 Task: Team Management: Government Program Management.
Action: Mouse moved to (72, 117)
Screenshot: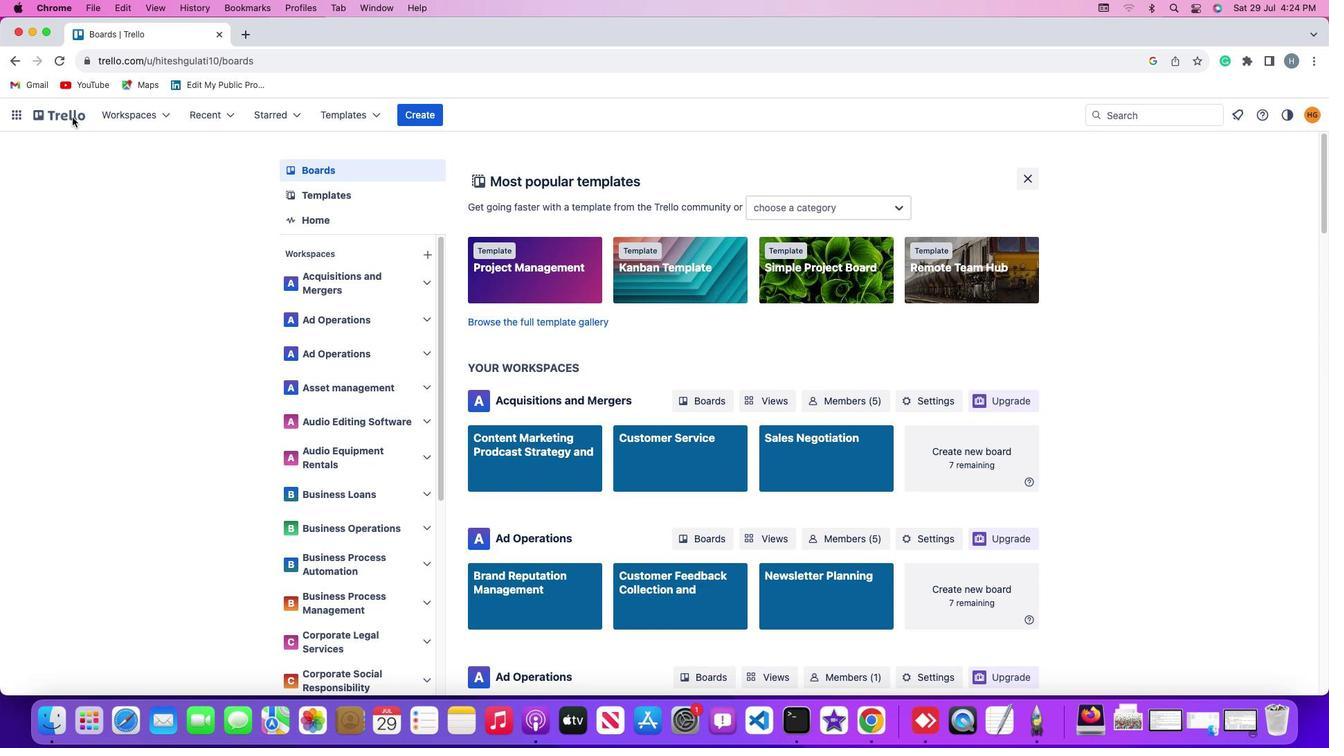 
Action: Mouse pressed left at (72, 117)
Screenshot: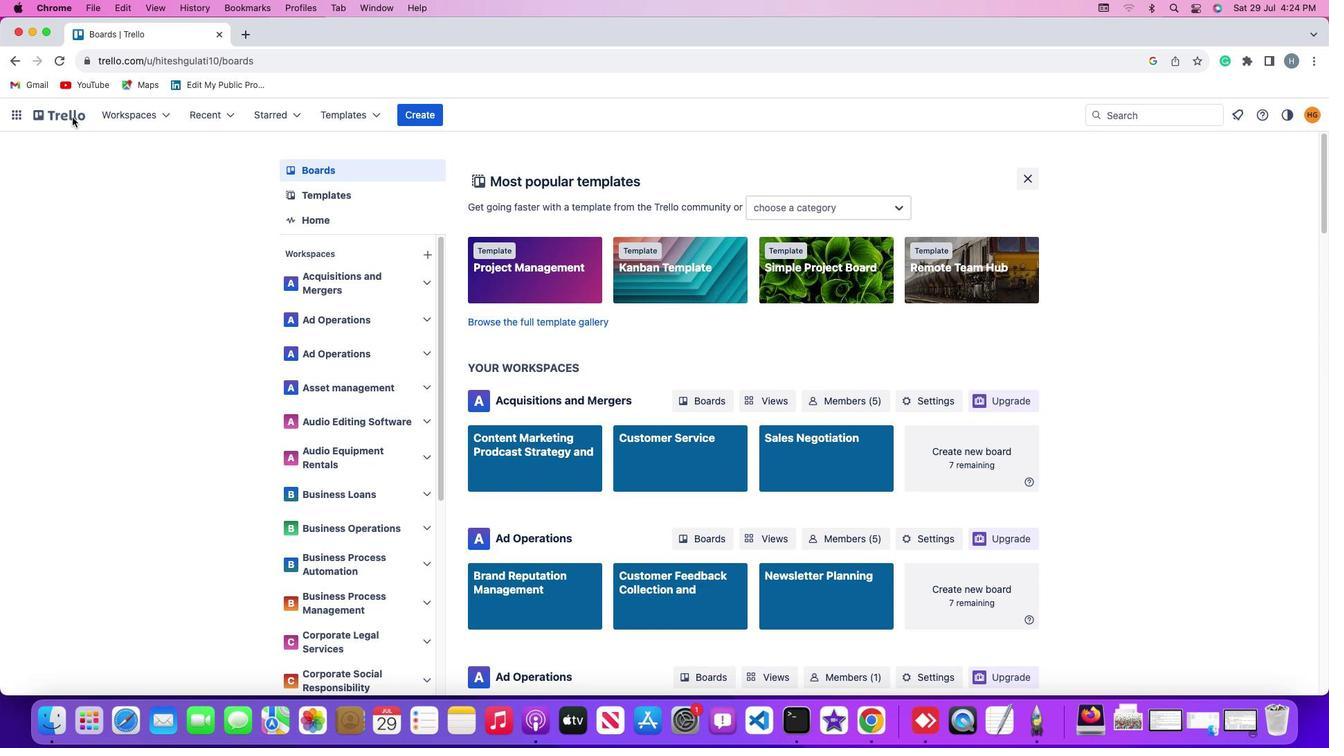 
Action: Mouse moved to (68, 114)
Screenshot: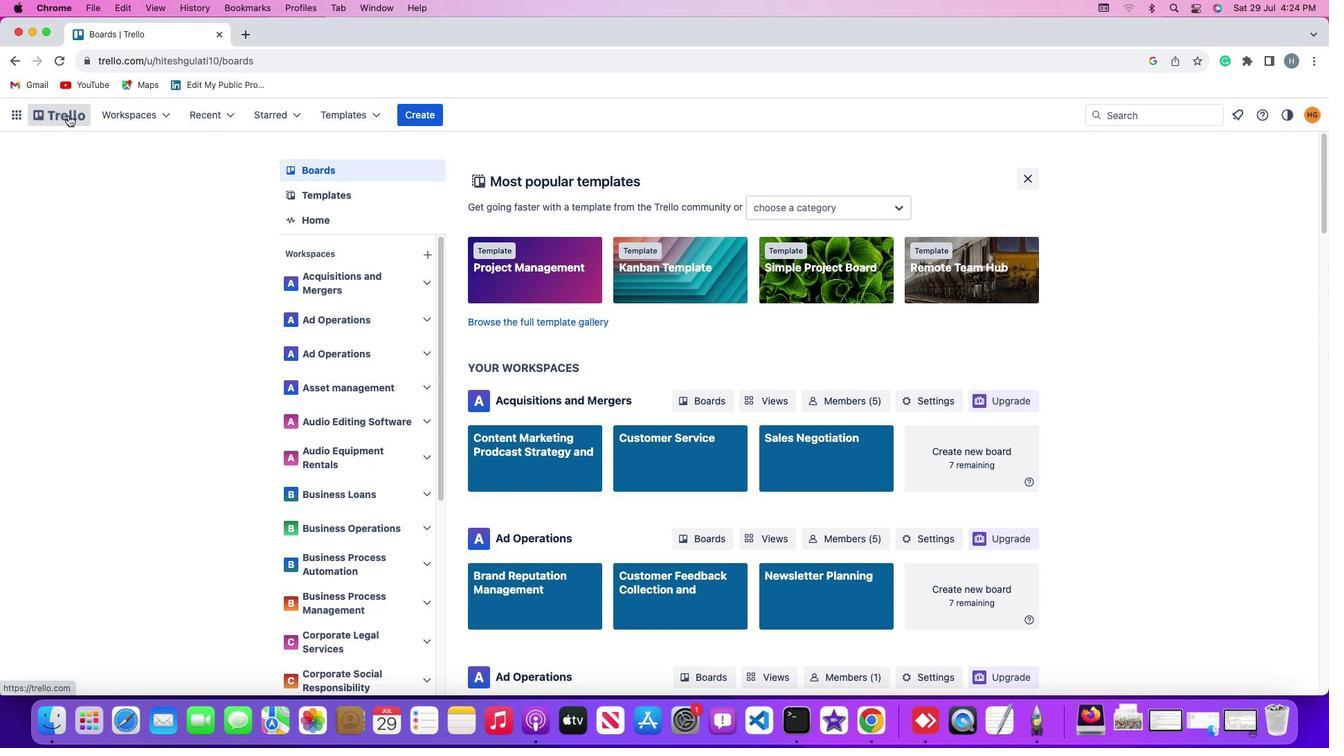 
Action: Mouse pressed left at (68, 114)
Screenshot: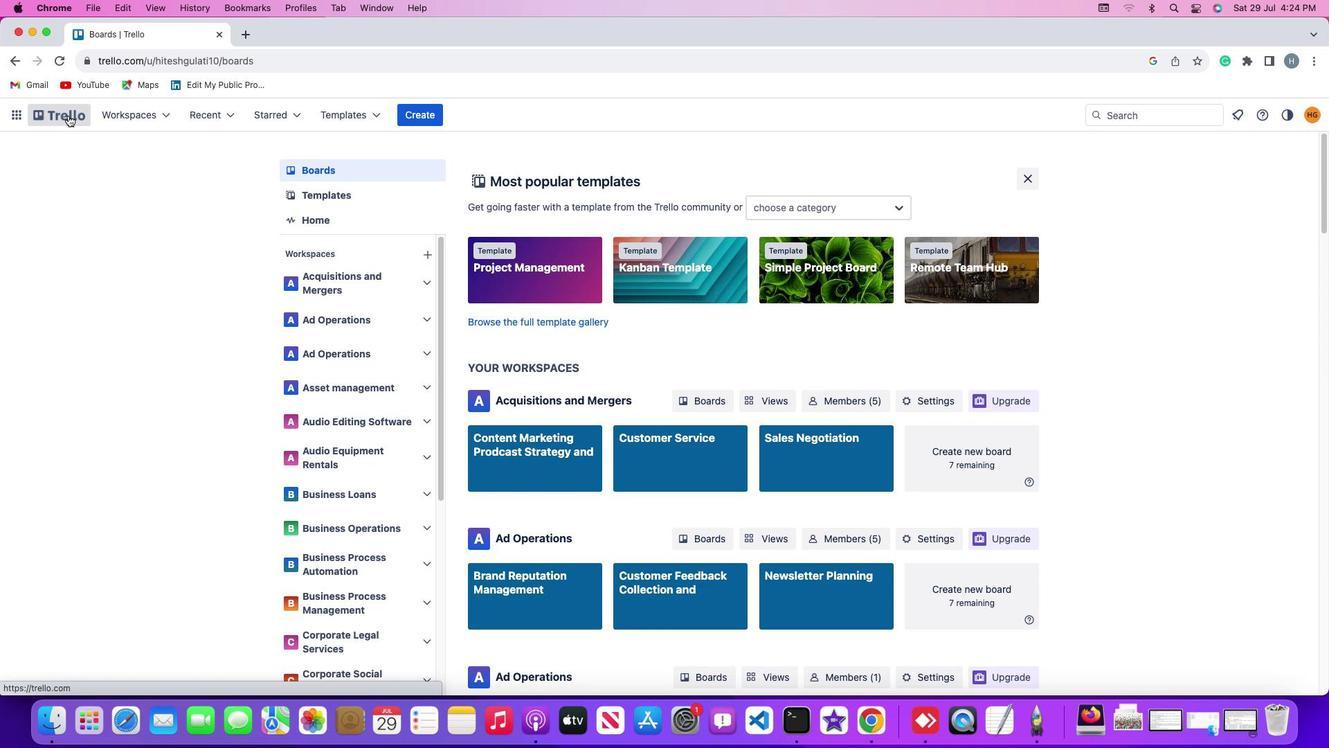 
Action: Mouse moved to (337, 115)
Screenshot: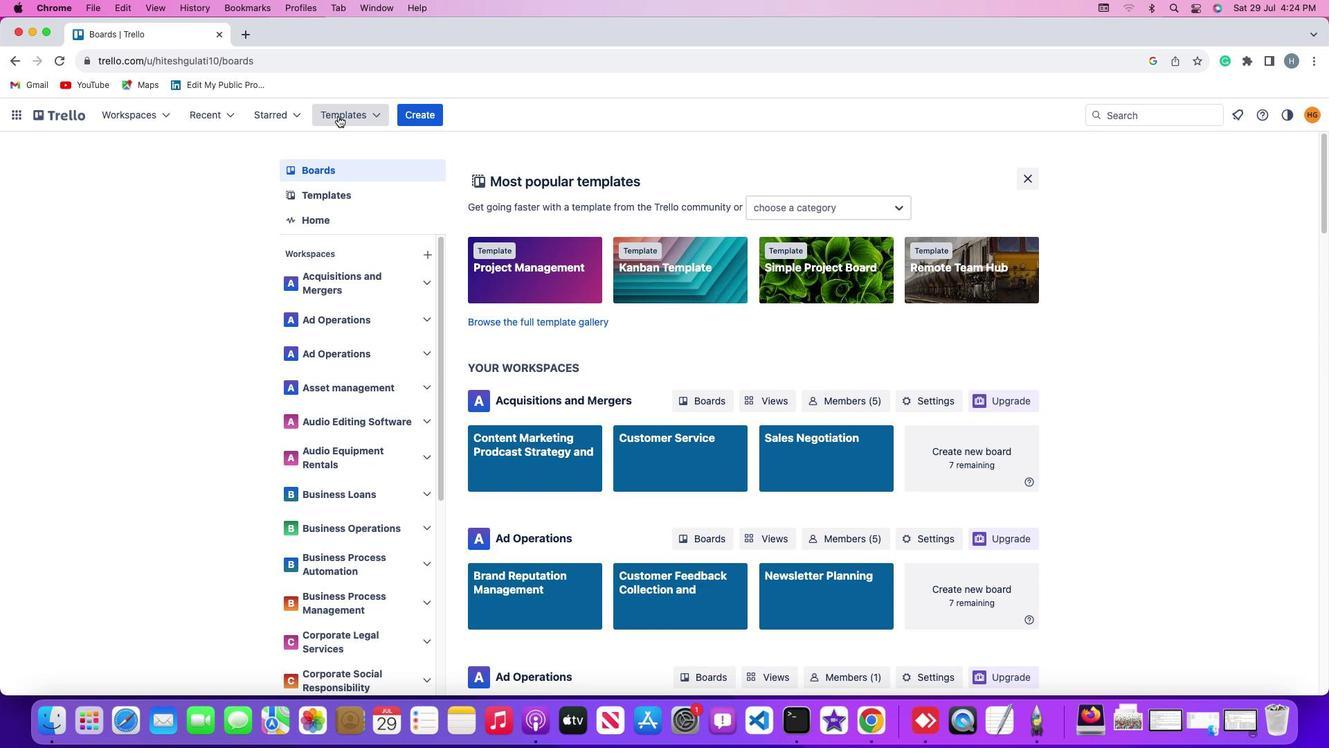 
Action: Mouse pressed left at (337, 115)
Screenshot: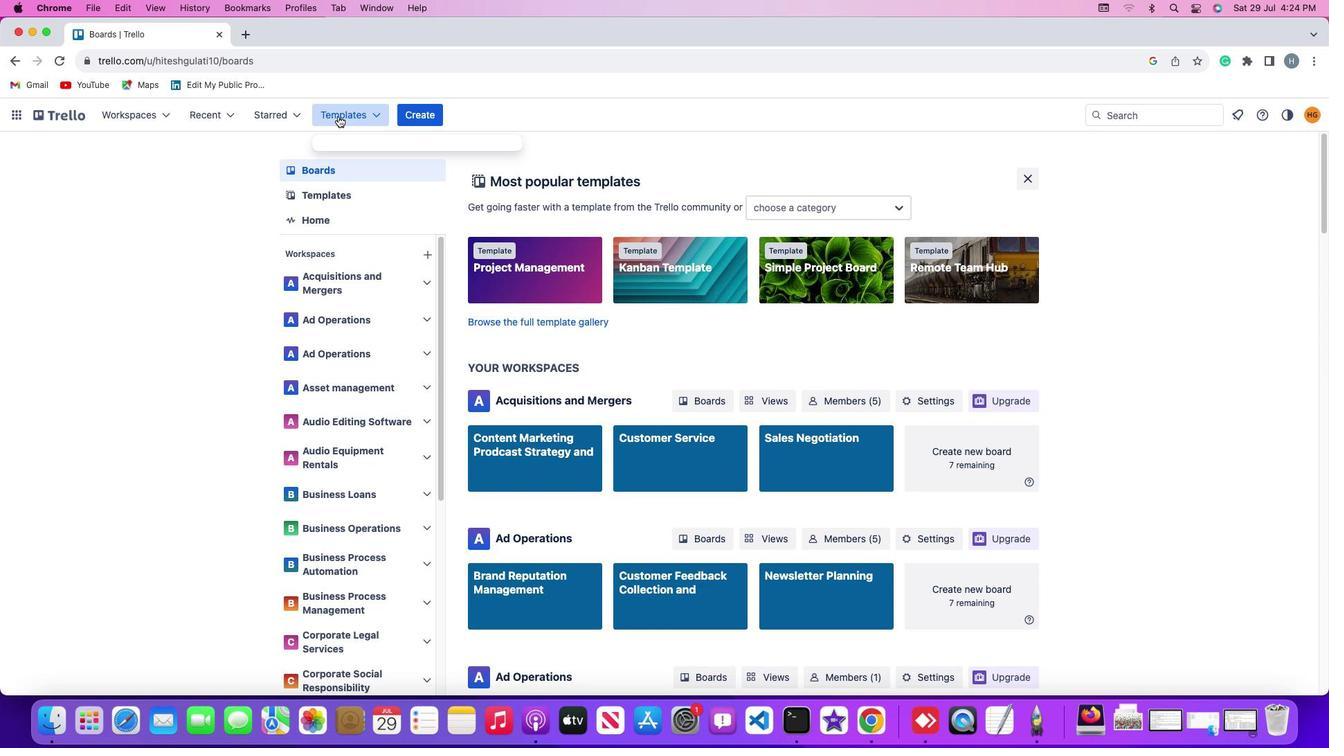 
Action: Mouse moved to (414, 554)
Screenshot: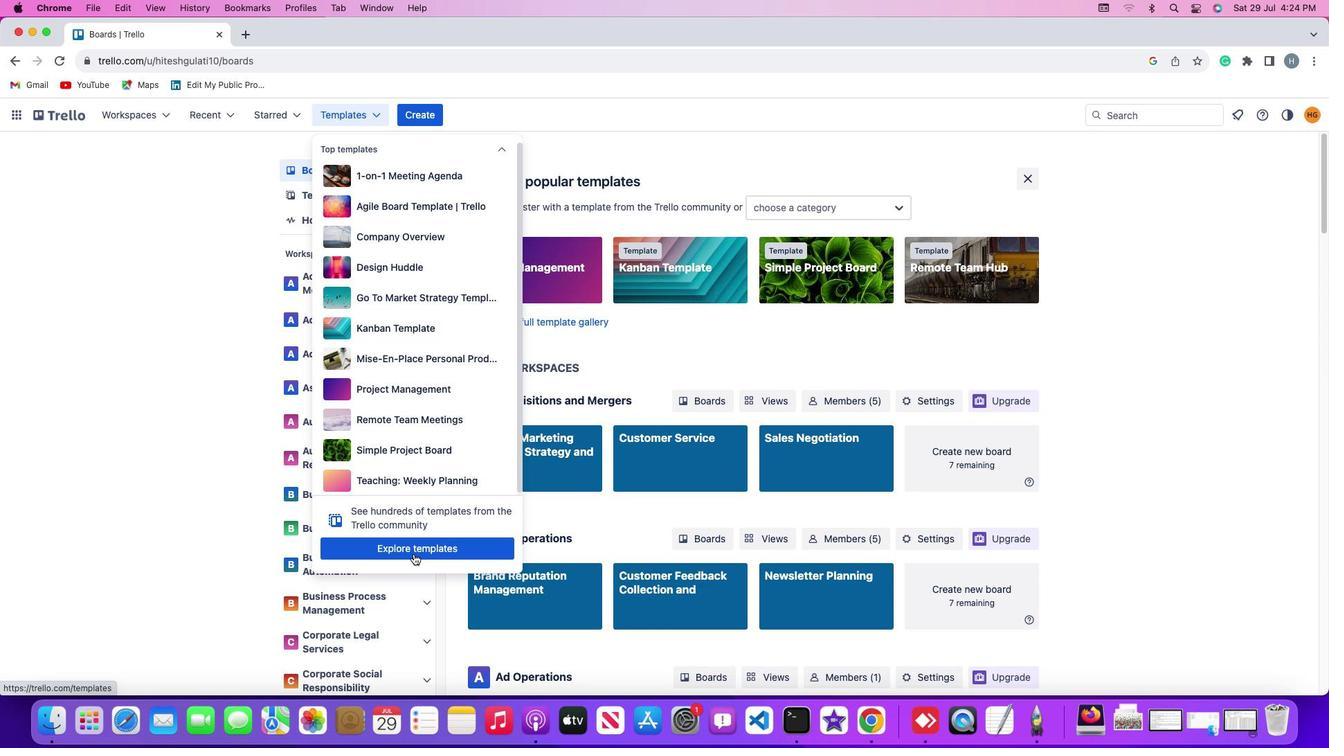 
Action: Mouse pressed left at (414, 554)
Screenshot: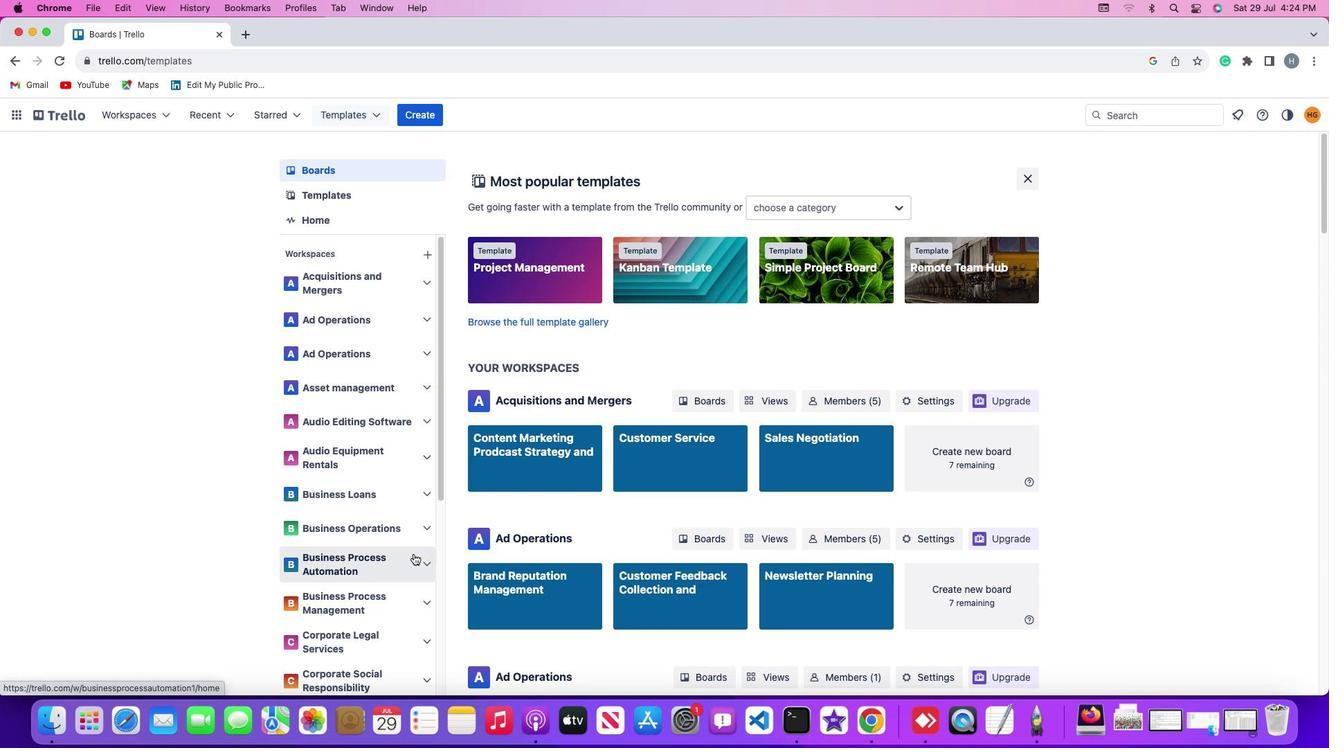 
Action: Mouse moved to (914, 178)
Screenshot: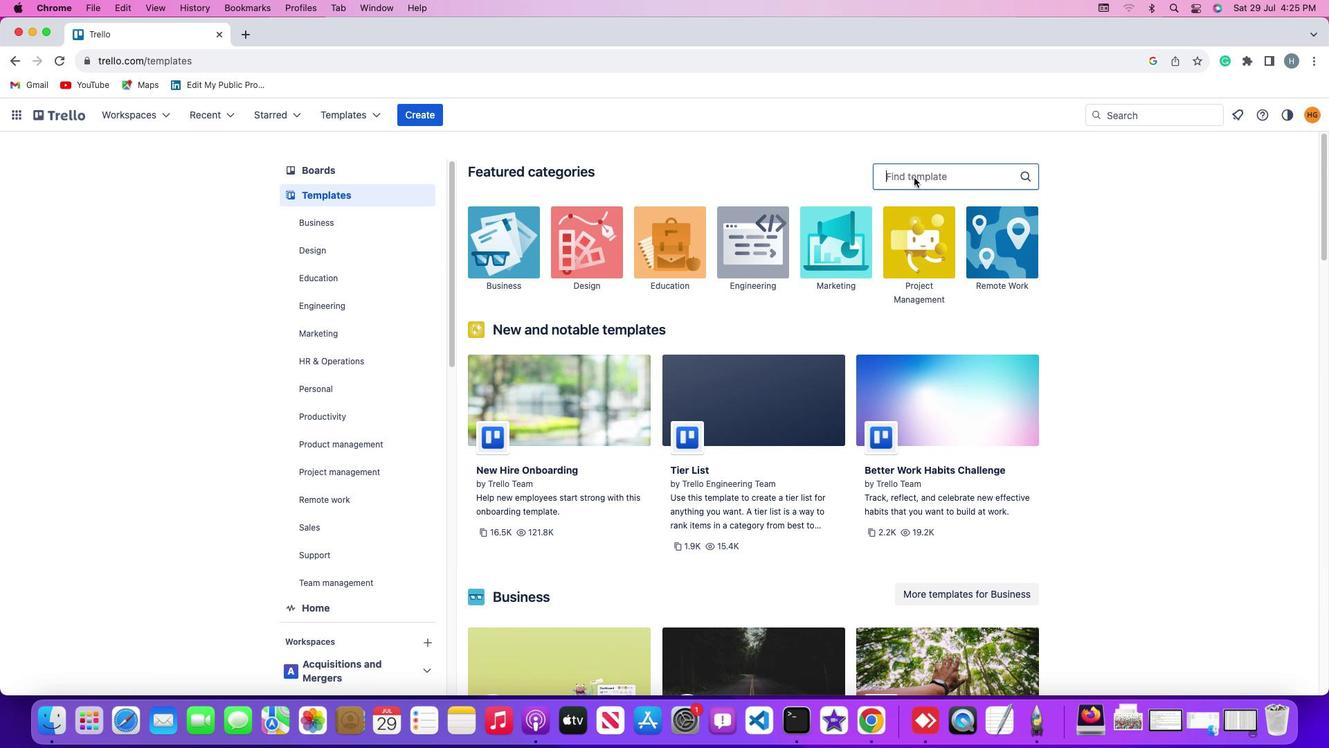 
Action: Mouse pressed left at (914, 178)
Screenshot: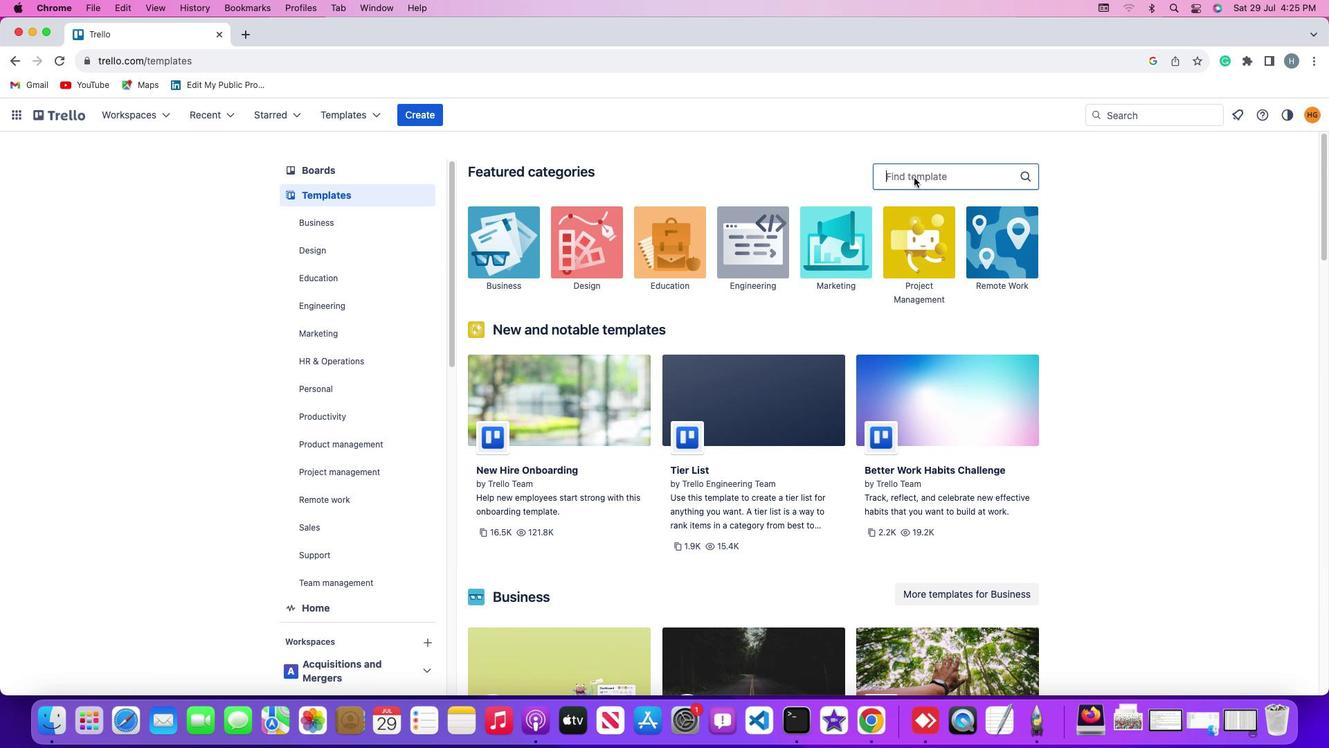 
Action: Mouse moved to (914, 177)
Screenshot: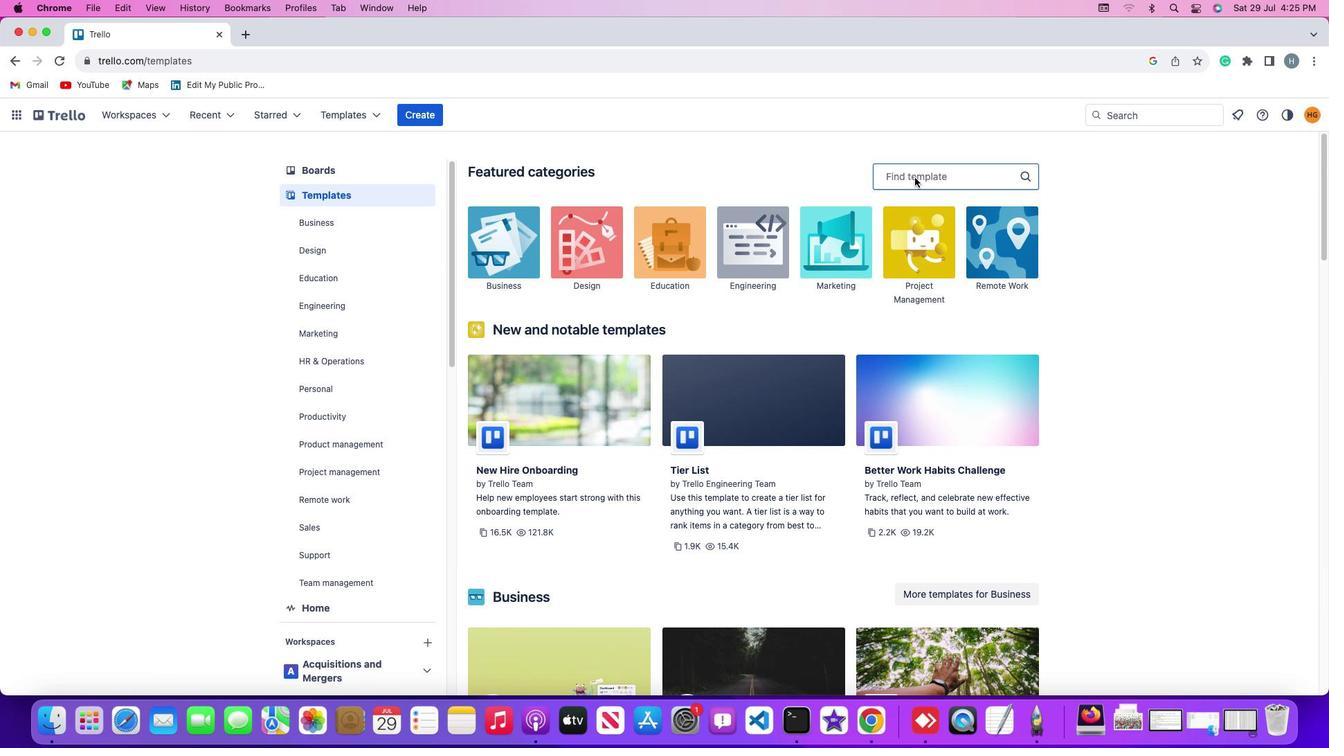 
Action: Mouse pressed left at (914, 177)
Screenshot: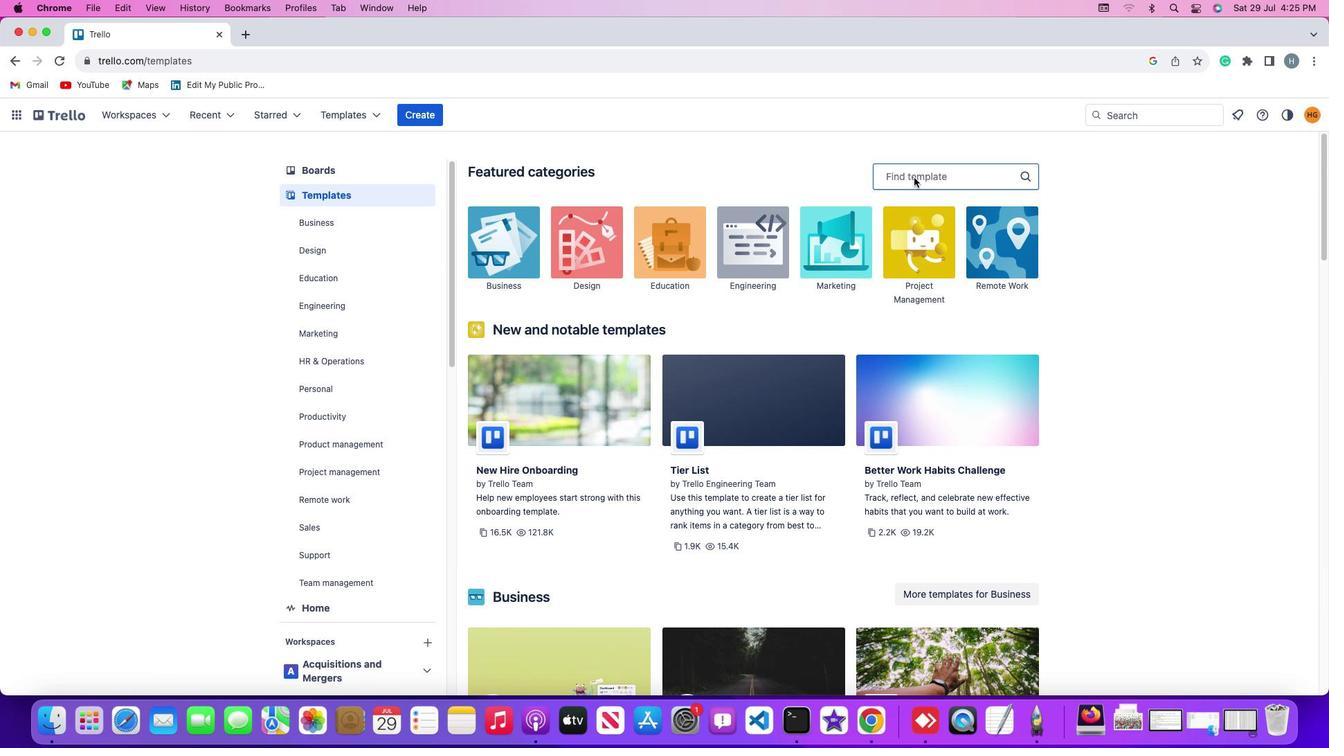 
Action: Mouse moved to (914, 178)
Screenshot: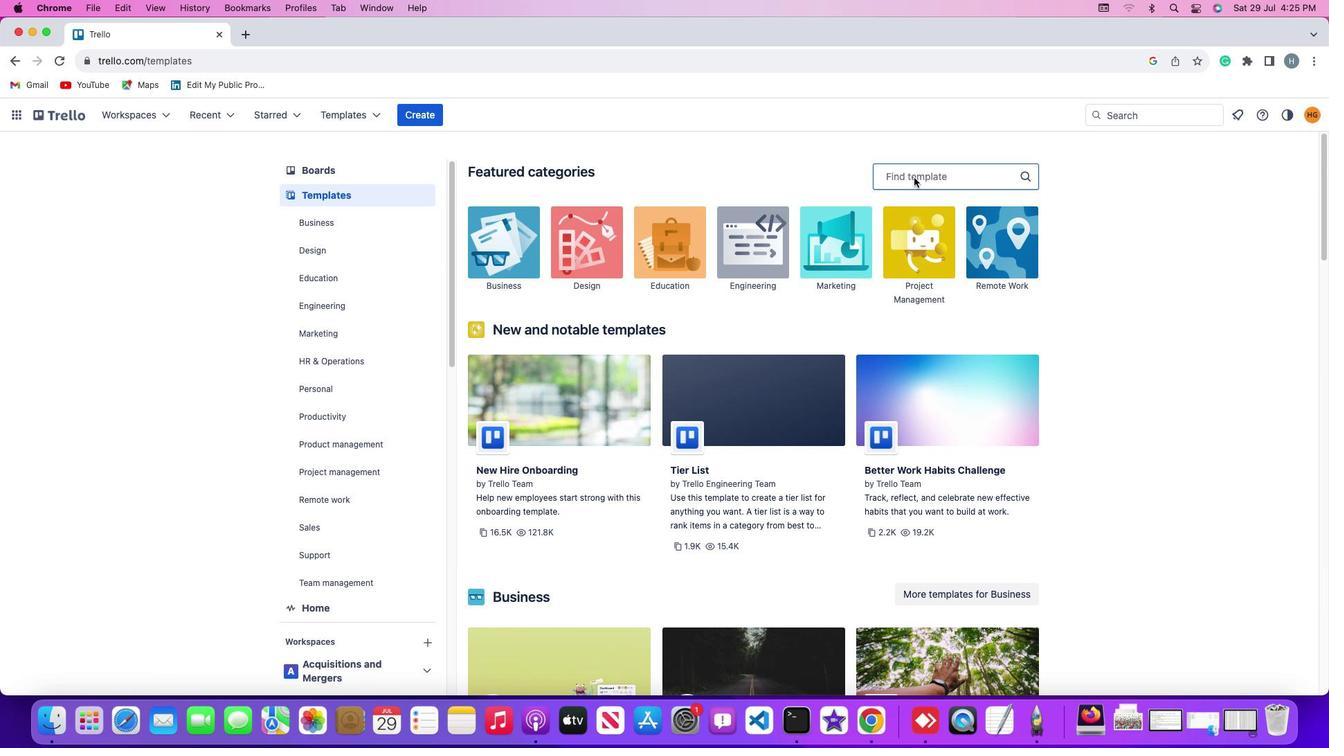 
Action: Key pressed Key.shift'G''o''v''e''r''n''m''e''n''t'Key.spaceKey.shift'p''r''o''g''r''a''m'
Screenshot: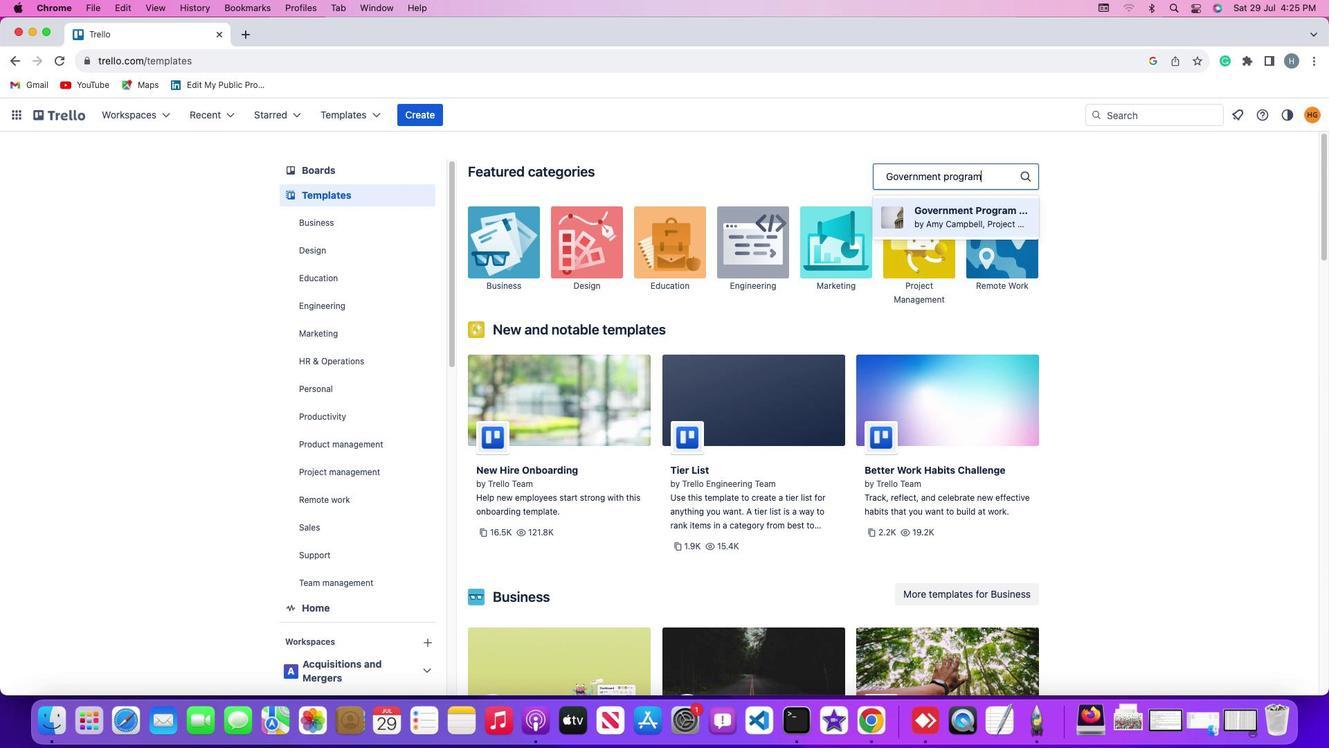 
Action: Mouse moved to (917, 207)
Screenshot: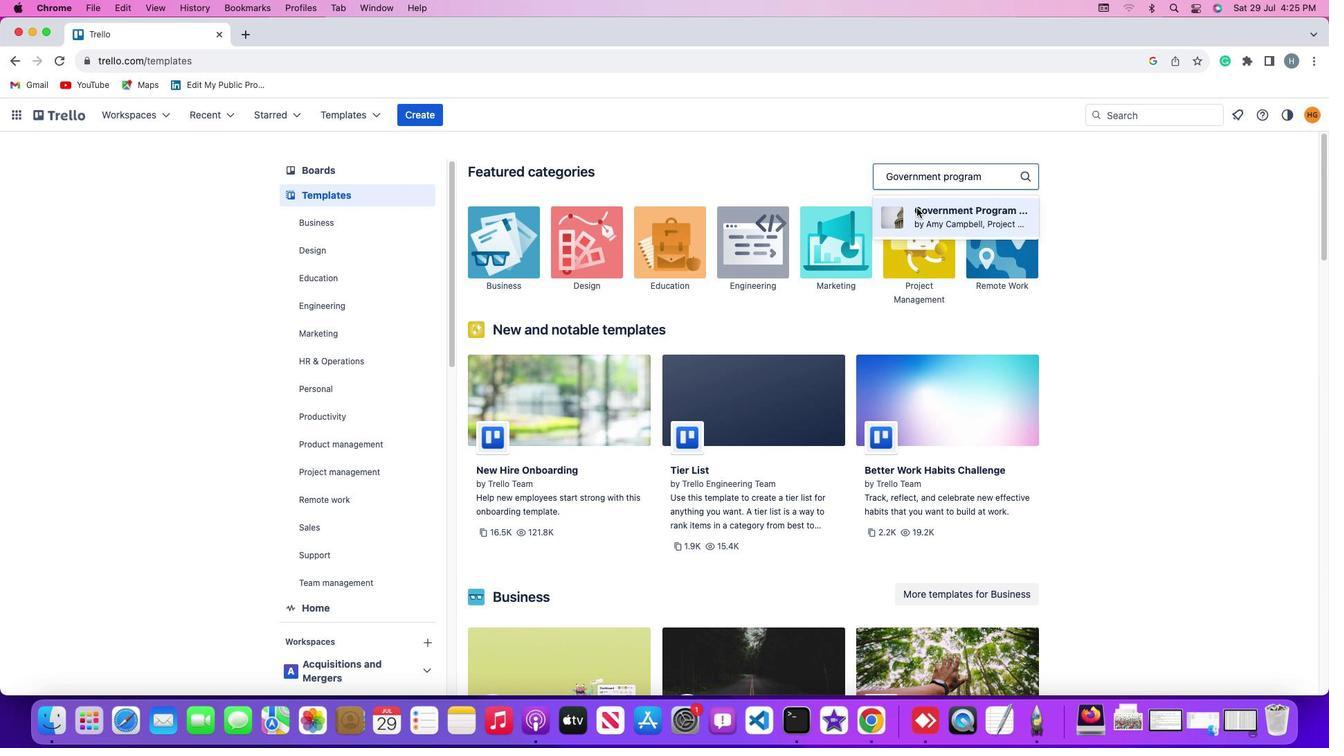 
Action: Mouse pressed left at (917, 207)
Screenshot: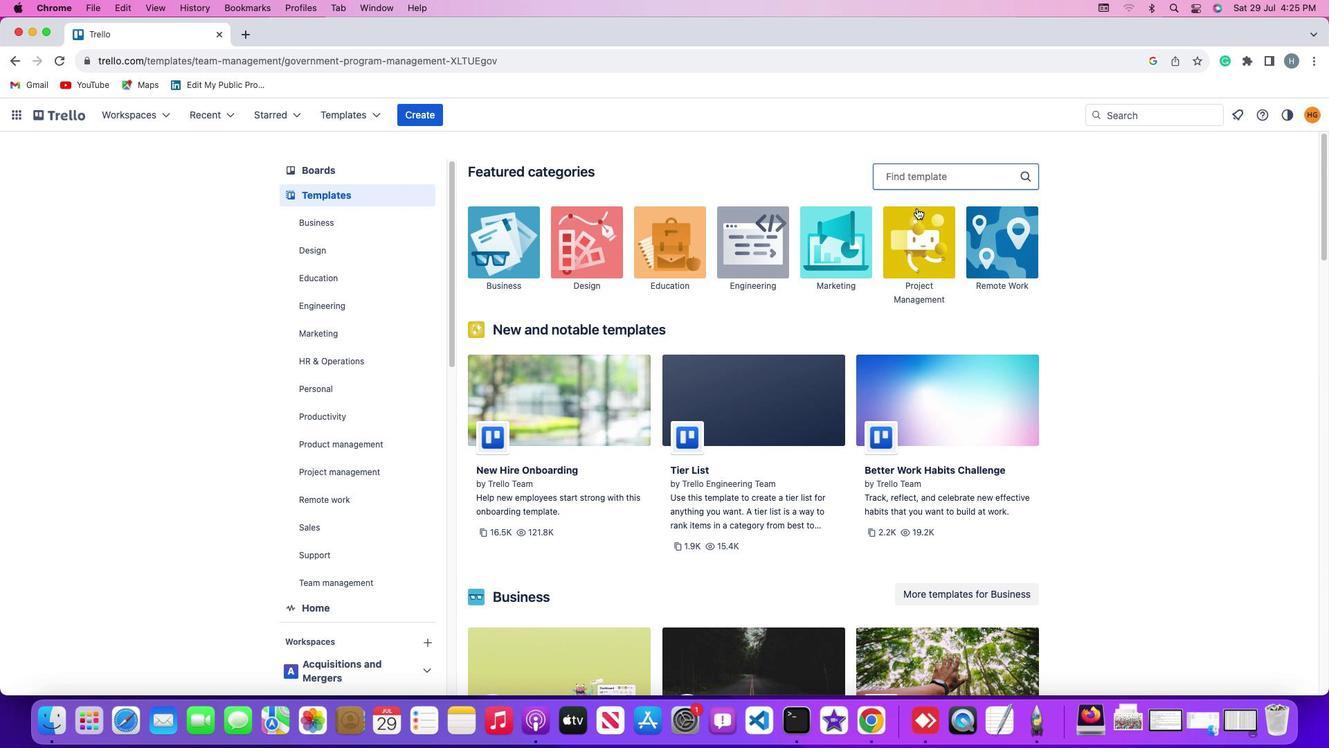 
Action: Mouse moved to (817, 337)
Screenshot: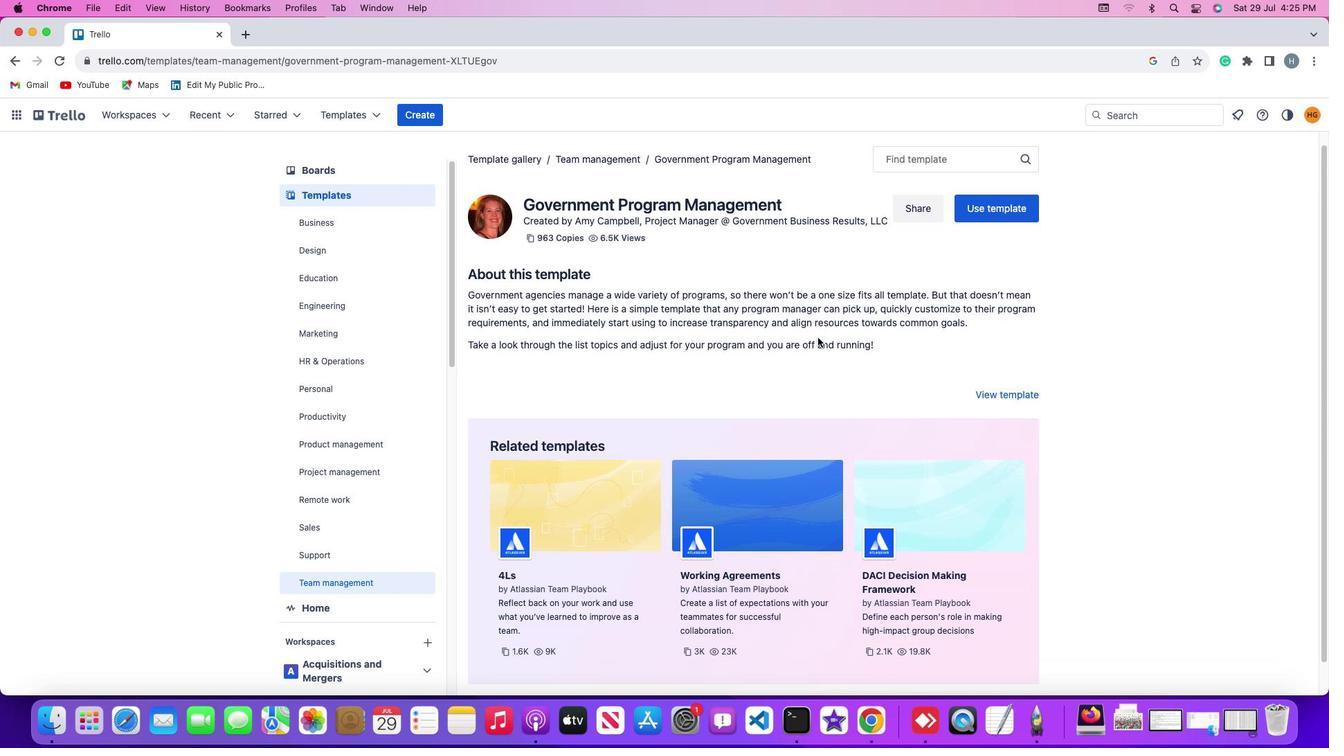 
Action: Mouse scrolled (817, 337) with delta (0, 0)
Screenshot: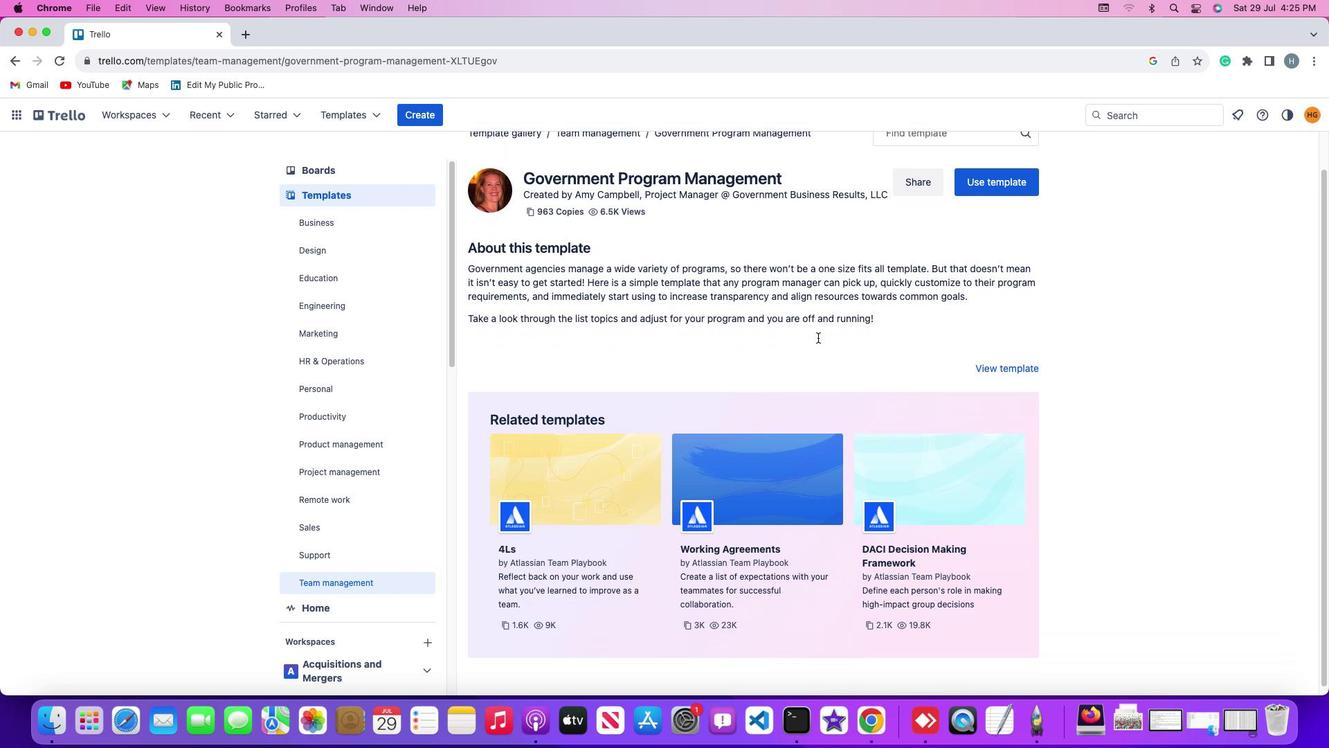 
Action: Mouse scrolled (817, 337) with delta (0, 0)
Screenshot: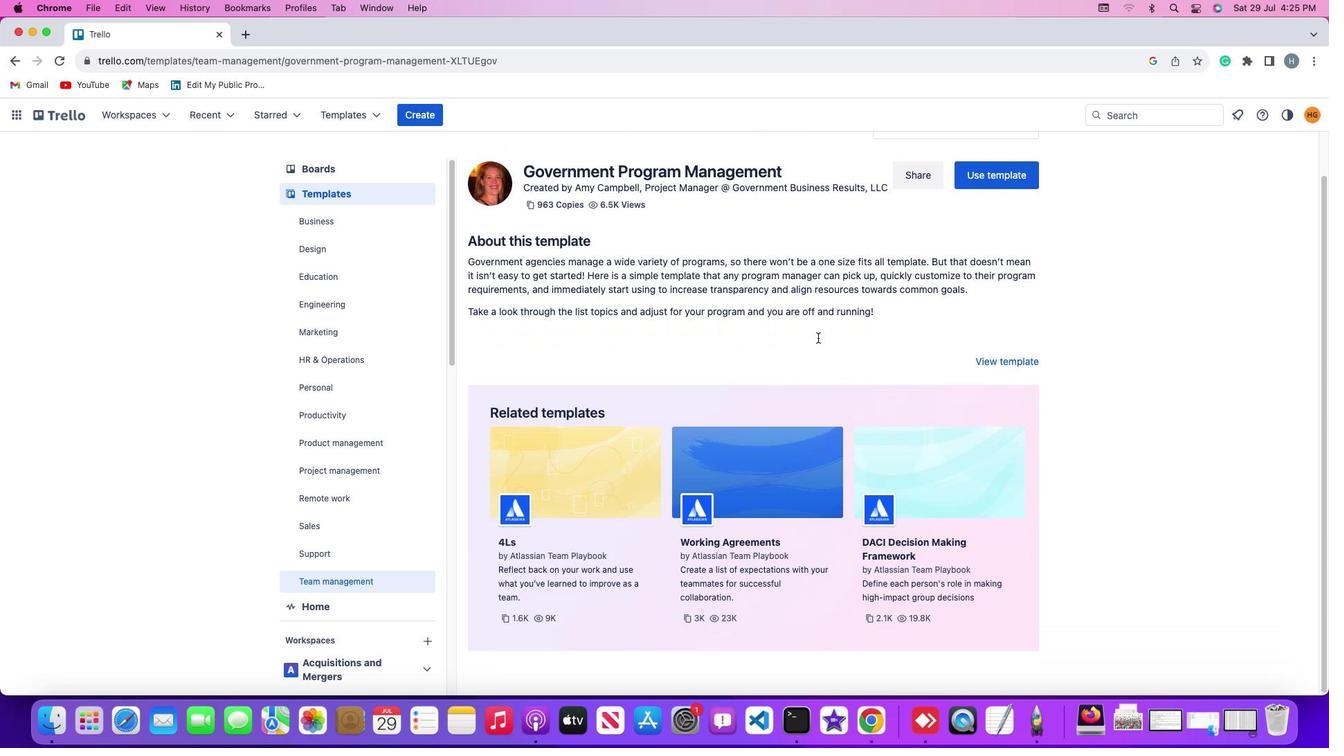 
Action: Mouse scrolled (817, 337) with delta (0, -1)
Screenshot: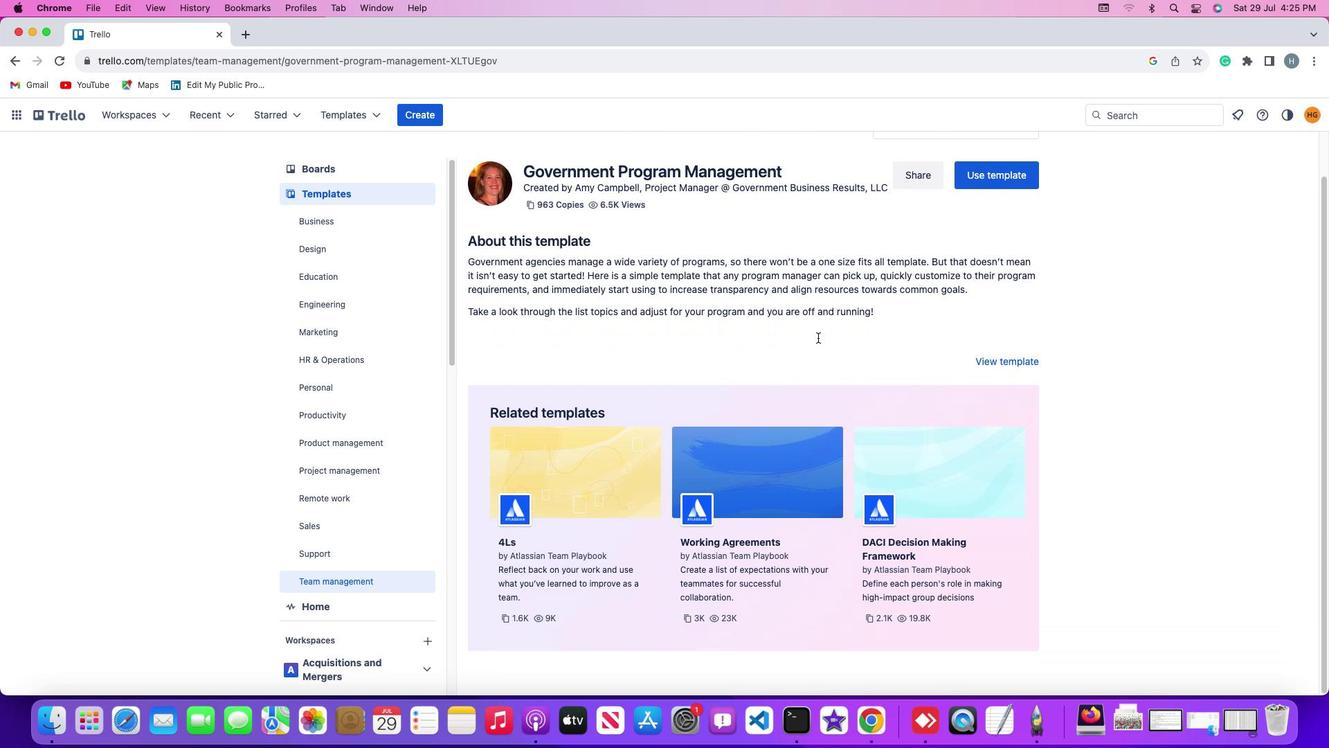 
Action: Mouse scrolled (817, 337) with delta (0, 0)
Screenshot: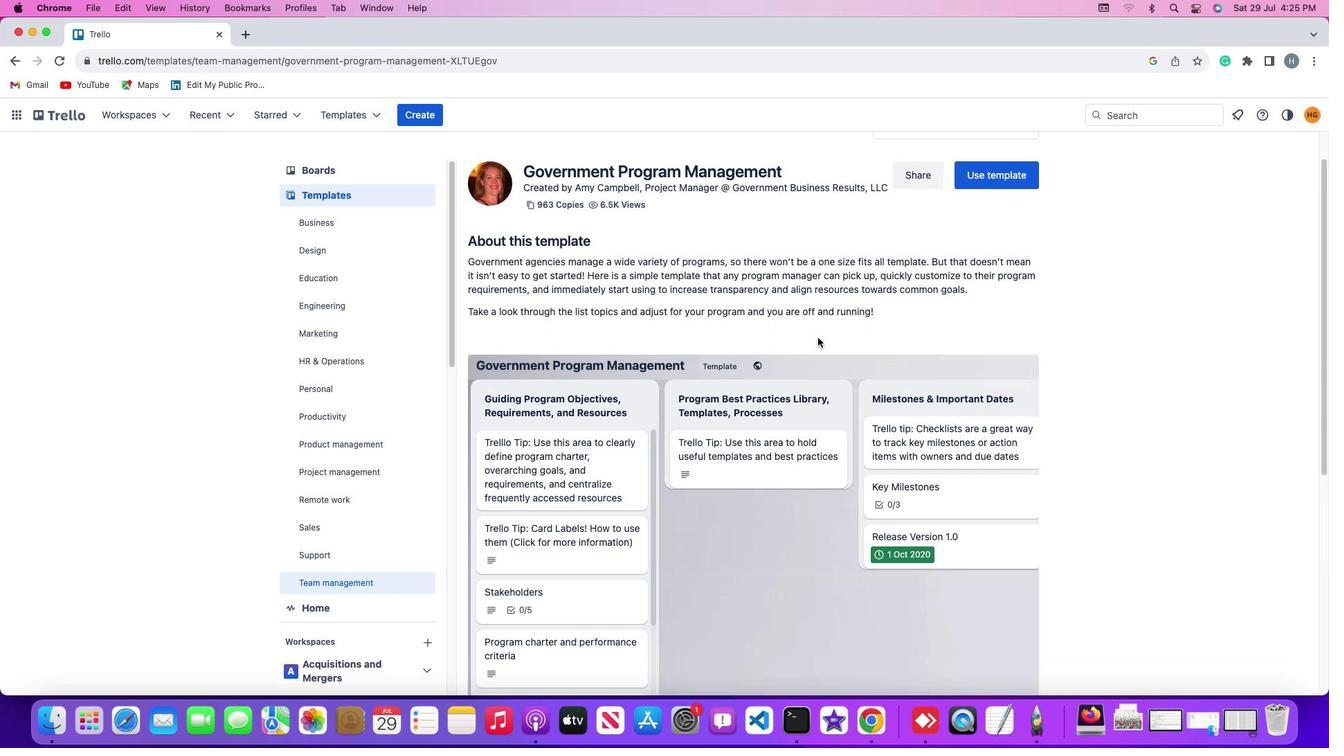 
Action: Mouse scrolled (817, 337) with delta (0, 0)
Screenshot: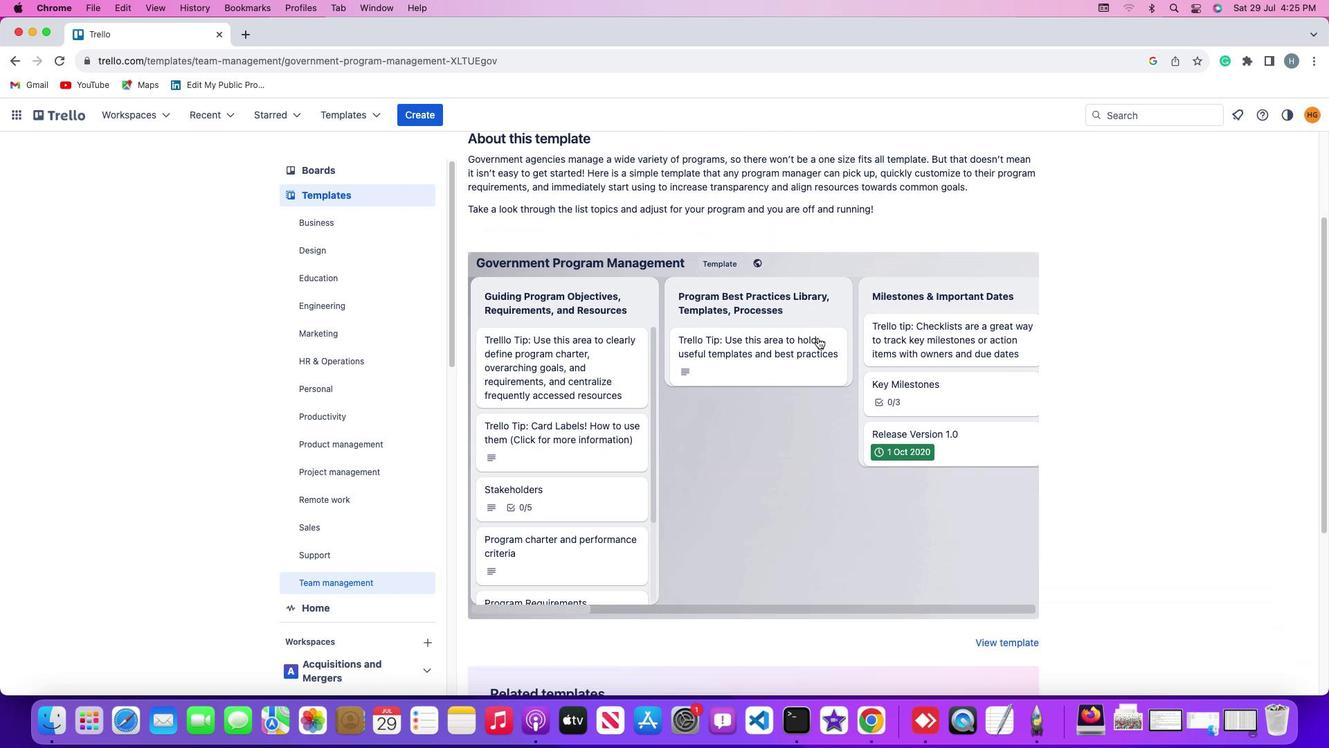 
Action: Mouse scrolled (817, 337) with delta (0, 0)
Screenshot: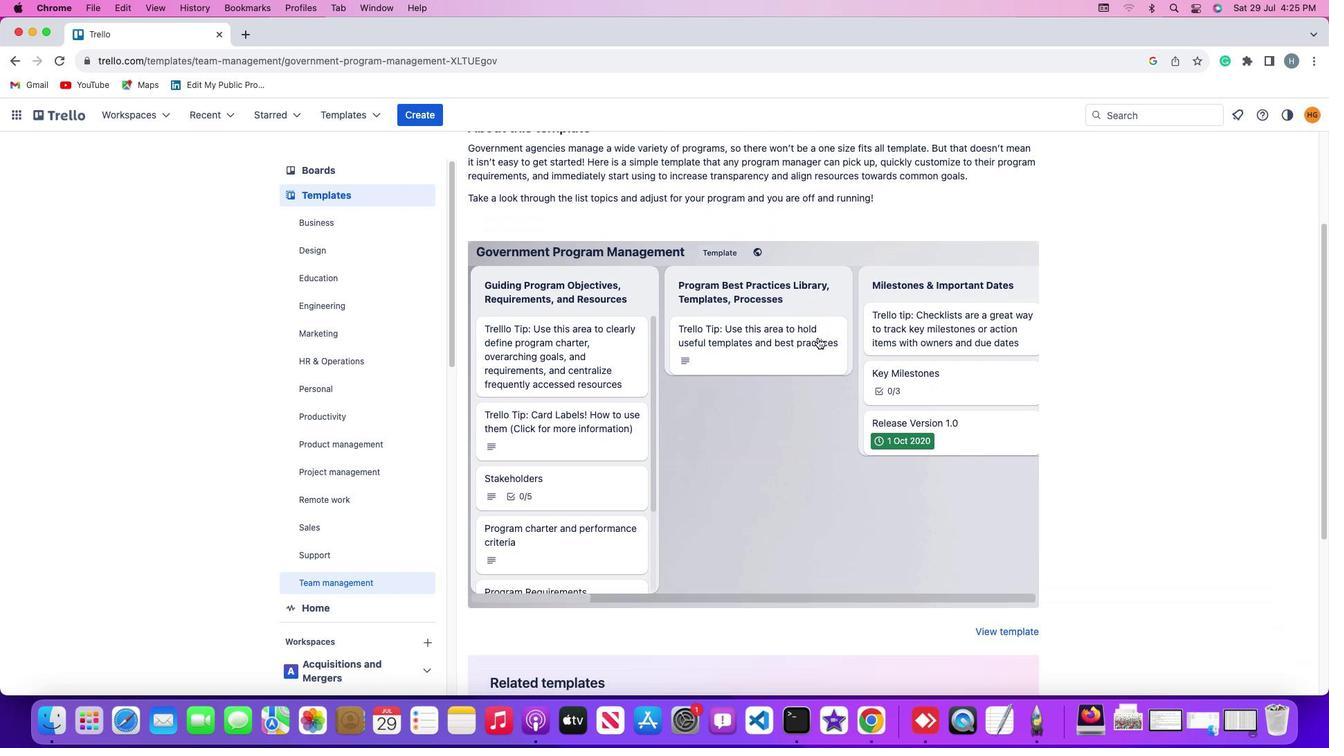 
Action: Mouse scrolled (817, 337) with delta (0, -2)
Screenshot: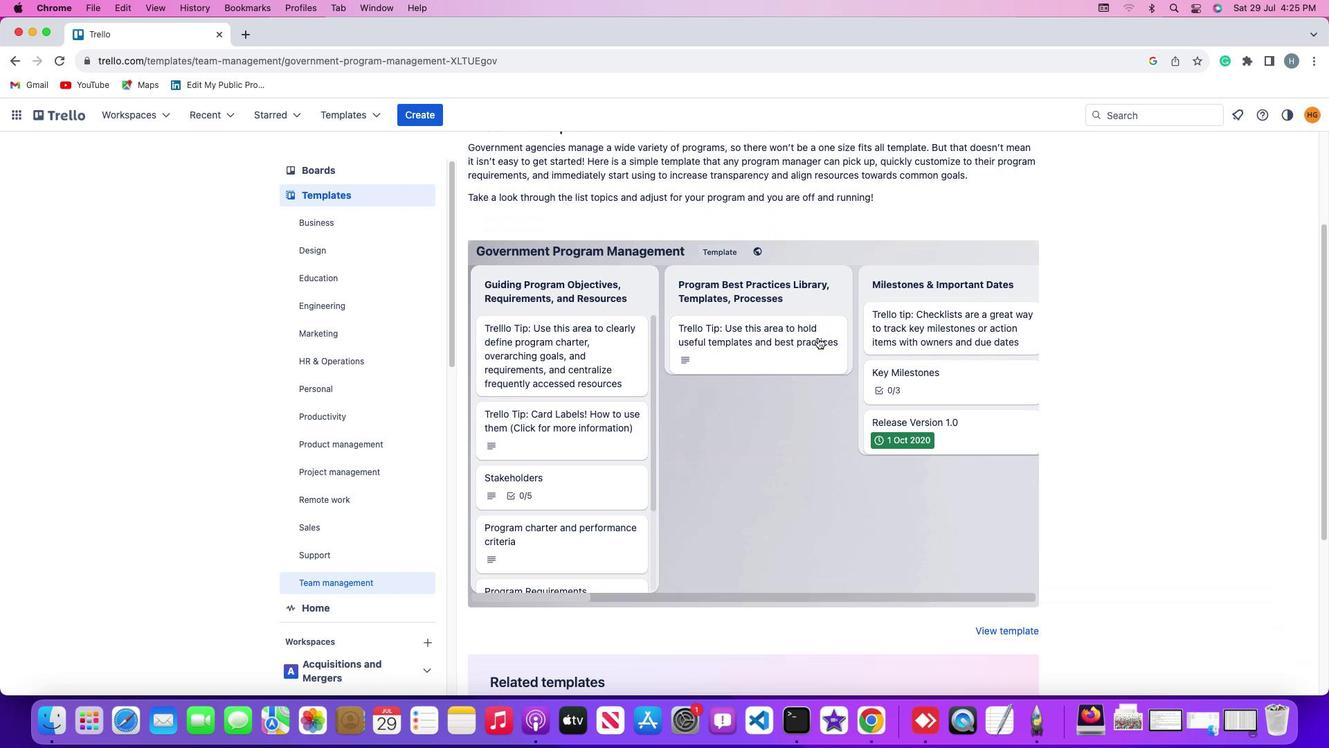
Action: Mouse scrolled (817, 337) with delta (0, 0)
Screenshot: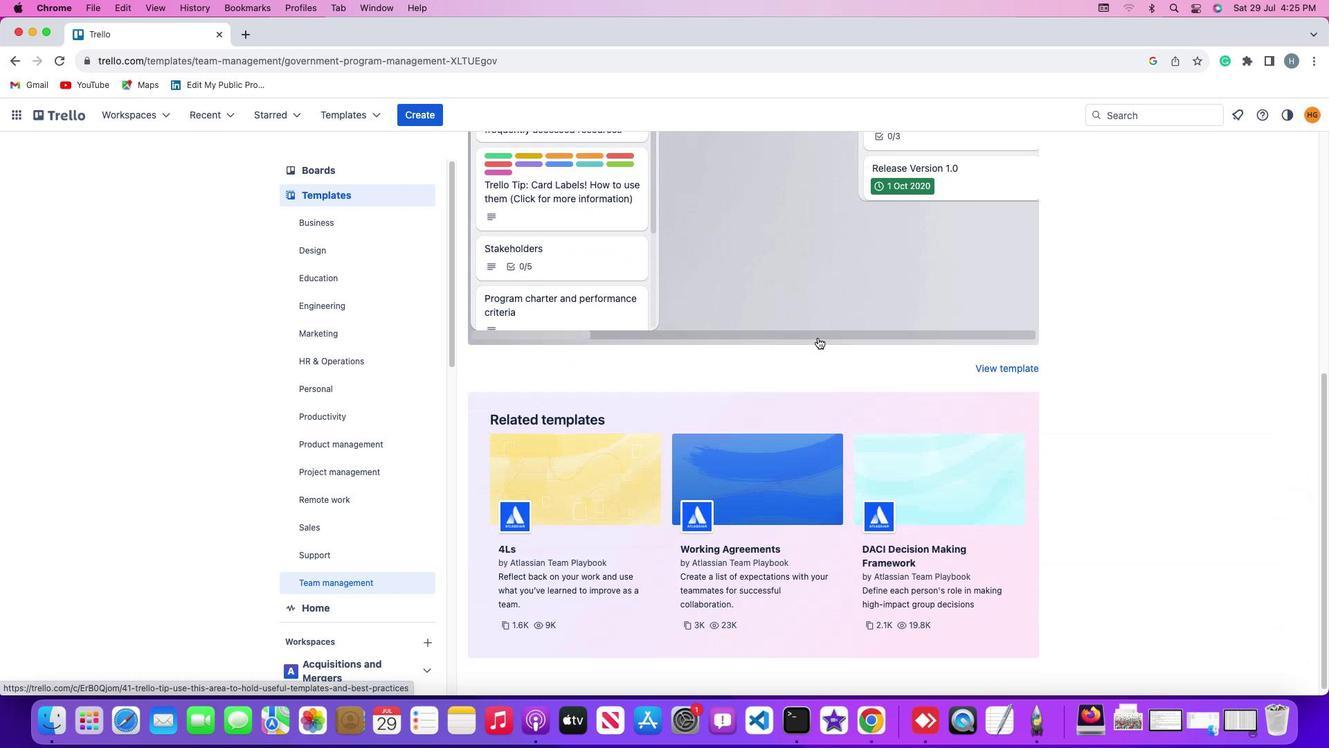 
Action: Mouse scrolled (817, 337) with delta (0, 0)
Screenshot: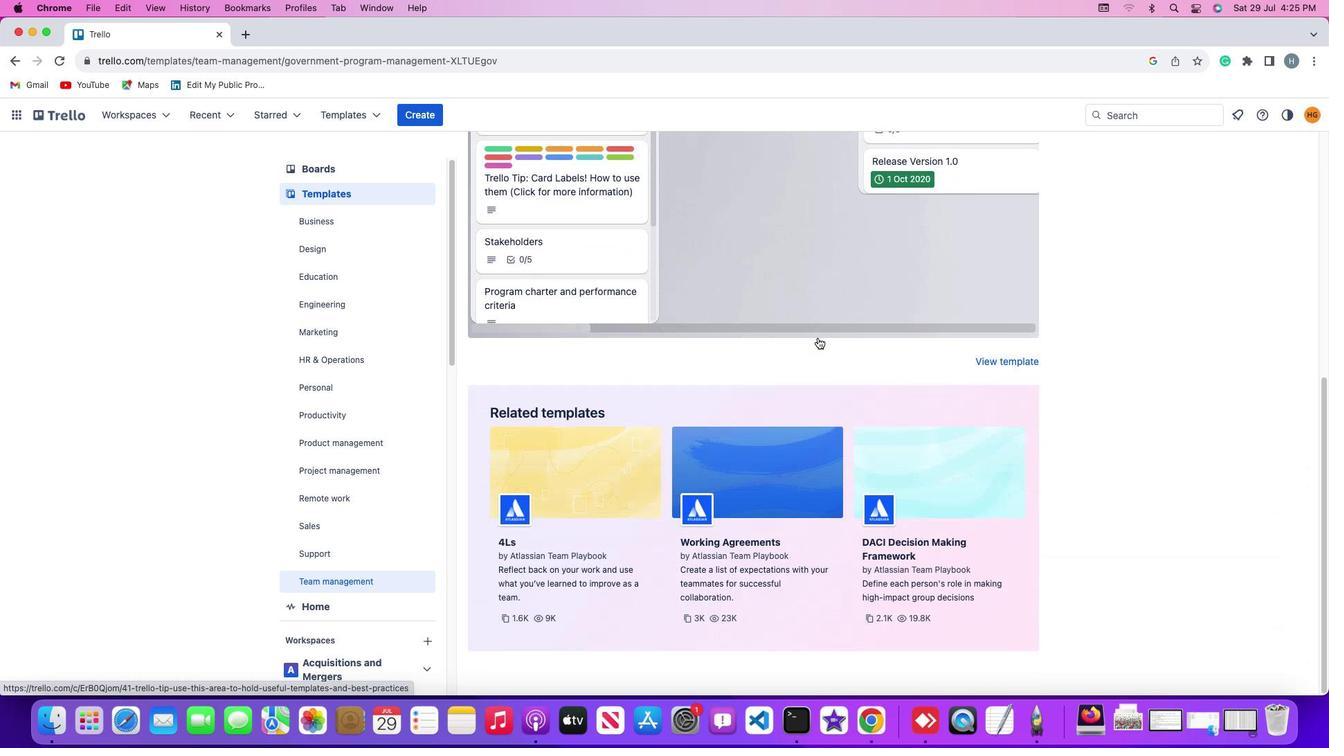 
Action: Mouse scrolled (817, 337) with delta (0, -2)
Screenshot: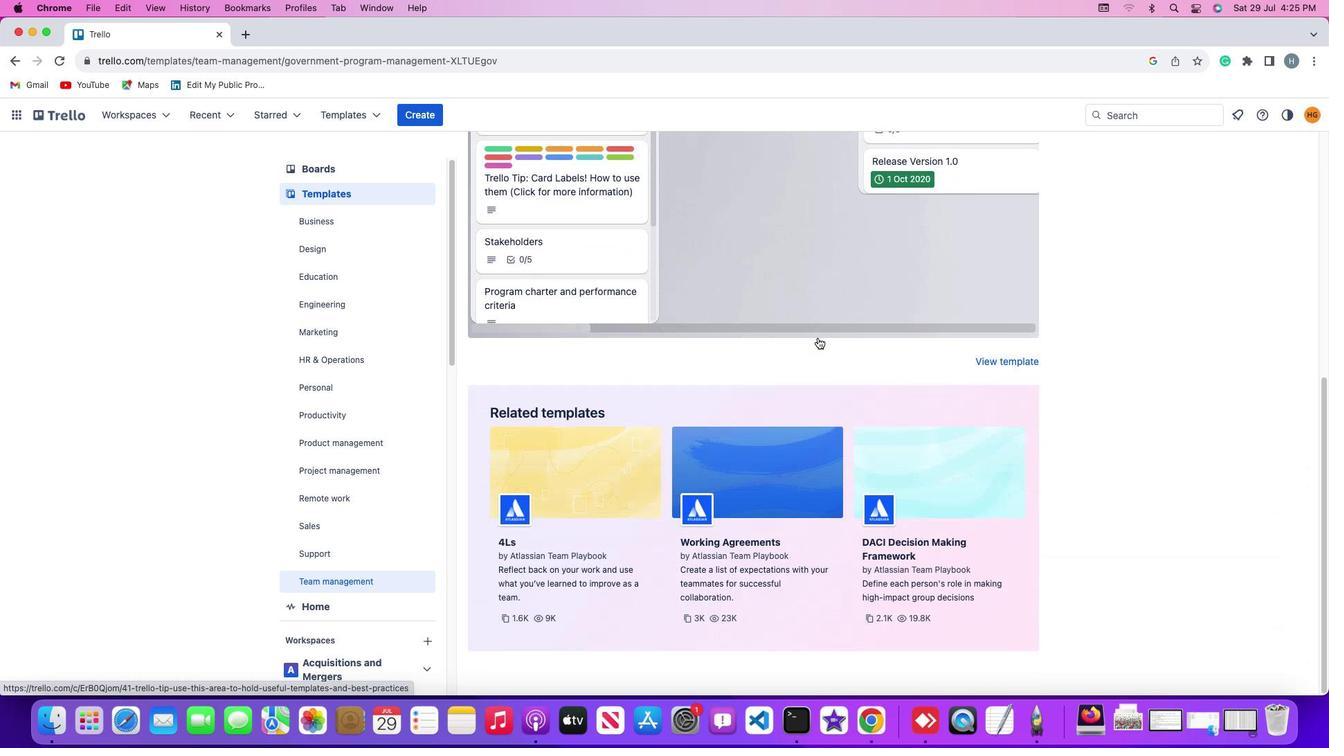 
Action: Mouse scrolled (817, 337) with delta (0, -2)
Screenshot: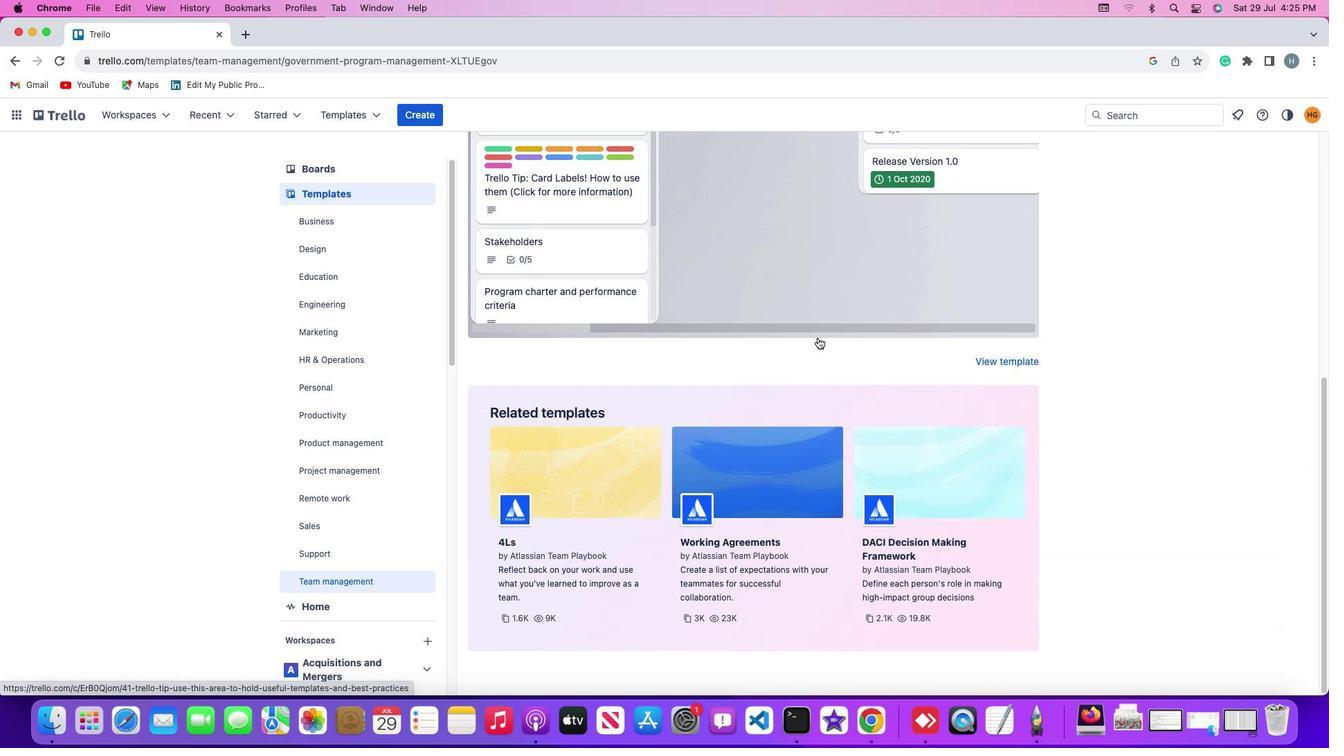 
Action: Mouse scrolled (817, 337) with delta (0, -3)
Screenshot: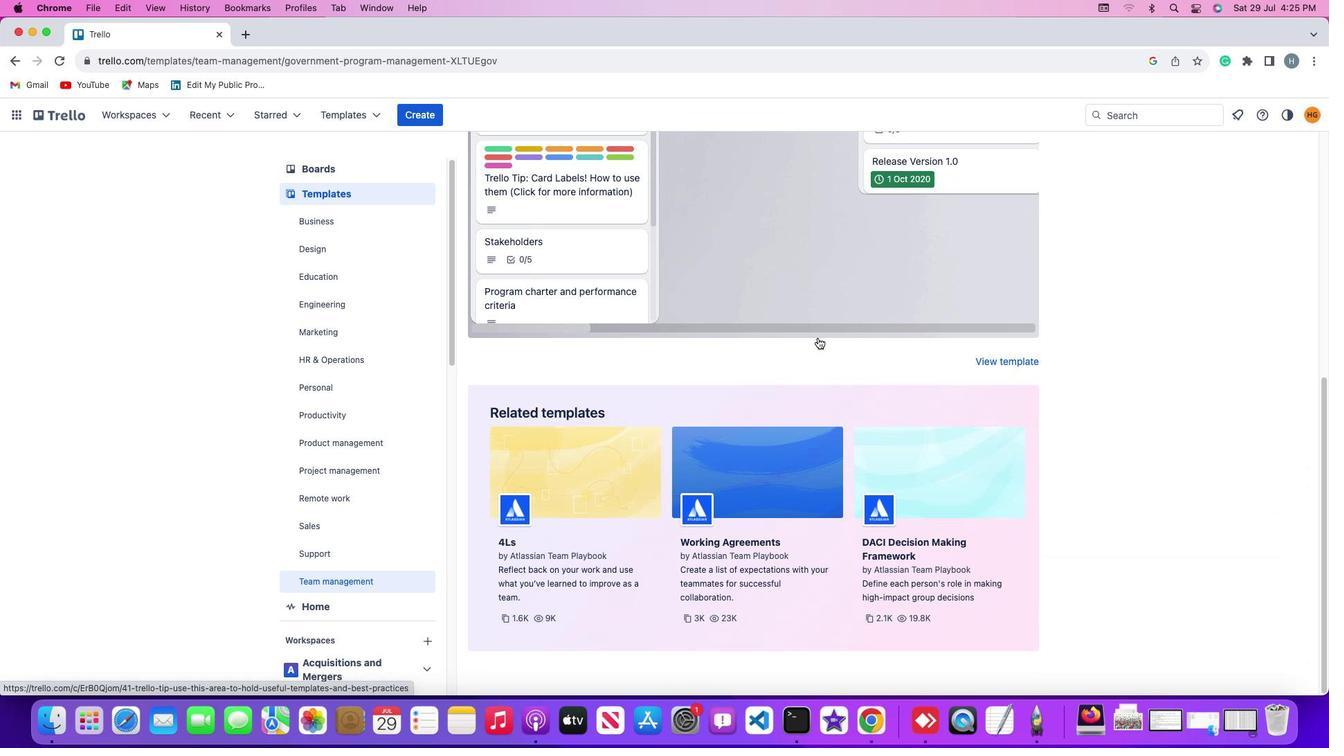 
Action: Mouse scrolled (817, 337) with delta (0, 0)
Screenshot: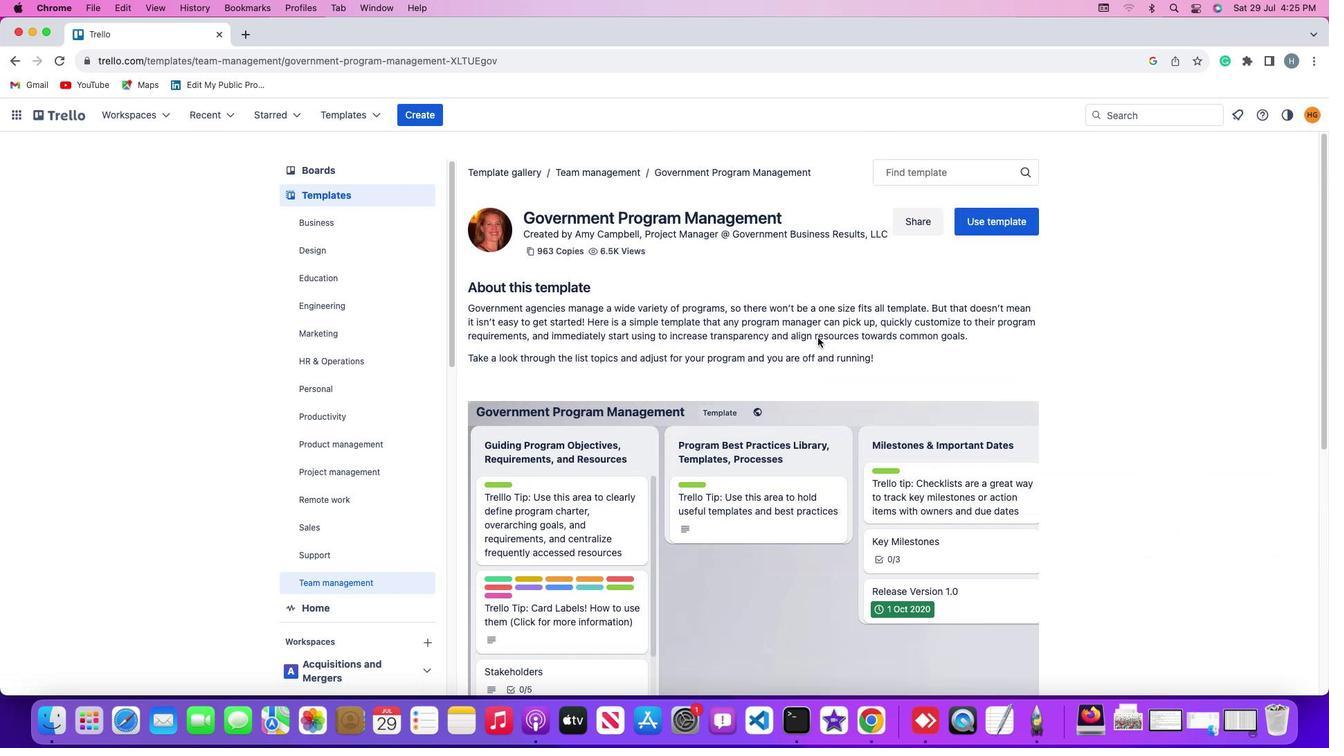 
Action: Mouse scrolled (817, 337) with delta (0, 0)
Screenshot: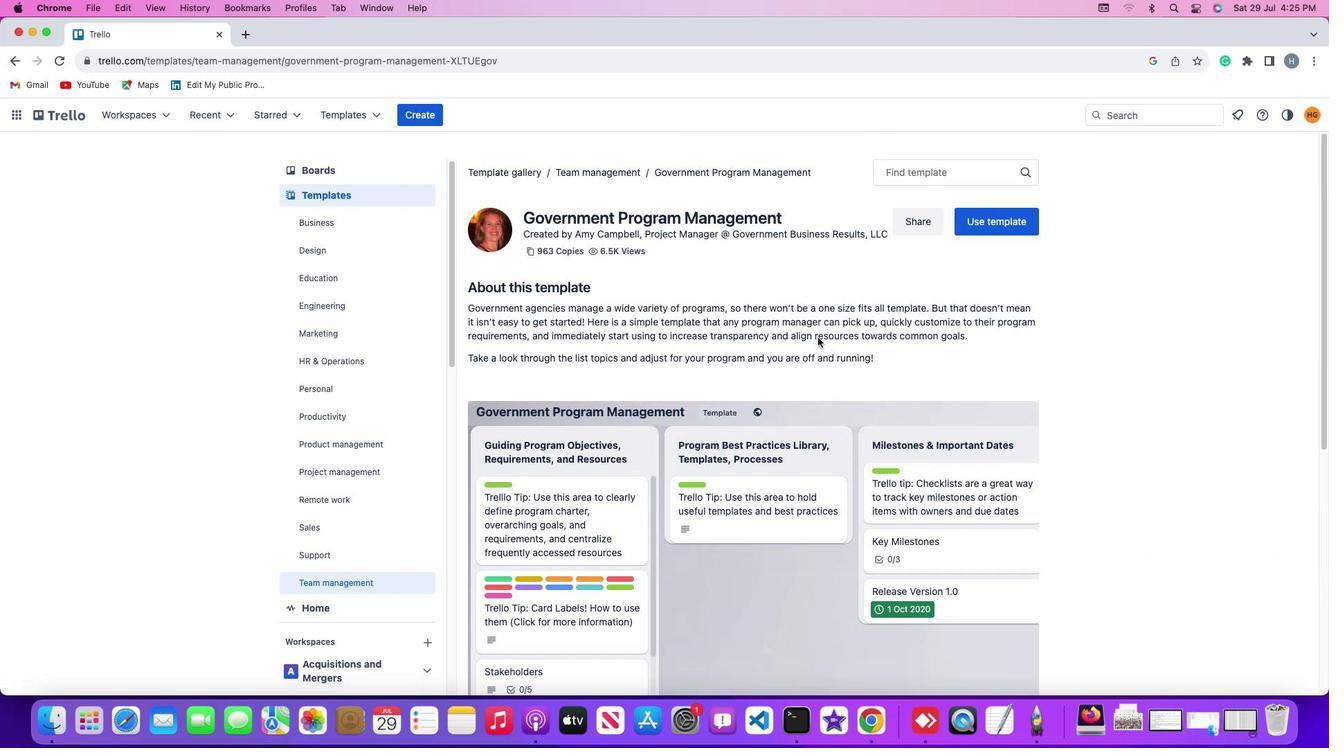 
Action: Mouse scrolled (817, 337) with delta (0, 2)
Screenshot: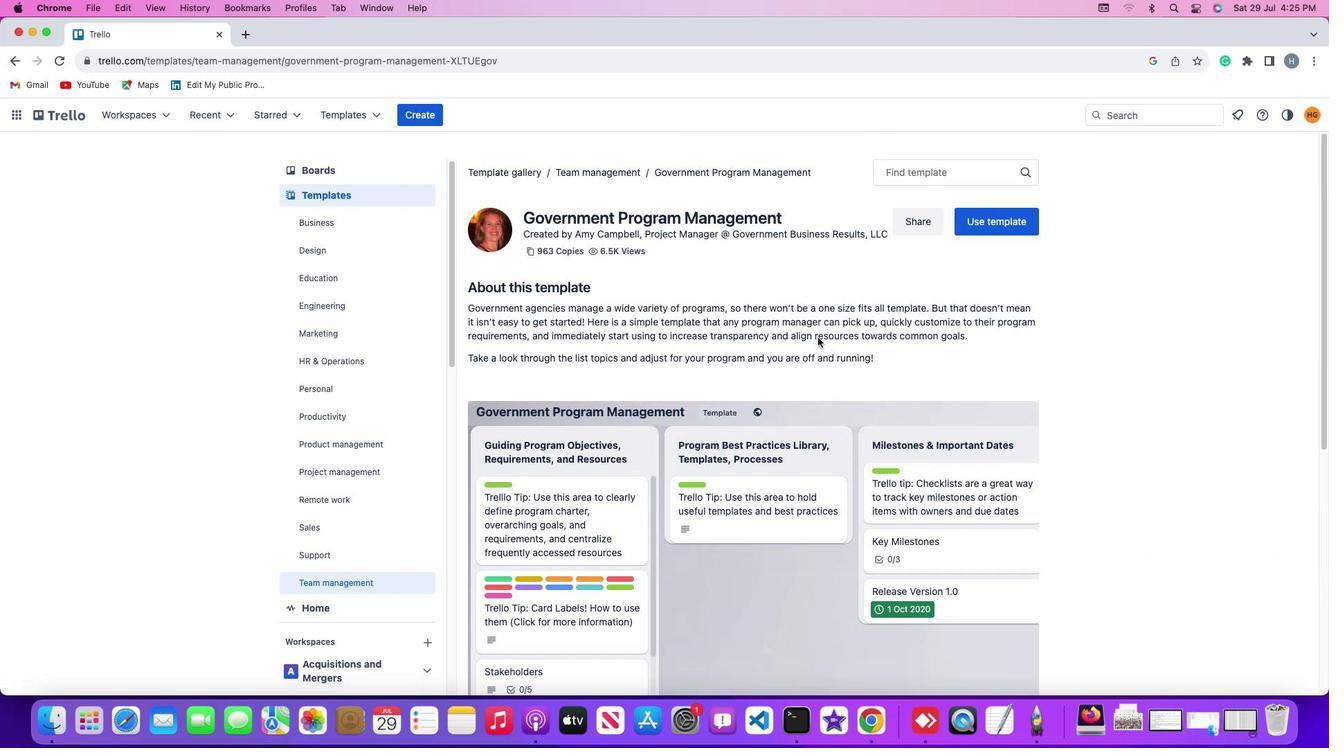 
Action: Mouse scrolled (817, 337) with delta (0, 3)
Screenshot: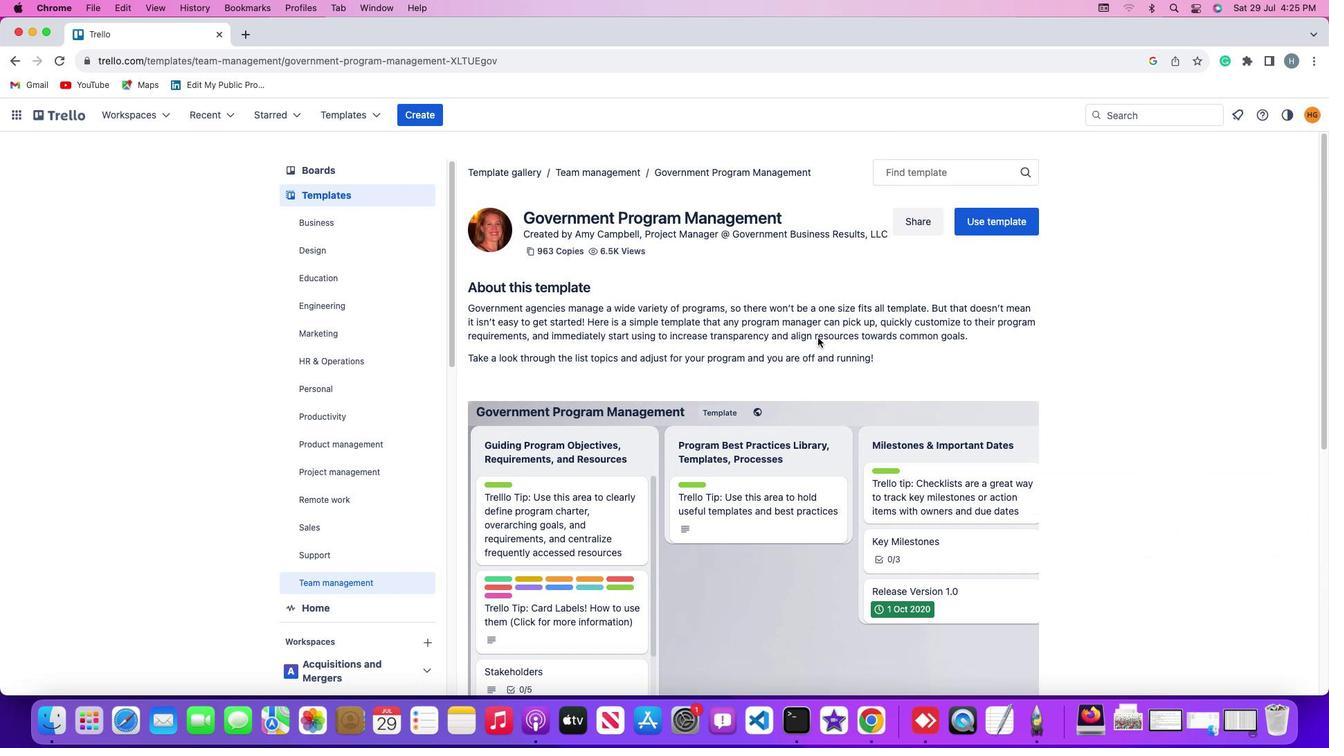 
Action: Mouse scrolled (817, 337) with delta (0, 4)
Screenshot: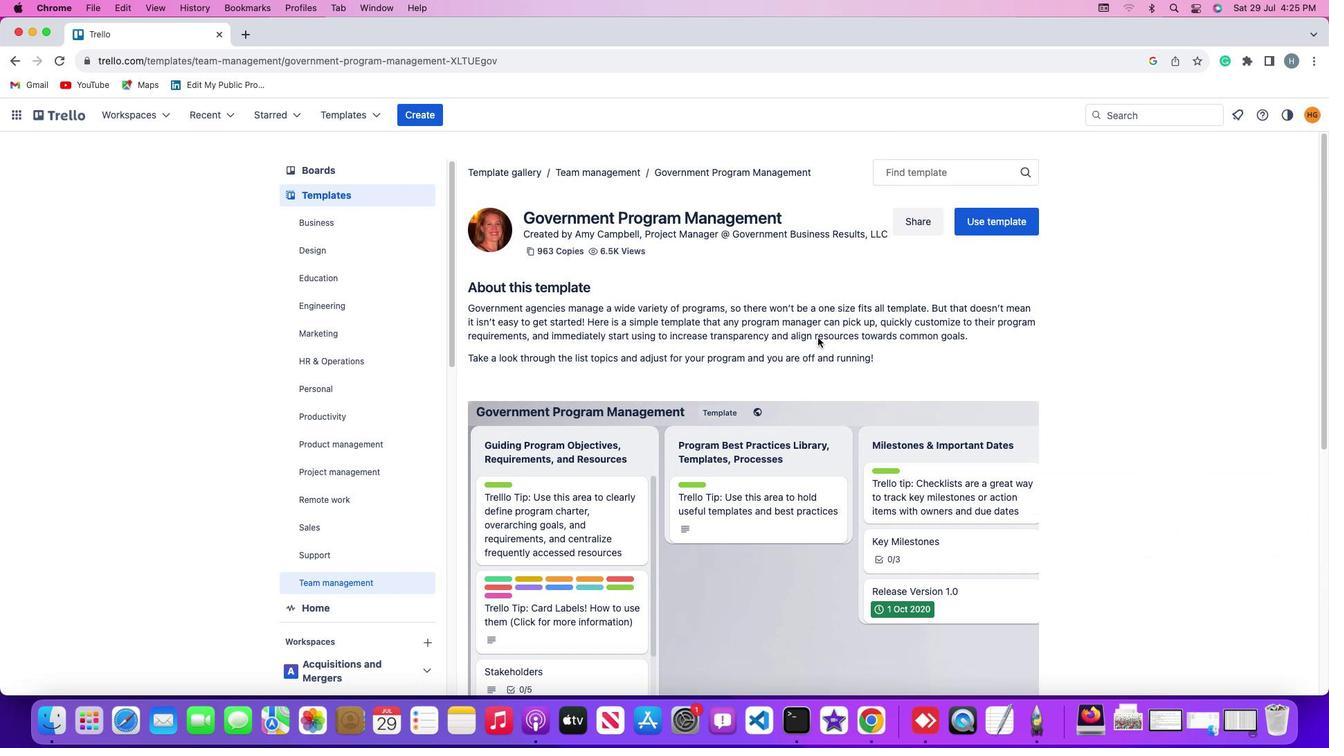 
Action: Mouse scrolled (817, 337) with delta (0, 4)
Screenshot: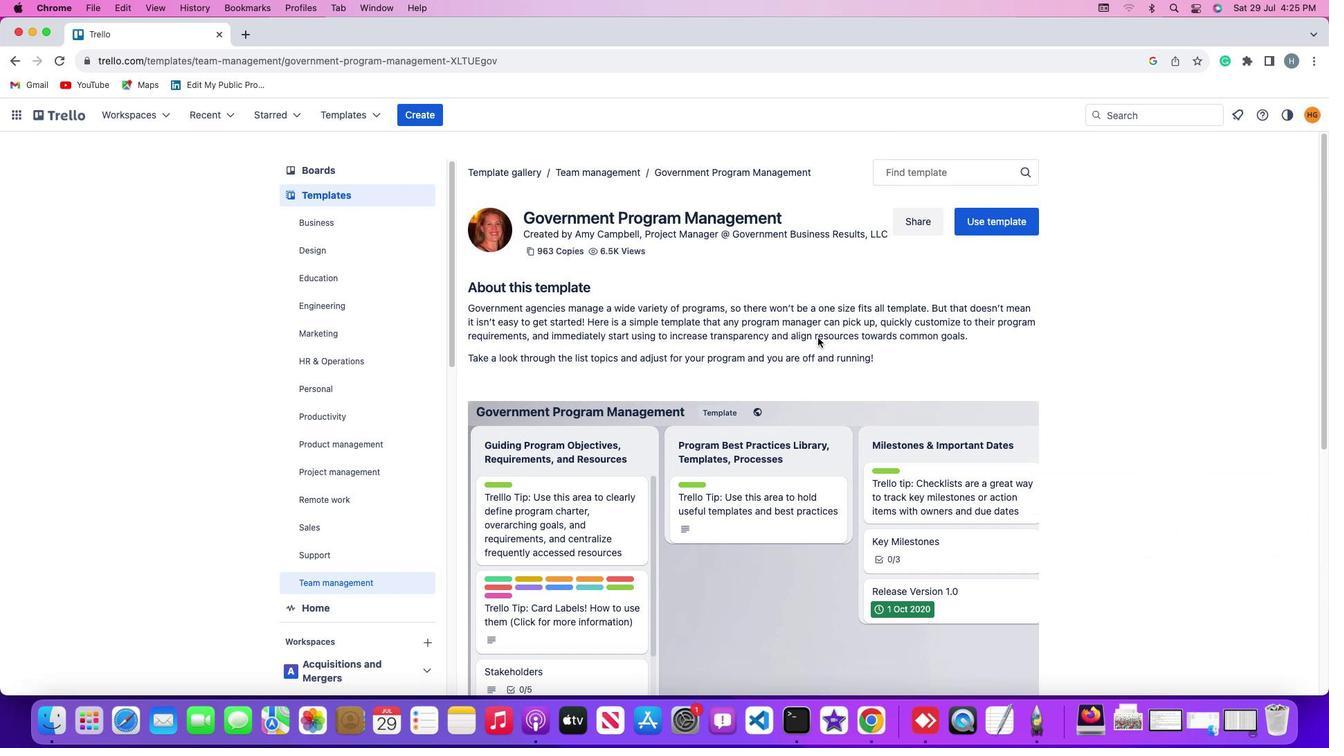 
Action: Mouse moved to (977, 221)
Screenshot: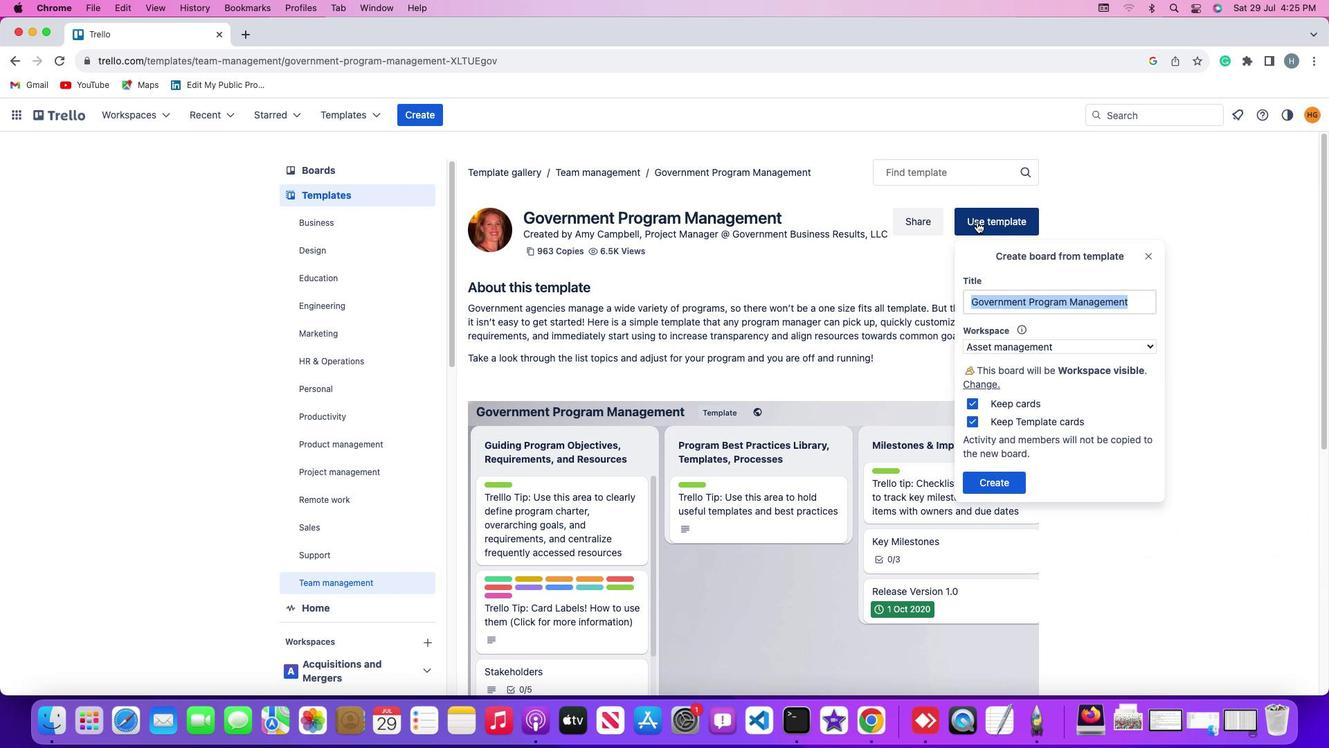 
Action: Mouse pressed left at (977, 221)
Screenshot: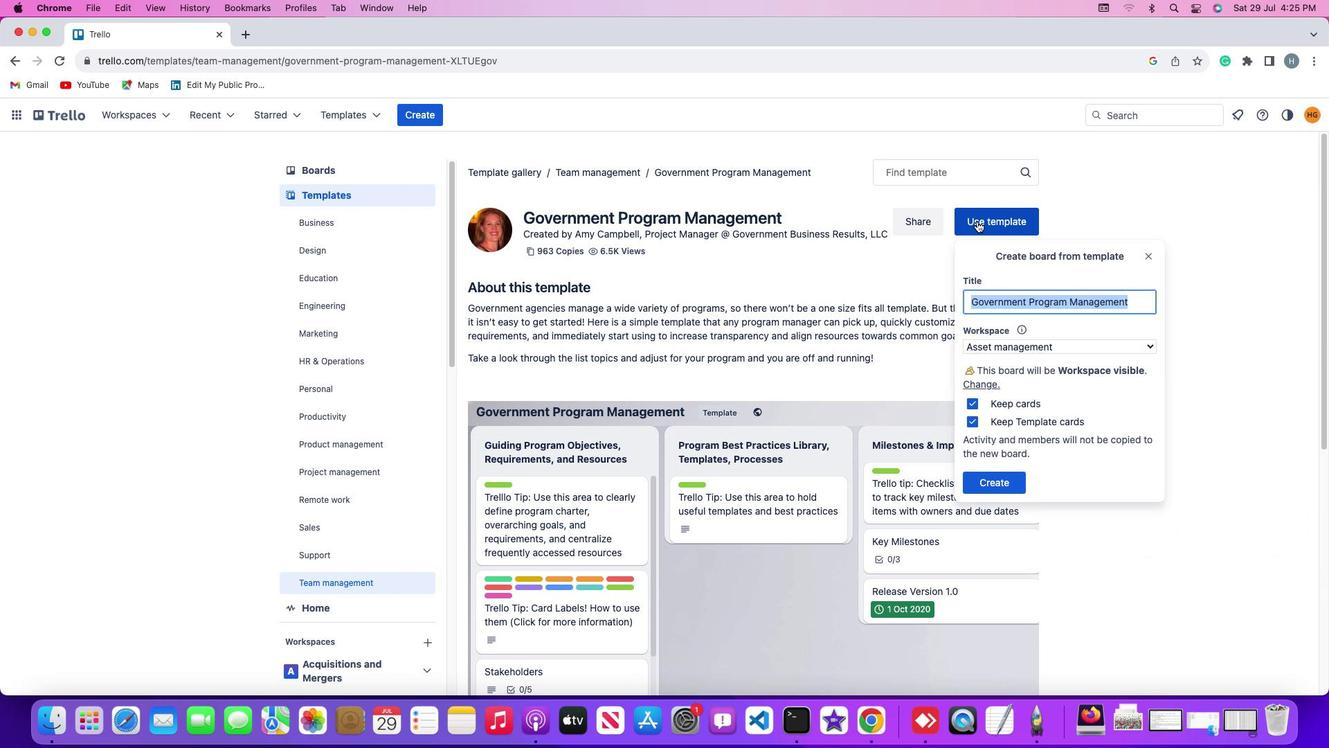 
Action: Mouse moved to (988, 485)
Screenshot: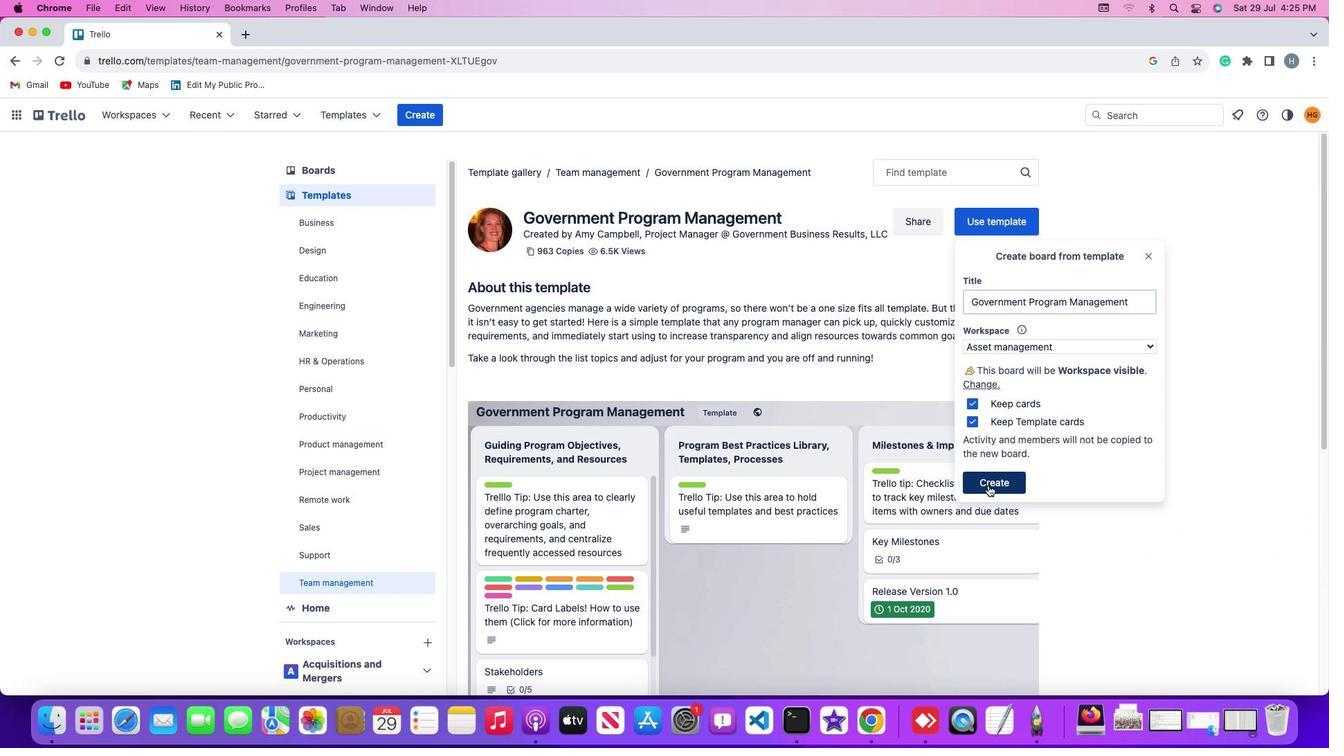 
Action: Mouse pressed left at (988, 485)
Screenshot: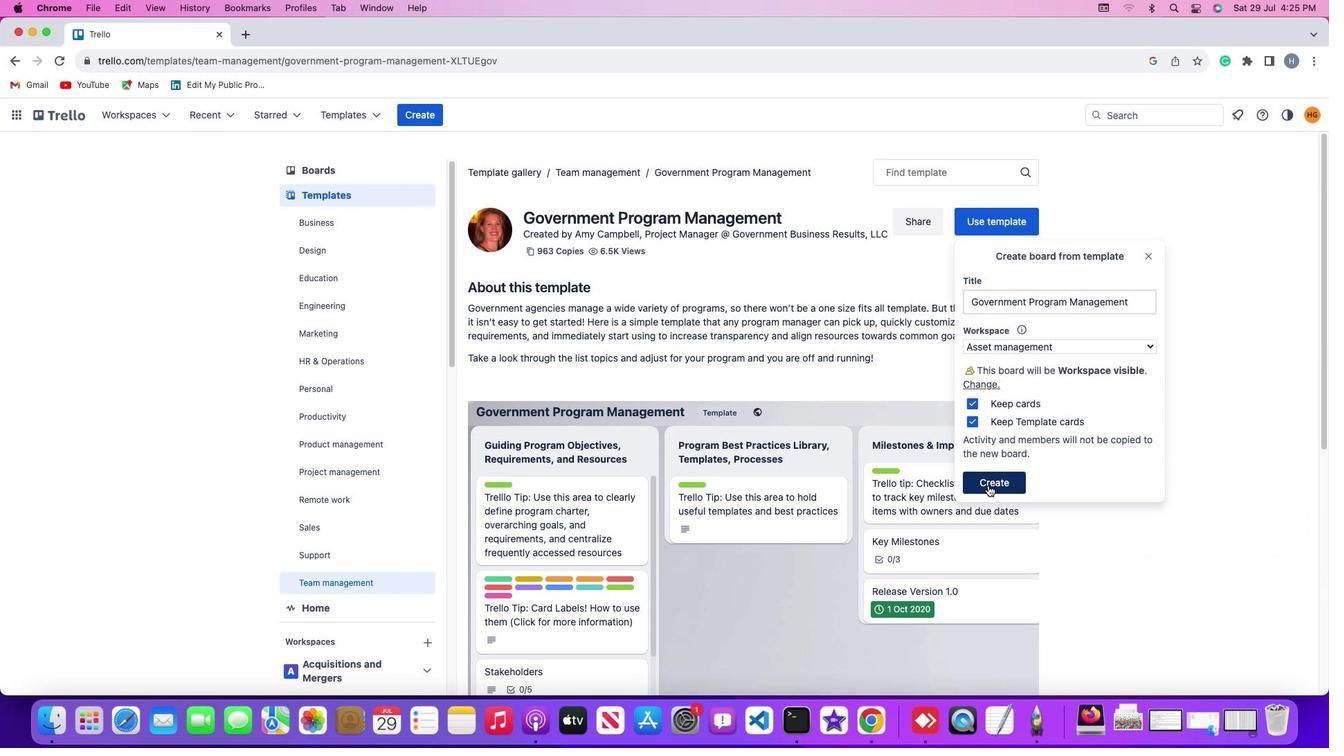
Action: Mouse moved to (454, 453)
Screenshot: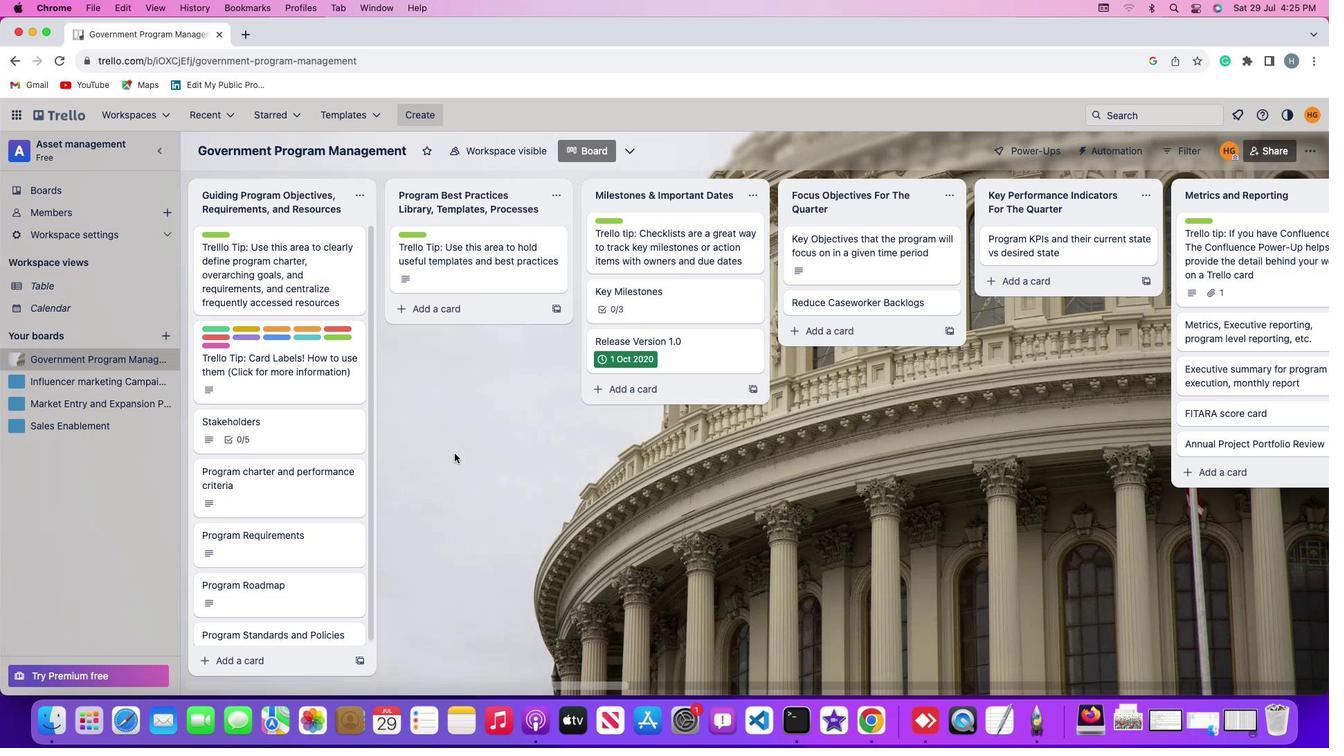 
Action: Mouse pressed left at (454, 453)
Screenshot: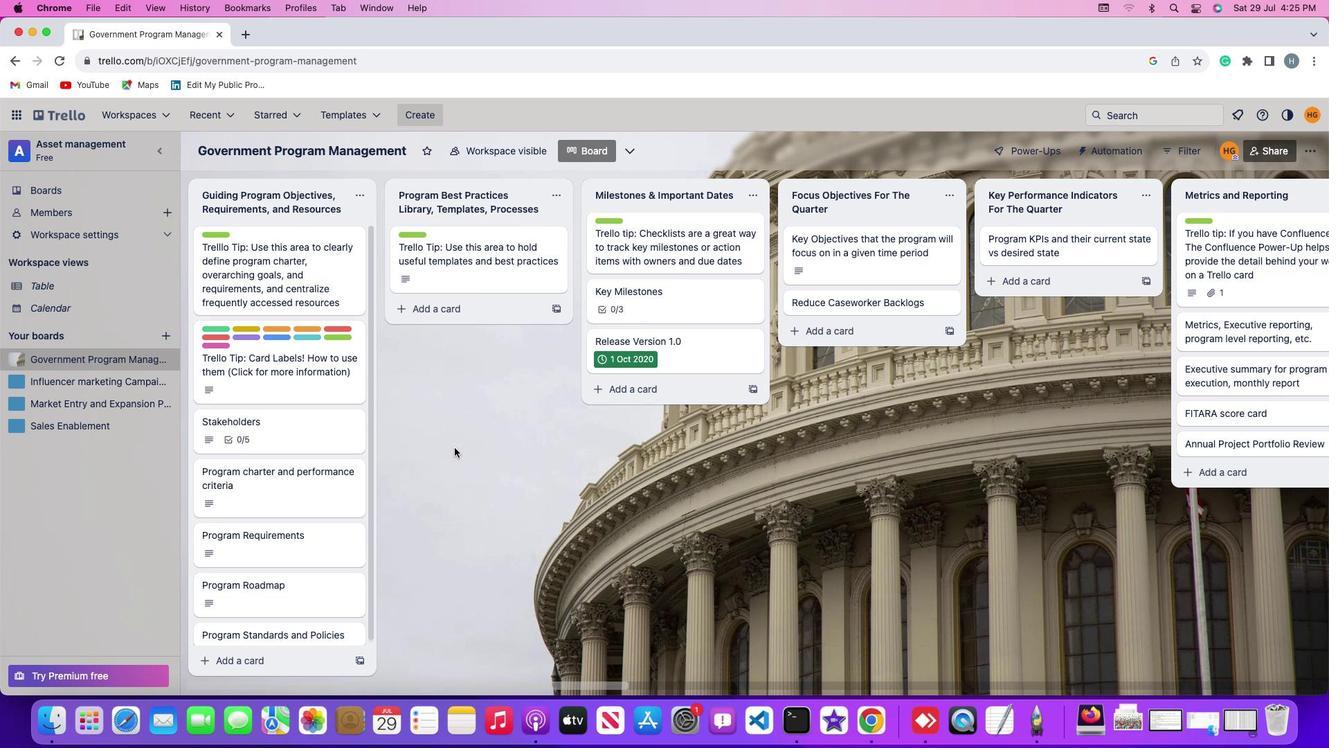 
Action: Mouse moved to (522, 687)
Screenshot: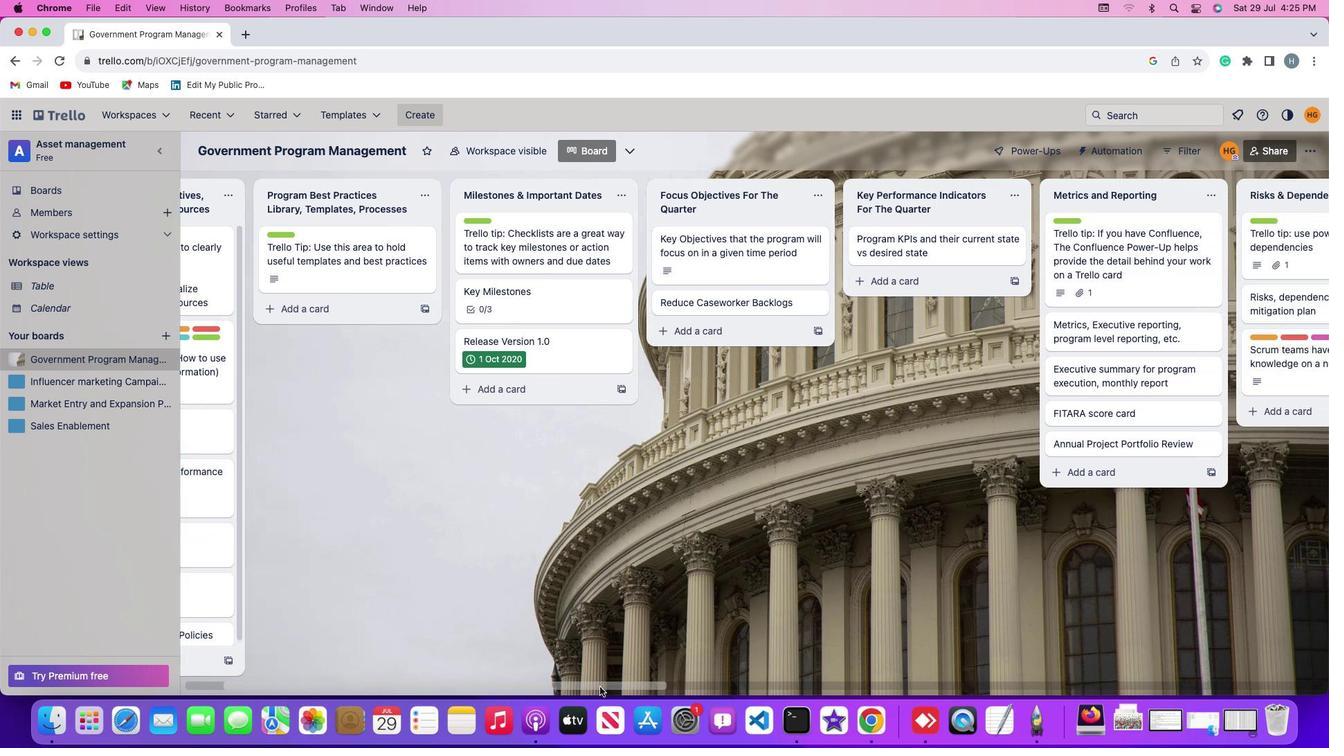 
Action: Mouse pressed left at (522, 687)
Screenshot: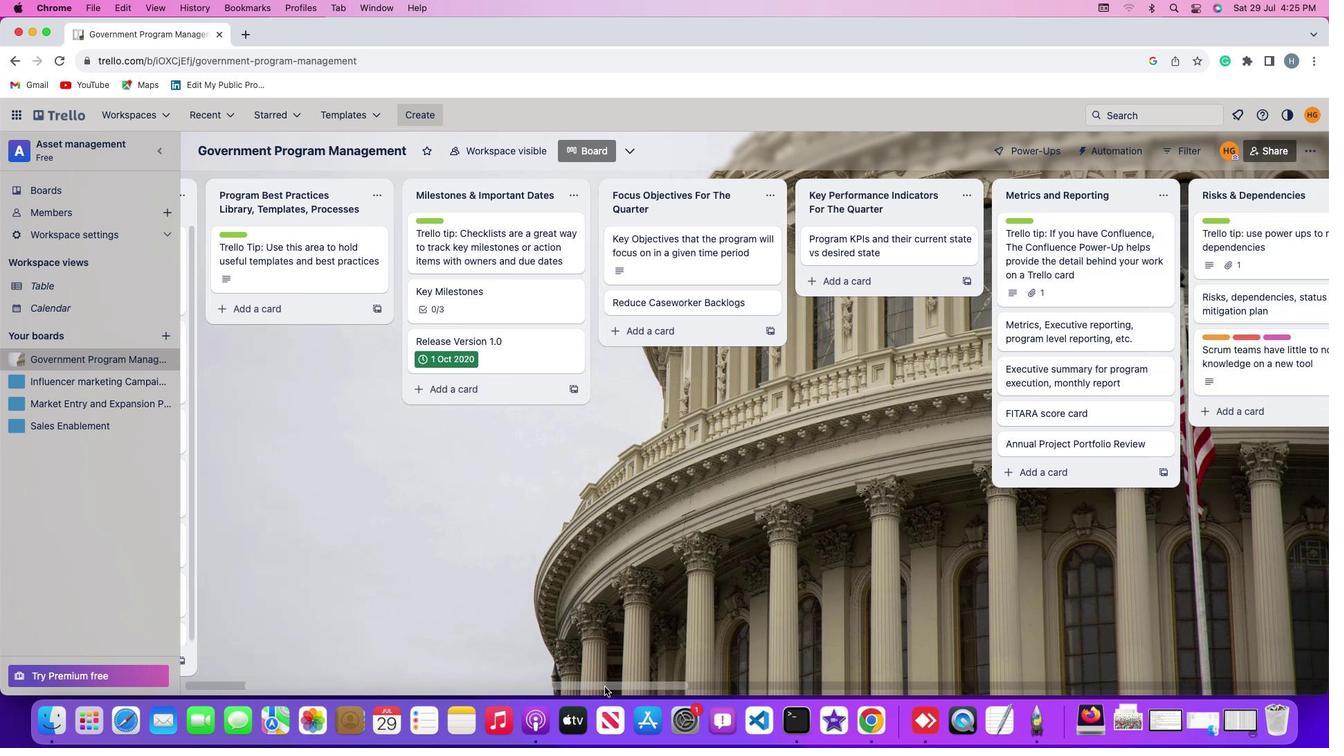 
Action: Mouse moved to (737, 684)
Screenshot: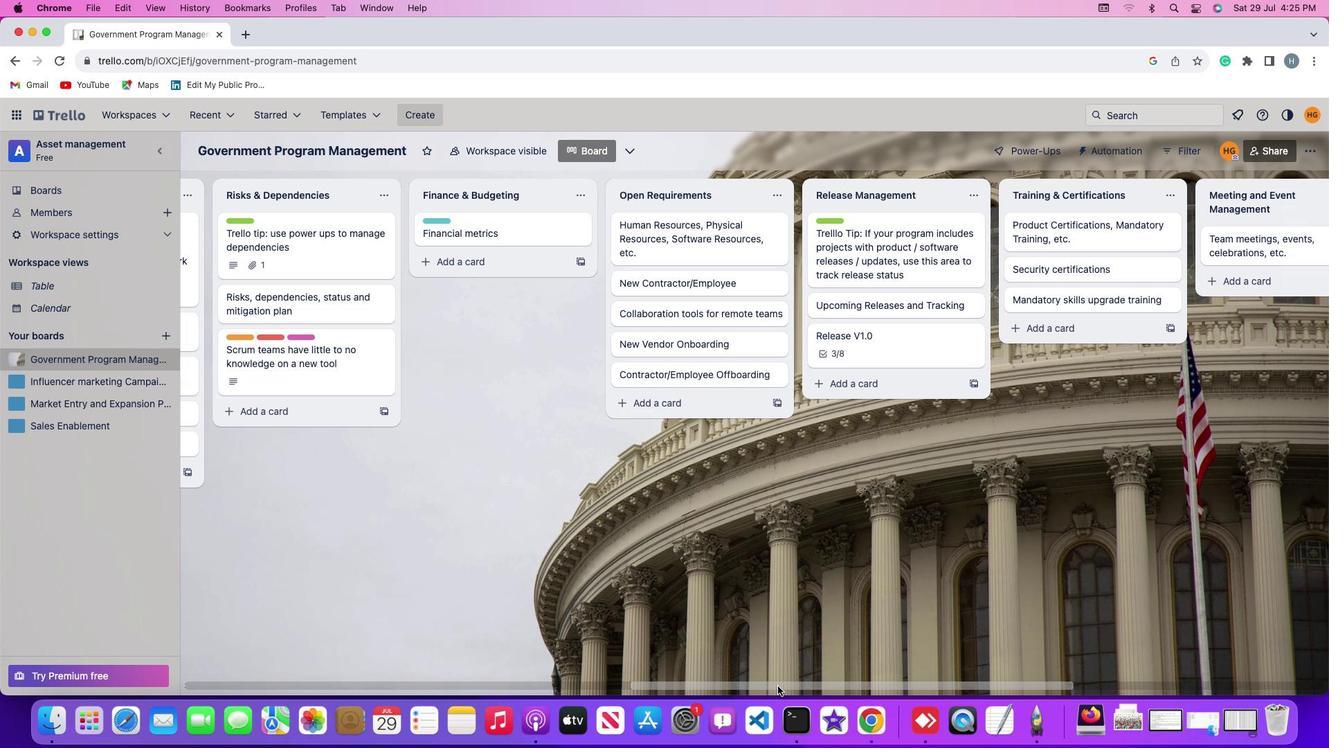 
Action: Mouse pressed left at (737, 684)
Screenshot: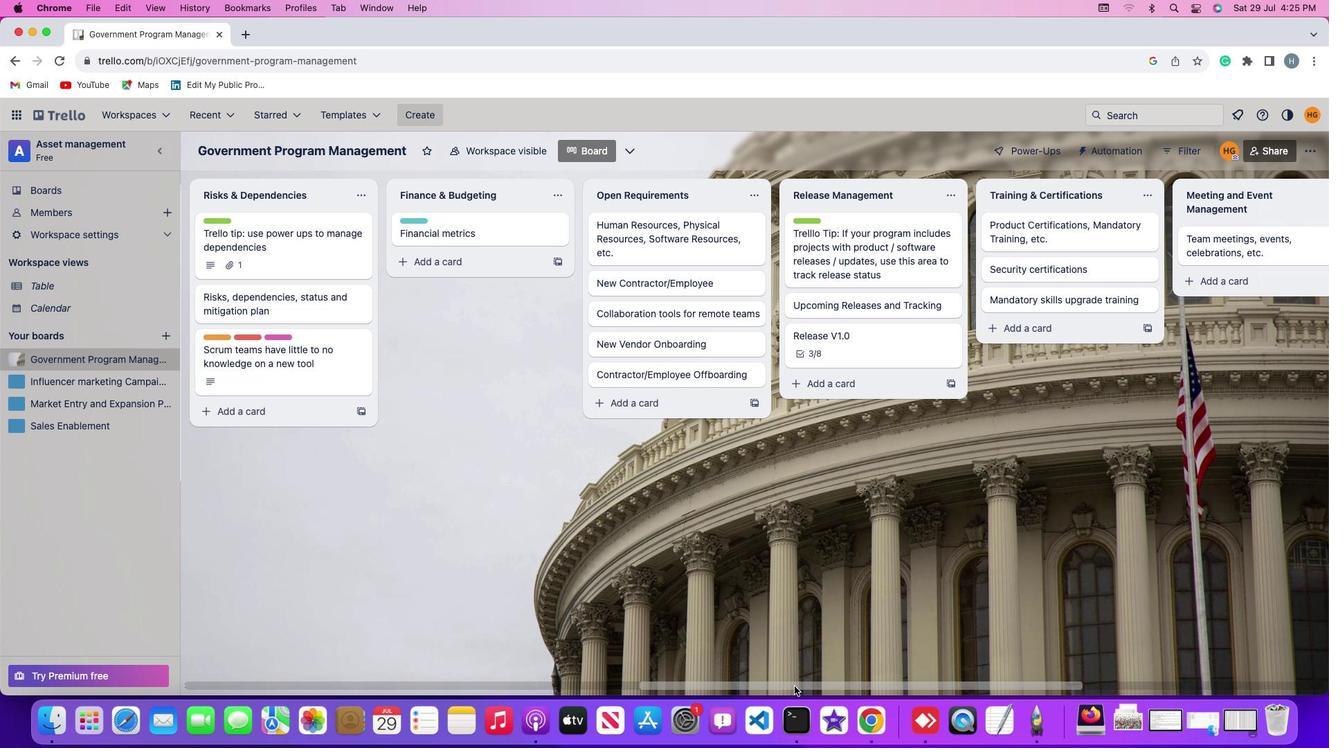 
Action: Mouse moved to (934, 683)
Screenshot: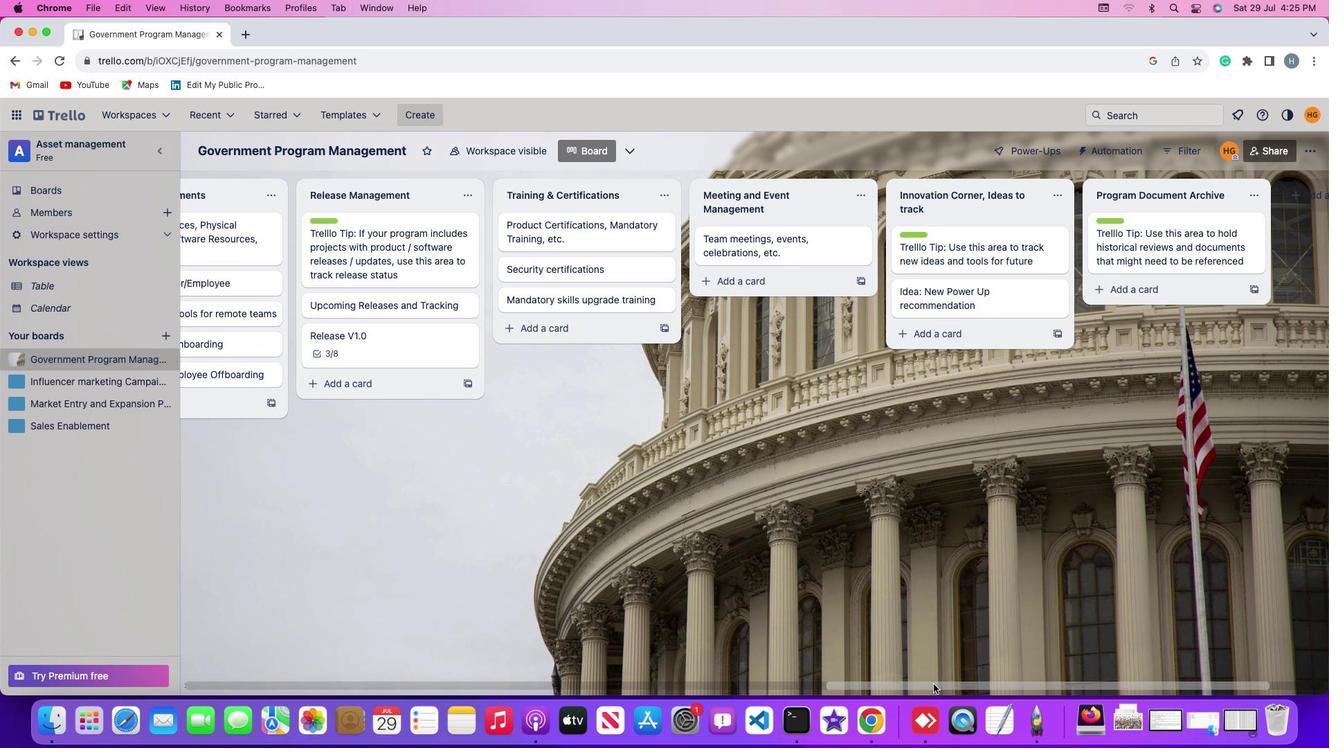 
Action: Mouse pressed left at (934, 683)
Screenshot: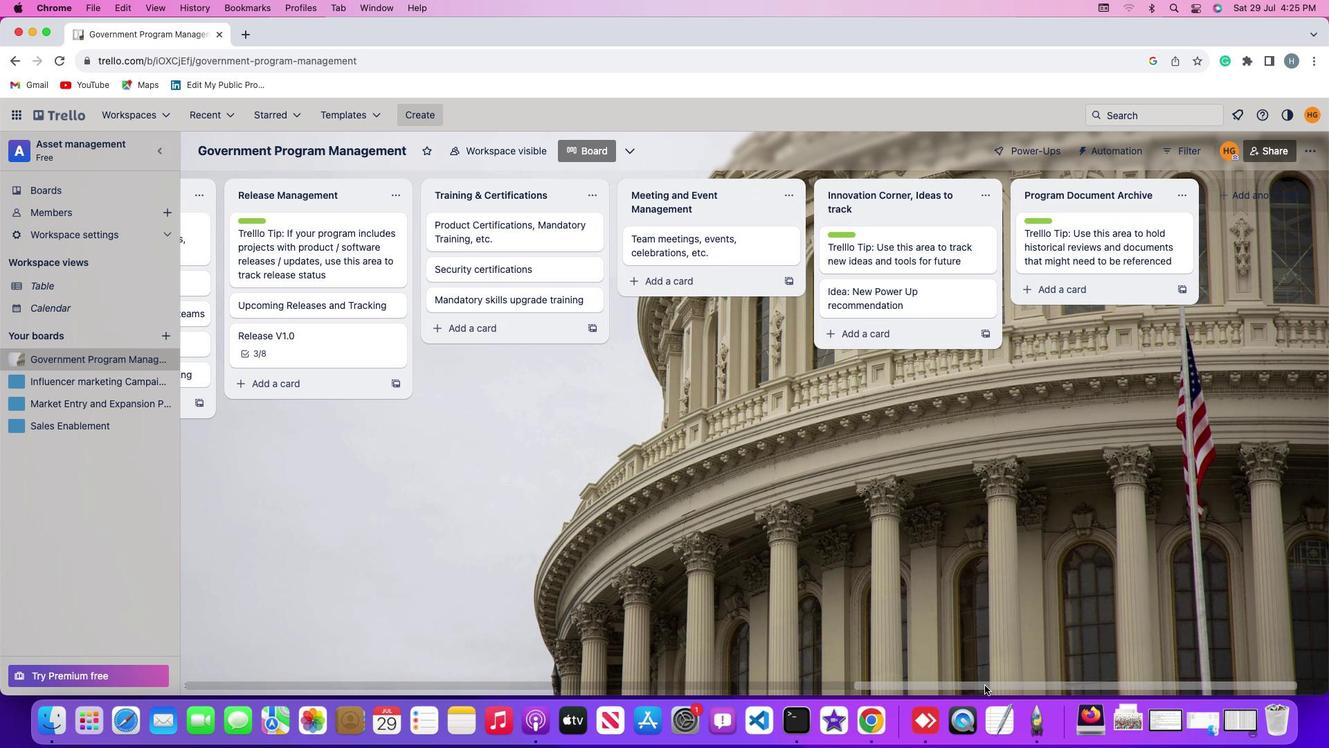 
Action: Mouse moved to (1185, 193)
Screenshot: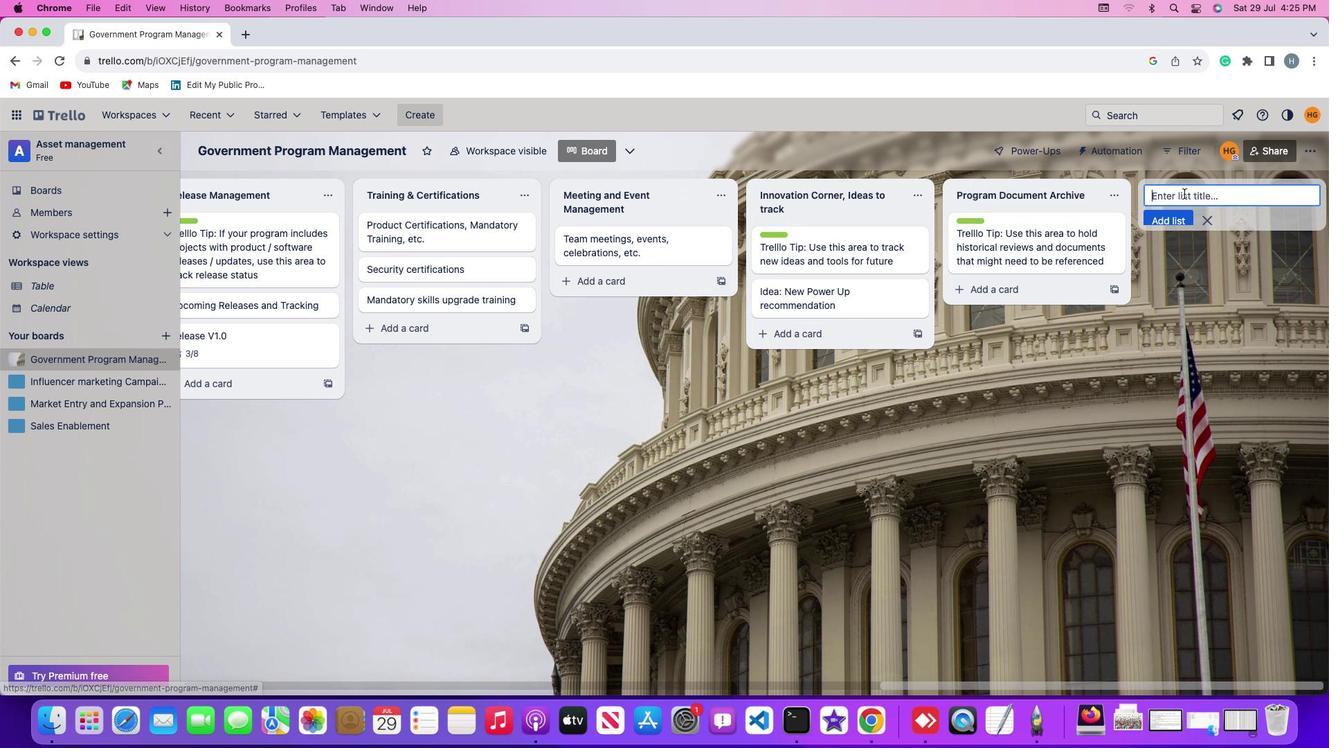
Action: Mouse pressed left at (1185, 193)
Screenshot: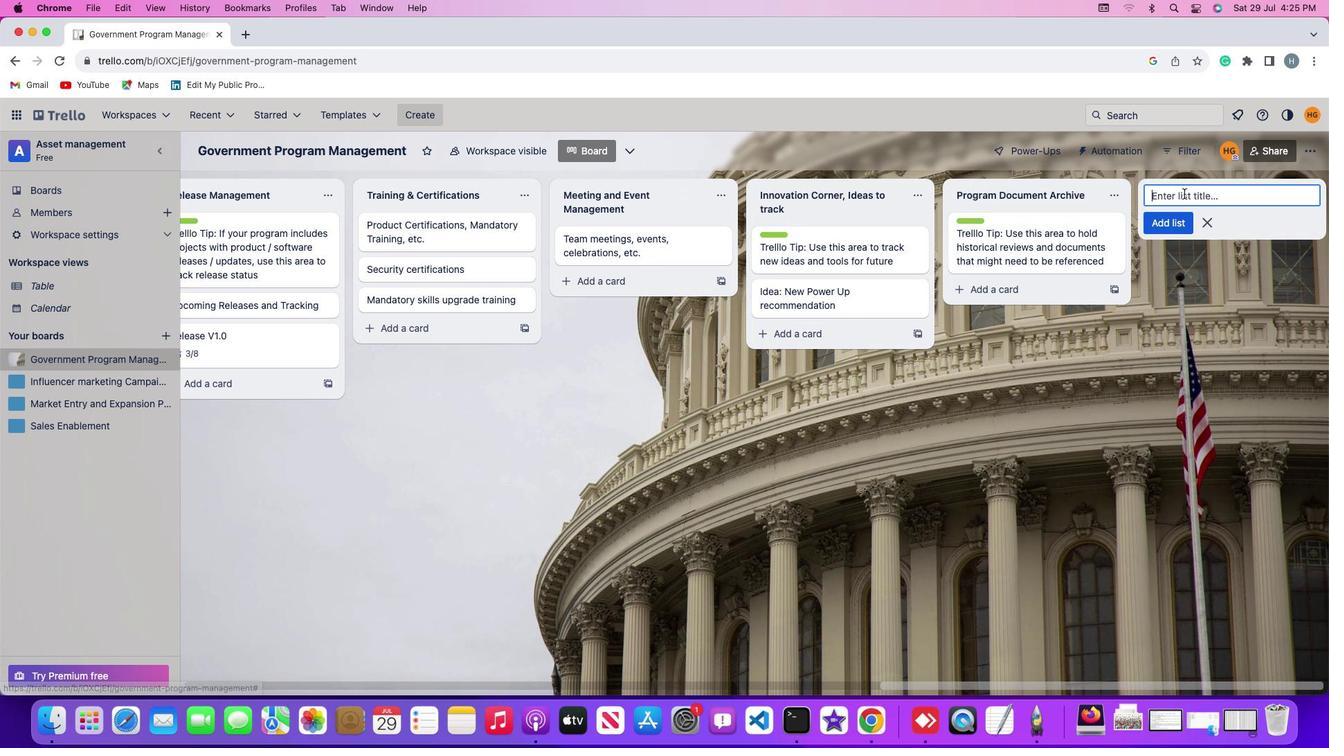 
Action: Mouse moved to (1182, 193)
Screenshot: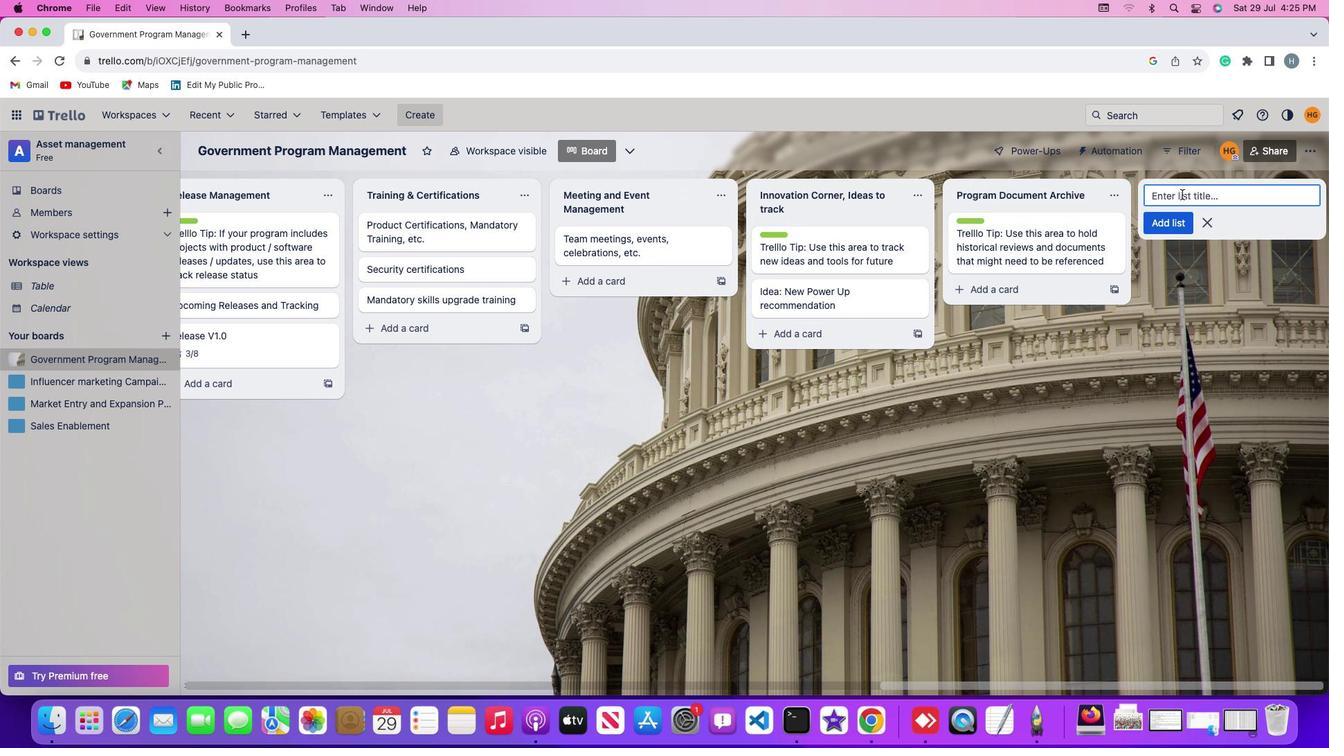 
Action: Mouse pressed left at (1182, 193)
Screenshot: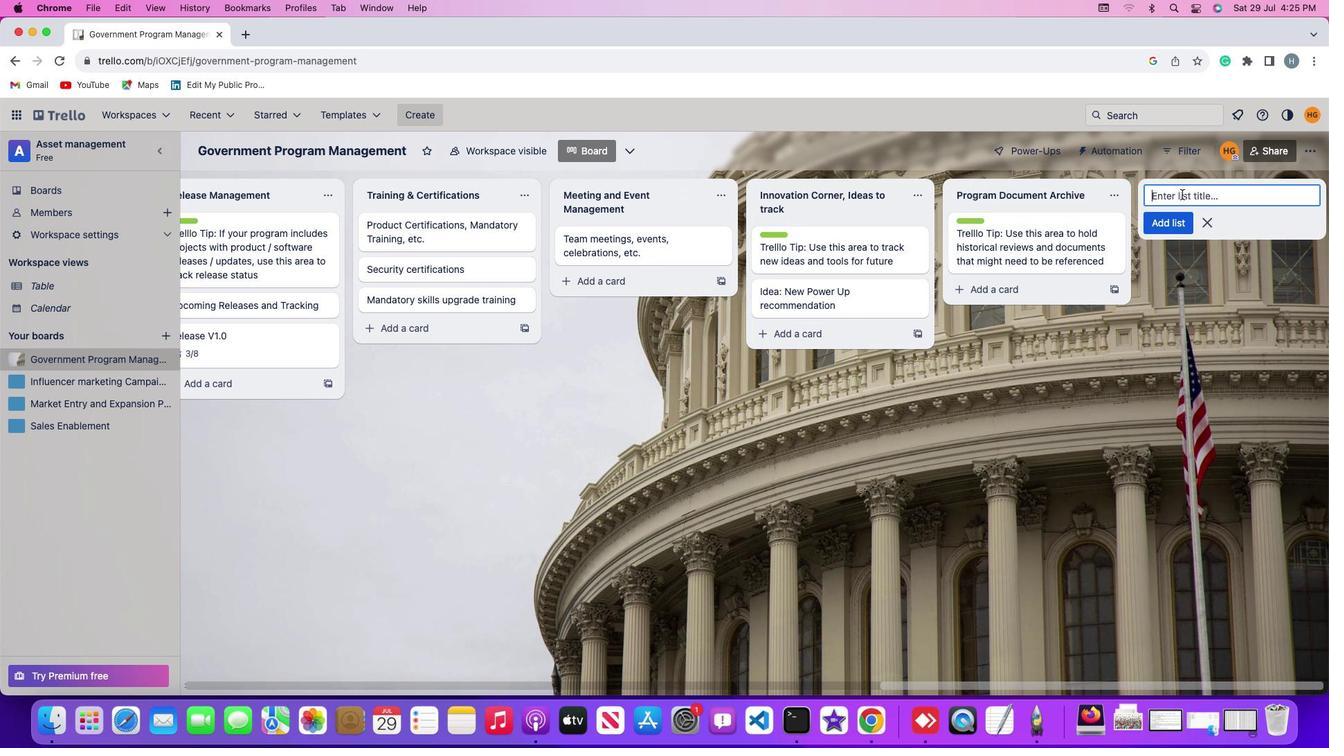 
Action: Key pressed Key.shift'4'Key.shift'L''S''\x03'Key.shift'W''o''r''k''i''n''g'Key.spaceKey.shift'A''g''r''e''e''m''e''n''t''s'Key.enterKey.shift'D''A''C''I'Key.spaceKey.shift'D''e''c''i''s''i''o''n'Key.spaceKey.shift'M''a''k''i''n''g'Key.spaceKey.shift'F''r''a''m''e''w''o''r''k''\x03'
Screenshot: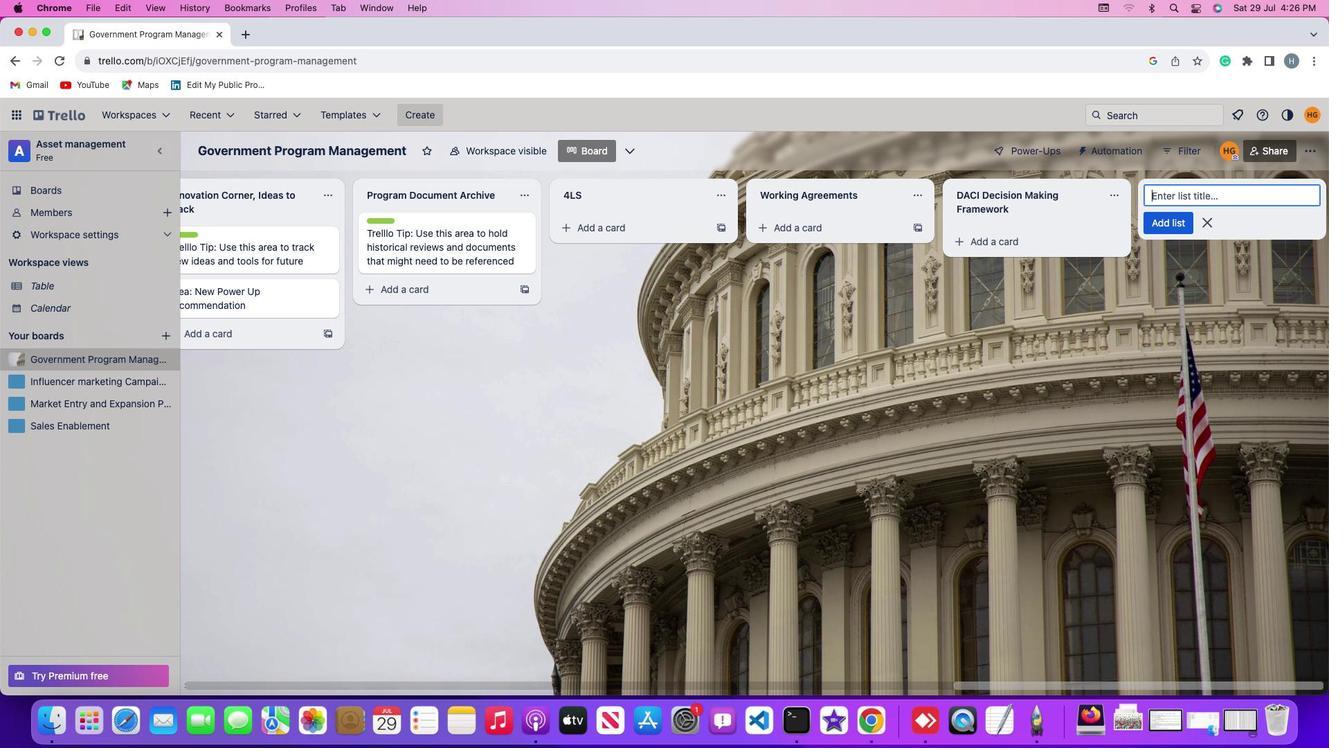 
Action: Mouse moved to (1203, 222)
Screenshot: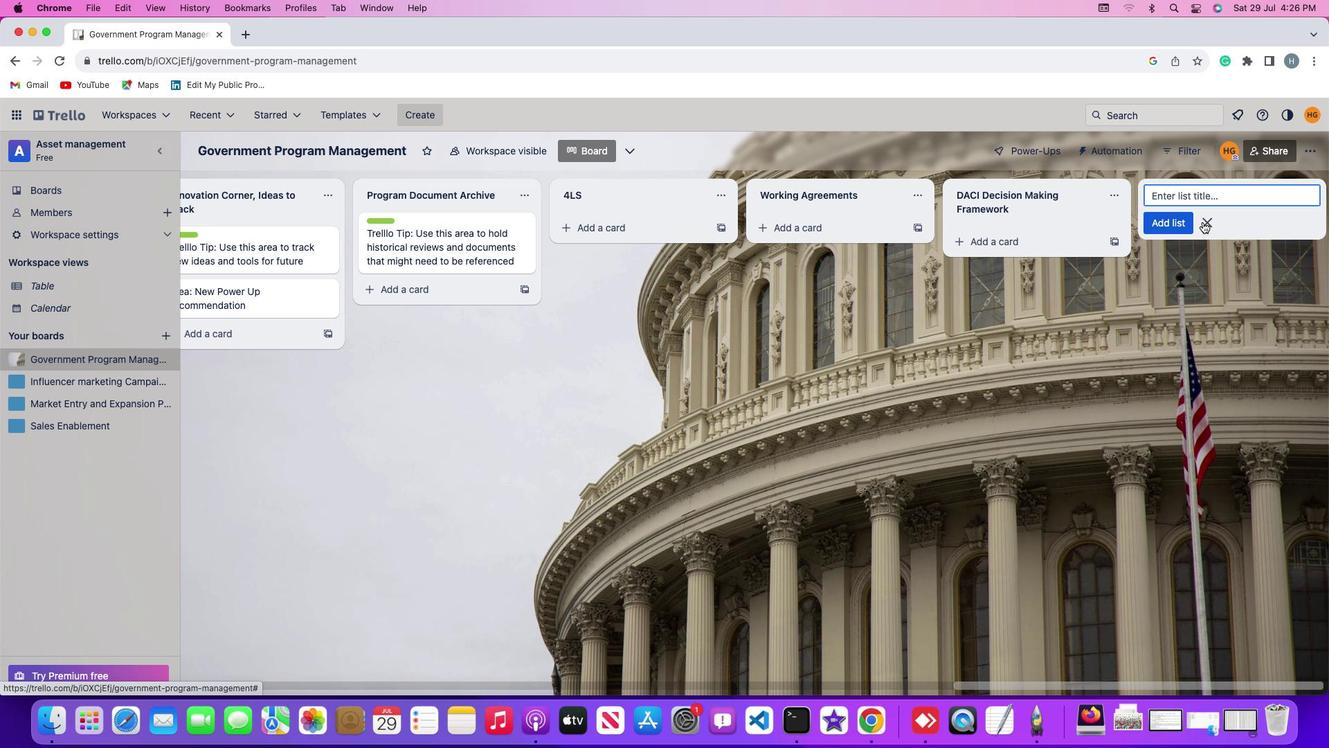 
Action: Mouse pressed left at (1203, 222)
Screenshot: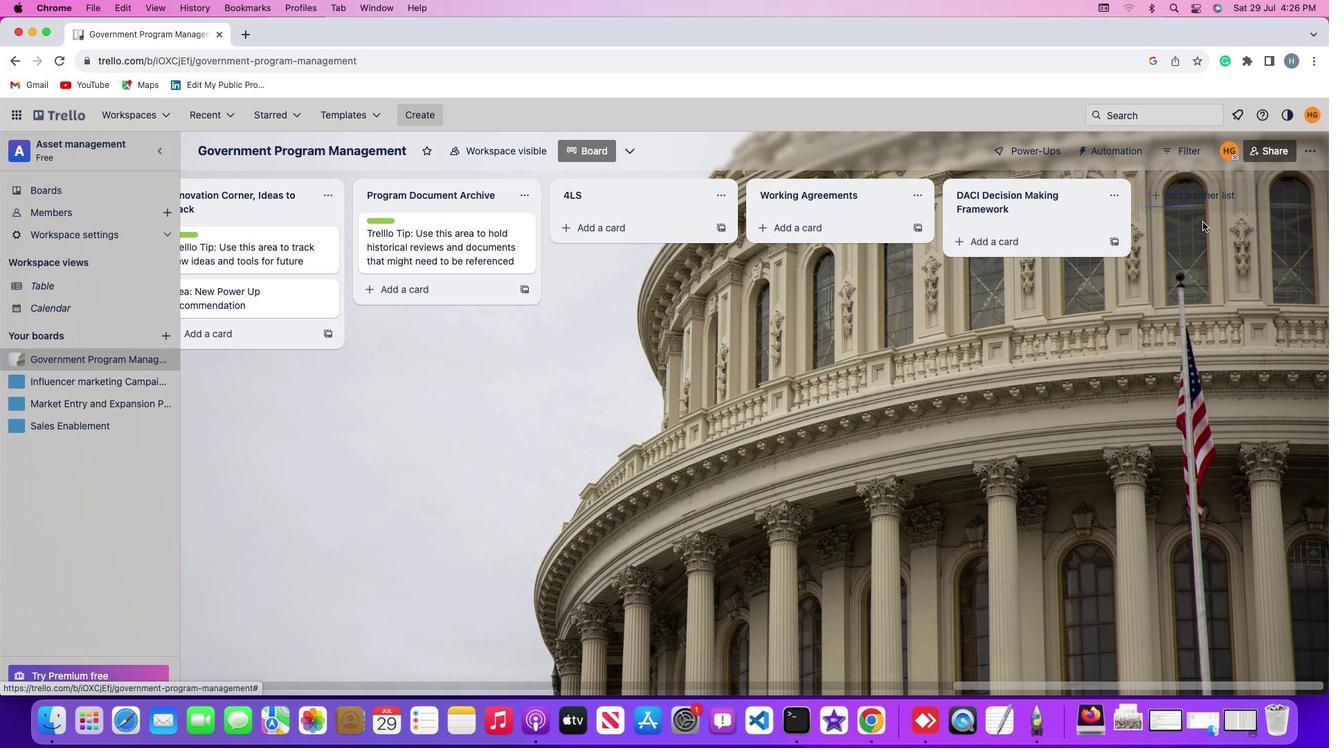 
Action: Mouse moved to (663, 221)
Screenshot: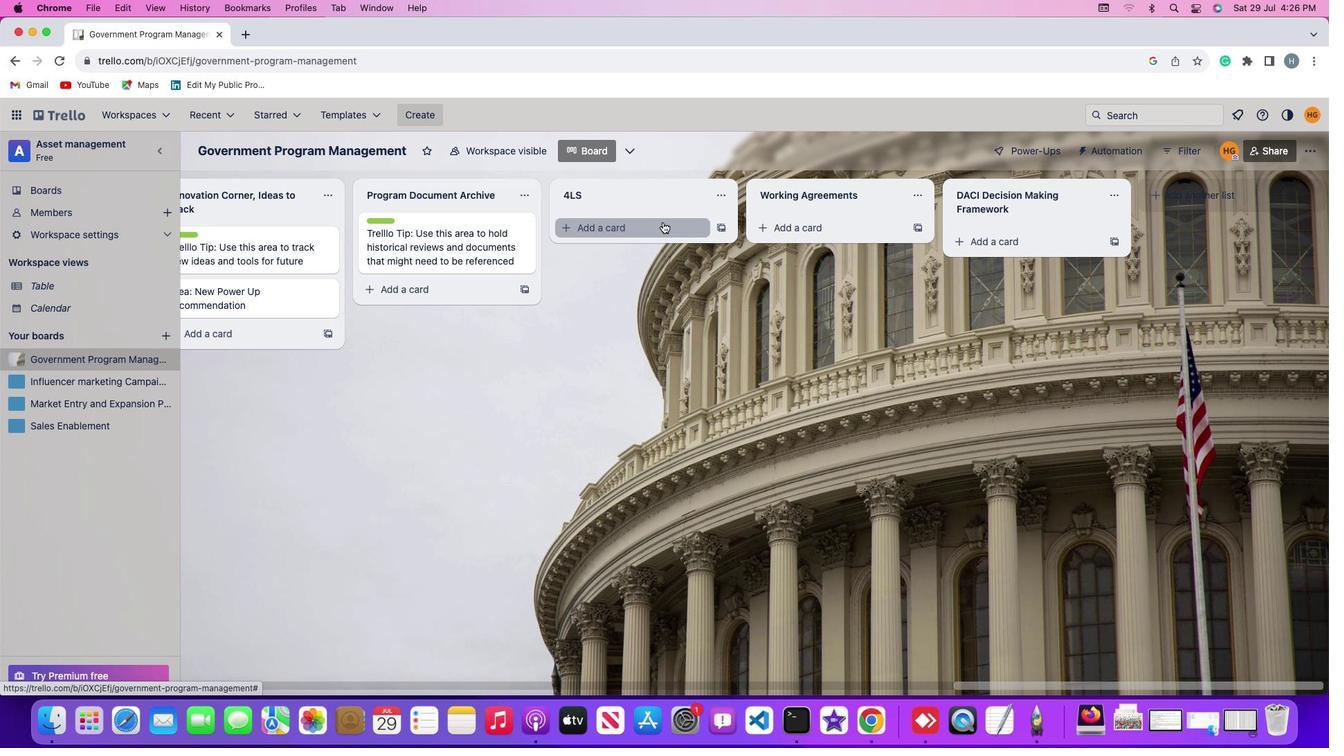 
Action: Mouse pressed left at (663, 221)
Screenshot: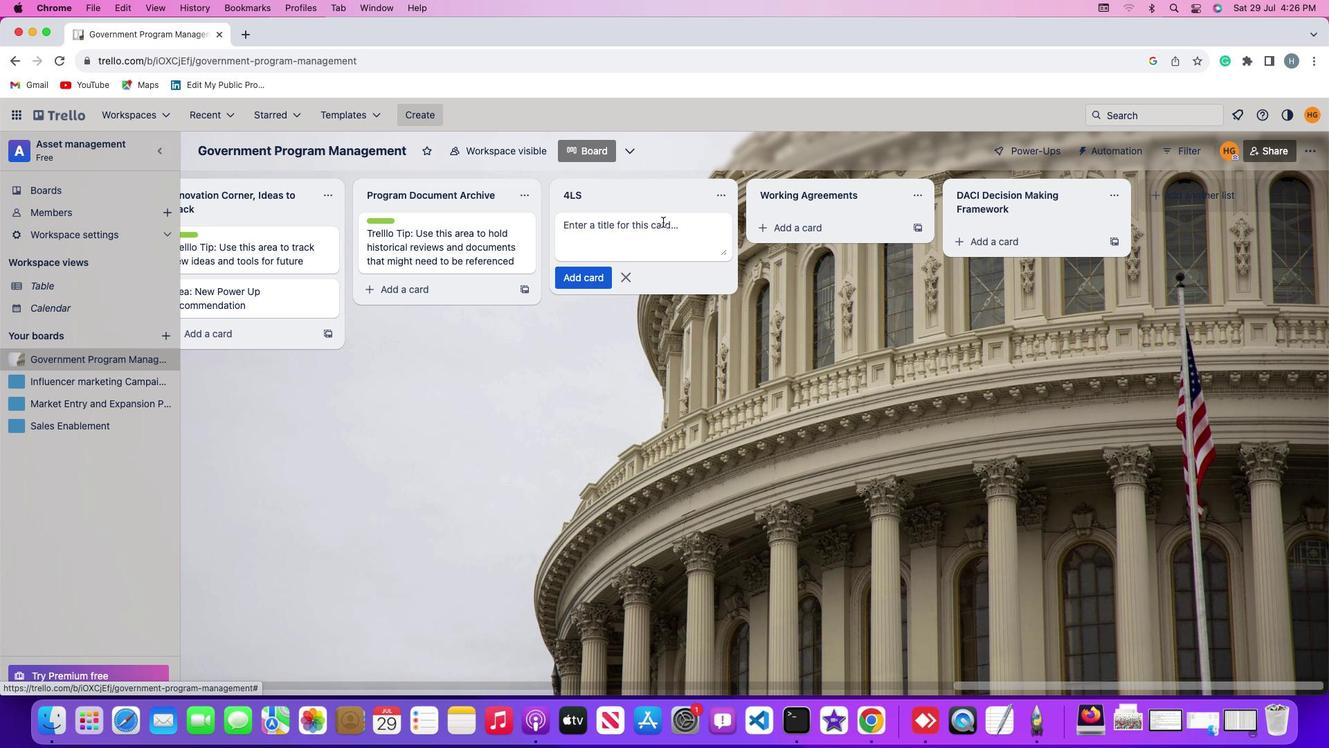 
Action: Mouse moved to (656, 237)
Screenshot: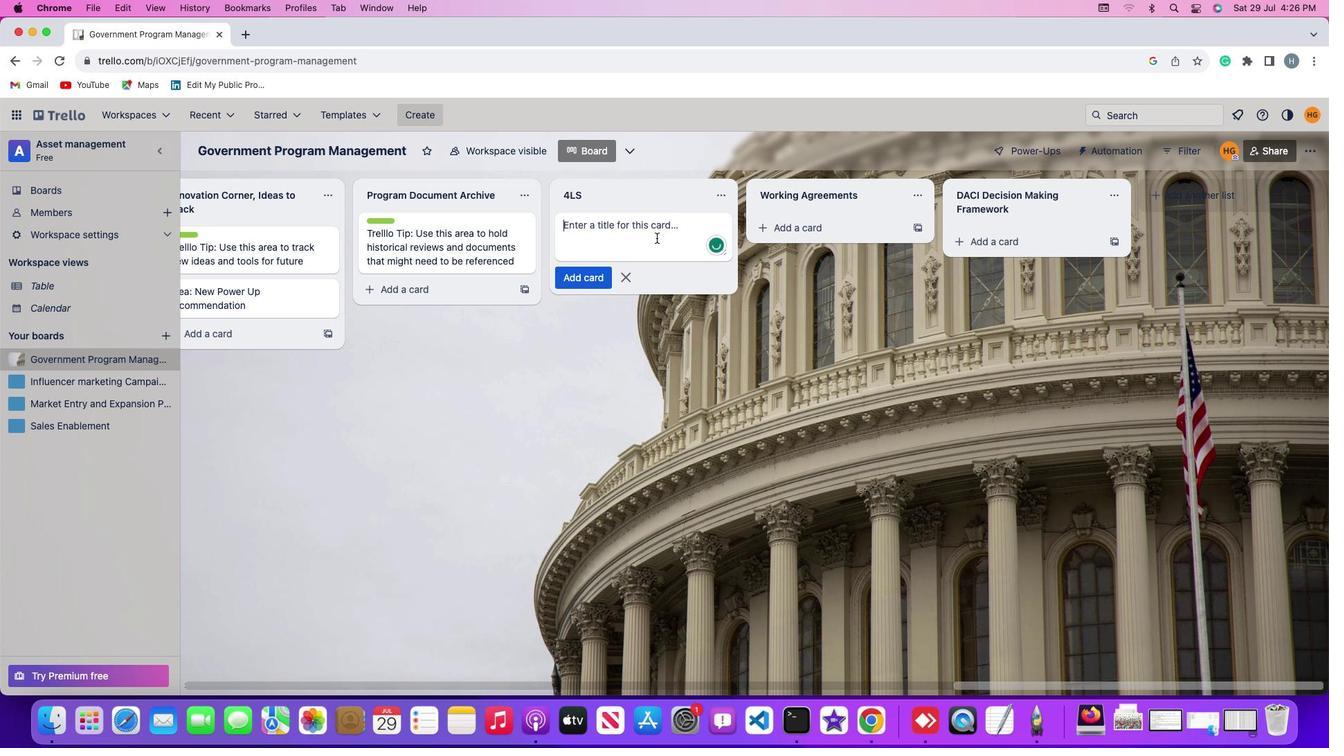 
Action: Mouse pressed left at (656, 237)
Screenshot: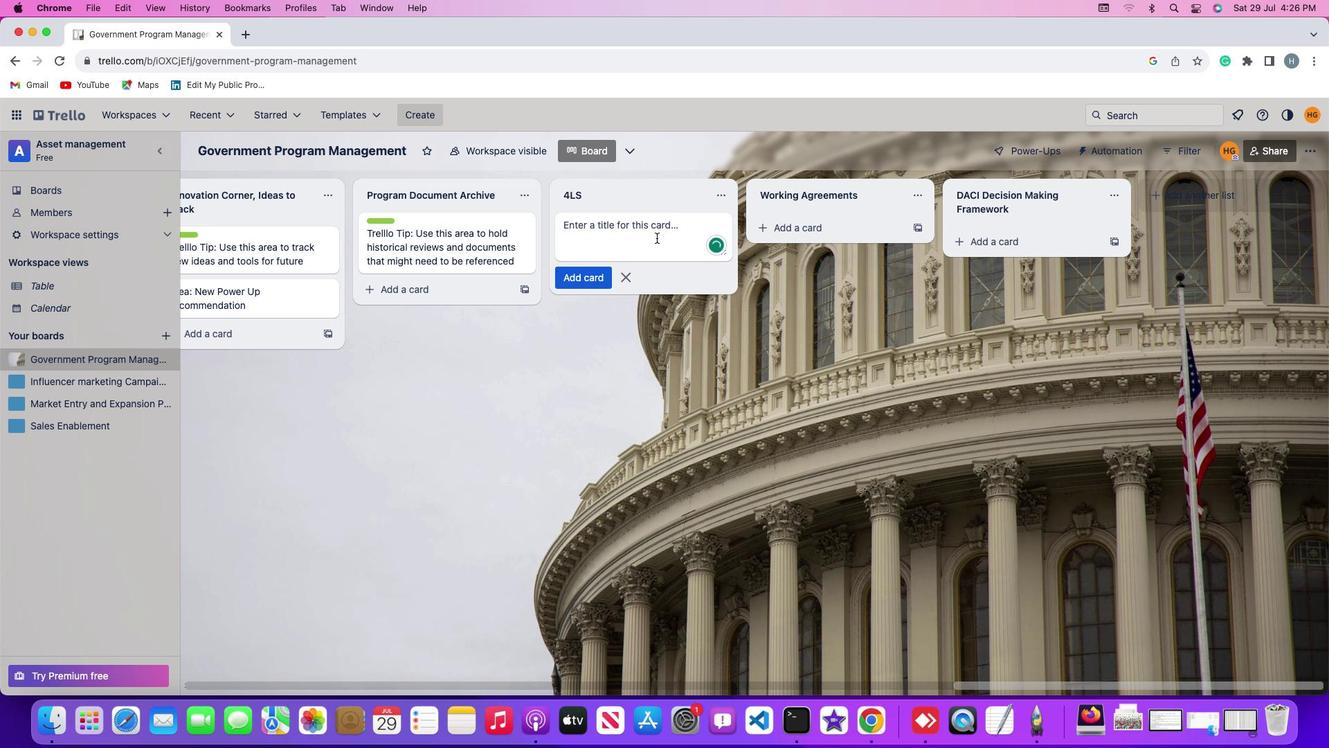 
Action: Key pressed Key.shift'C''a''r''d'Key.enter
Screenshot: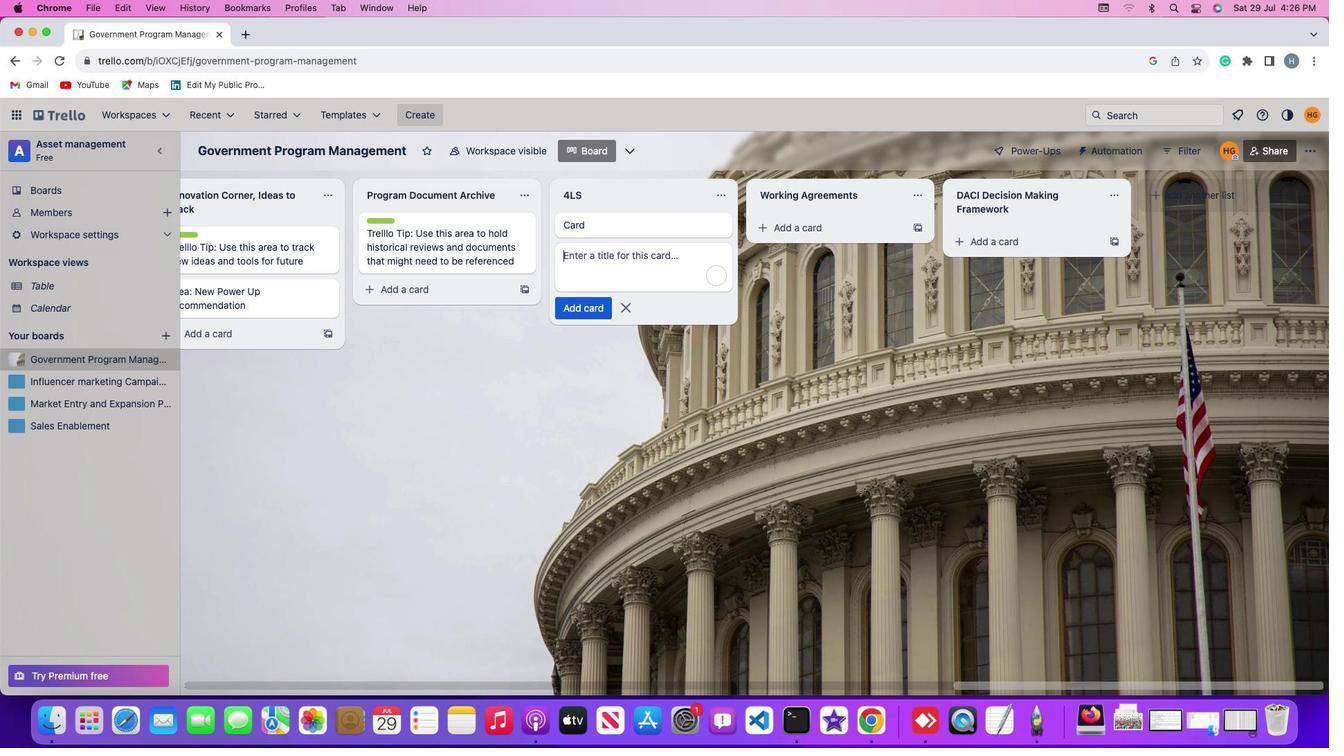 
Action: Mouse moved to (785, 227)
Screenshot: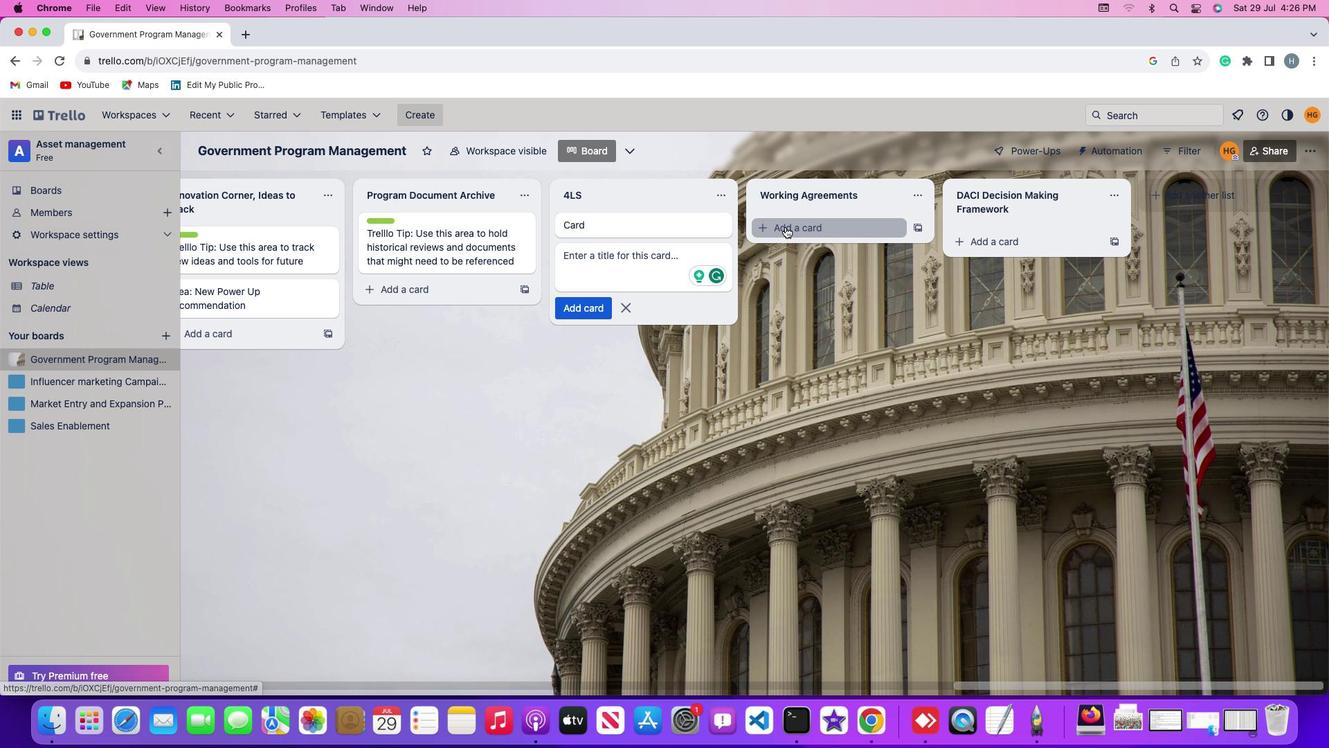 
Action: Mouse pressed left at (785, 227)
Screenshot: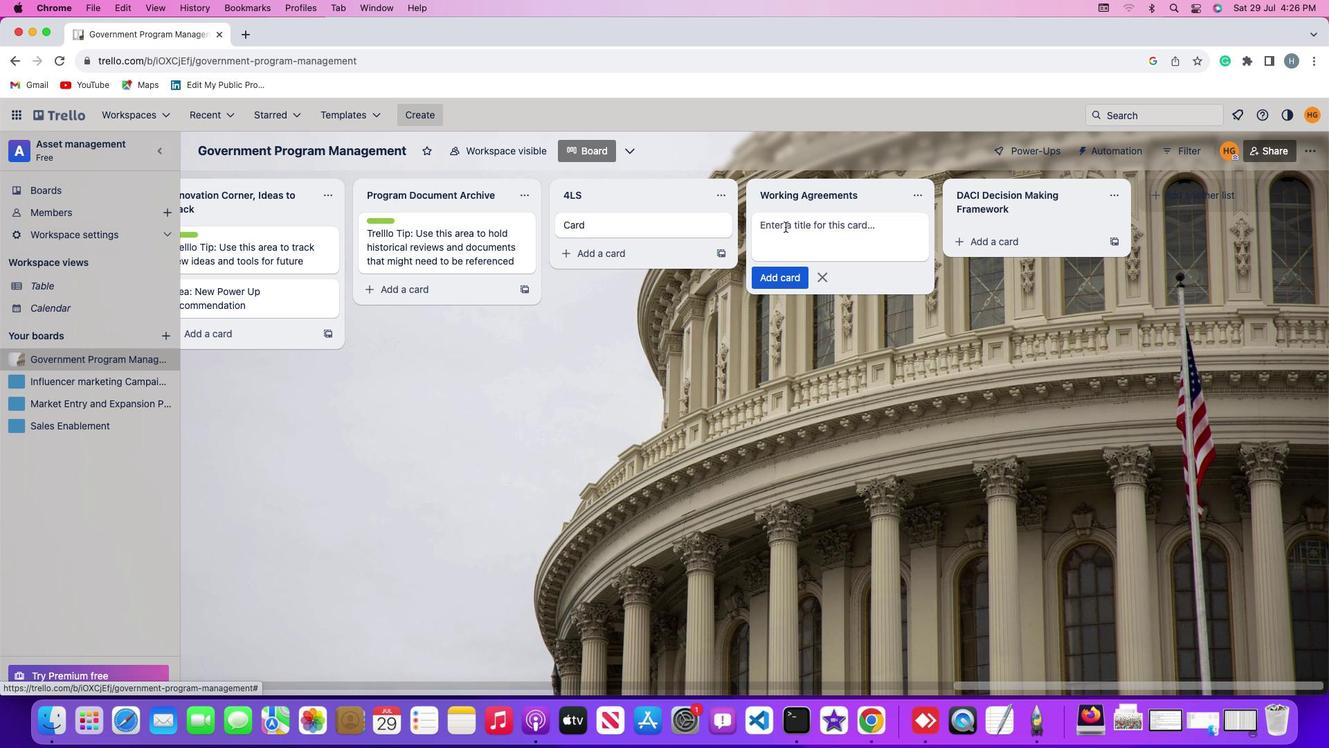 
Action: Mouse moved to (788, 232)
Screenshot: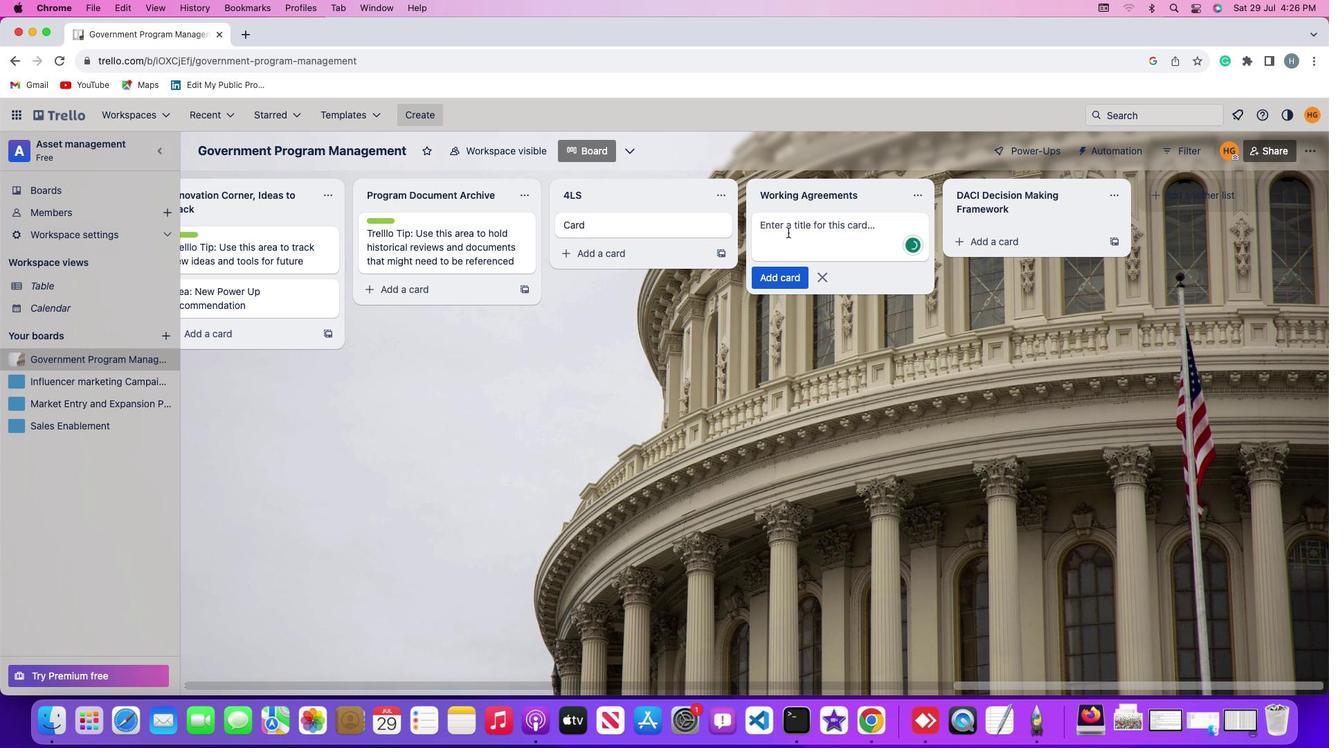
Action: Mouse pressed left at (788, 232)
Screenshot: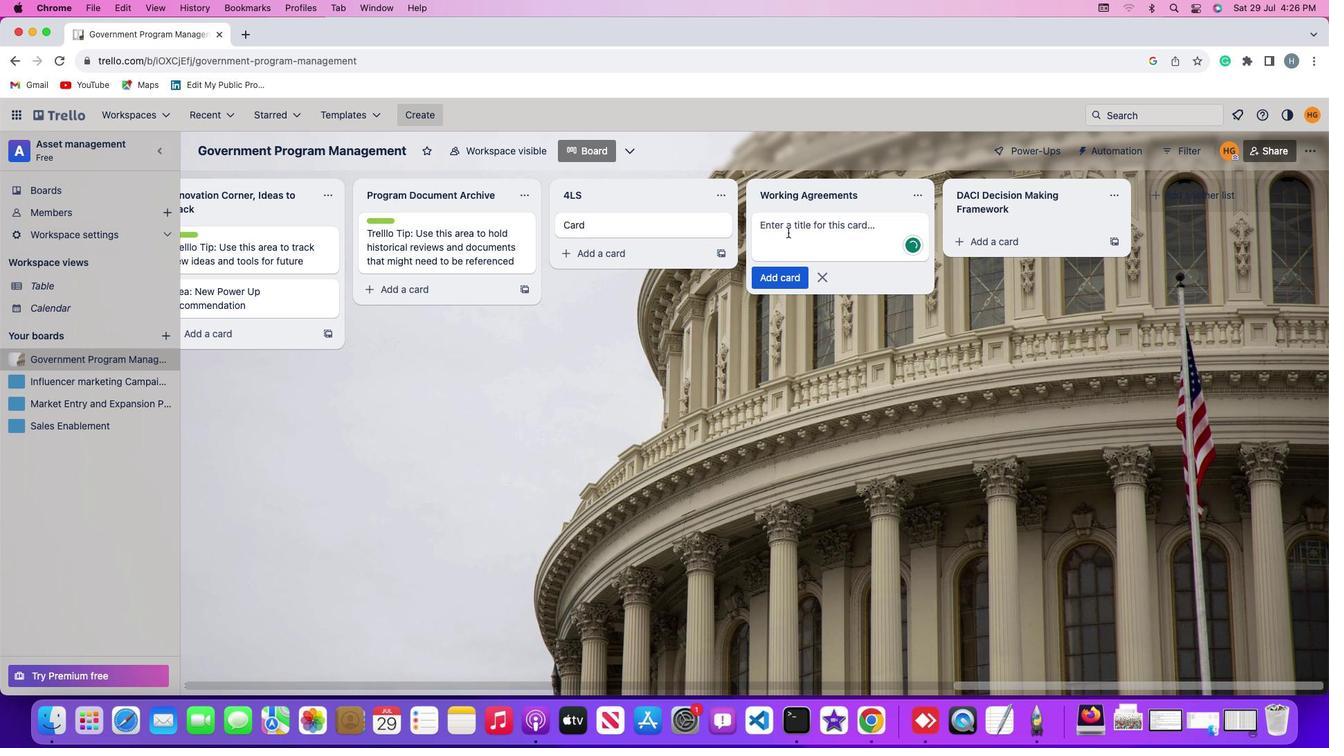 
Action: Mouse moved to (793, 232)
Screenshot: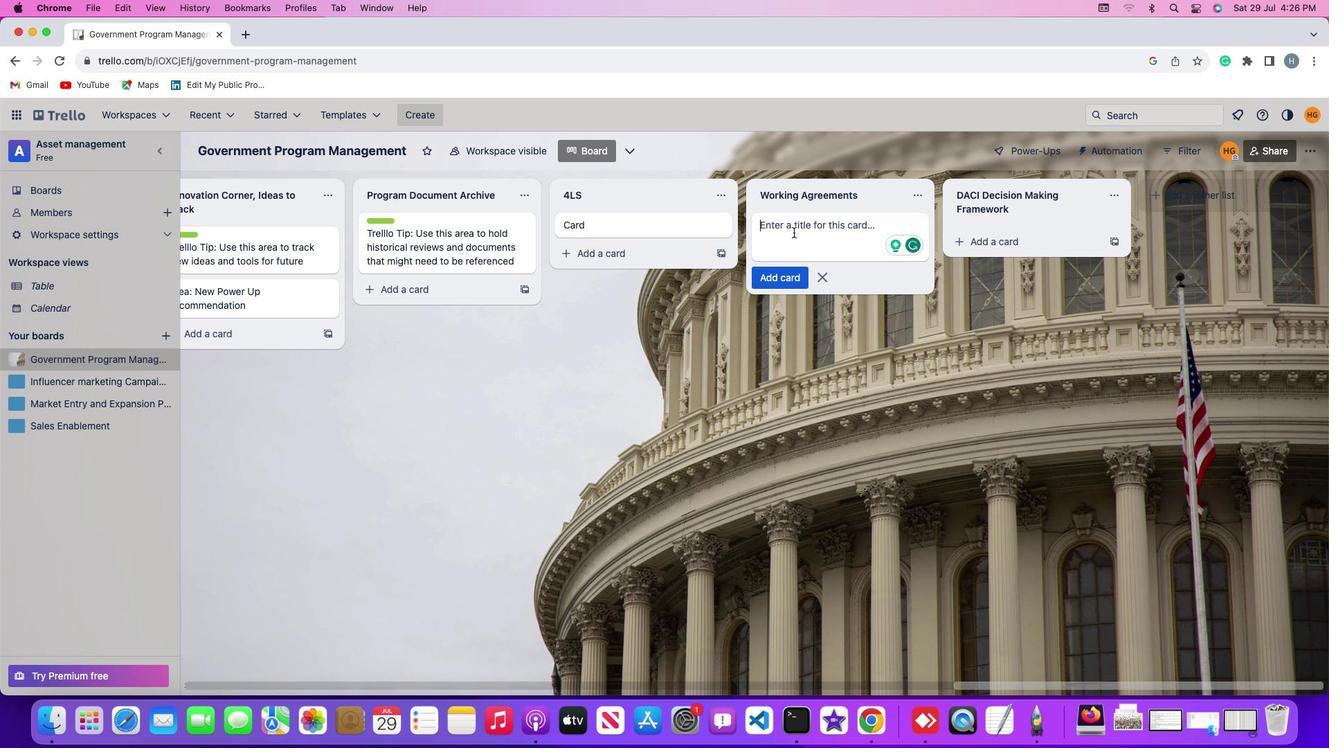 
Action: Mouse pressed left at (793, 232)
Screenshot: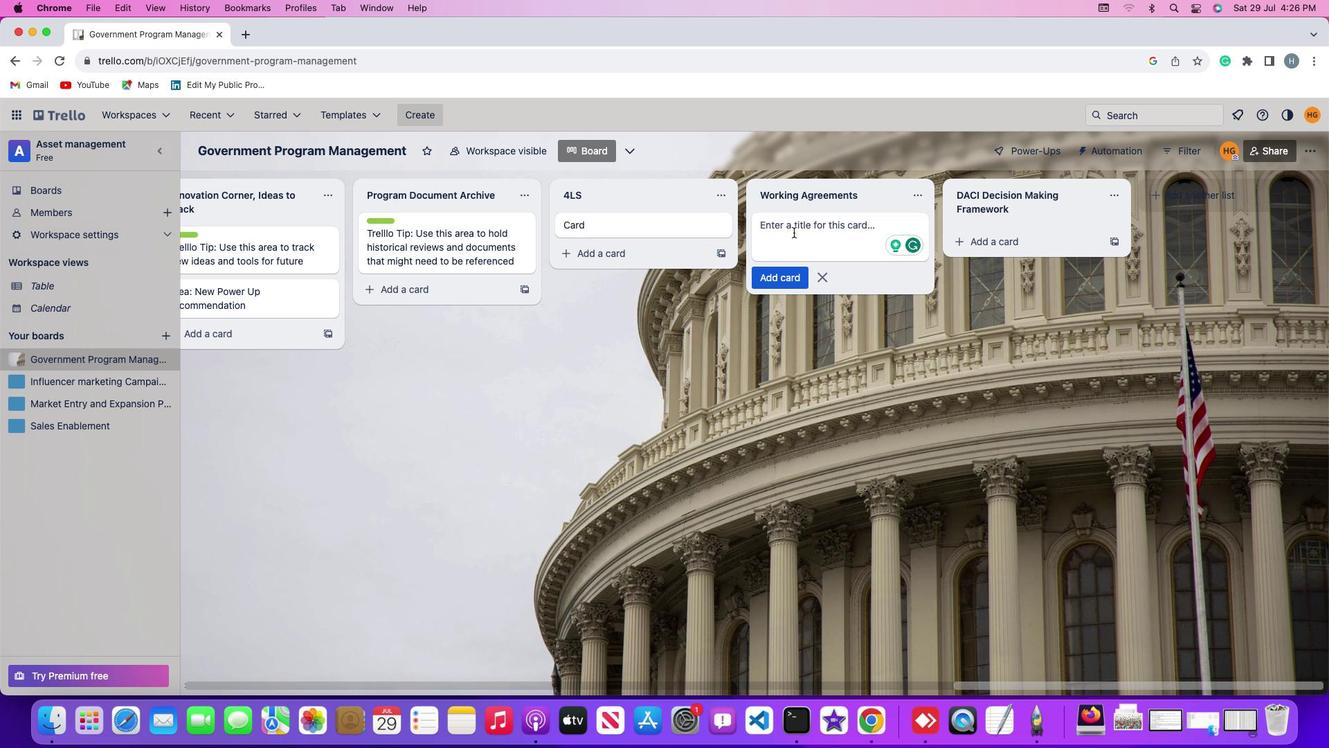 
Action: Key pressed Key.shift
Screenshot: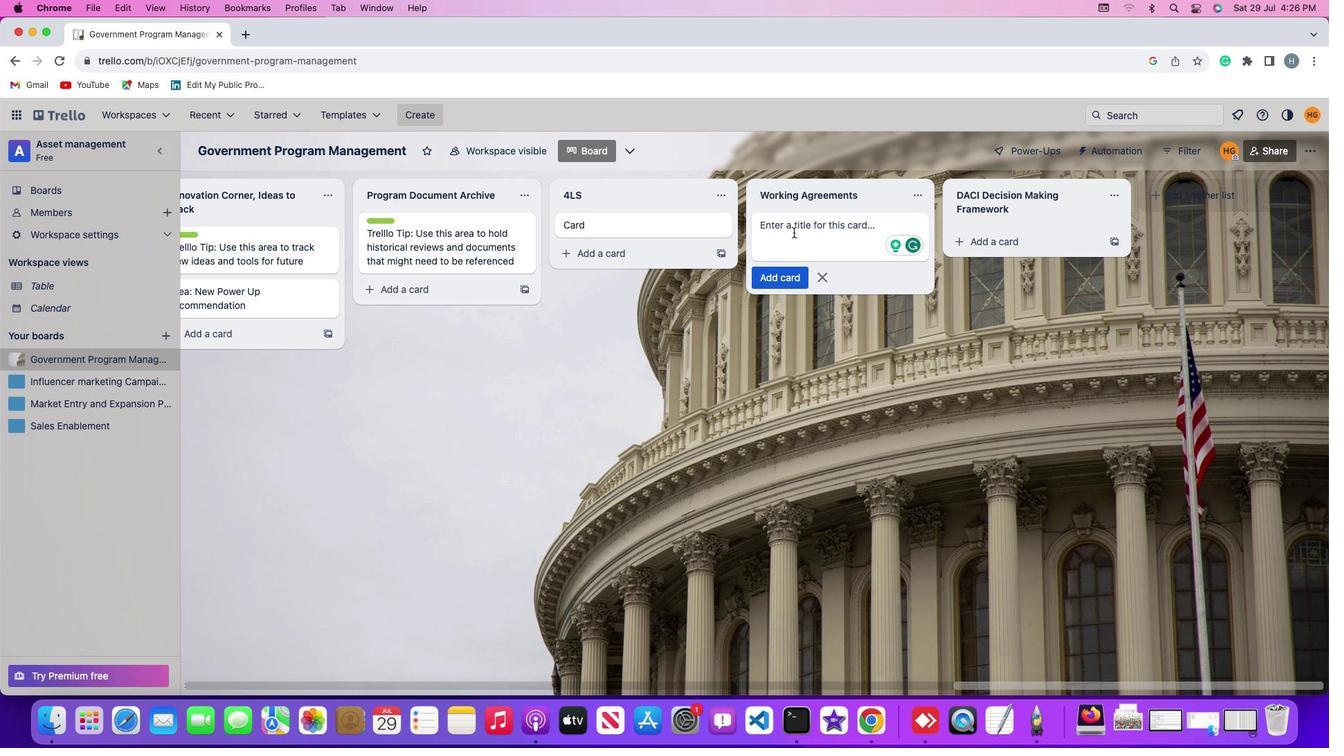 
Action: Mouse pressed left at (793, 232)
Screenshot: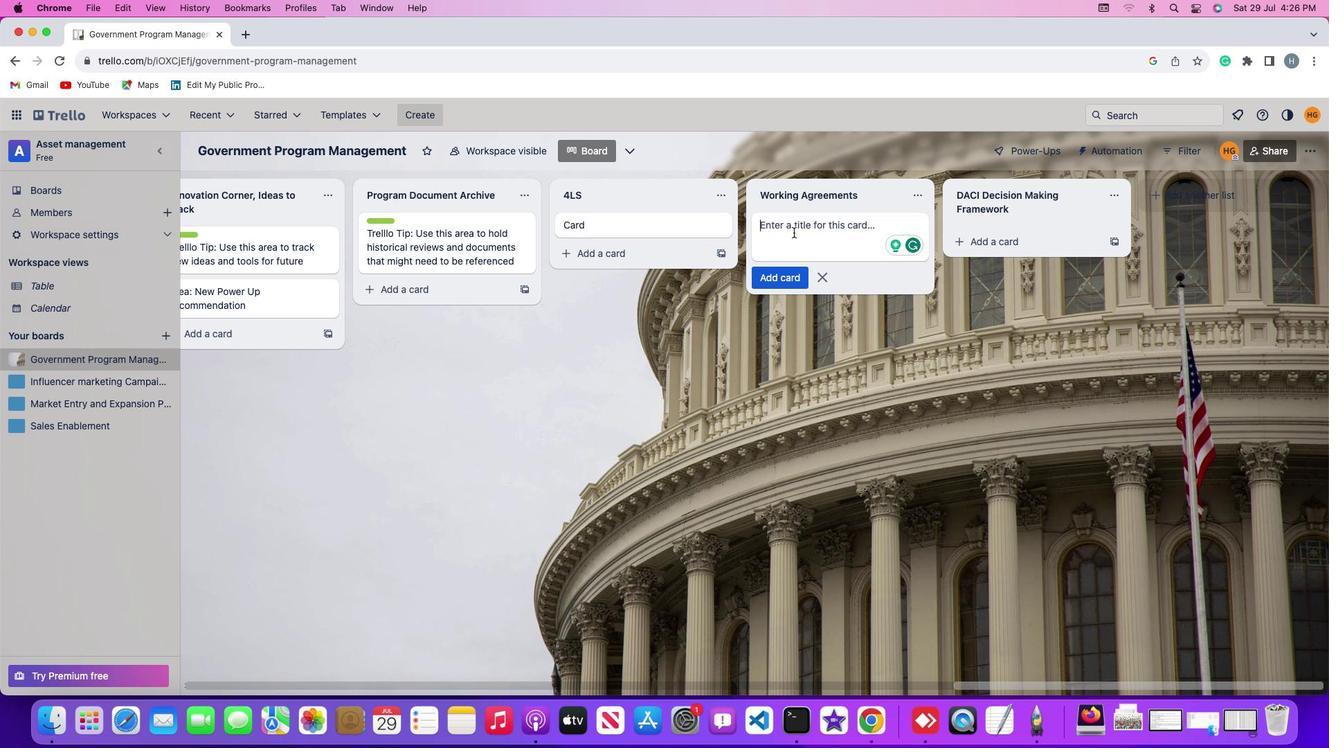 
Action: Key pressed 'A''g''r''e''e''m''e''n''t''\x03'
Screenshot: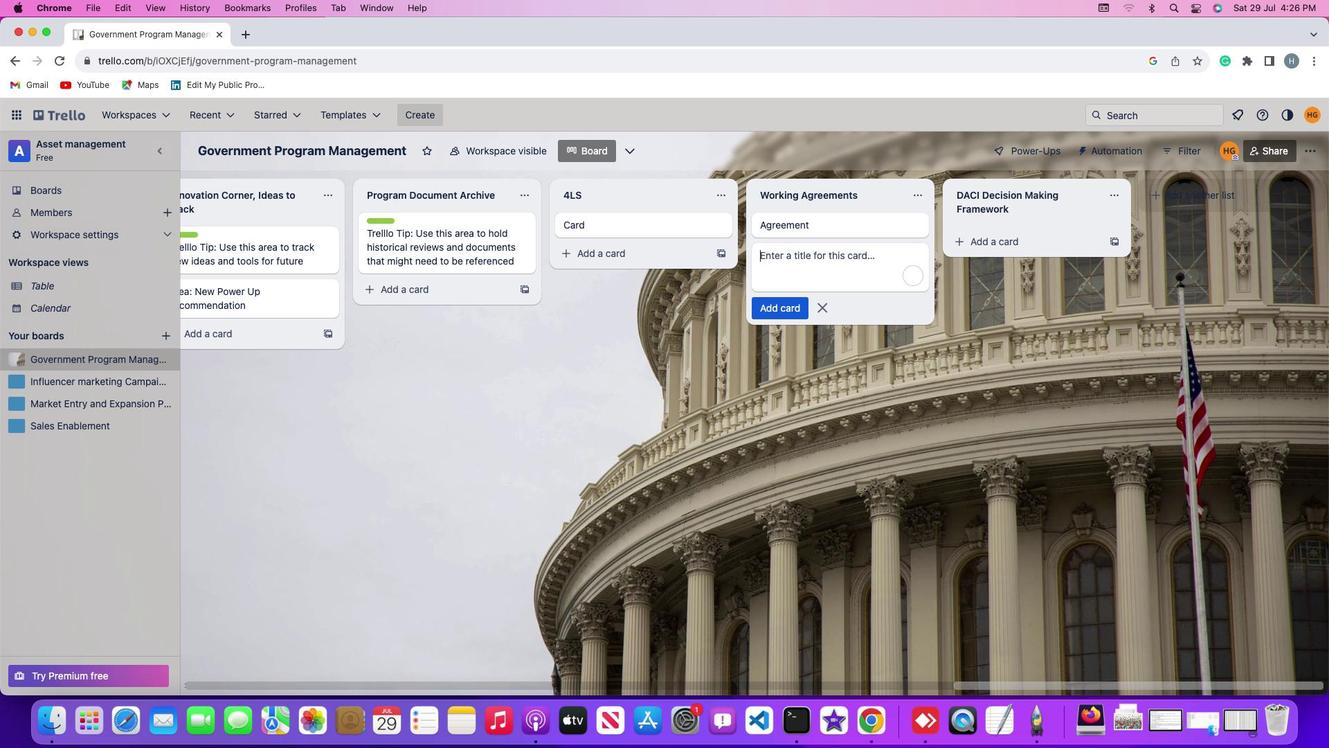 
Action: Mouse moved to (986, 236)
Screenshot: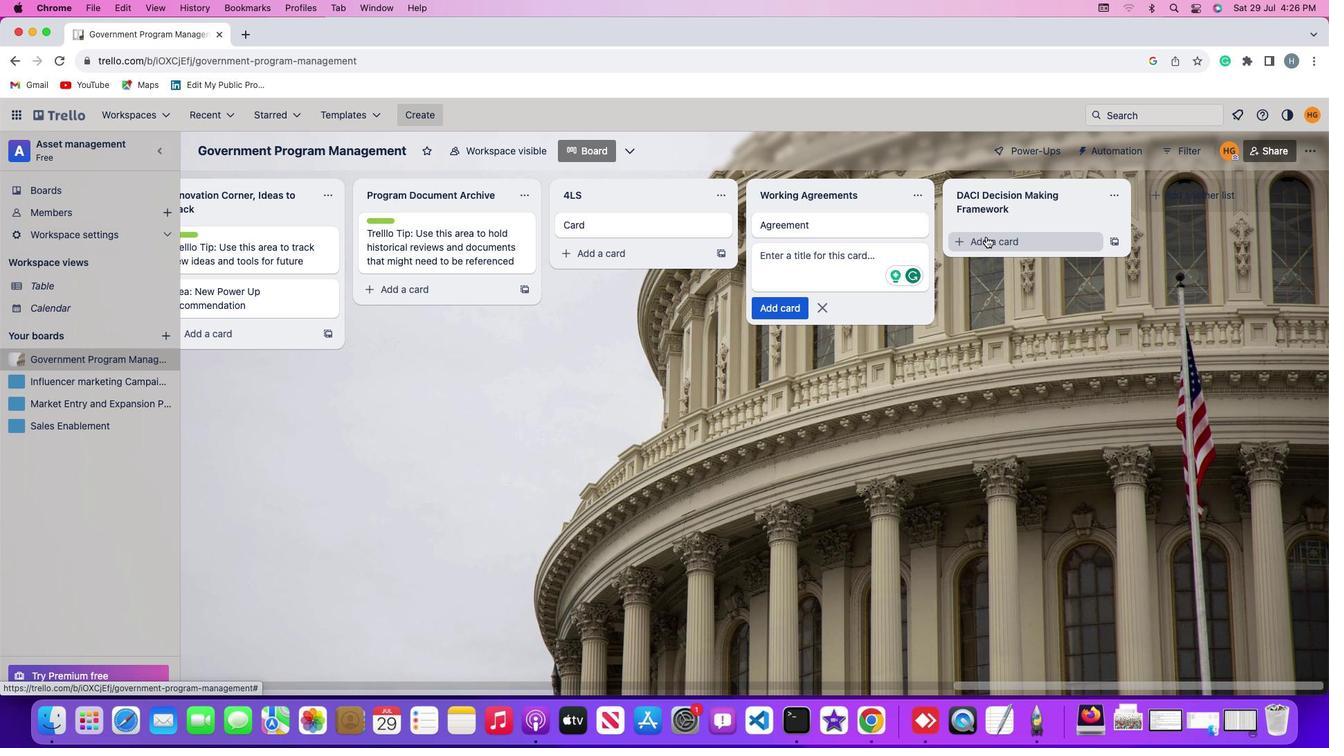 
Action: Mouse pressed left at (986, 236)
Screenshot: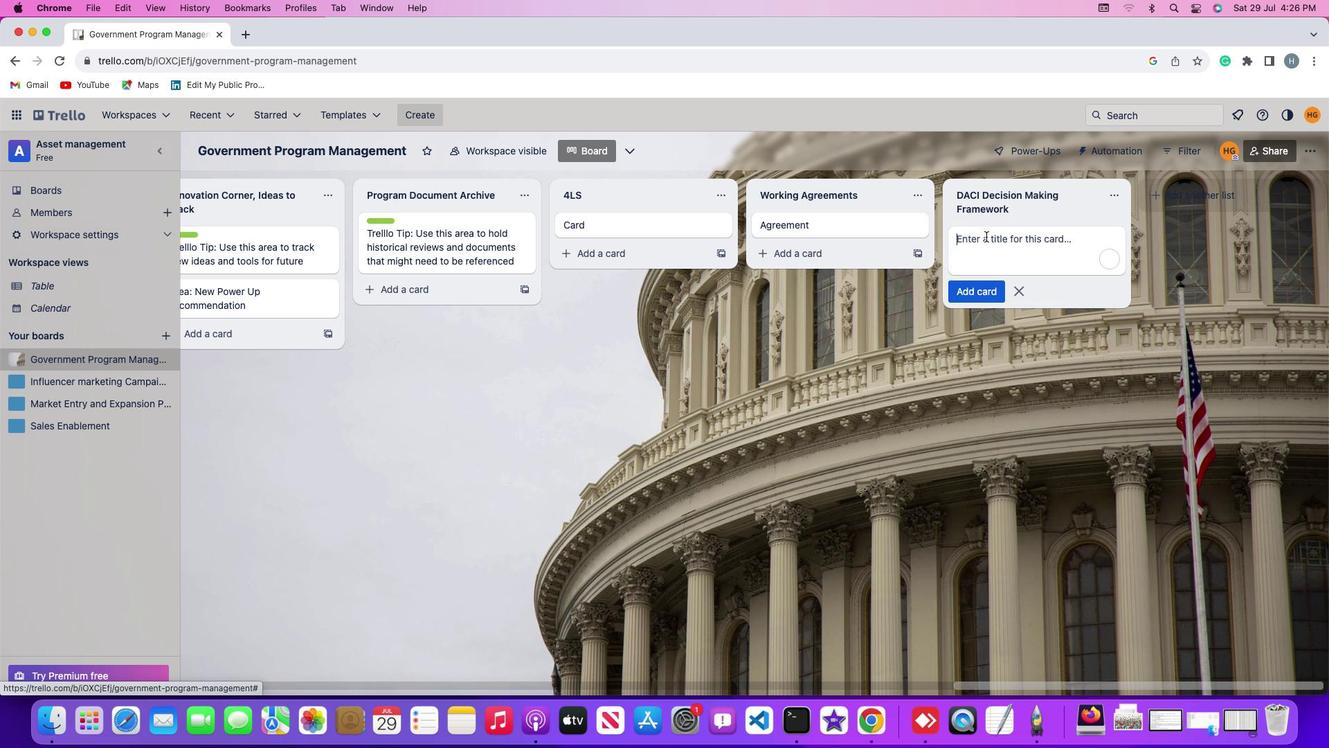 
Action: Mouse pressed left at (986, 236)
Screenshot: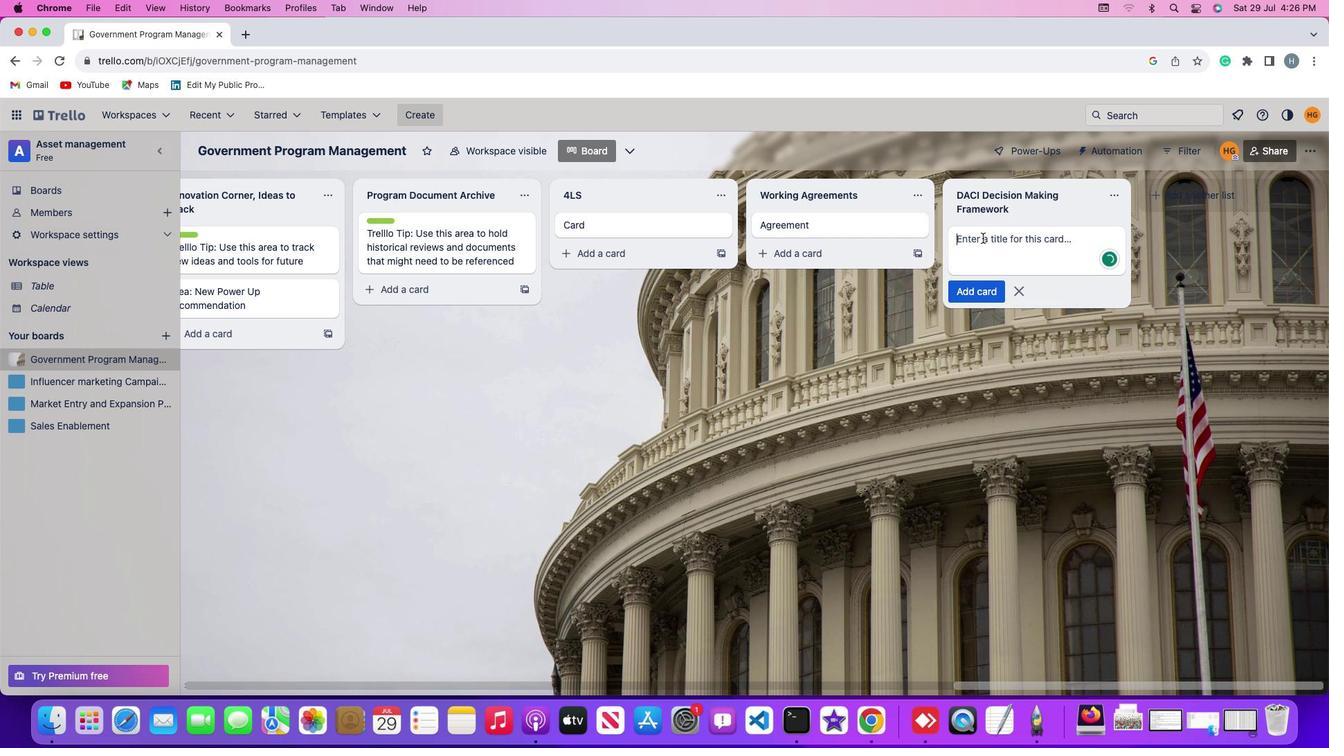 
Action: Mouse moved to (979, 254)
Screenshot: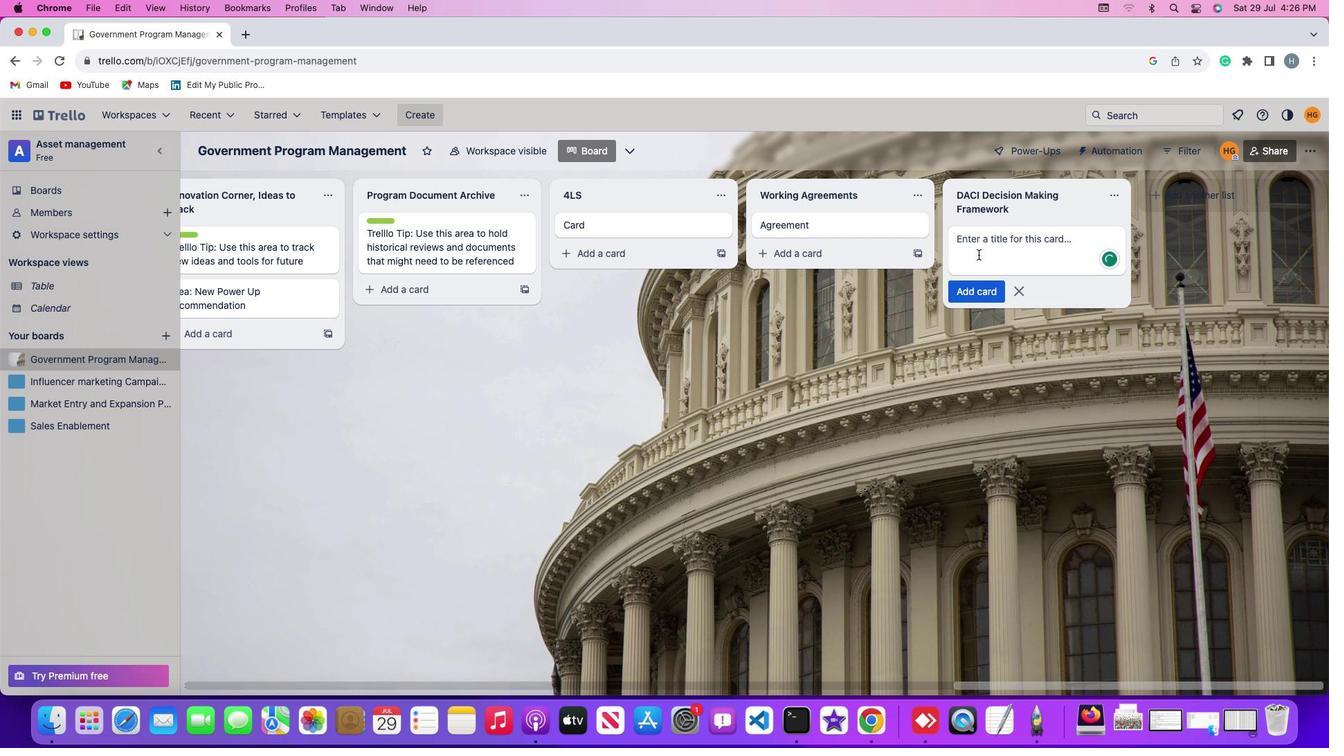 
Action: Key pressed Key.shift'D''e''s'Key.backspace'c''i''s''i''o''n''\x03'
Screenshot: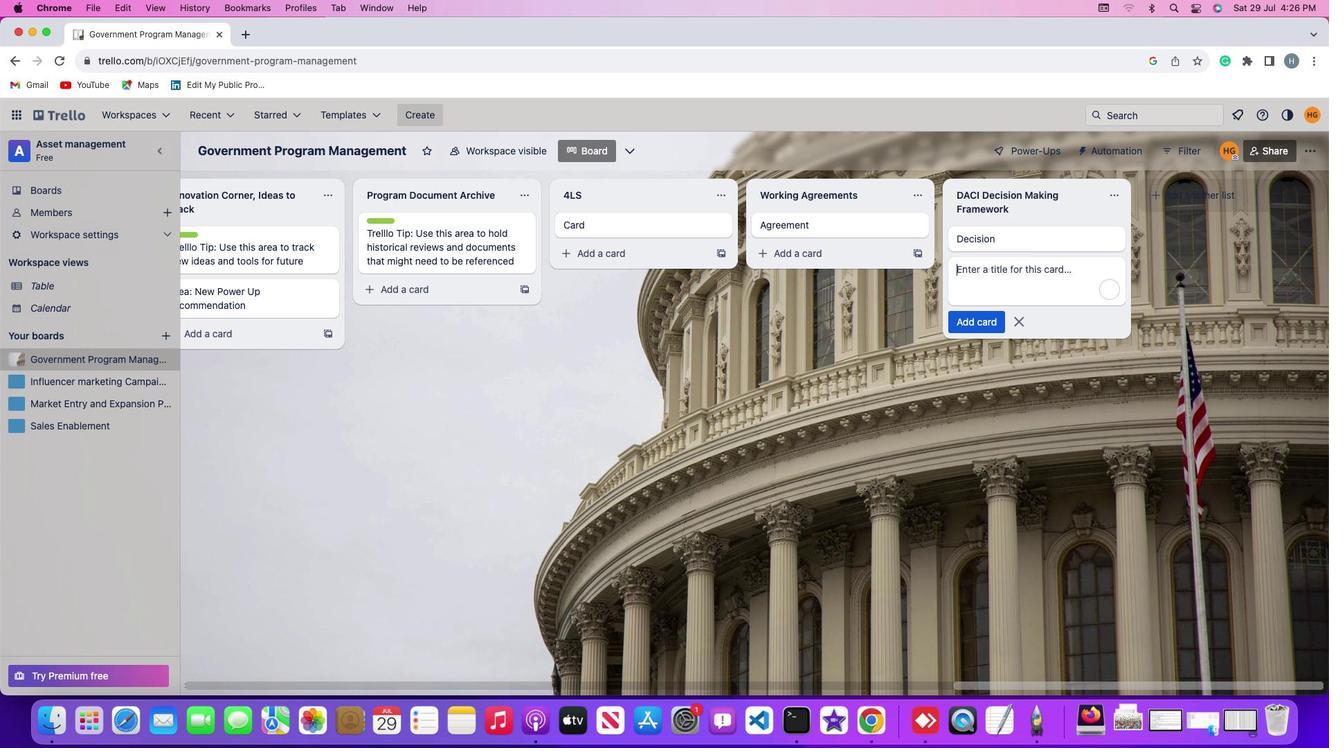 
Action: Mouse moved to (687, 223)
Screenshot: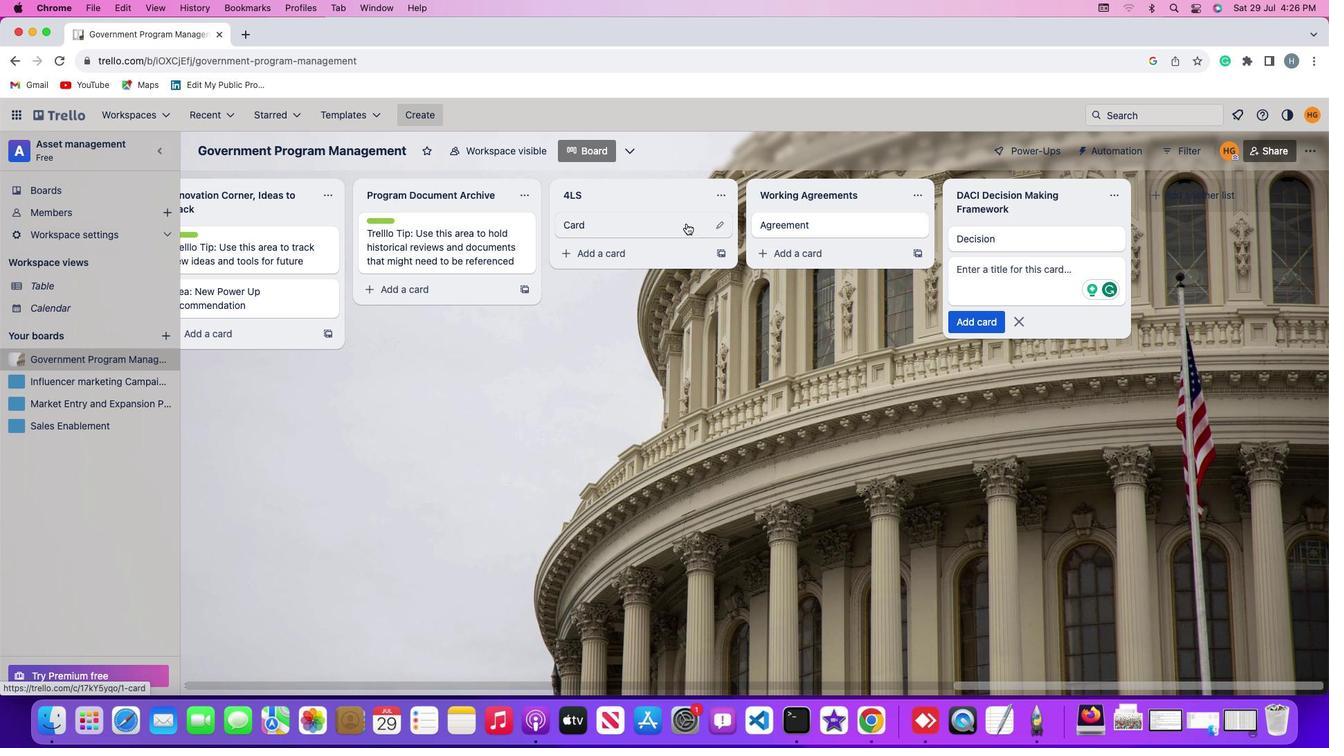 
Action: Mouse pressed left at (687, 223)
Screenshot: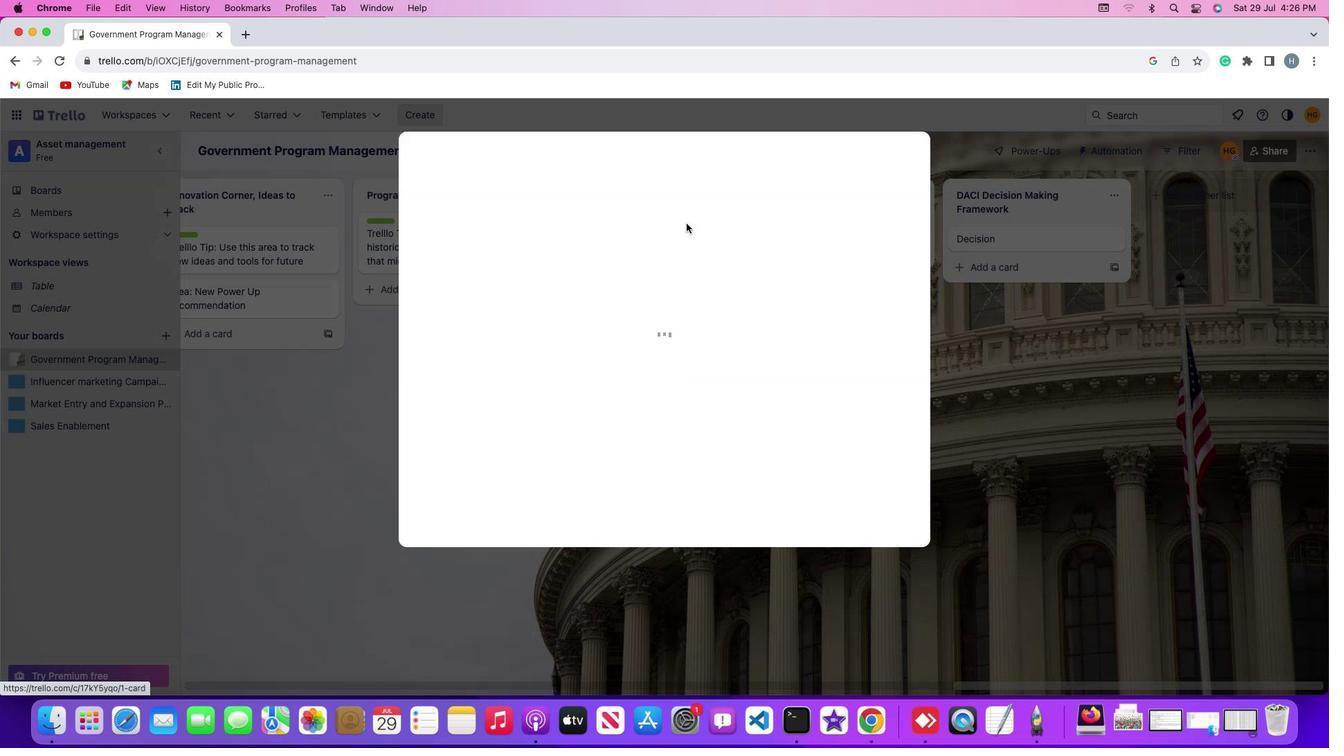 
Action: Mouse moved to (476, 218)
Screenshot: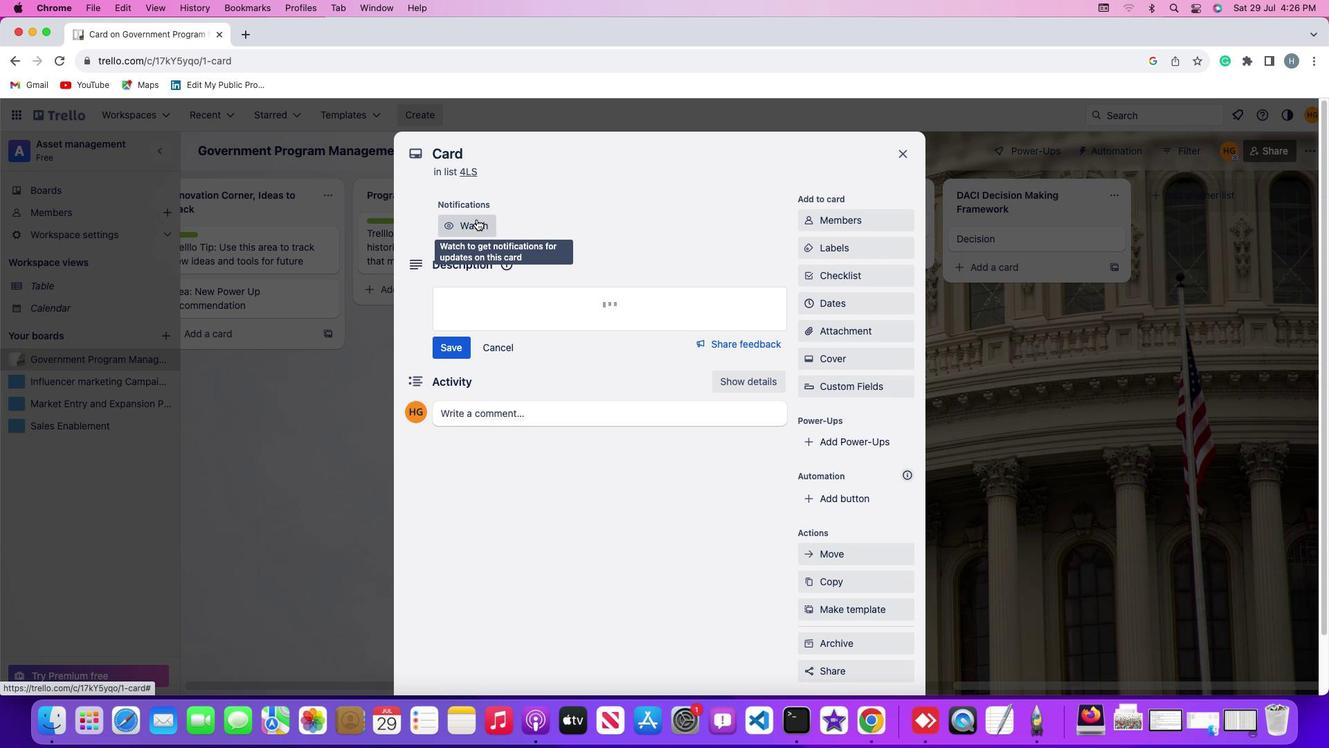 
Action: Mouse pressed left at (476, 218)
Screenshot: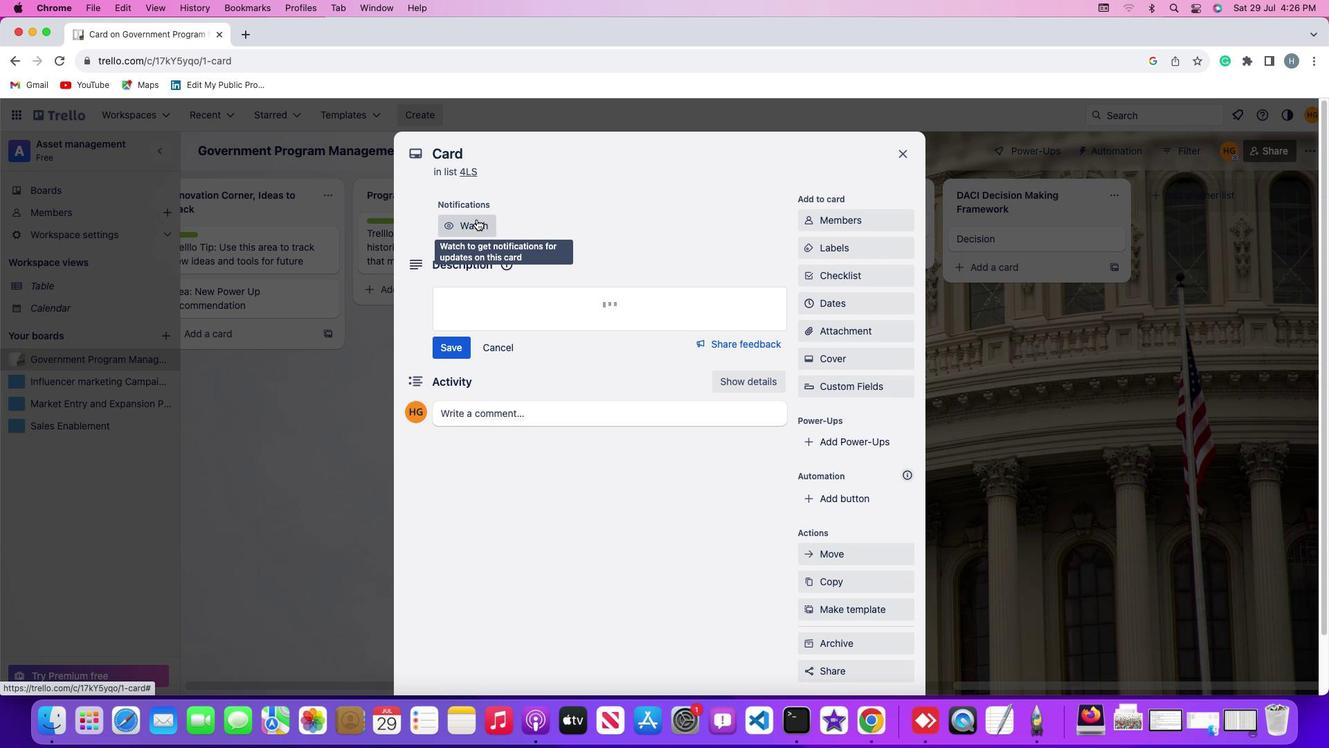 
Action: Mouse moved to (815, 218)
Screenshot: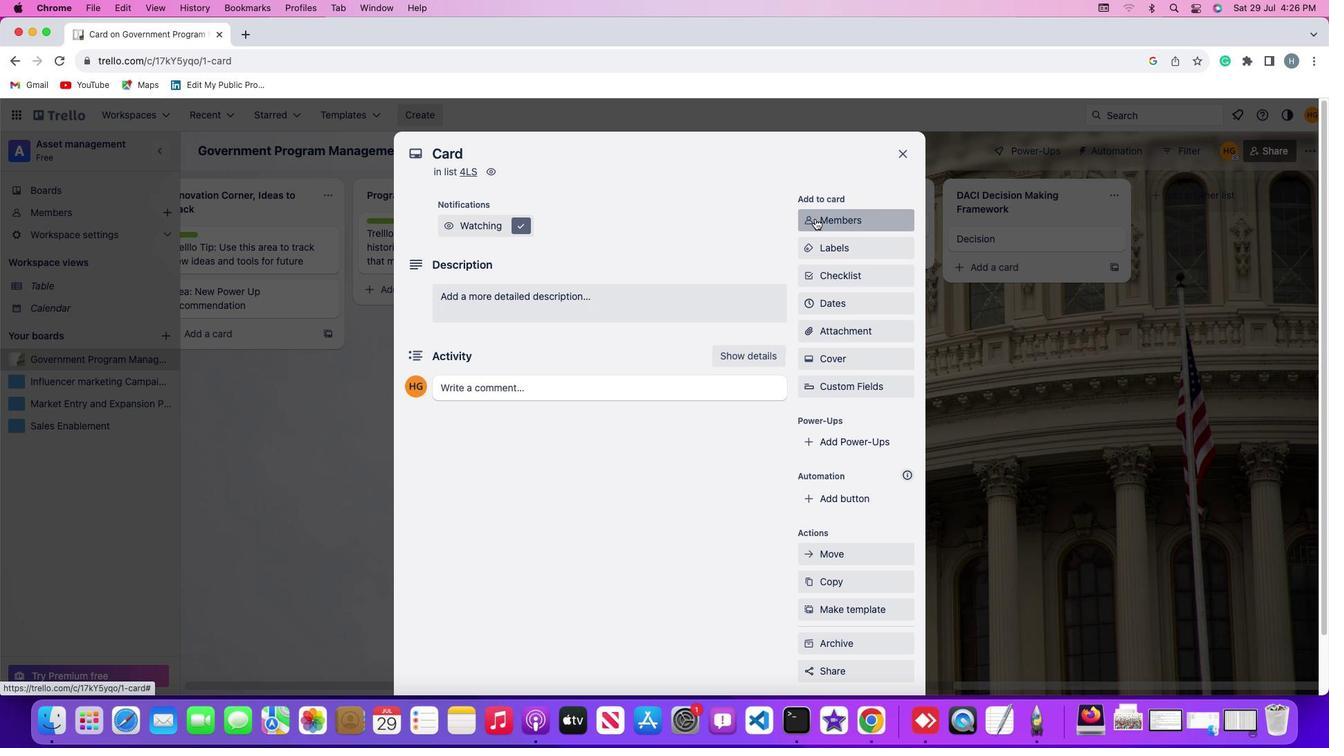 
Action: Mouse pressed left at (815, 218)
Screenshot: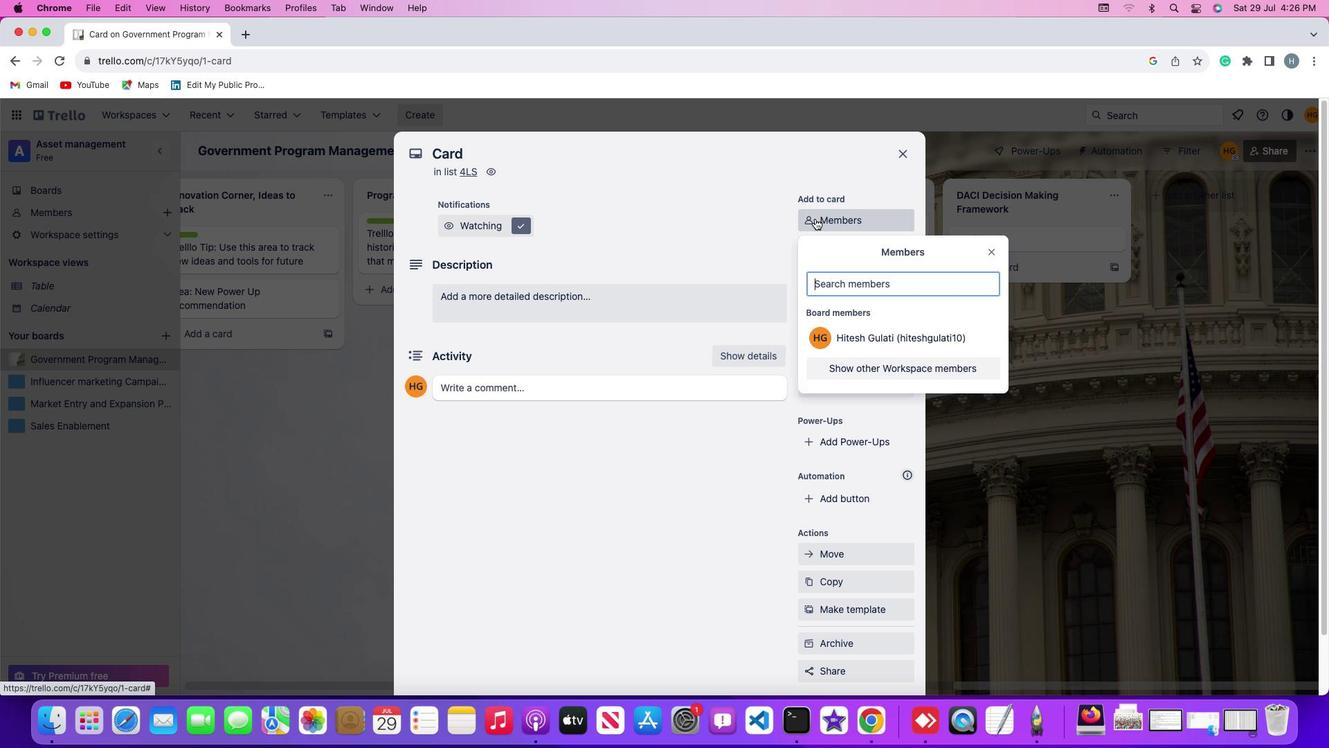 
Action: Mouse moved to (826, 279)
Screenshot: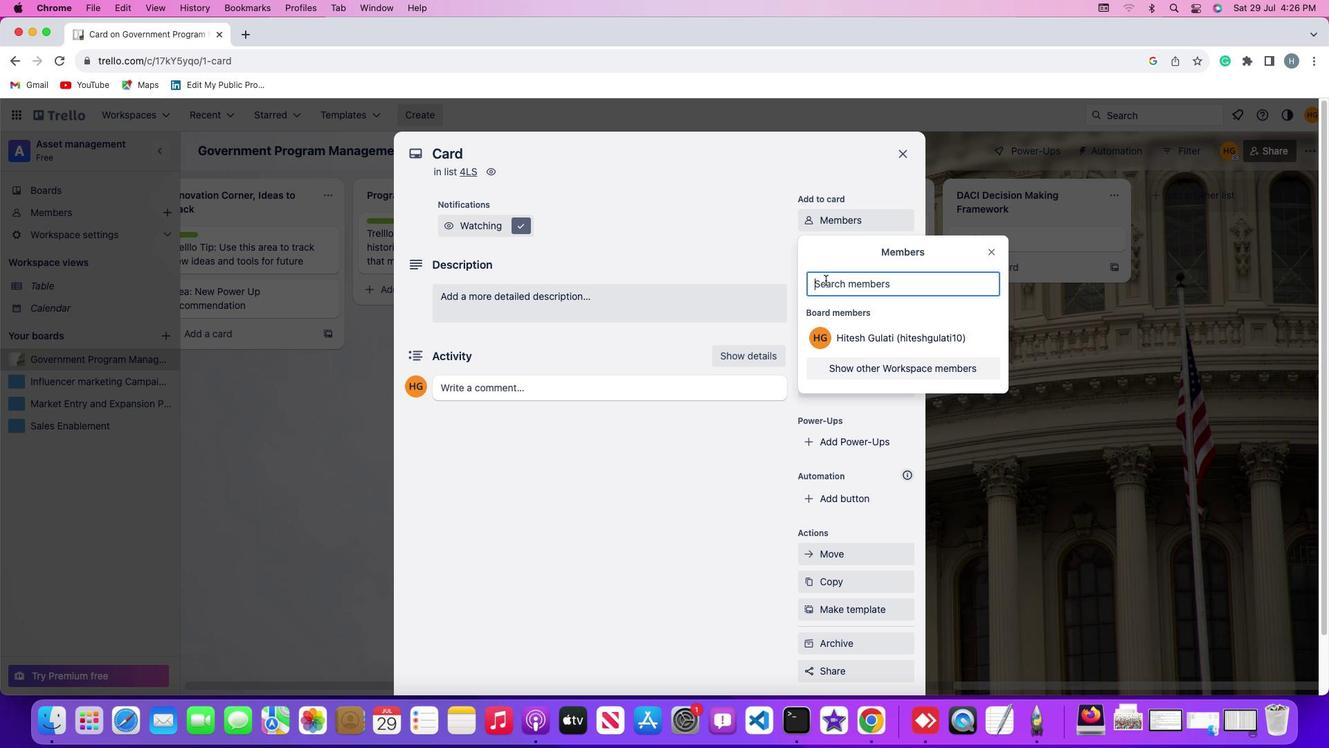 
Action: Mouse pressed left at (826, 279)
Screenshot: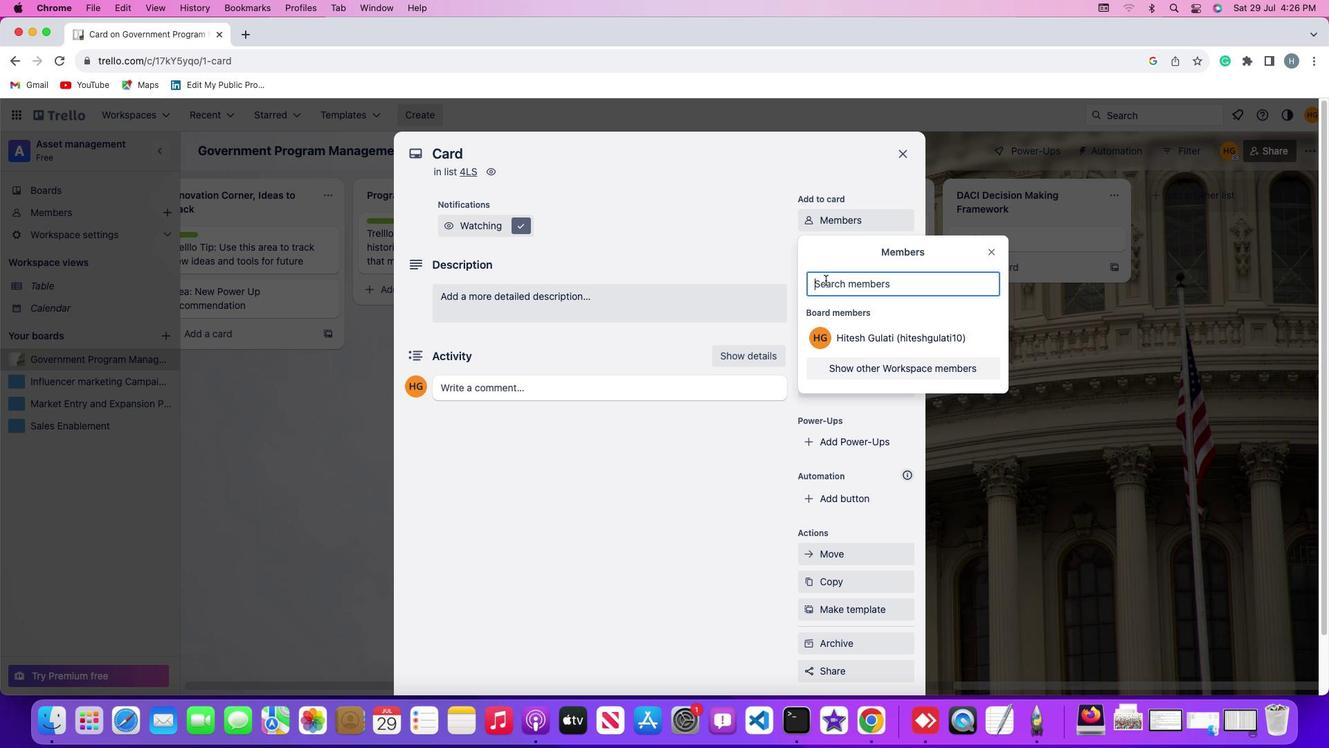 
Action: Mouse moved to (826, 280)
Screenshot: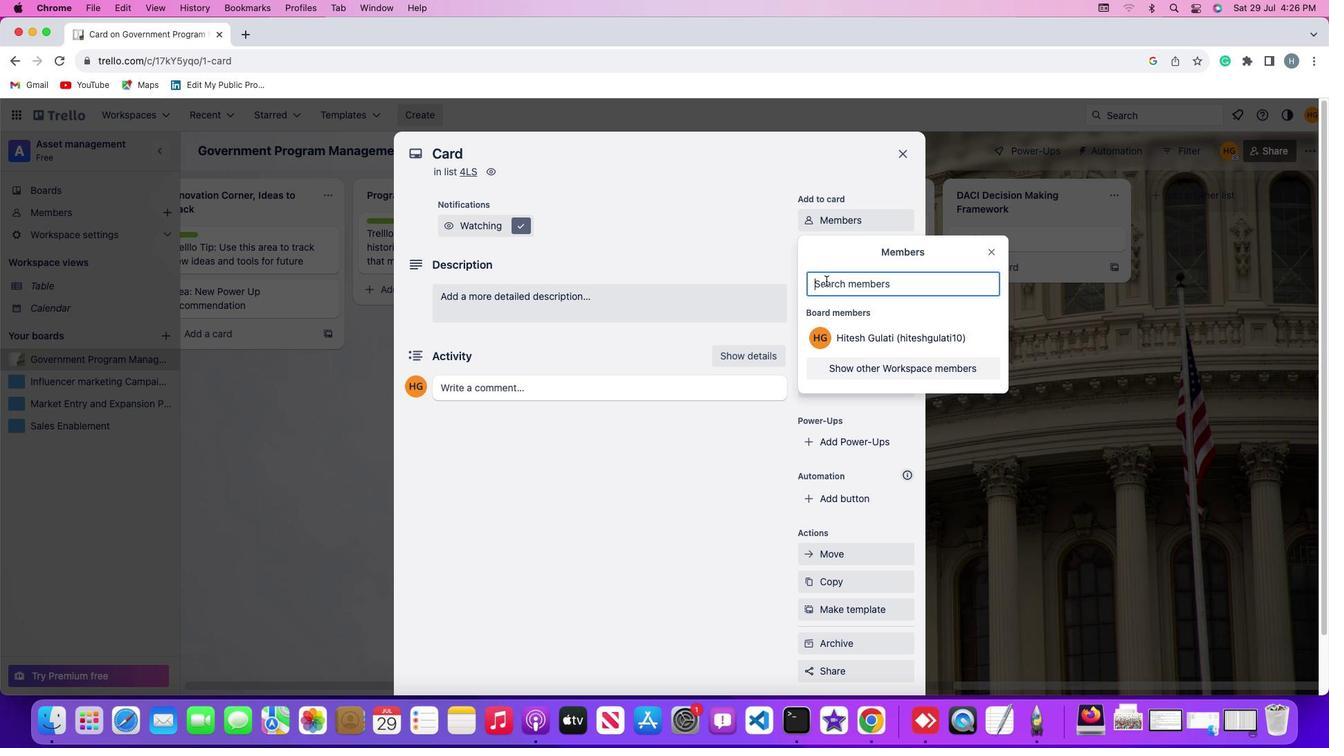 
Action: Key pressed 's''o''f''t''a''g''e''.''2'Key.shift'@''s''o''f''t''a''g''e''.''n''e''t'
Screenshot: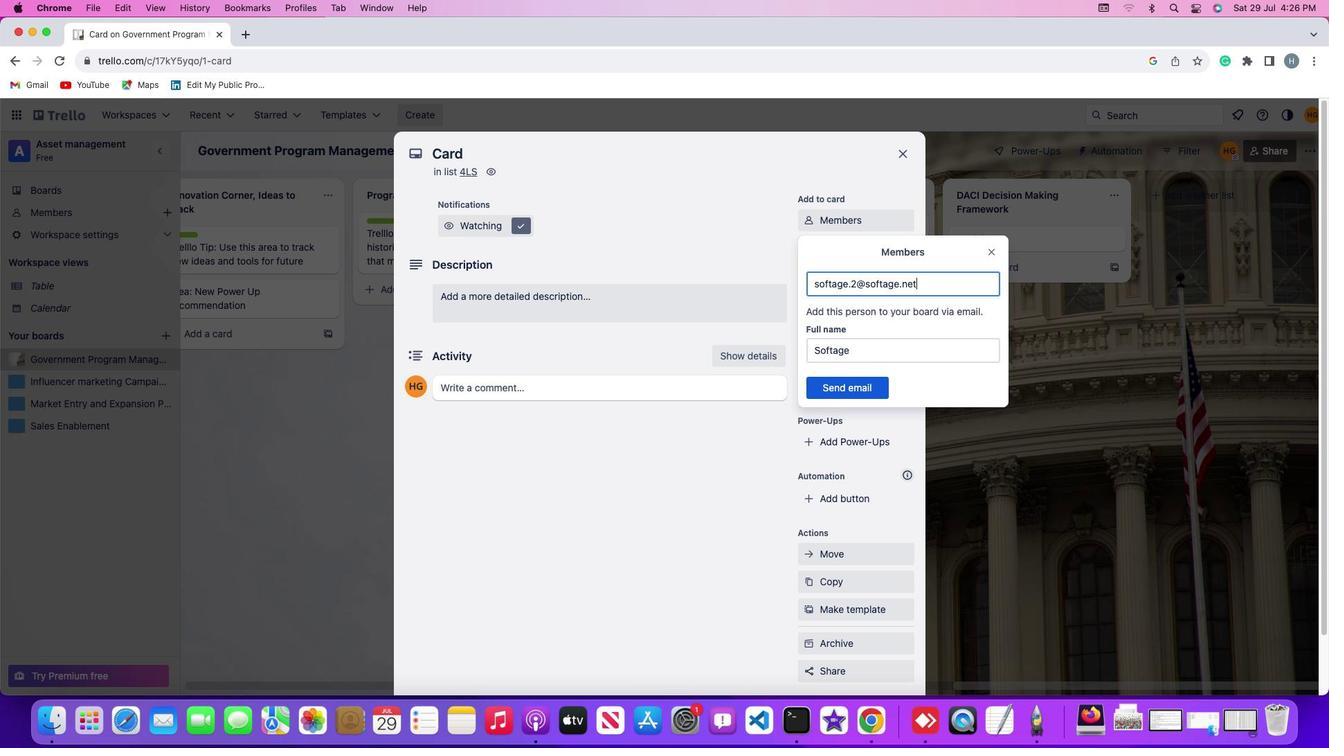 
Action: Mouse moved to (839, 385)
Screenshot: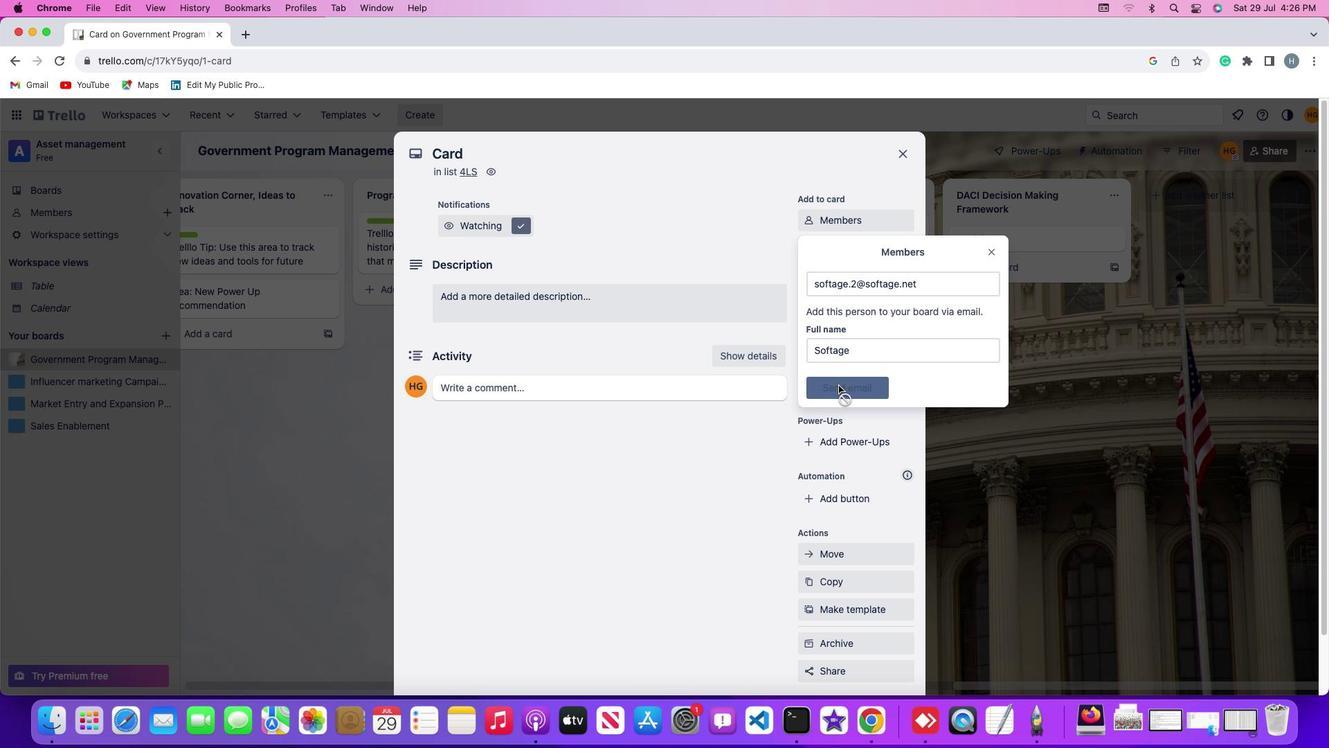 
Action: Mouse pressed left at (839, 385)
Screenshot: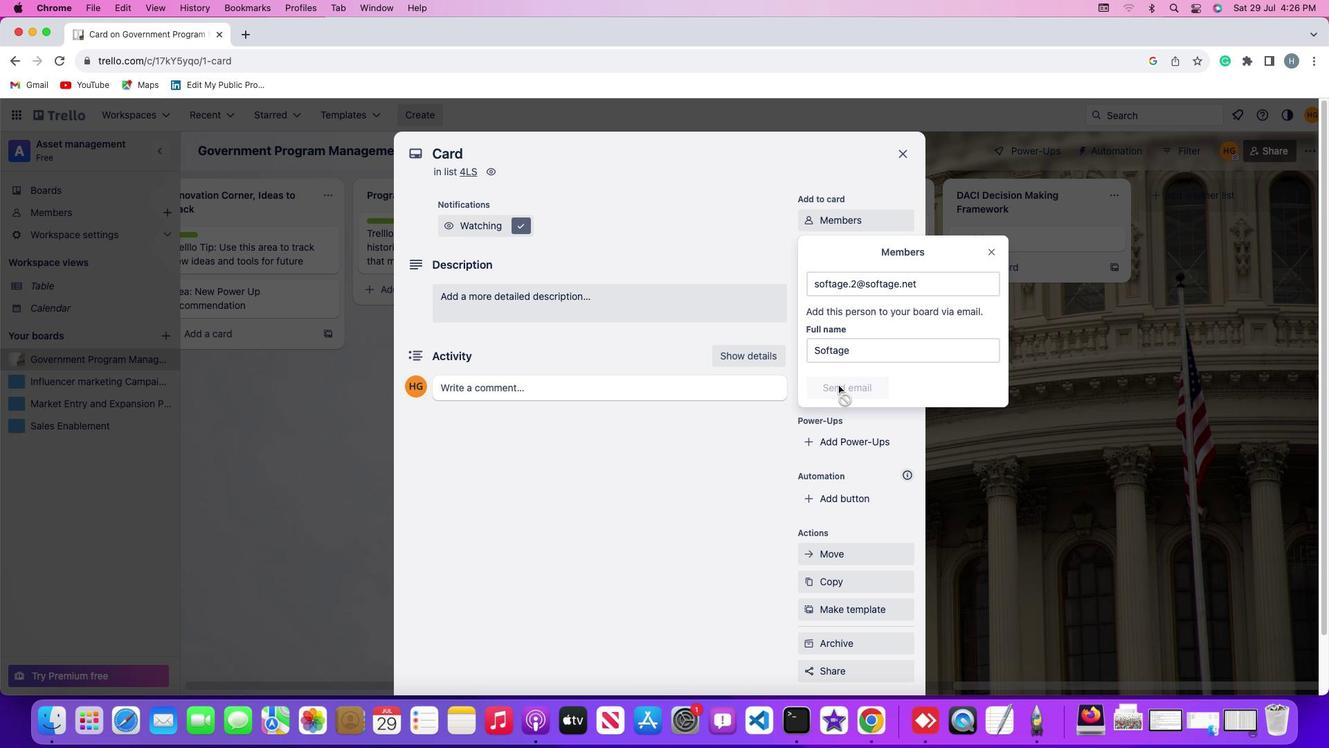 
Action: Mouse moved to (879, 271)
Screenshot: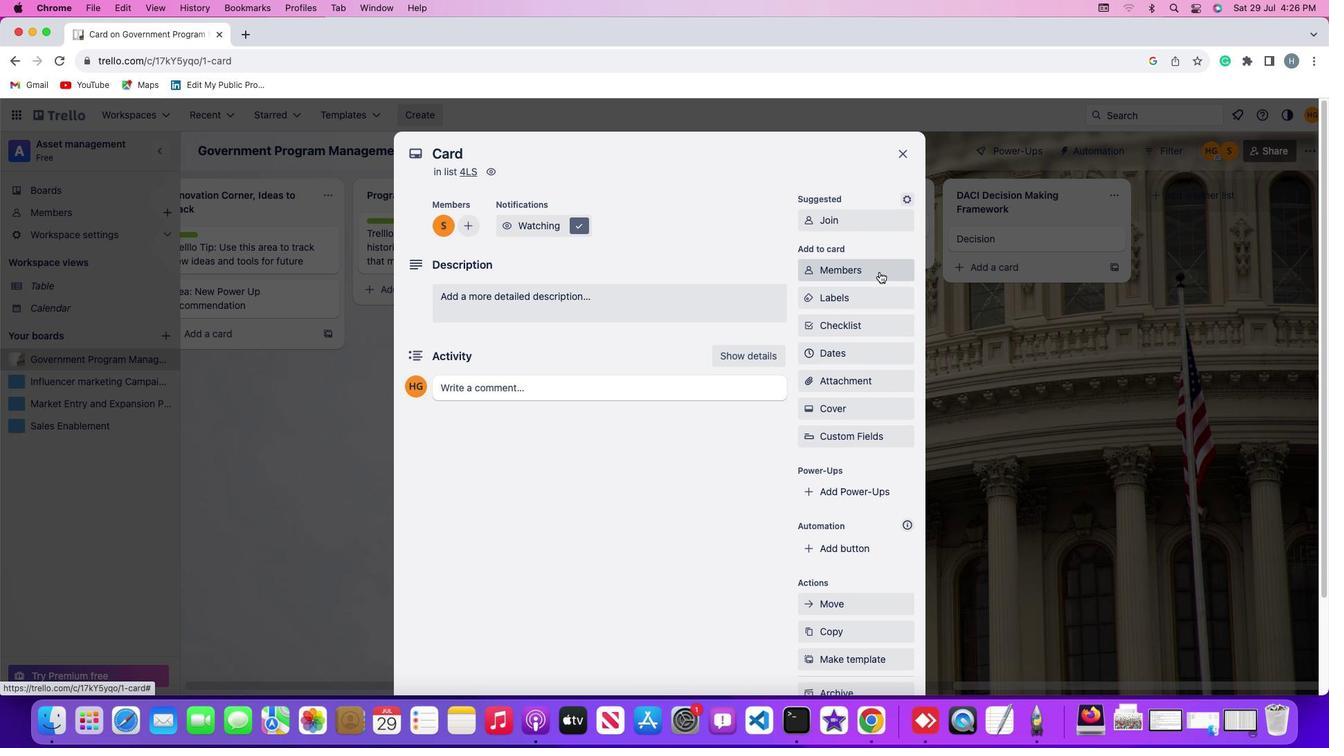 
Action: Mouse pressed left at (879, 271)
Screenshot: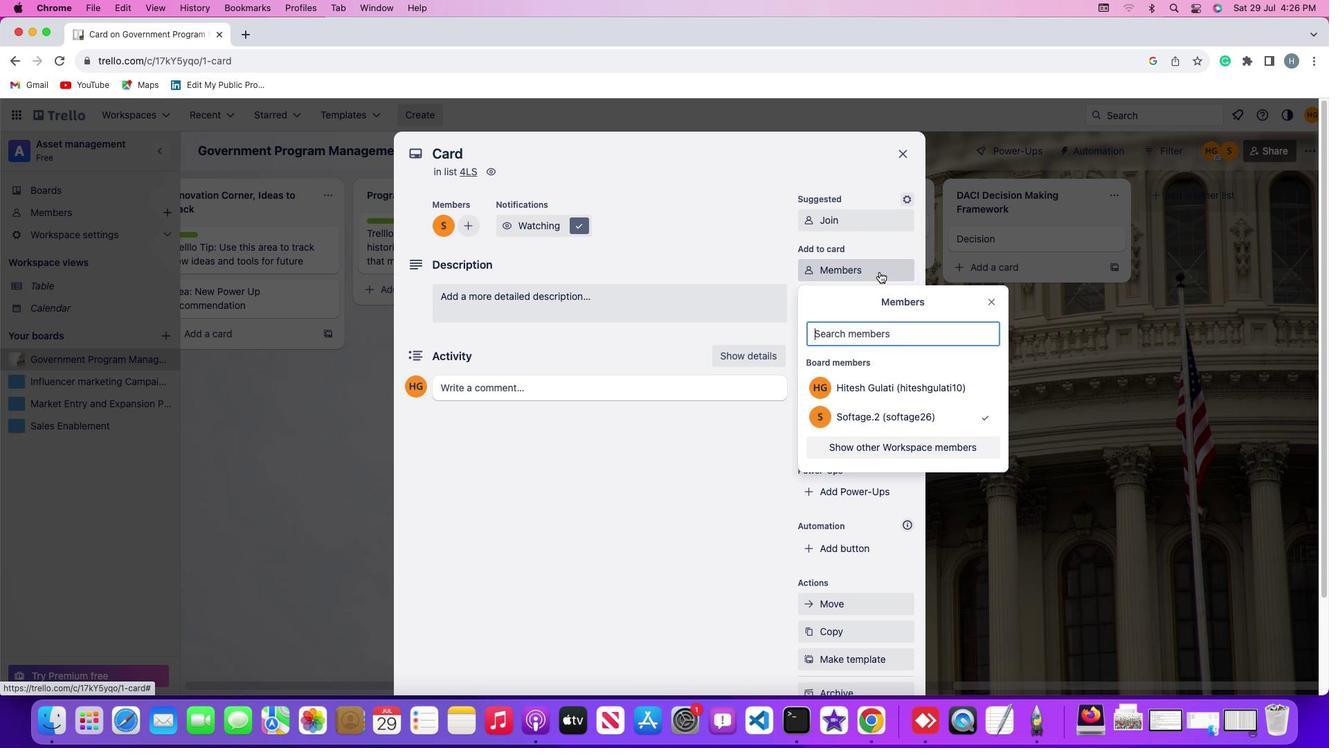 
Action: Mouse moved to (991, 296)
Screenshot: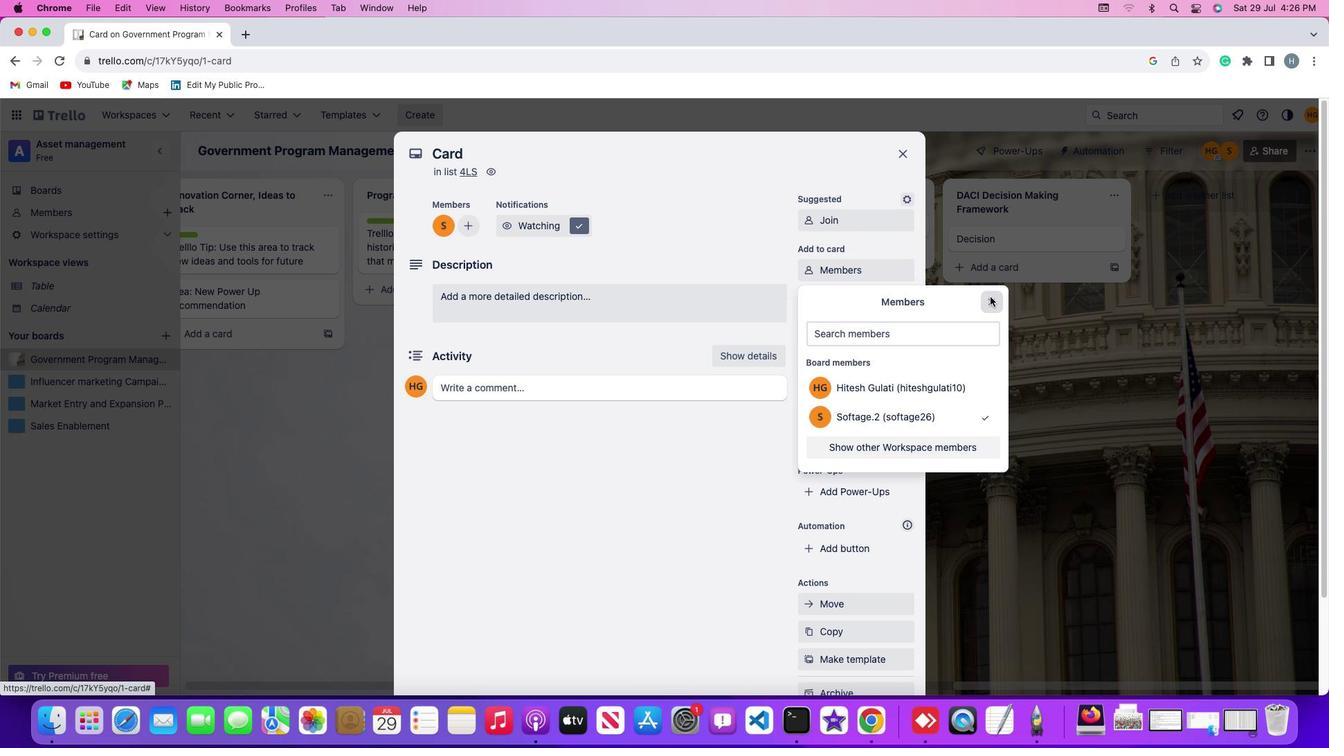 
Action: Mouse pressed left at (991, 296)
Screenshot: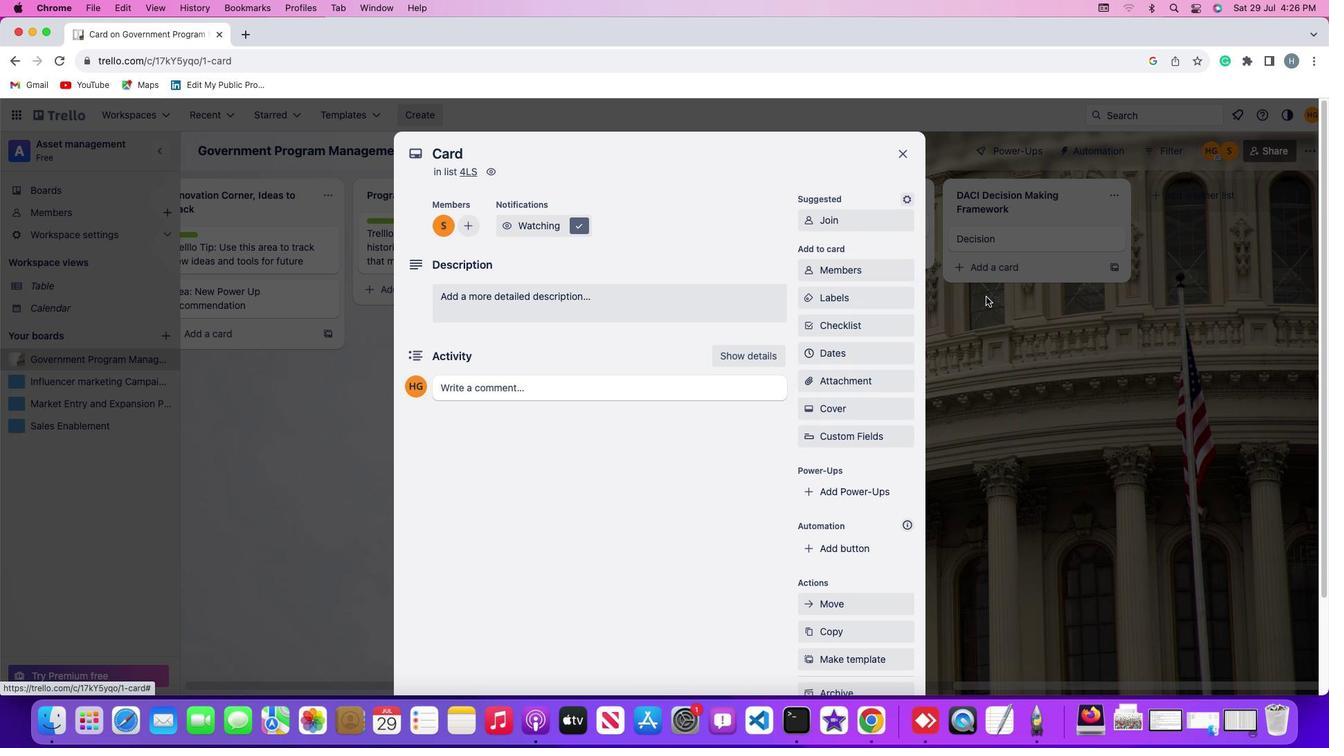 
Action: Mouse moved to (881, 294)
Screenshot: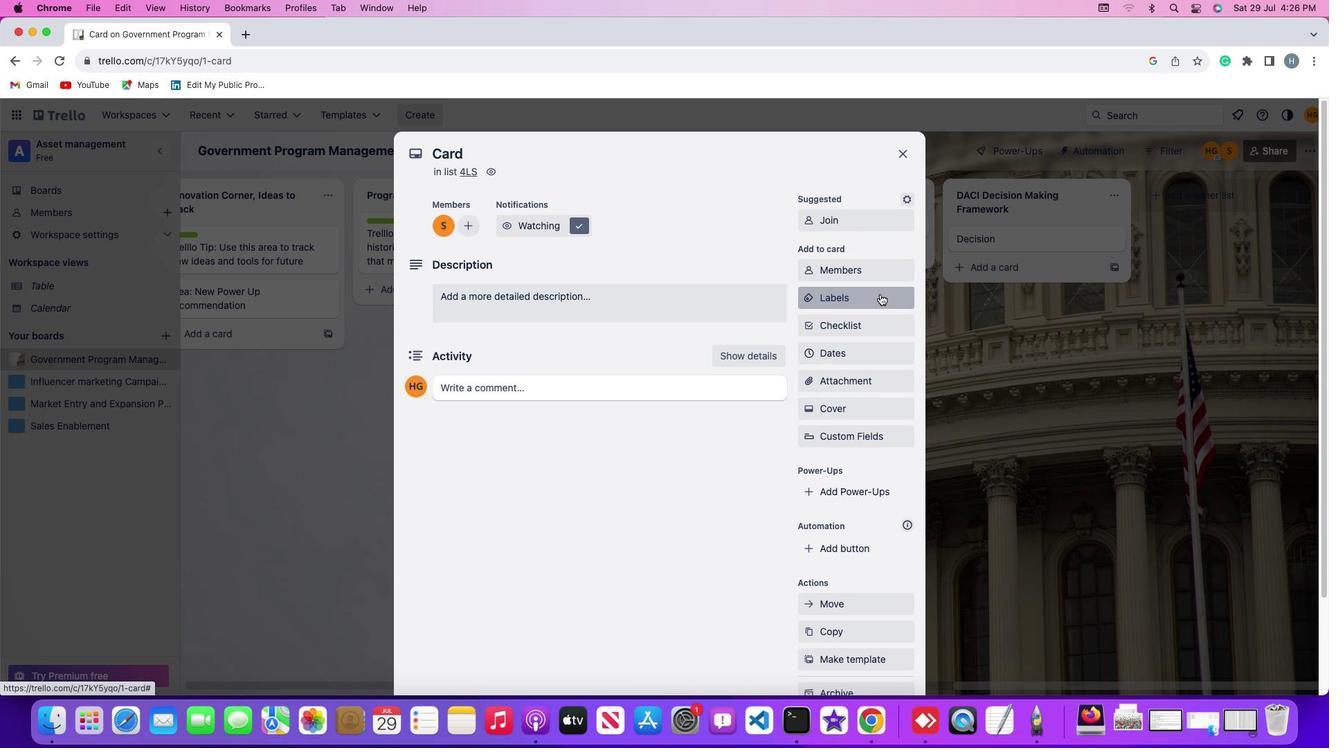 
Action: Mouse pressed left at (881, 294)
Screenshot: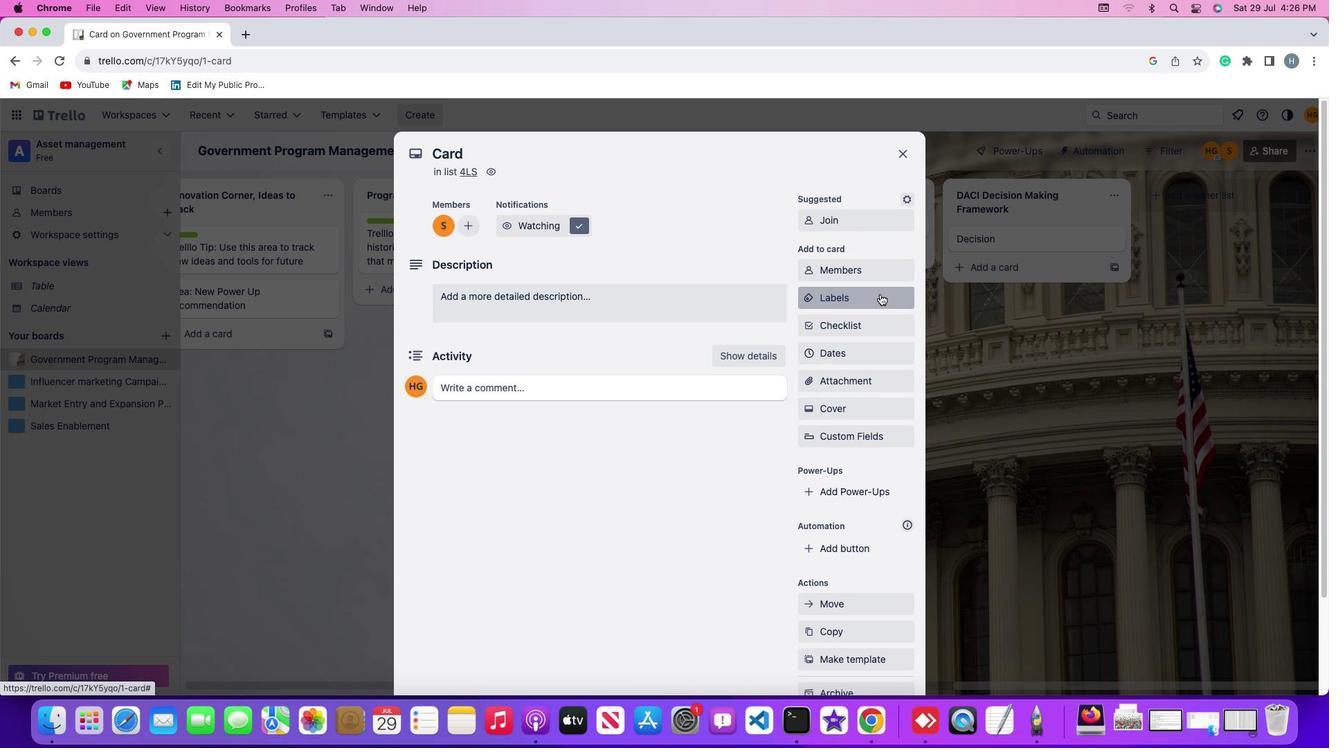 
Action: Mouse moved to (889, 279)
Screenshot: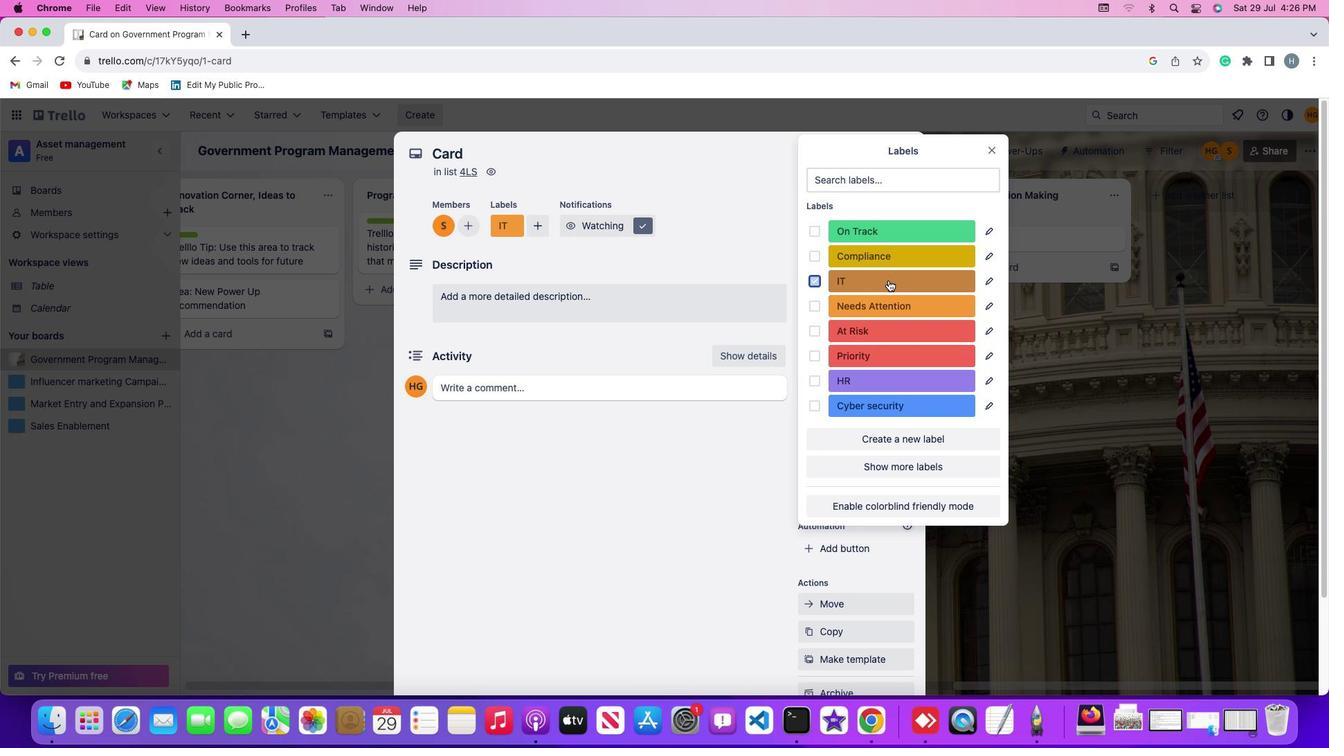 
Action: Mouse pressed left at (889, 279)
Screenshot: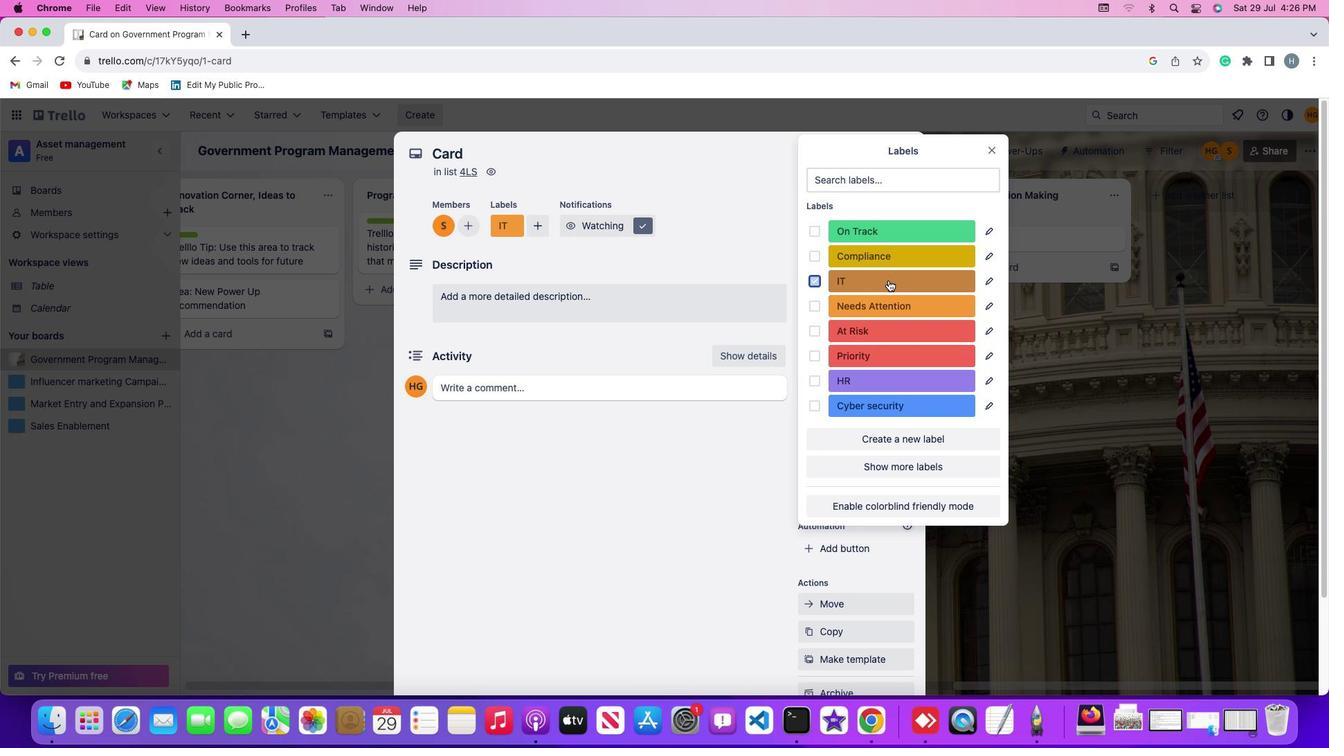
Action: Mouse moved to (997, 153)
Screenshot: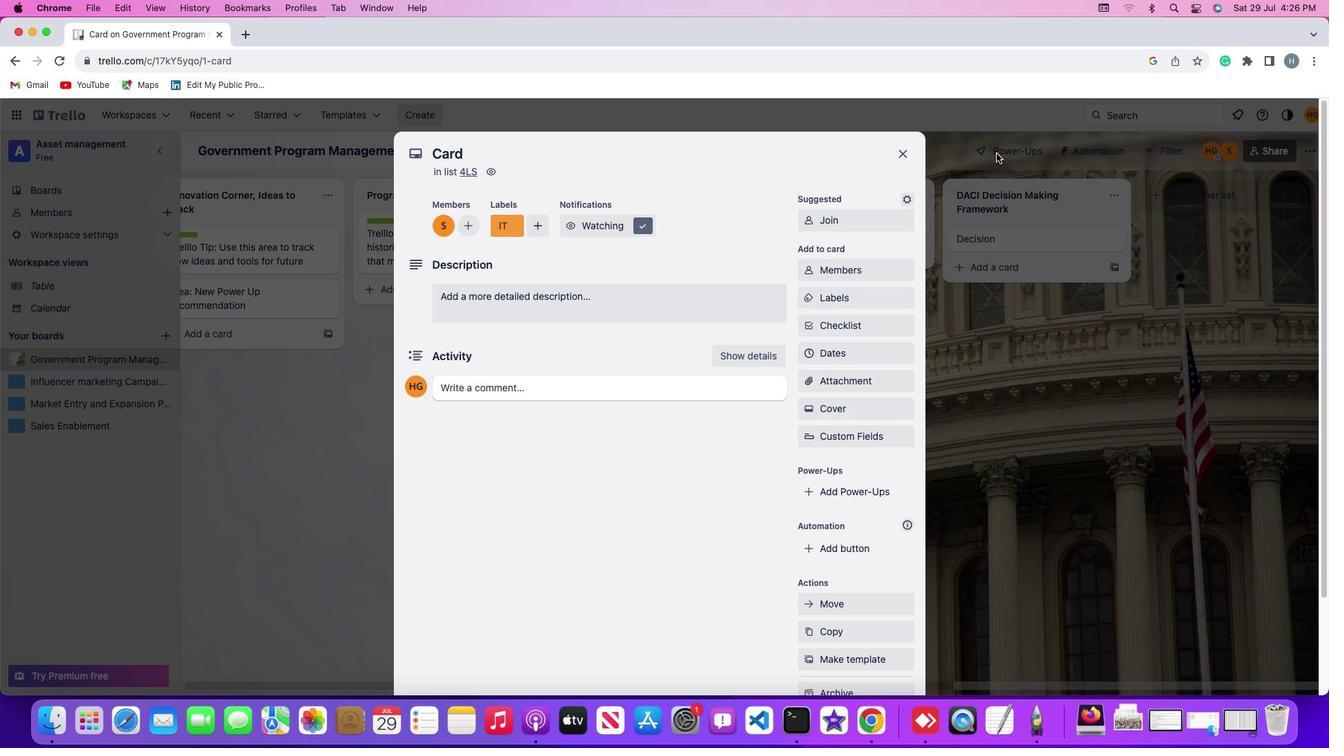 
Action: Mouse pressed left at (997, 153)
Screenshot: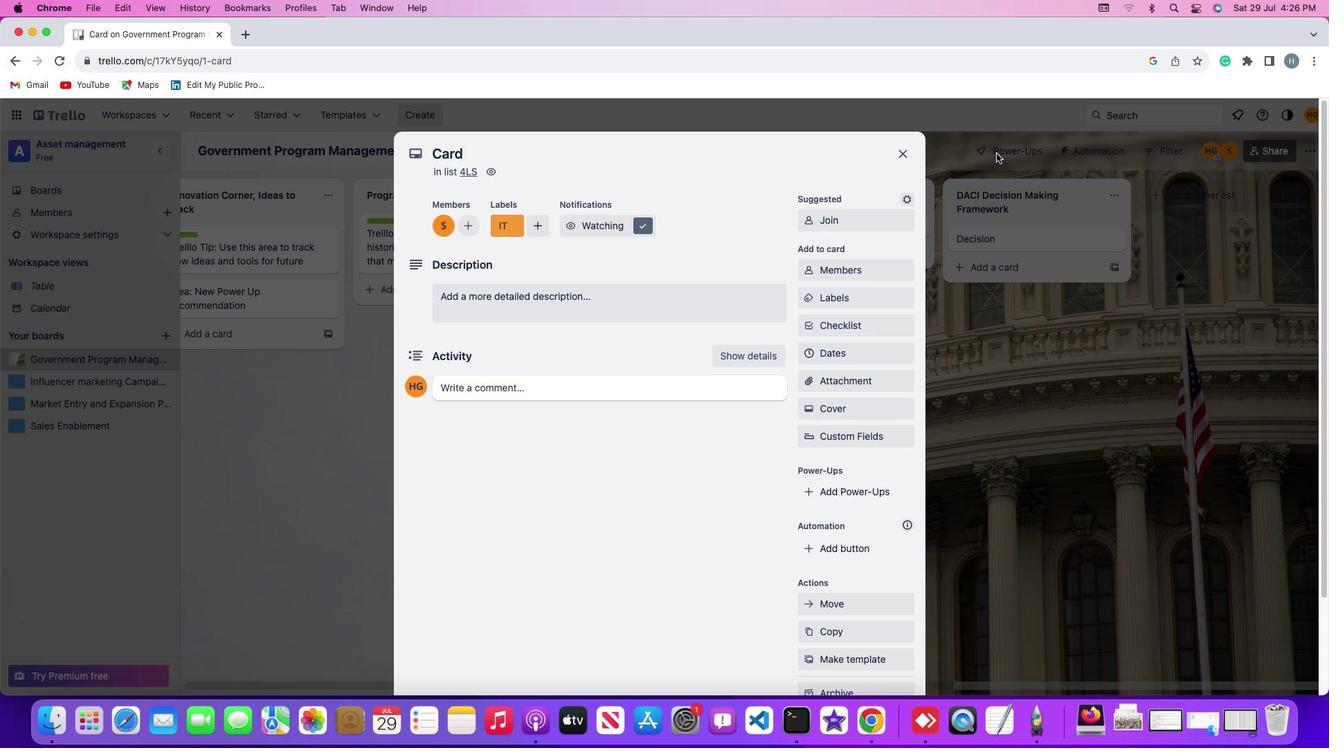
Action: Mouse moved to (874, 328)
Screenshot: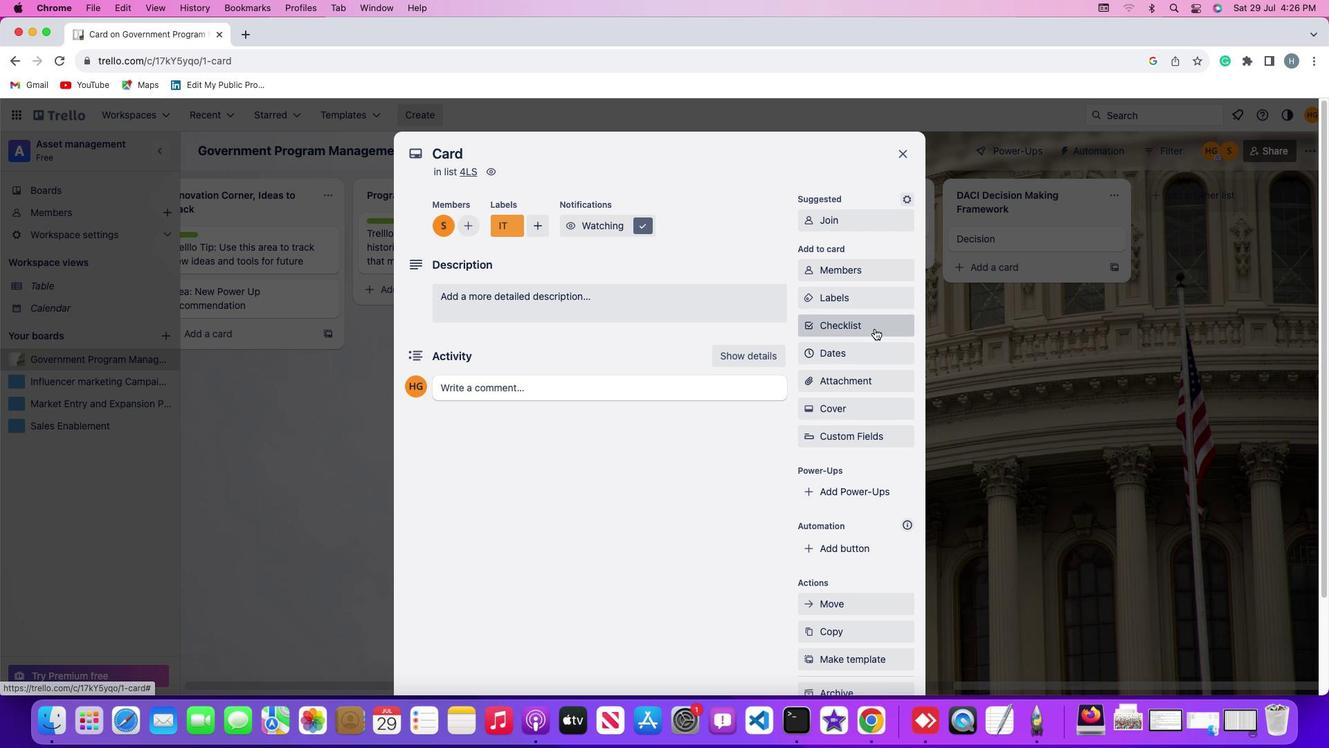 
Action: Mouse pressed left at (874, 328)
Screenshot: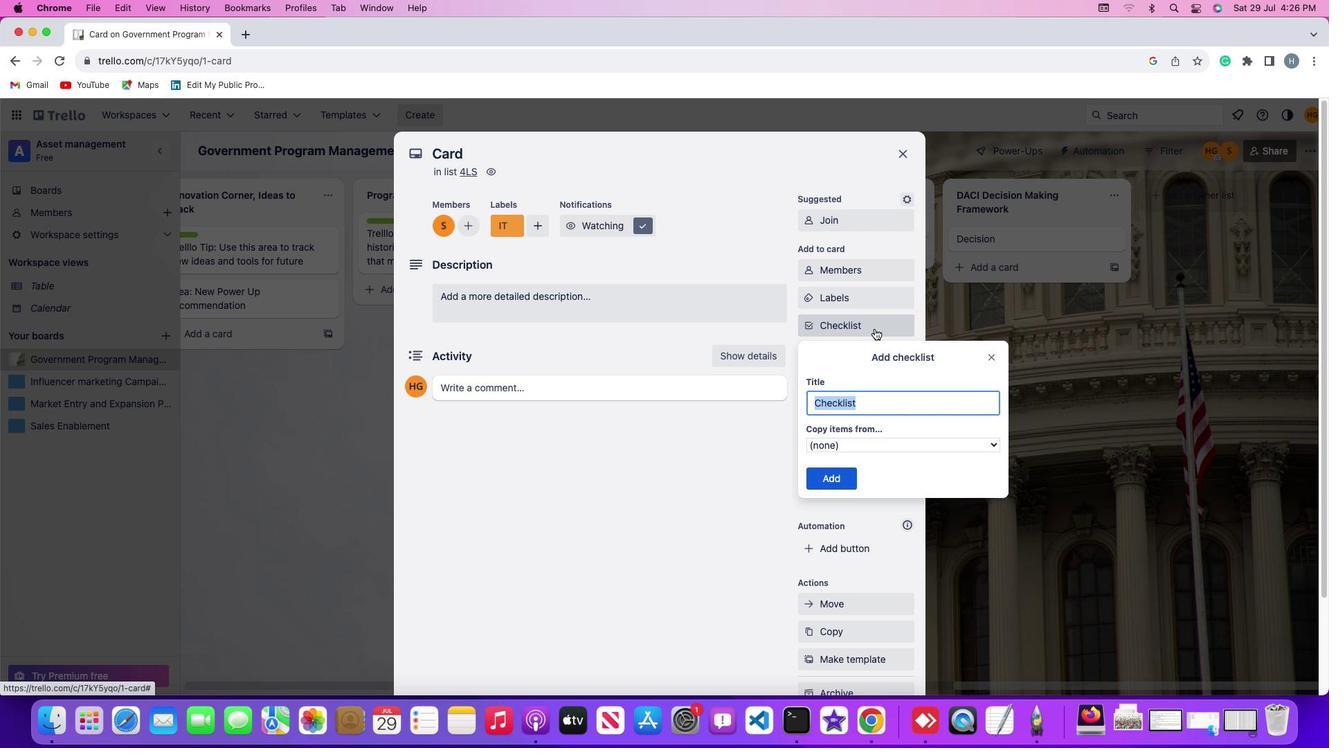 
Action: Mouse moved to (883, 398)
Screenshot: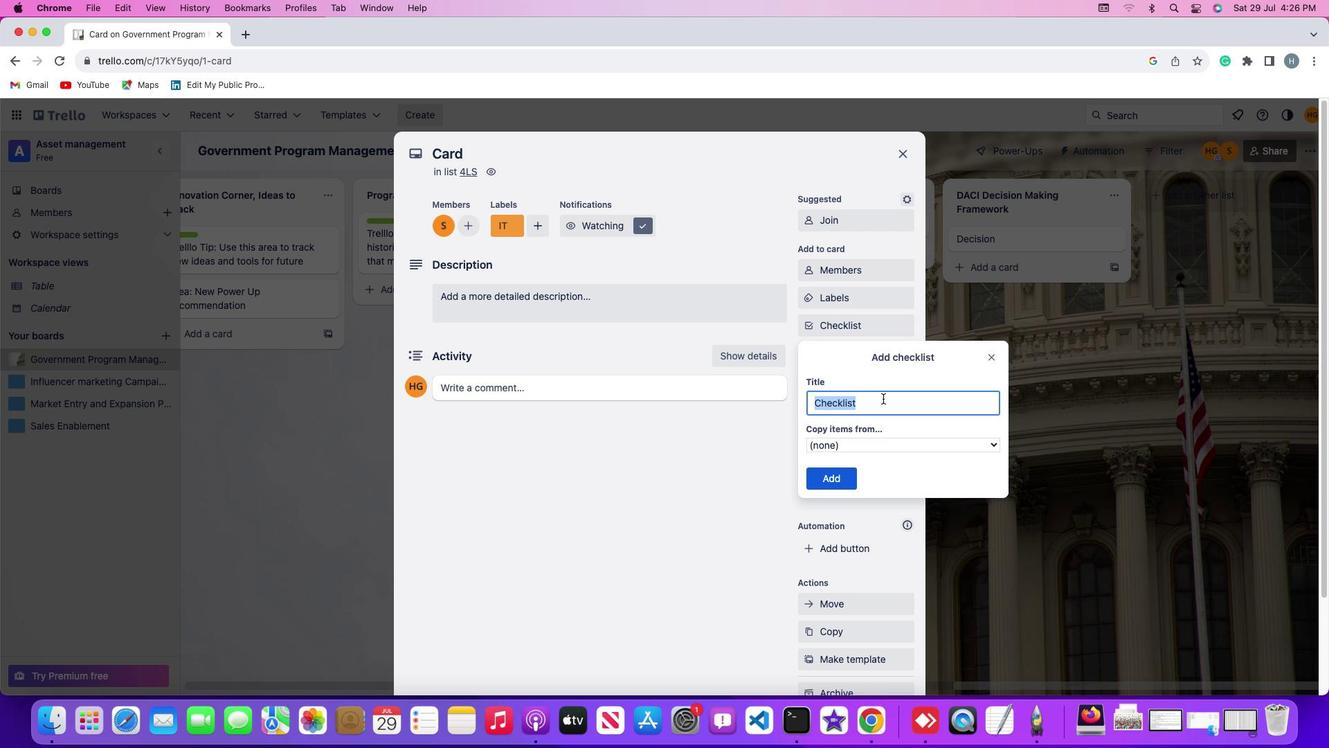 
Action: Mouse pressed left at (883, 398)
Screenshot: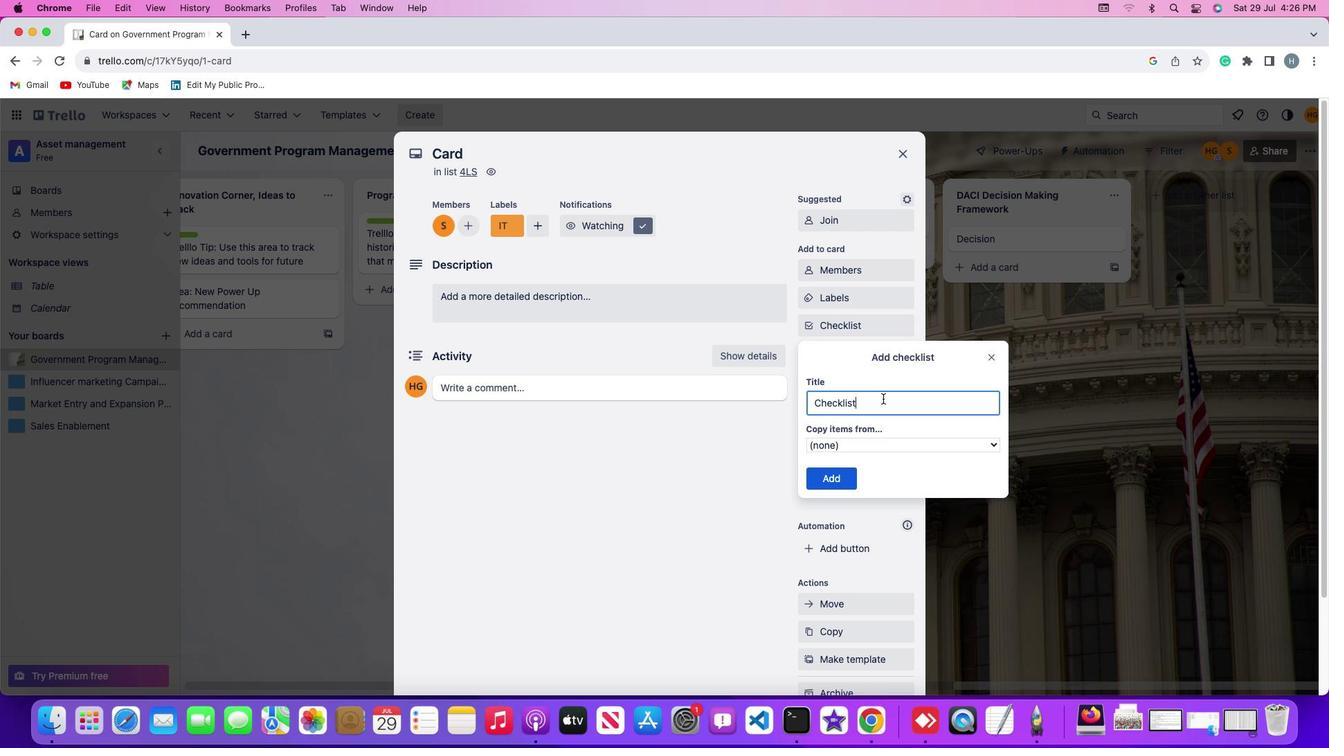 
Action: Mouse pressed left at (883, 398)
Screenshot: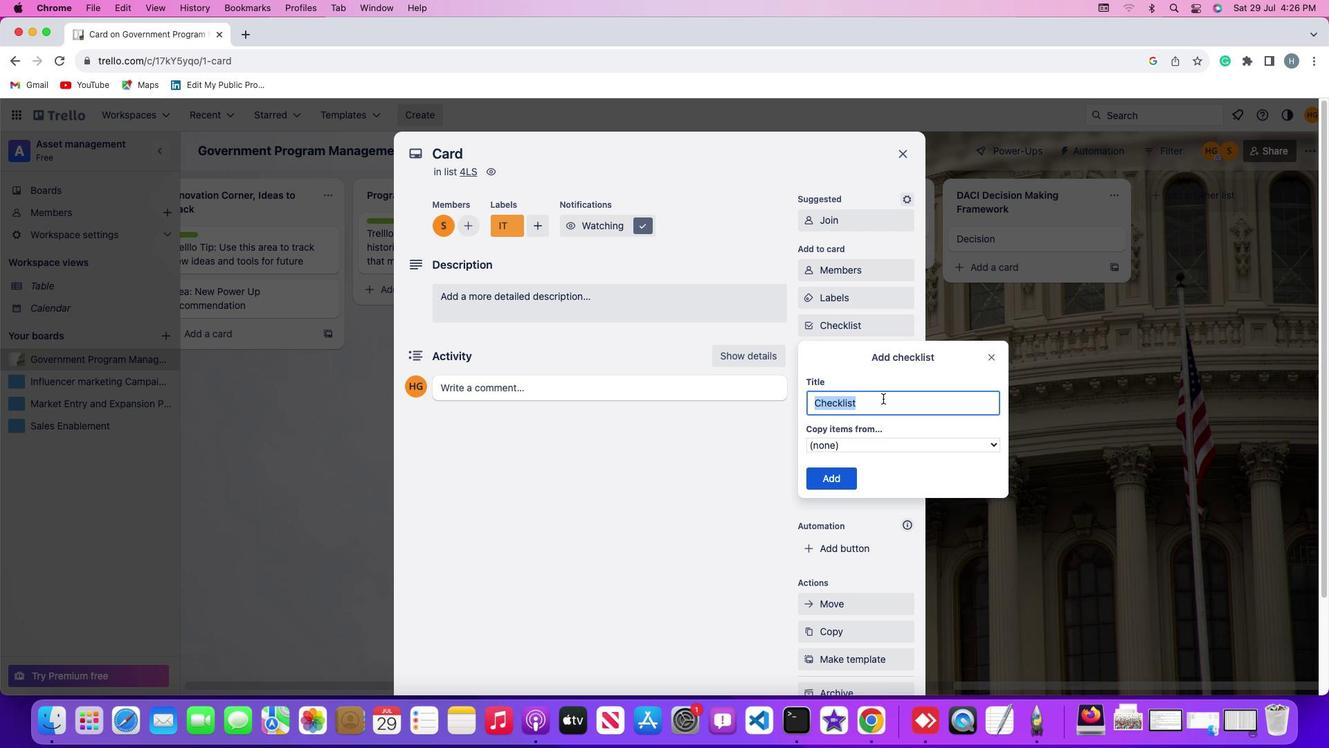 
Action: Key pressed Key.shift'C''a''r''d''\x03'
Screenshot: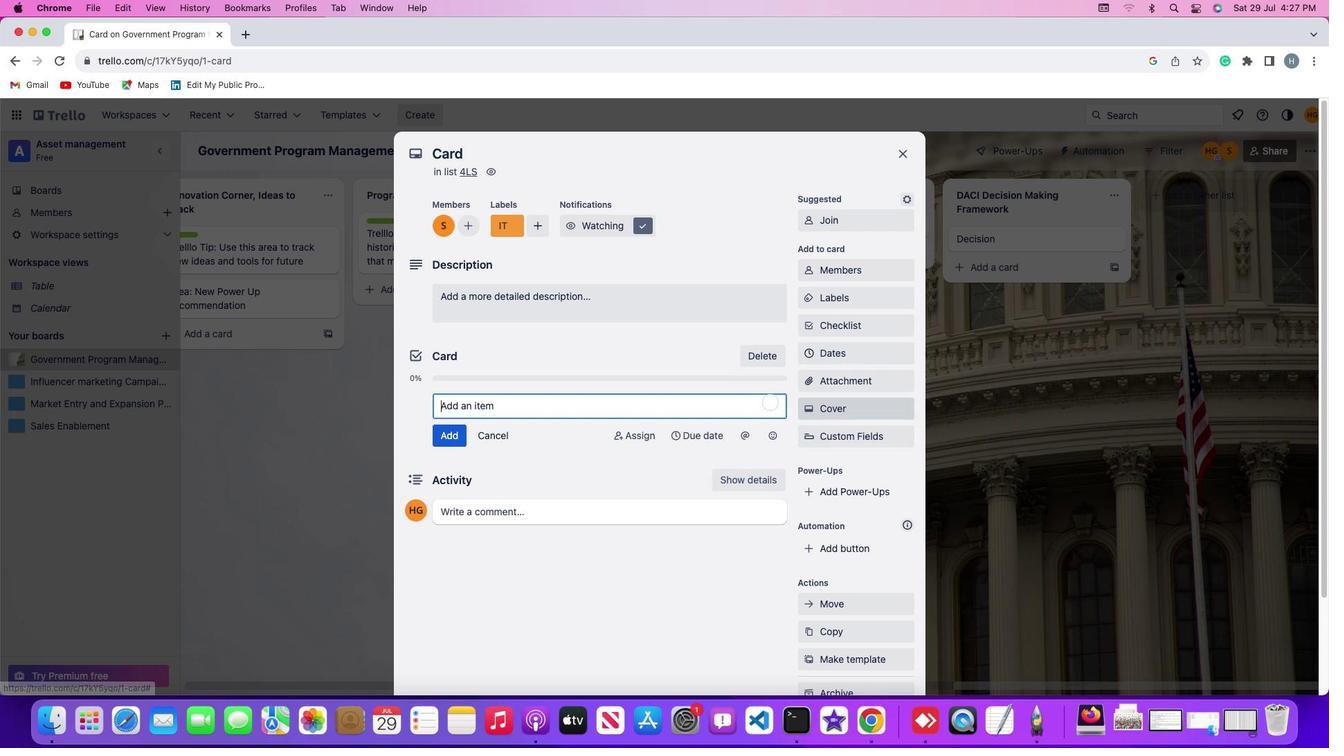 
Action: Mouse moved to (890, 351)
Screenshot: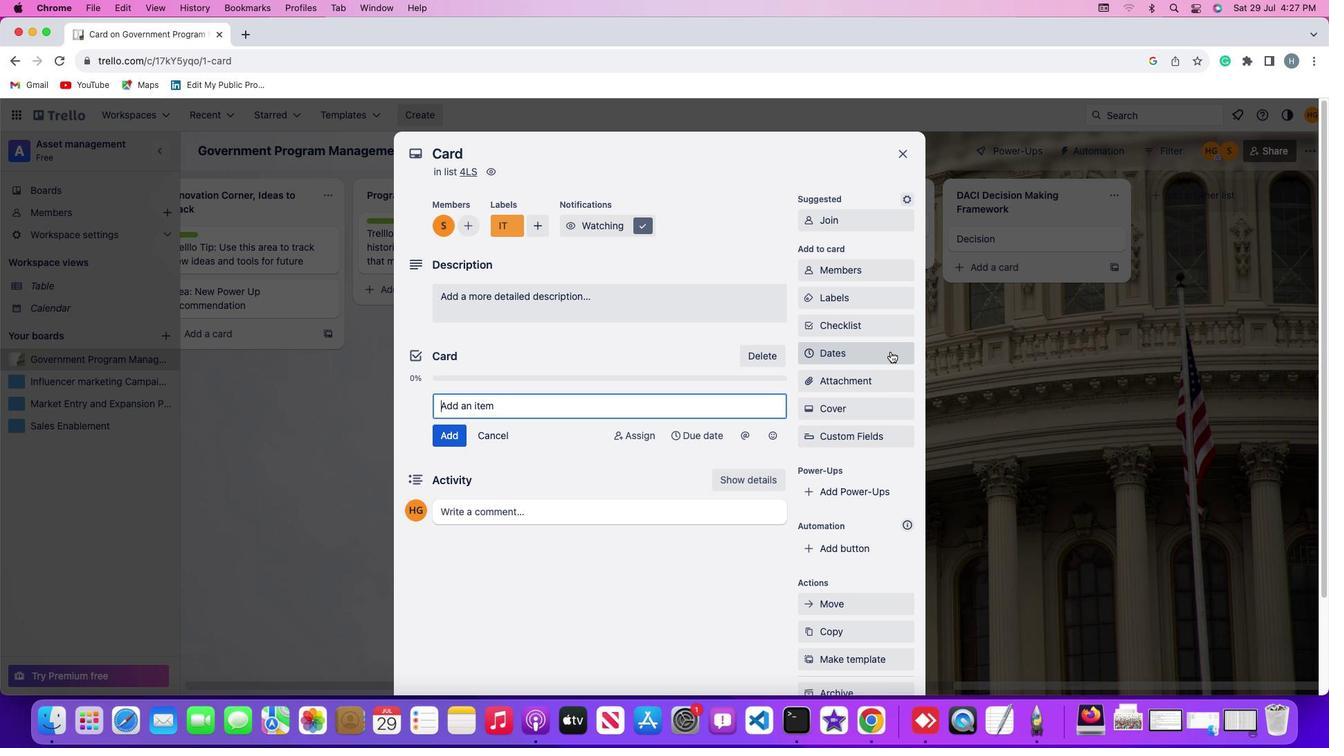 
Action: Mouse pressed left at (890, 351)
Screenshot: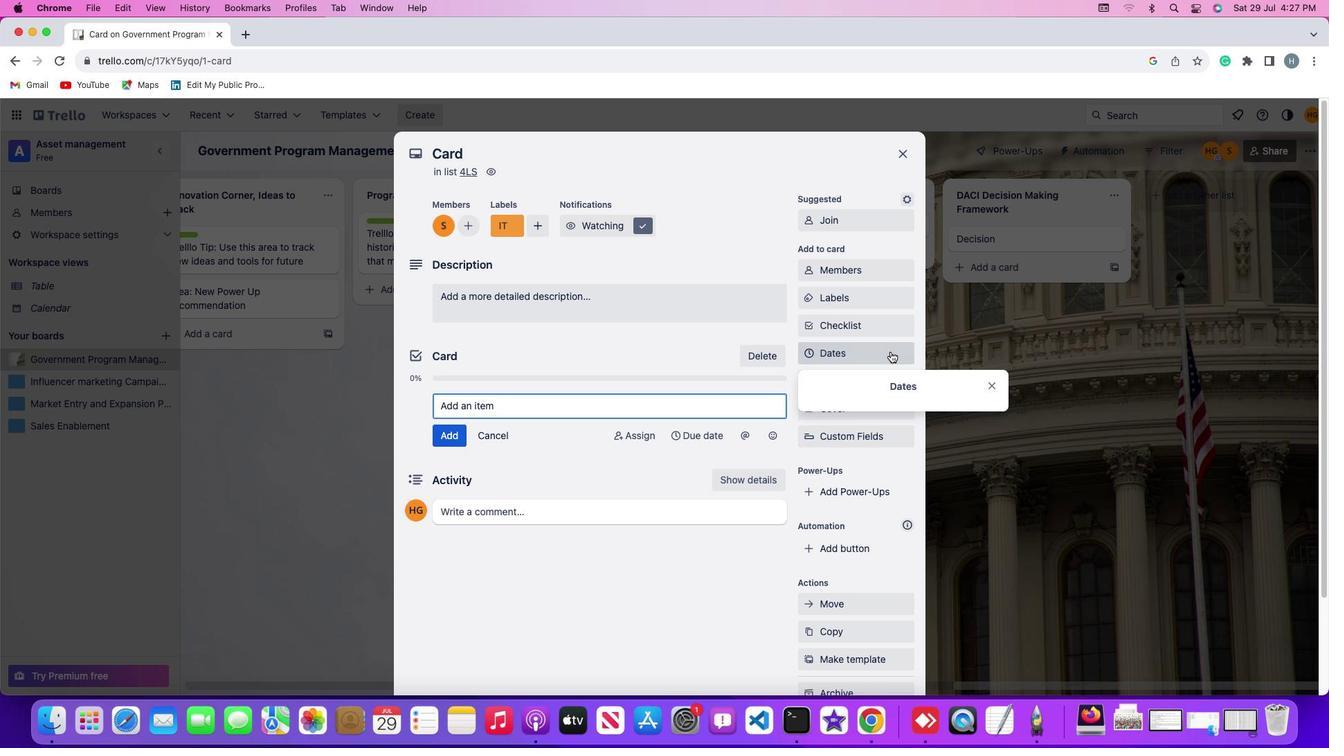 
Action: Mouse moved to (900, 325)
Screenshot: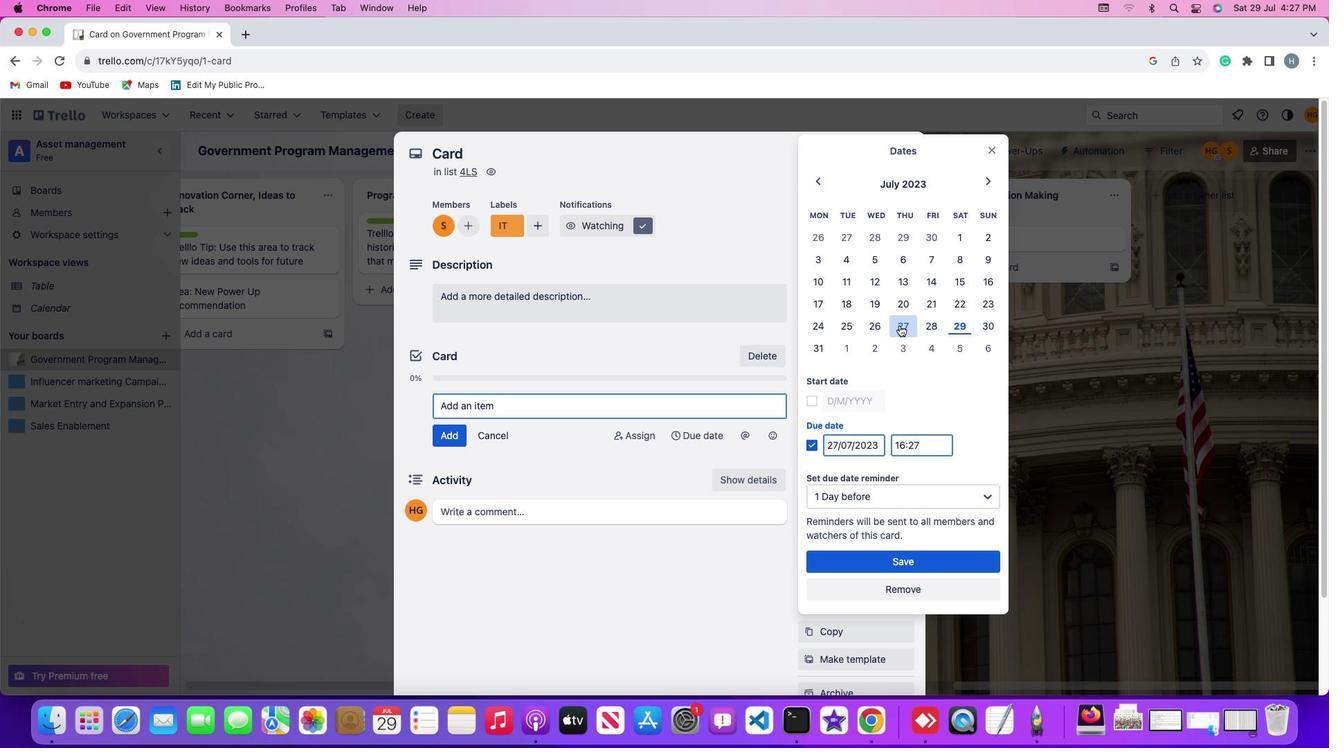 
Action: Mouse pressed left at (900, 325)
Screenshot: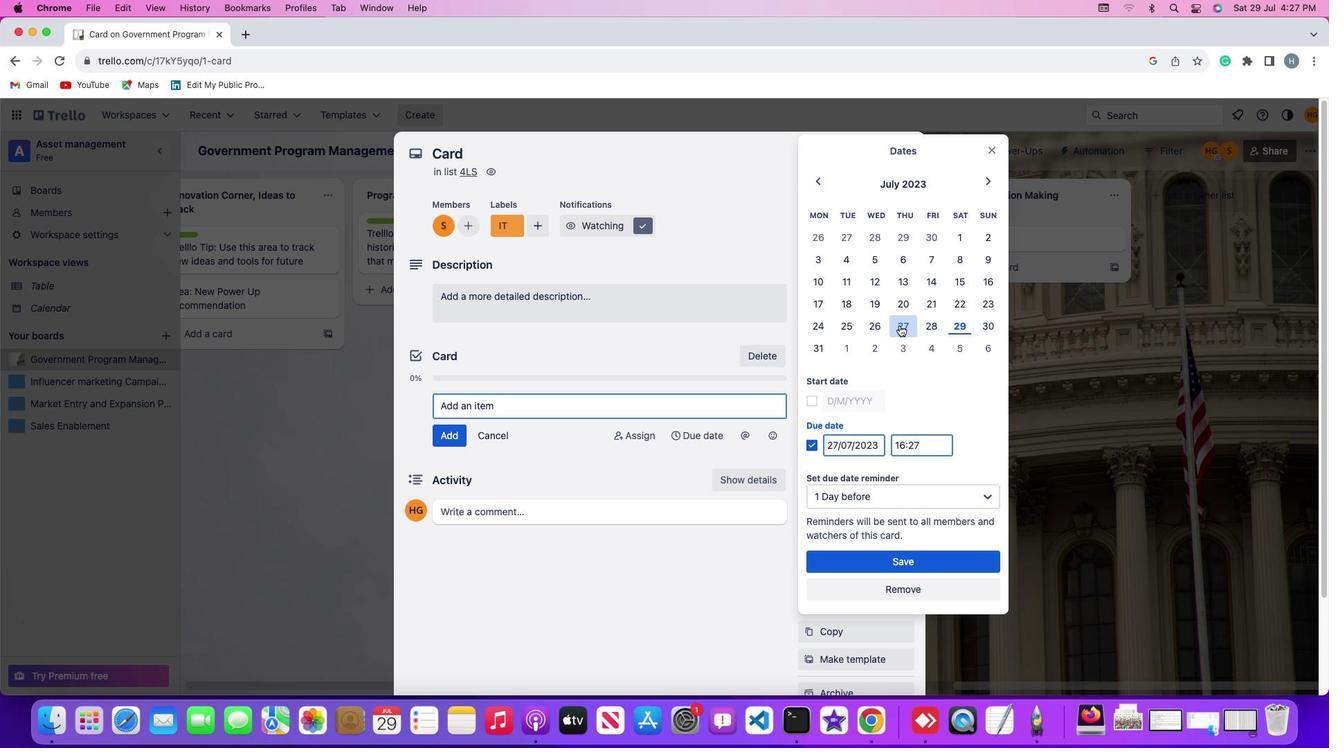 
Action: Mouse moved to (814, 401)
Screenshot: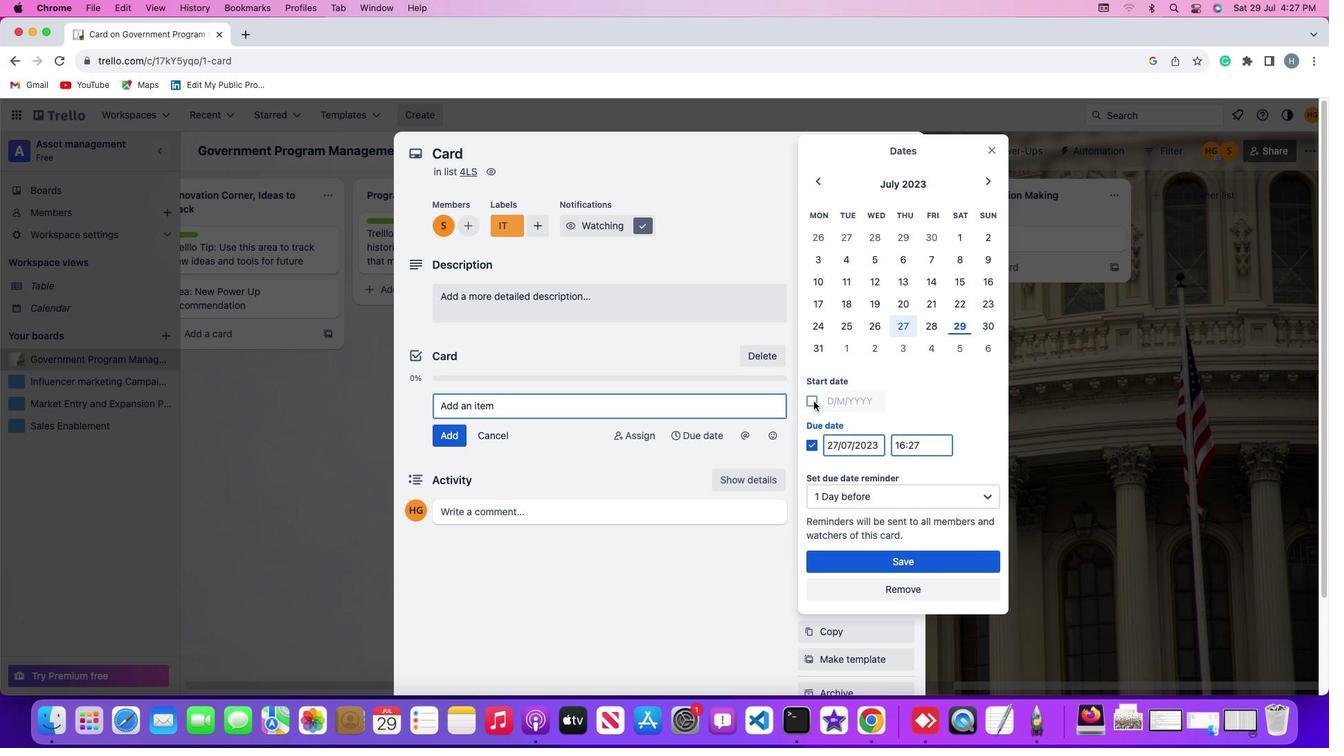 
Action: Mouse pressed left at (814, 401)
Screenshot: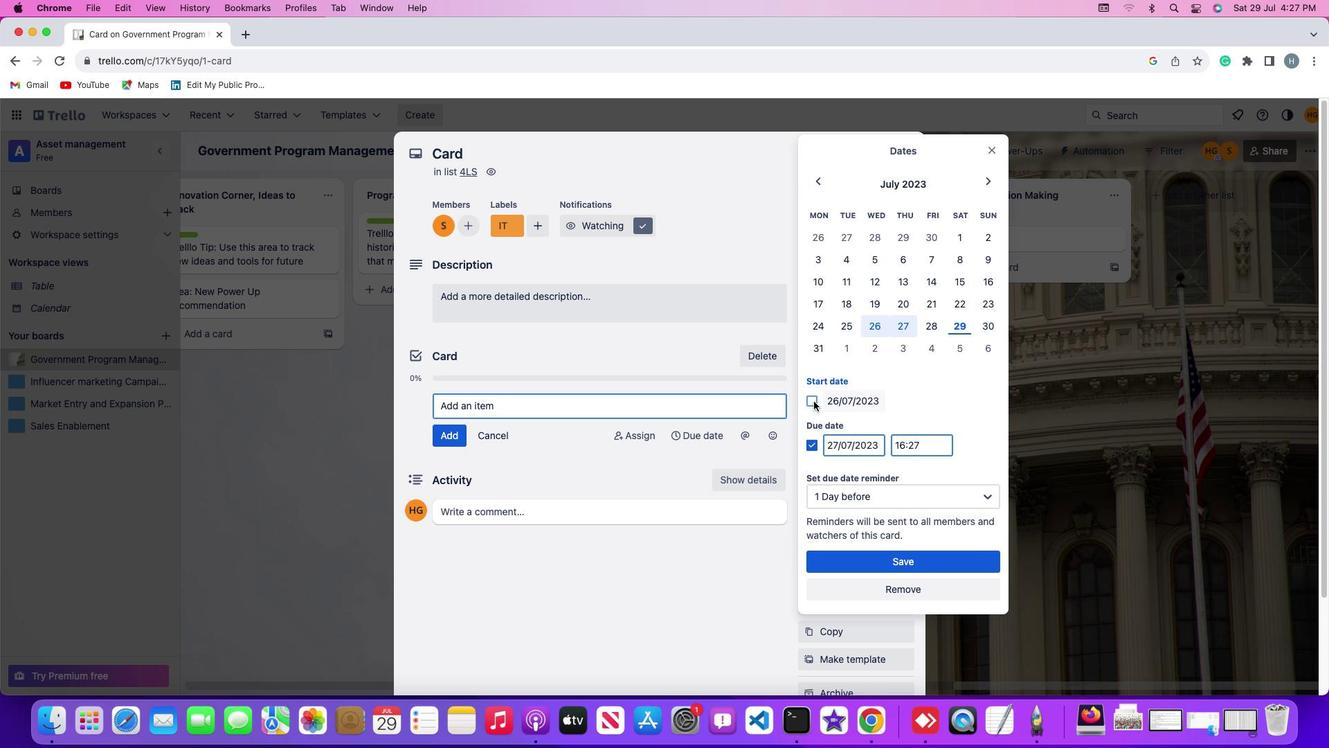 
Action: Mouse moved to (883, 552)
Screenshot: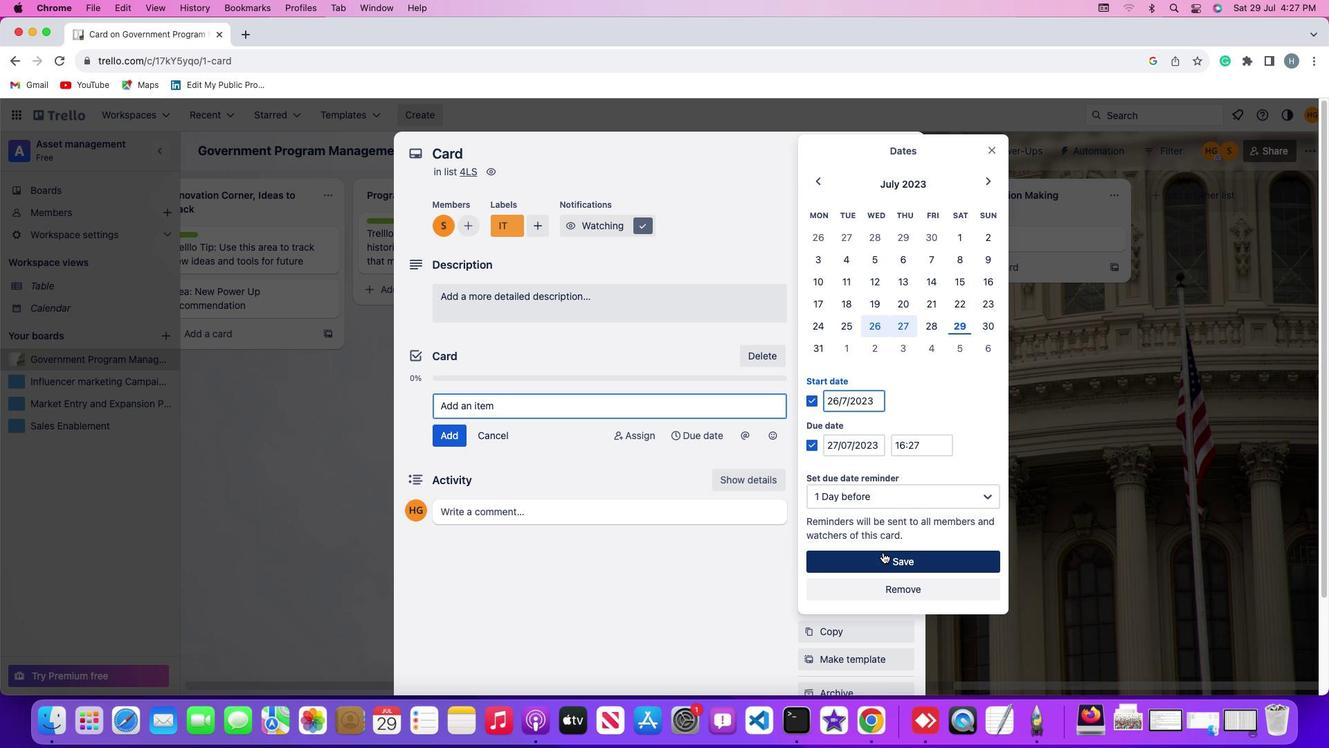 
Action: Mouse pressed left at (883, 552)
Screenshot: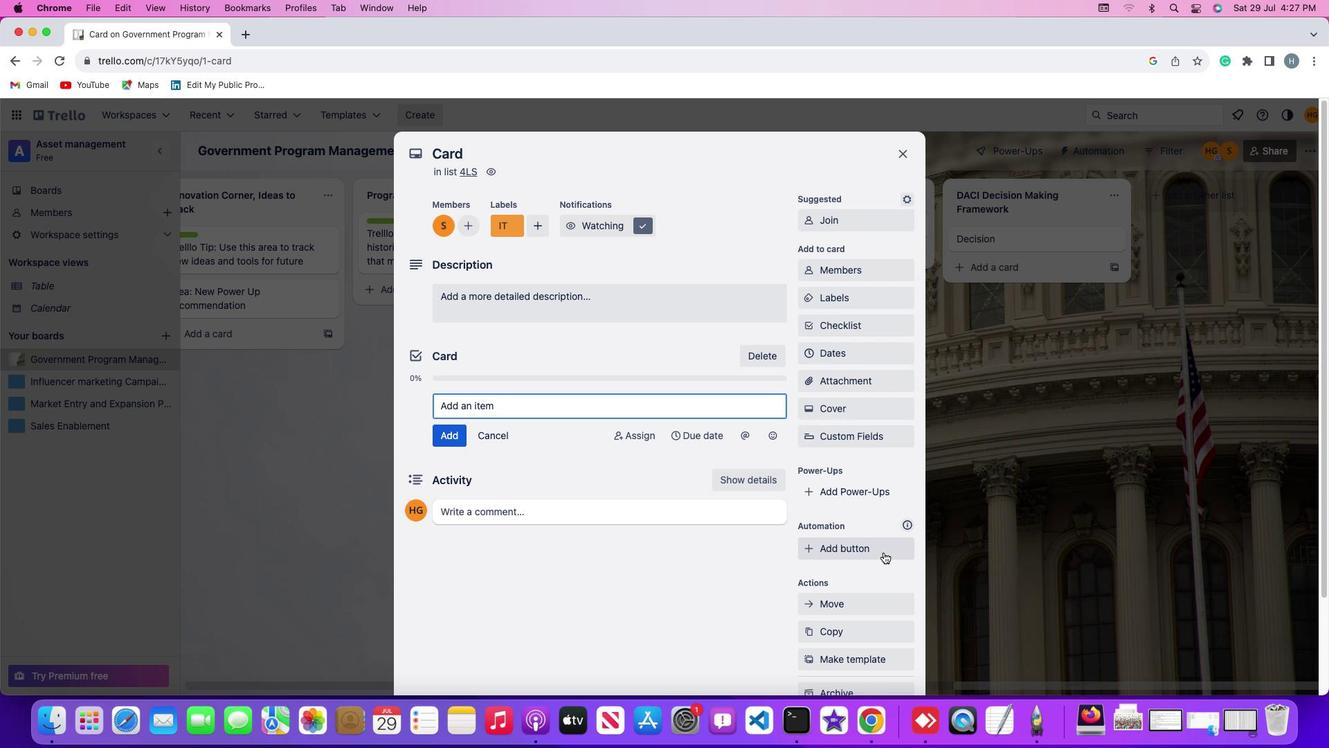
Action: Mouse moved to (846, 378)
Screenshot: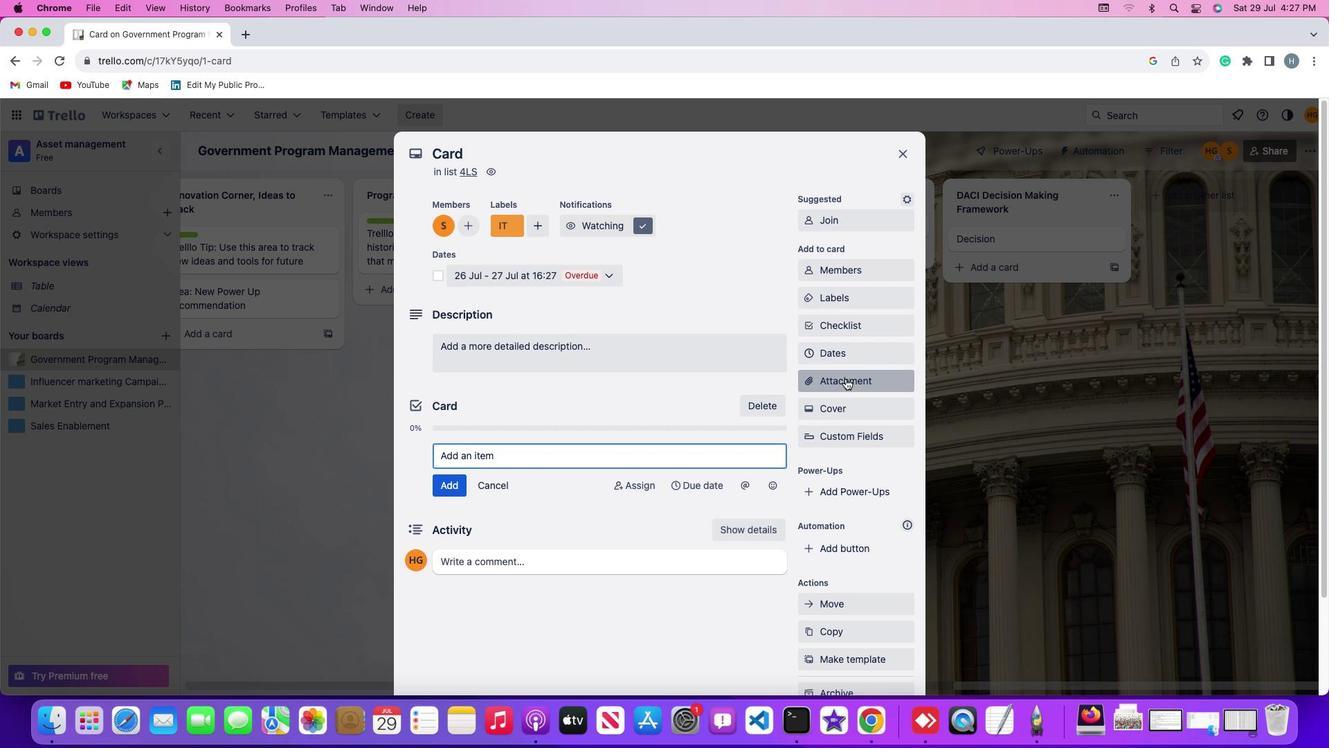 
Action: Mouse pressed left at (846, 378)
Screenshot: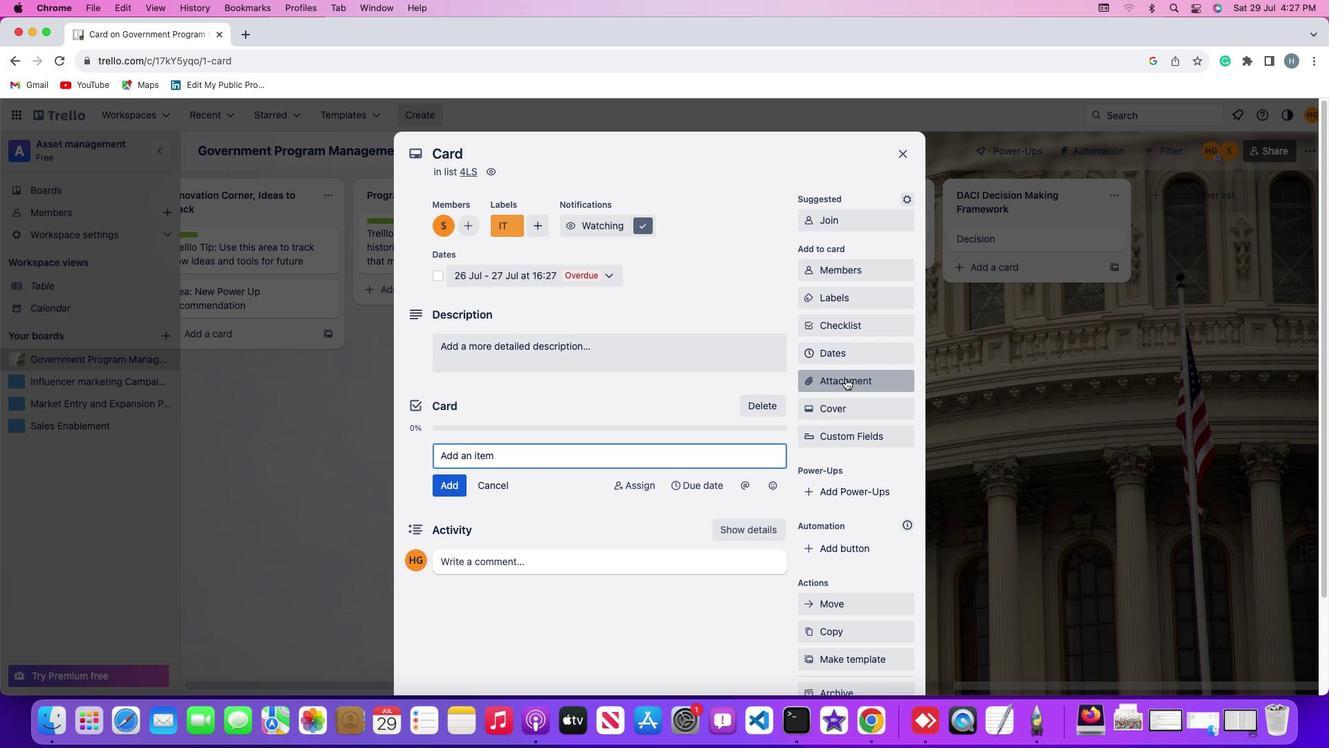 
Action: Mouse moved to (988, 144)
Screenshot: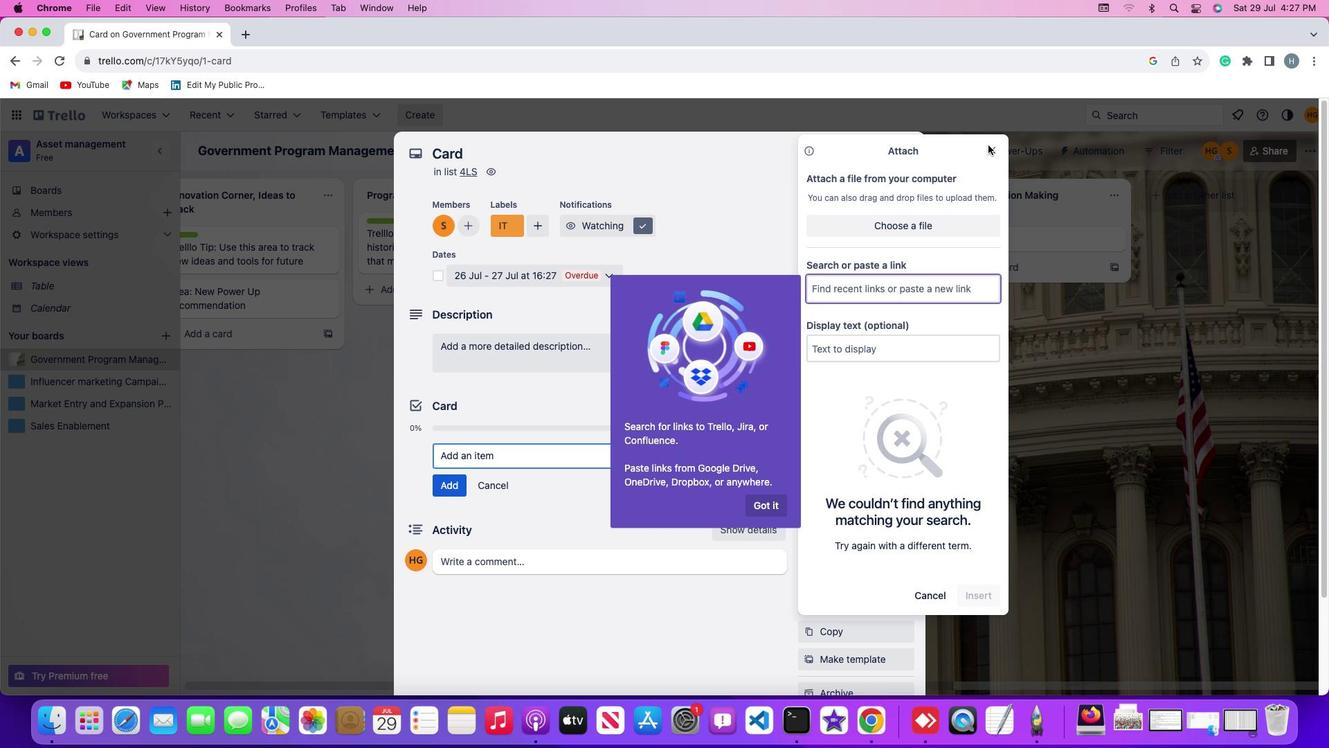 
Action: Mouse pressed left at (988, 144)
Screenshot: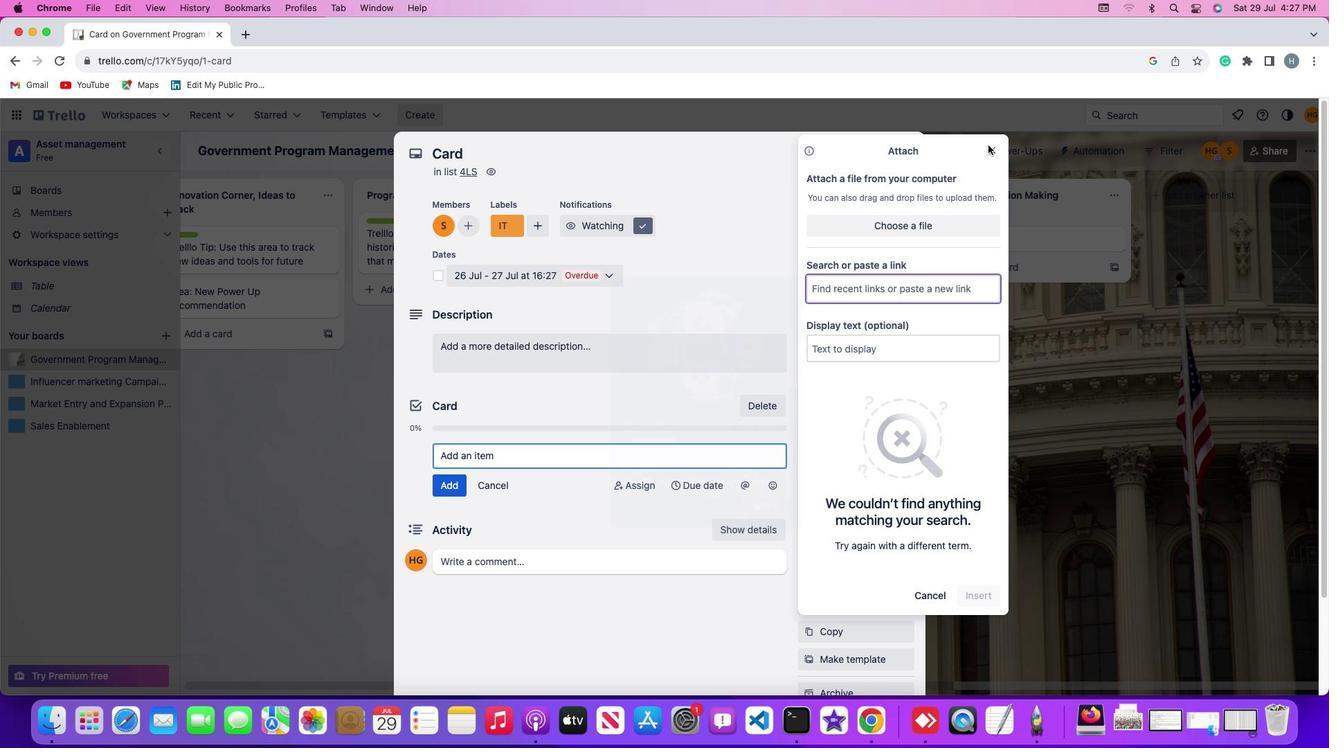 
Action: Mouse moved to (992, 149)
Screenshot: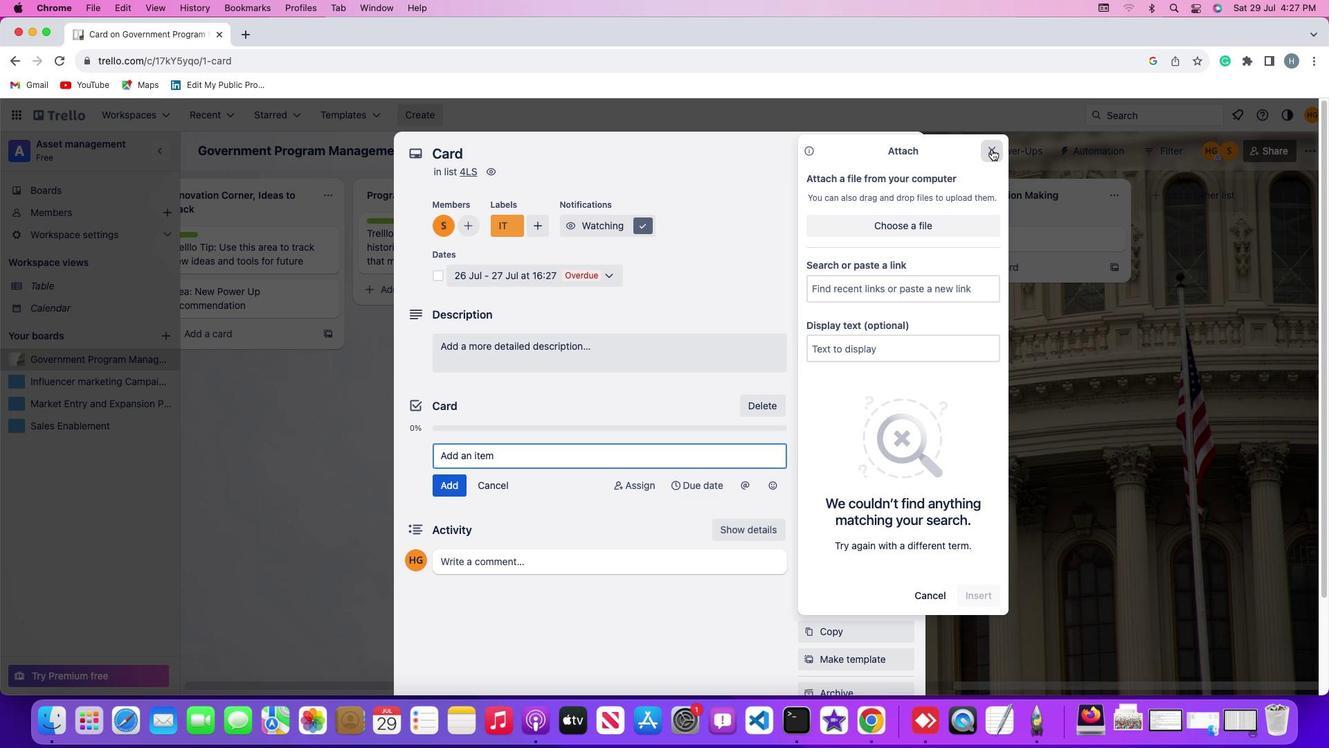 
Action: Mouse pressed left at (992, 149)
Screenshot: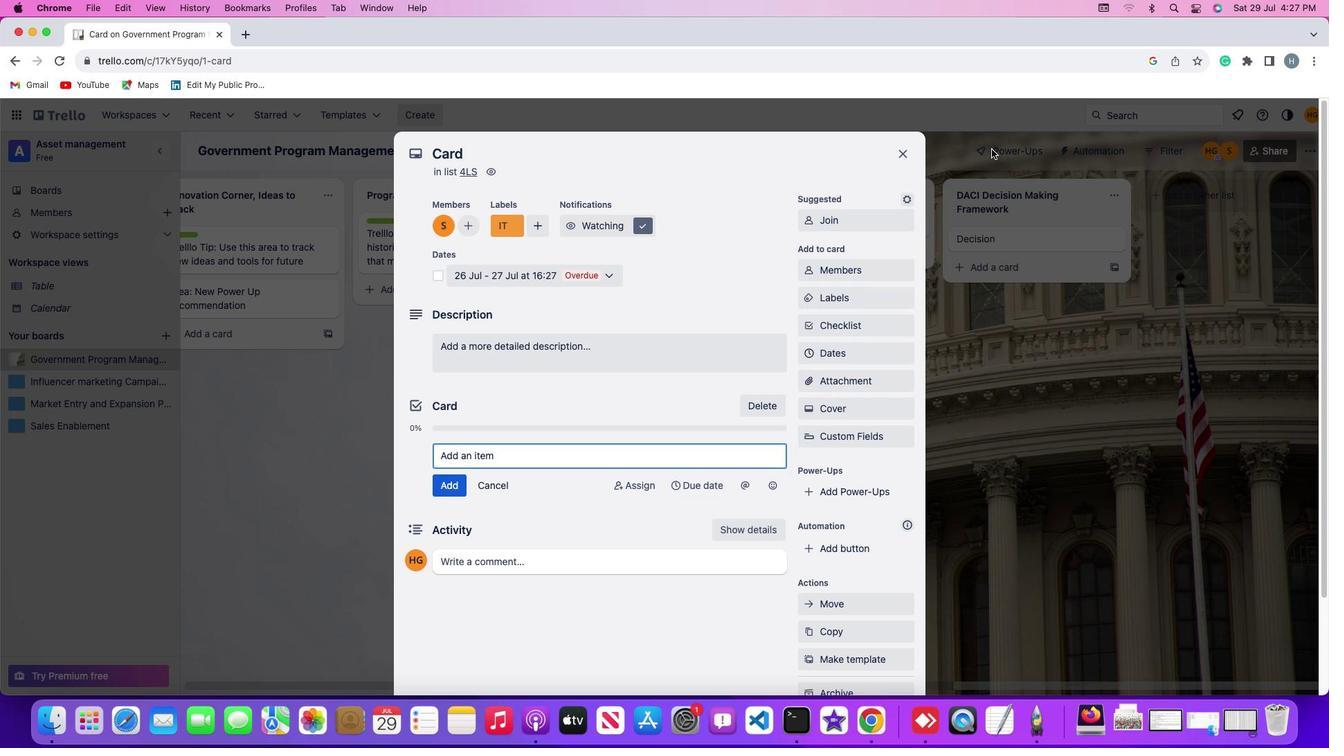
Action: Mouse moved to (841, 406)
Screenshot: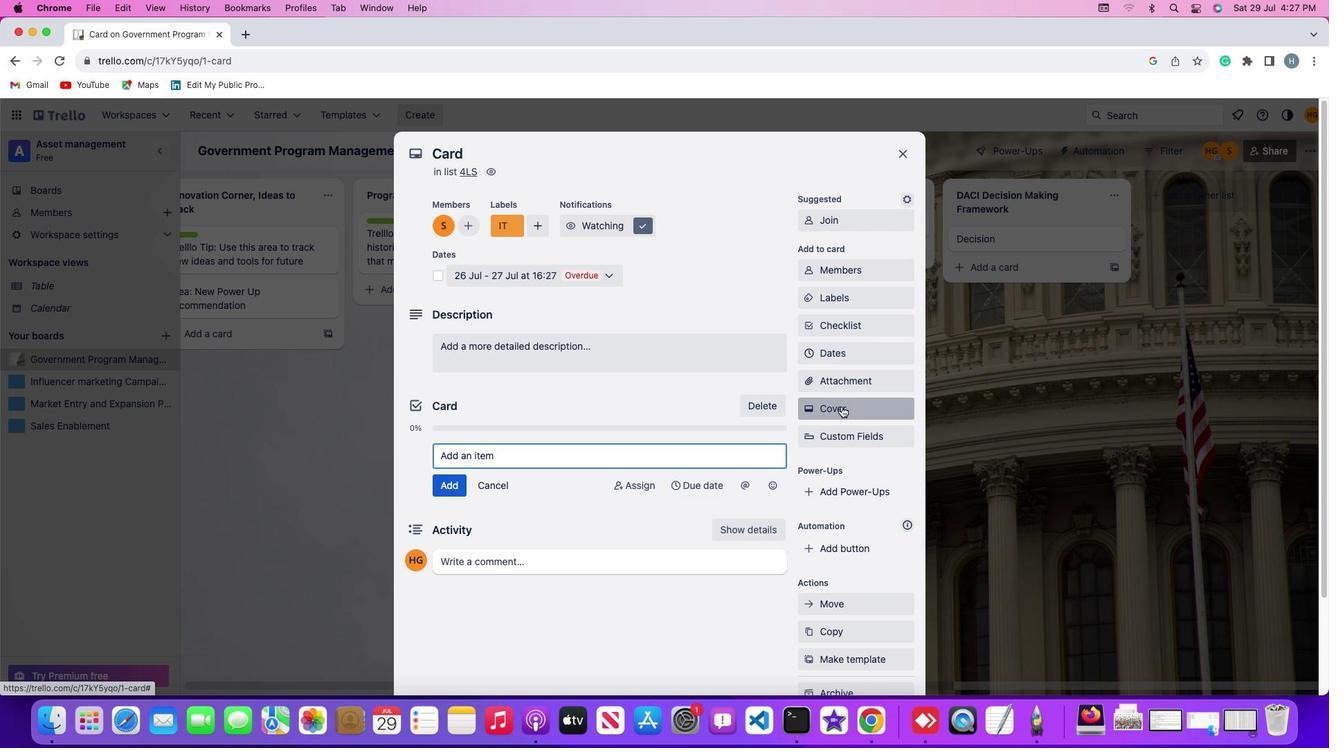 
Action: Mouse pressed left at (841, 406)
Screenshot: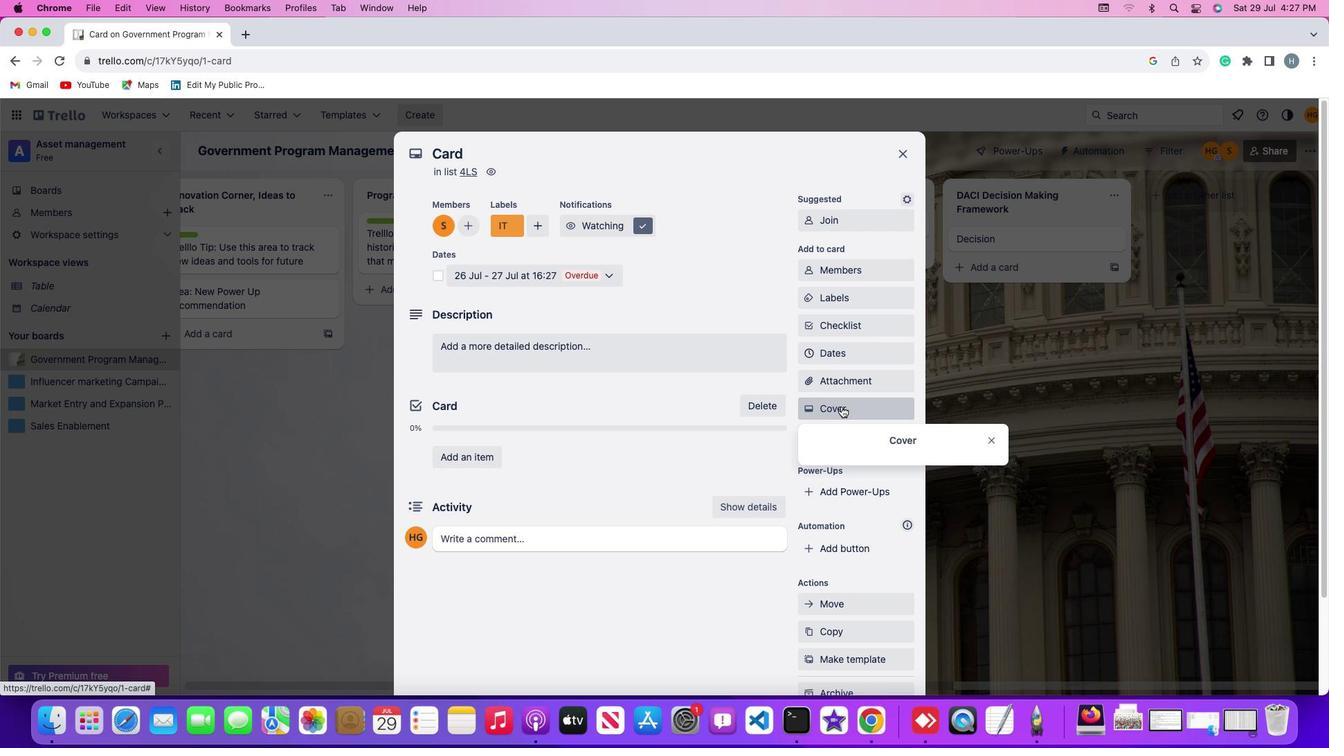 
Action: Mouse moved to (894, 419)
Screenshot: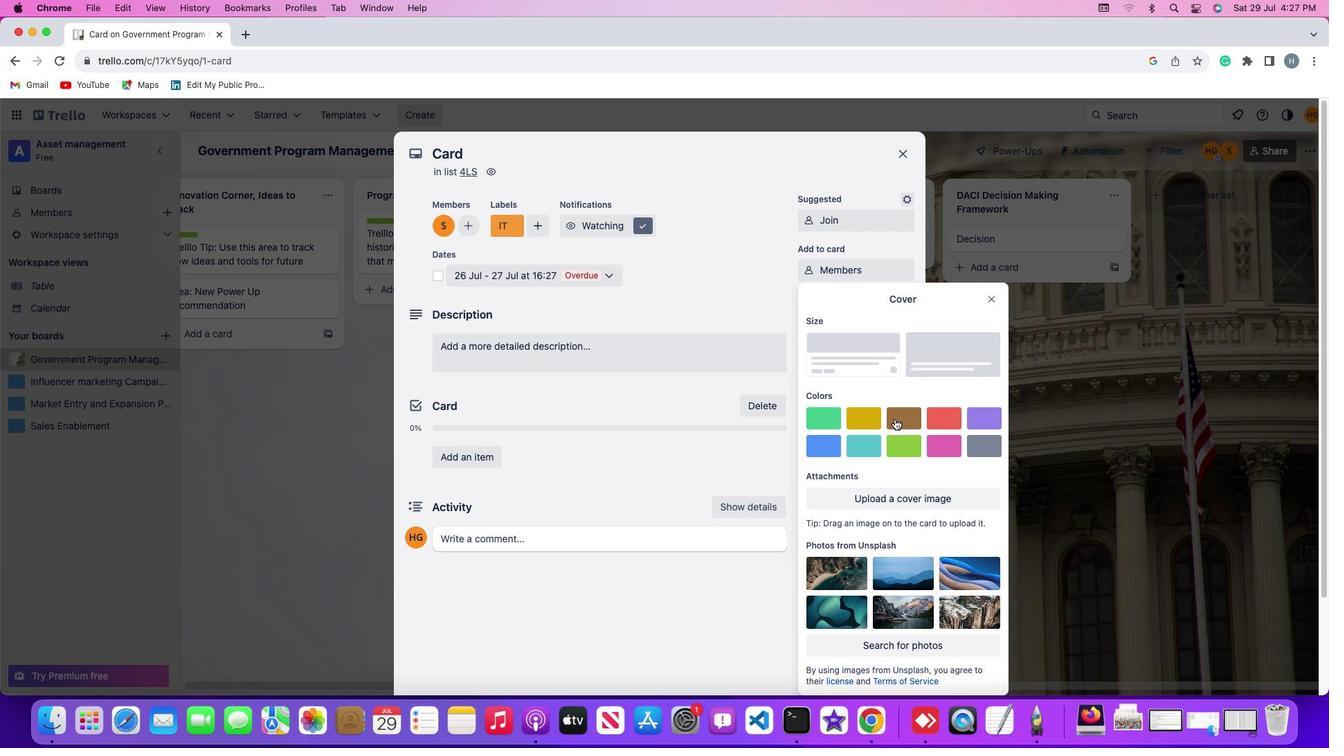 
Action: Mouse pressed left at (894, 419)
Screenshot: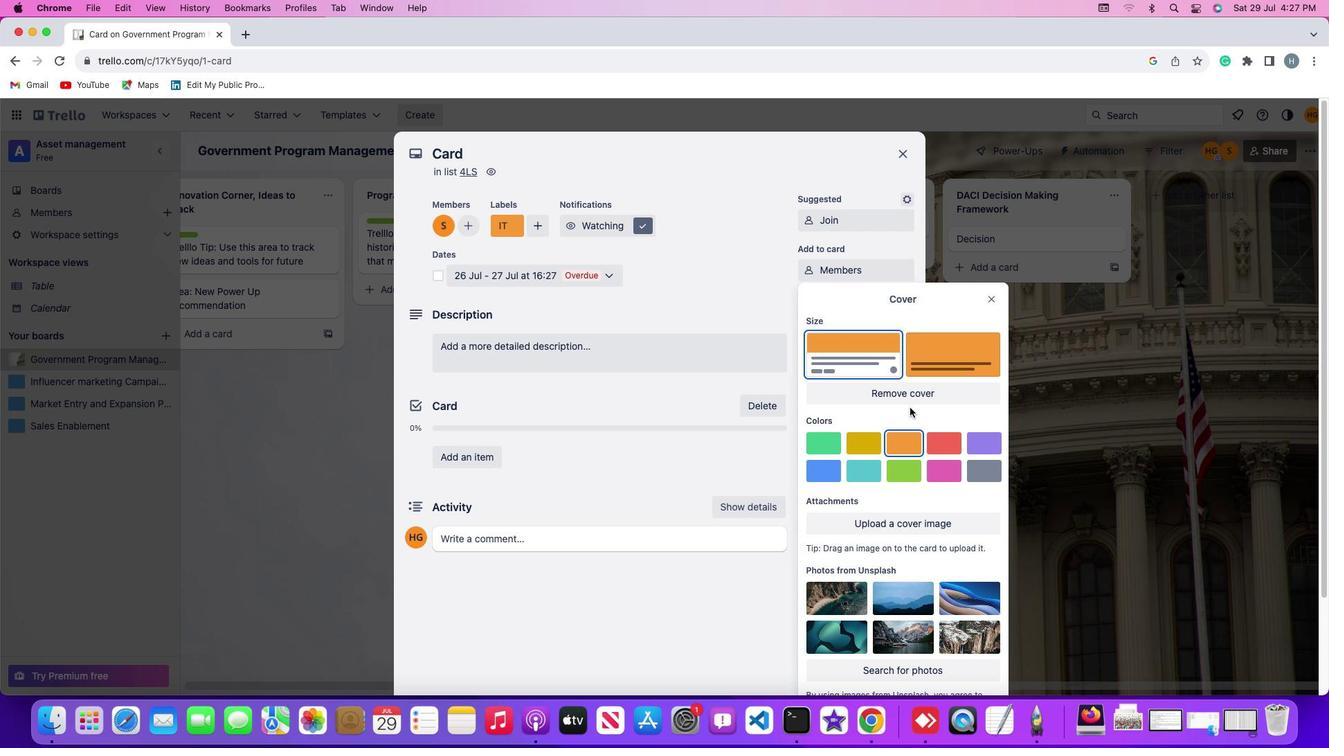 
Action: Mouse moved to (996, 268)
Screenshot: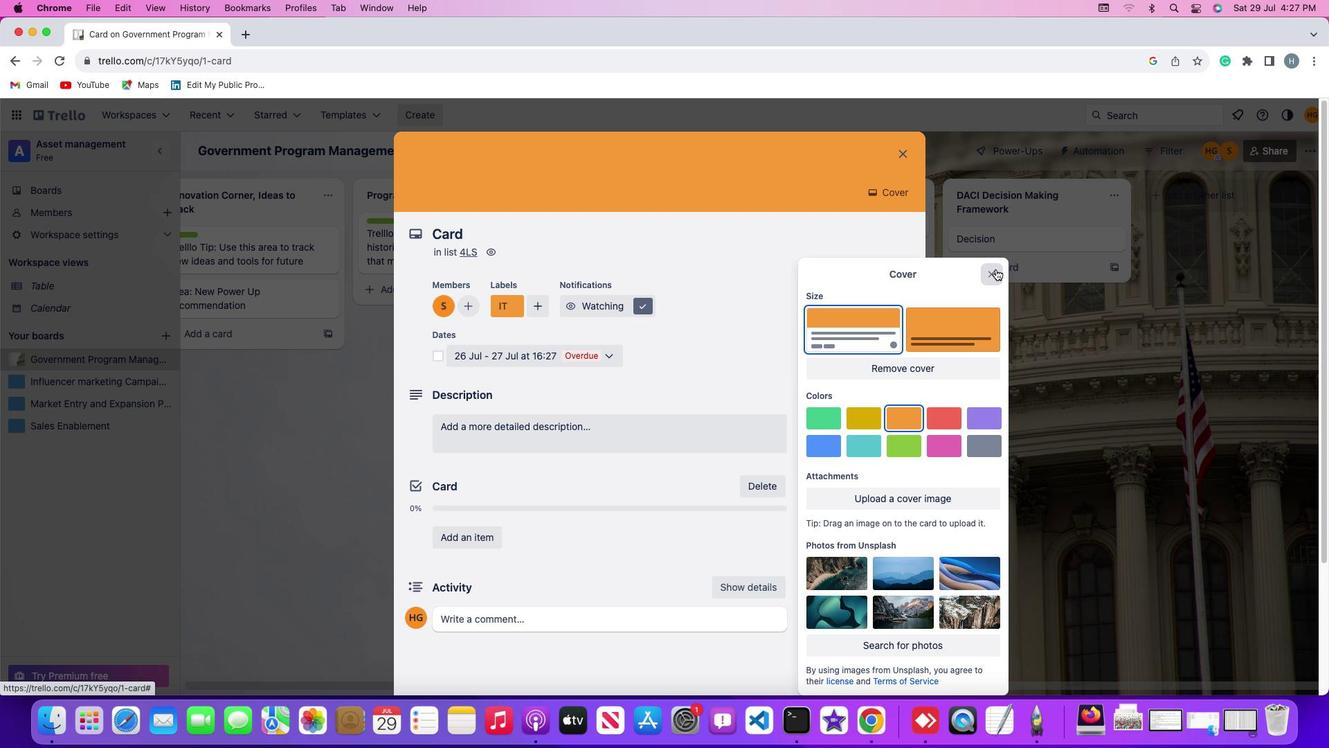
Action: Mouse pressed left at (996, 268)
Screenshot: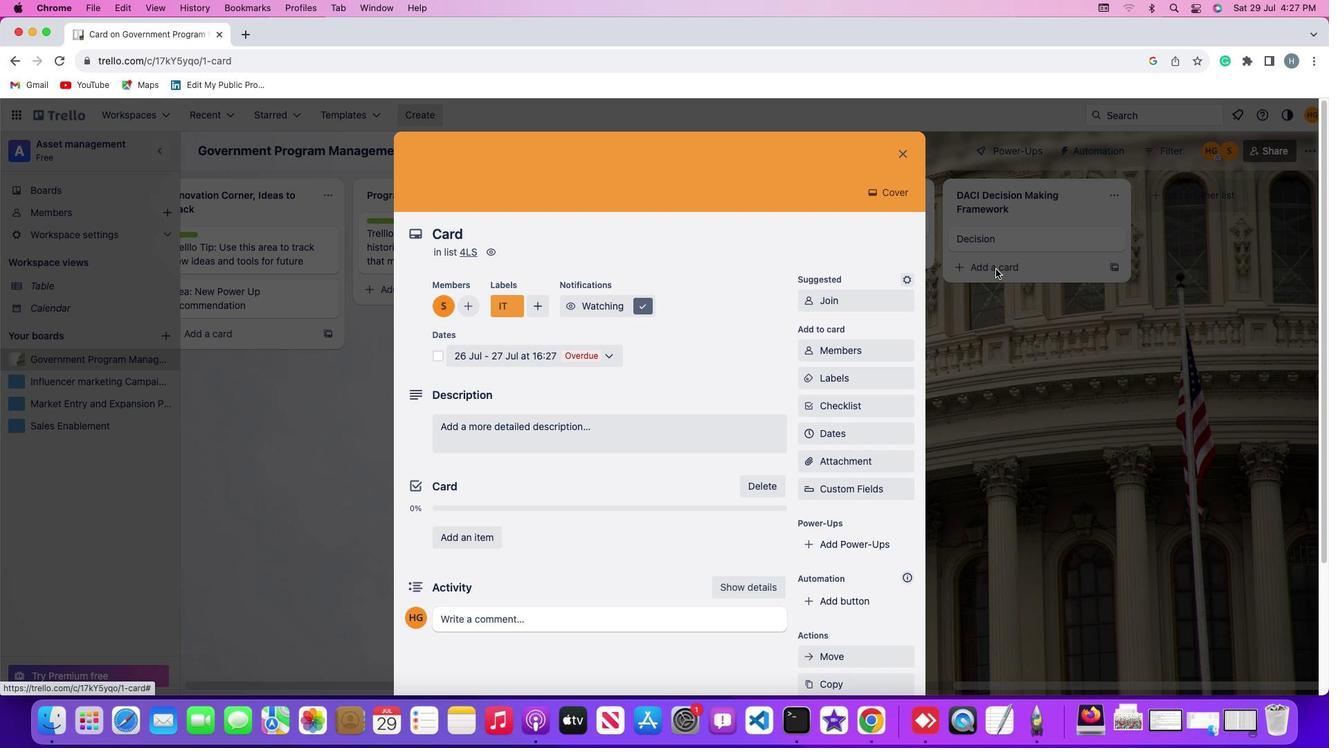 
Action: Mouse moved to (441, 356)
Screenshot: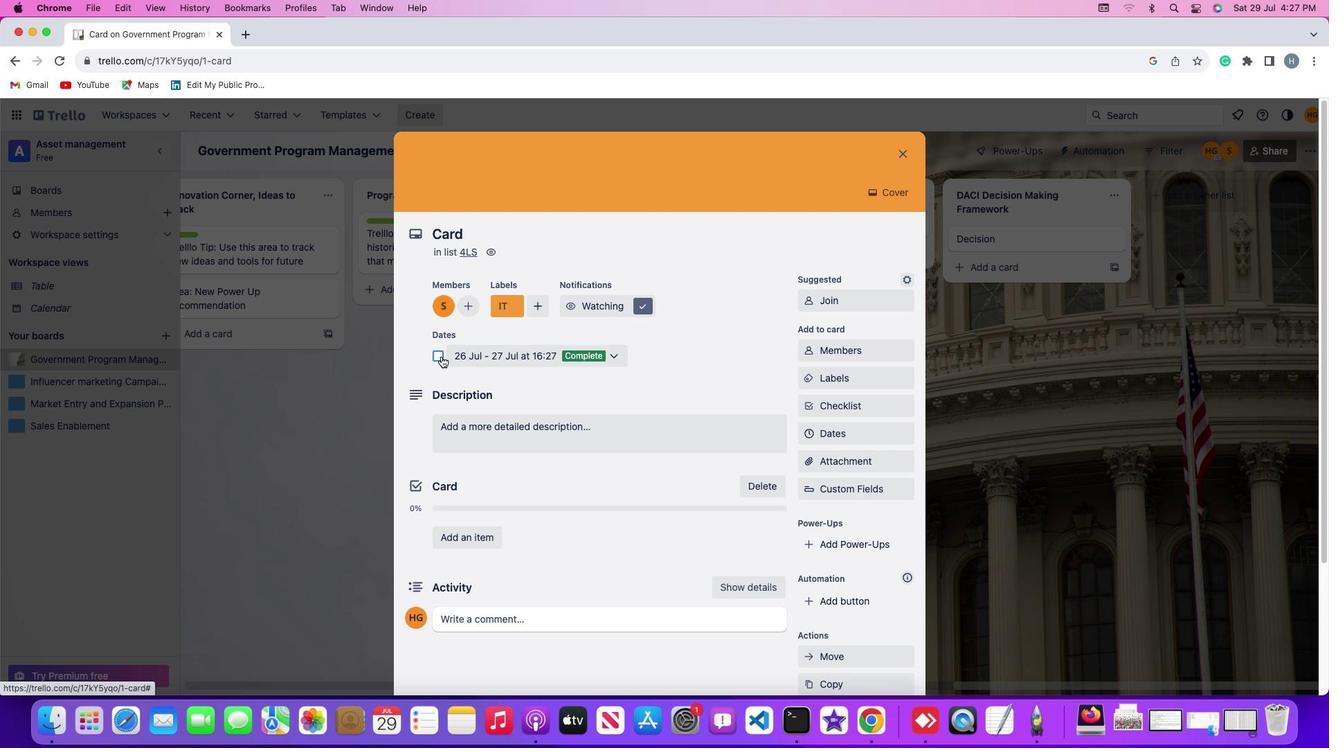 
Action: Mouse pressed left at (441, 356)
Screenshot: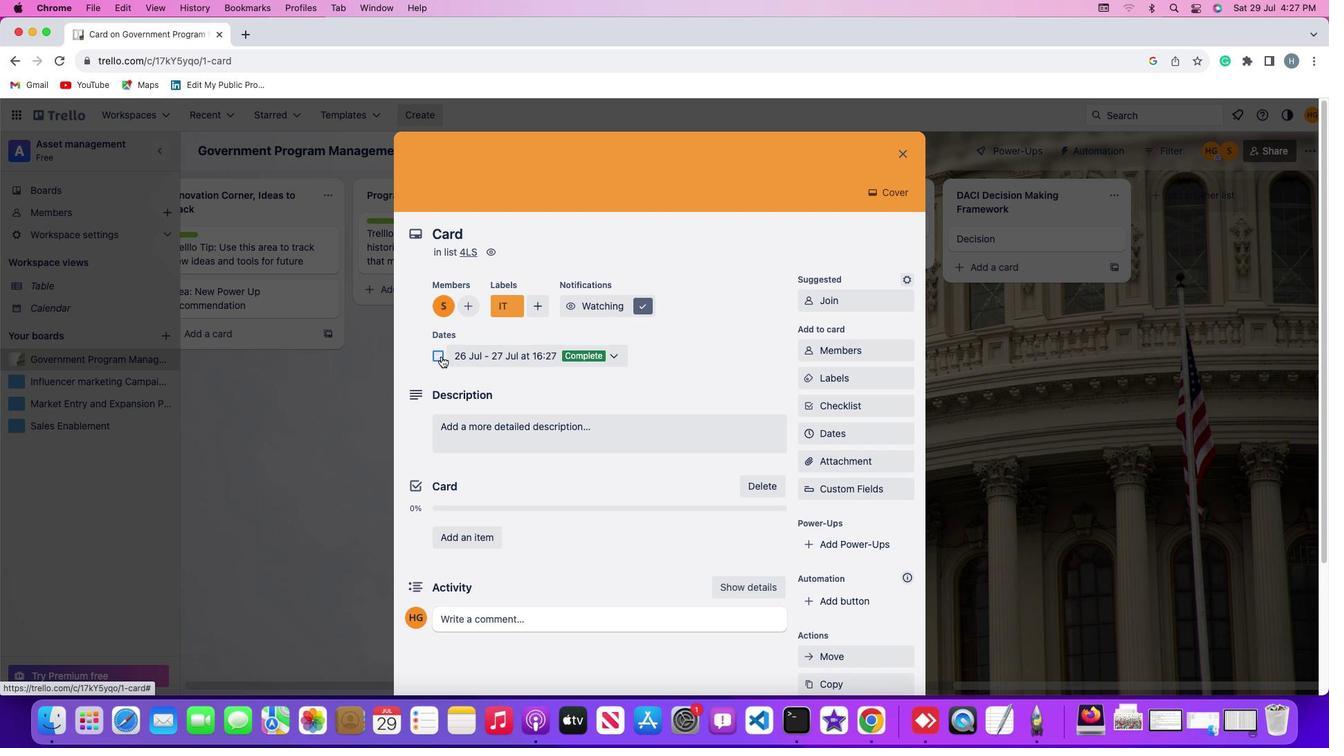 
Action: Mouse moved to (502, 423)
Screenshot: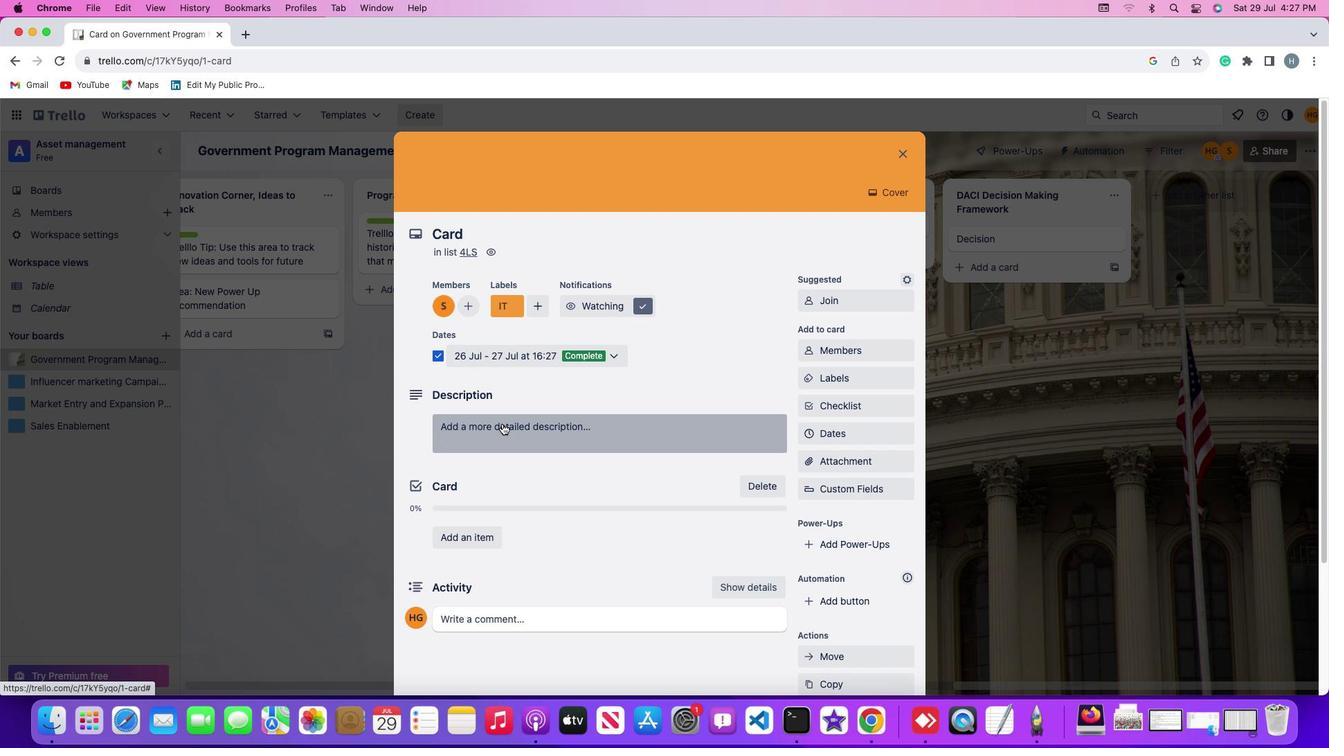 
Action: Mouse pressed left at (502, 423)
Screenshot: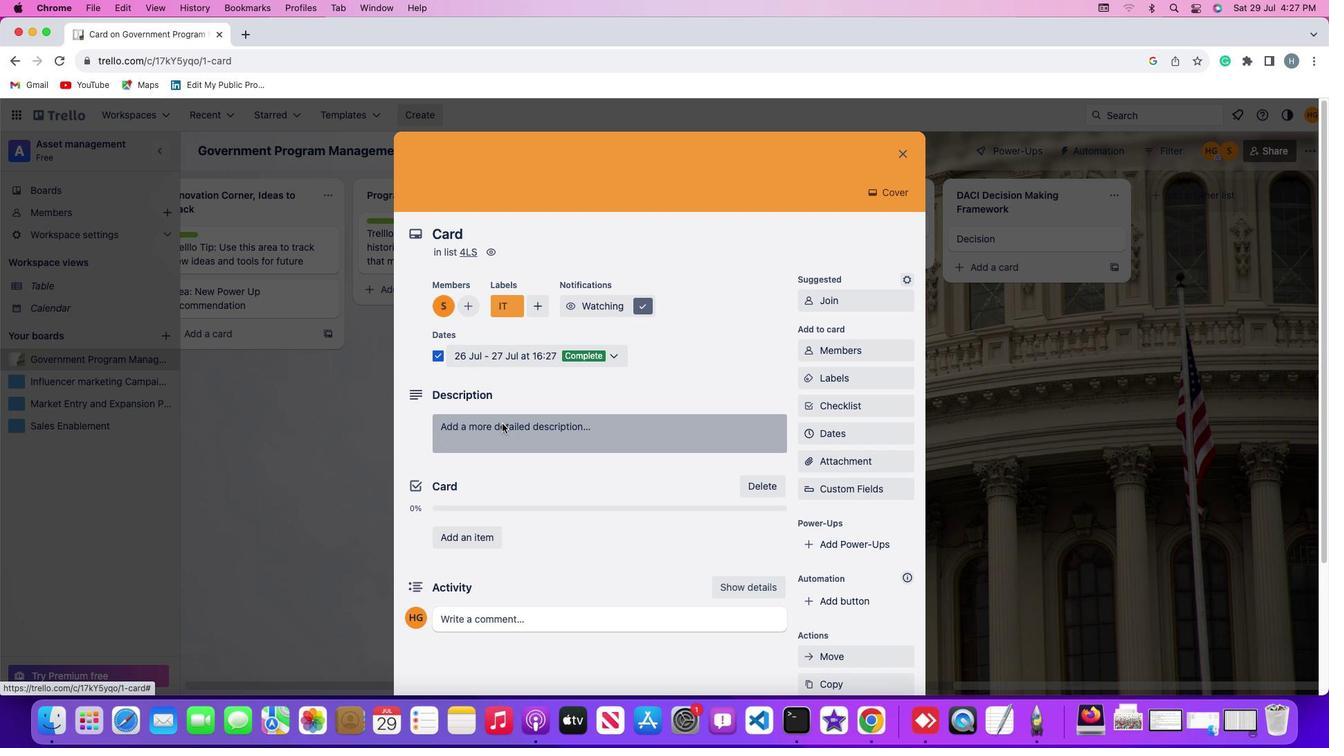 
Action: Mouse moved to (538, 488)
Screenshot: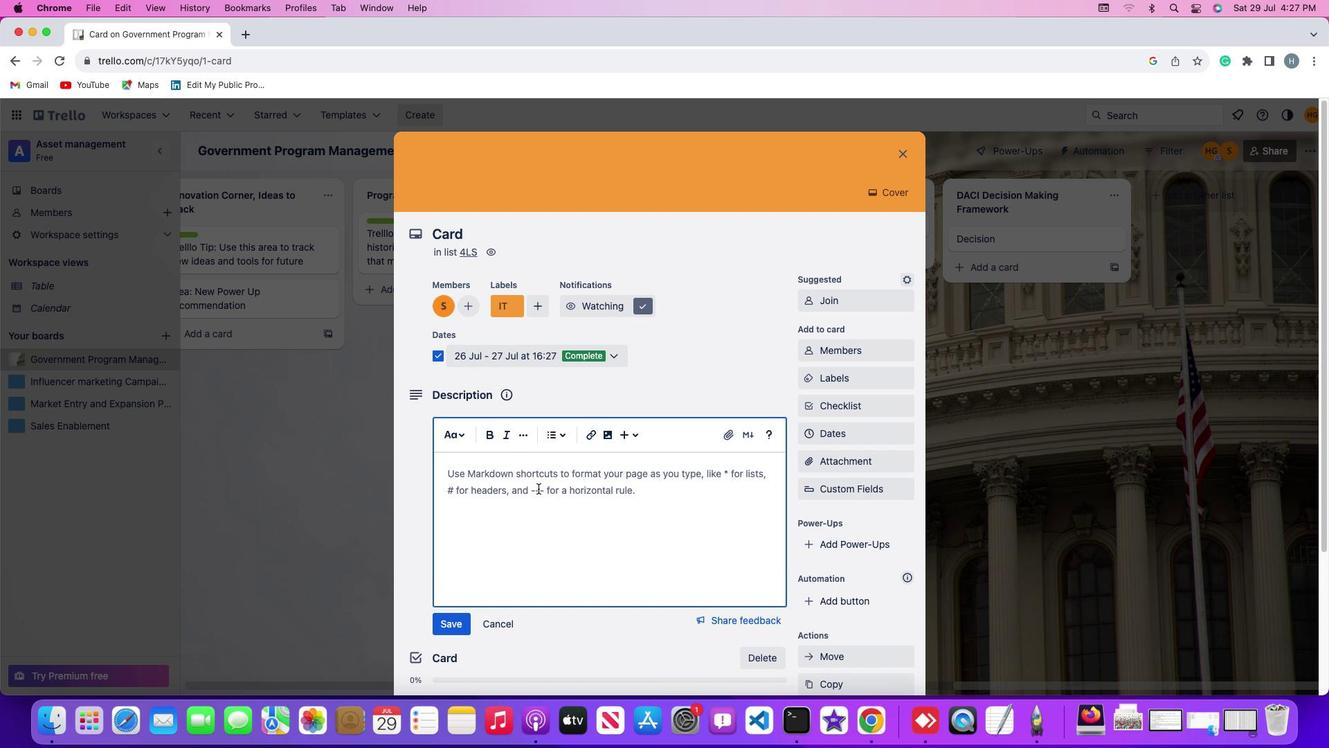 
Action: Mouse pressed left at (538, 488)
Screenshot: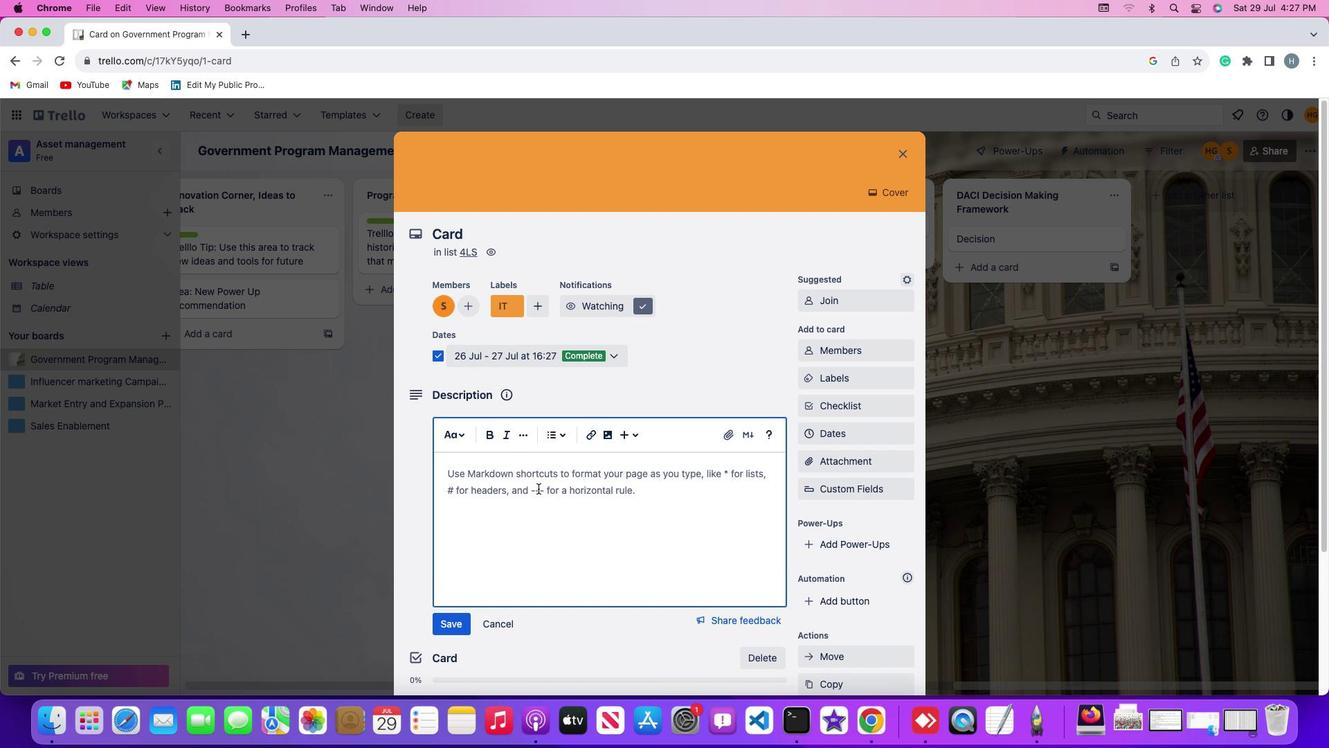 
Action: Mouse moved to (581, 493)
Screenshot: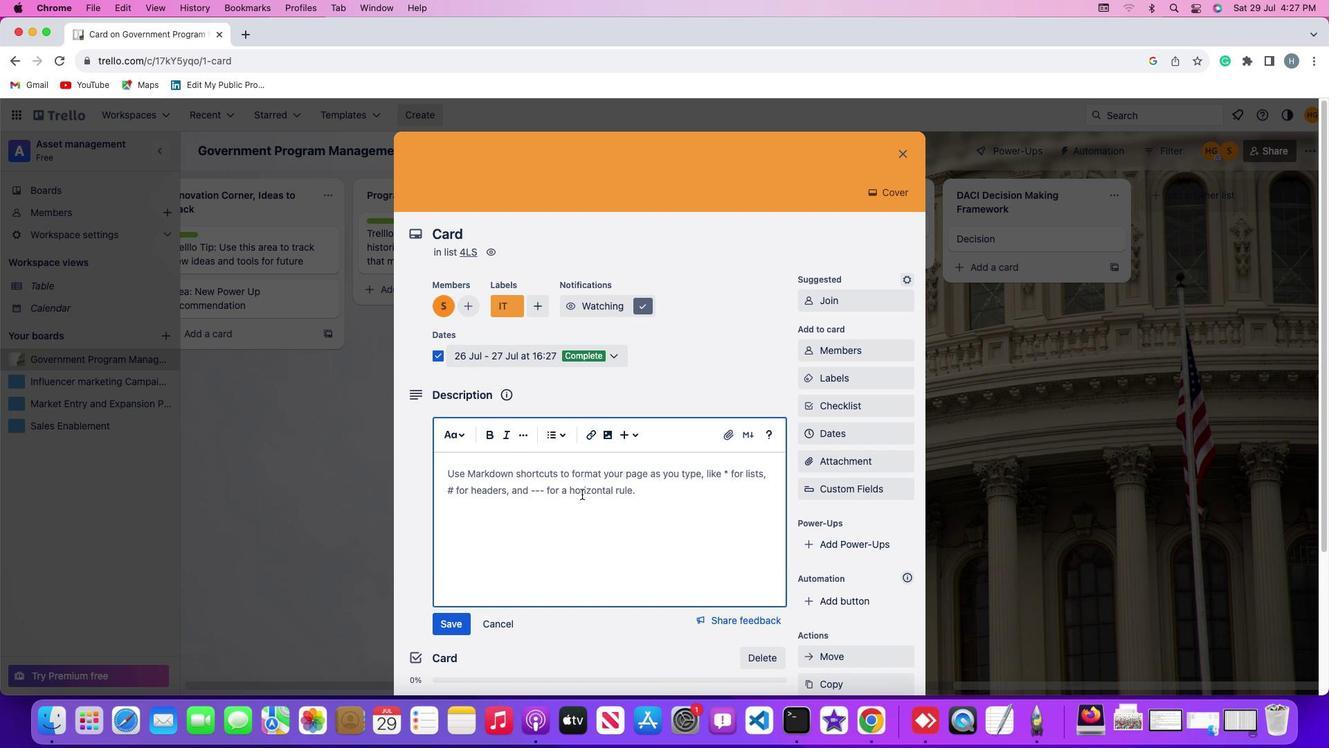
Action: Key pressed Key.shift'r''e''f''l''e''c''t'Key.space'b''a''c''k'Key.space'o''n'Key.space'y''o''u''r'Key.space'w''o''r''k'Key.space'a''n''d'Key.space'u''s''e'Key.space'w''h''a''t'Key.space'y''o''u'Key.space'h''a''v''e'Key.space'l''e''a''r''n''e''d'Key.space't''o'Key.space'i''m''p''r''o''v''e'Key.space'a''s'Key.space'a'Key.space't''e''a''m''.'
Screenshot: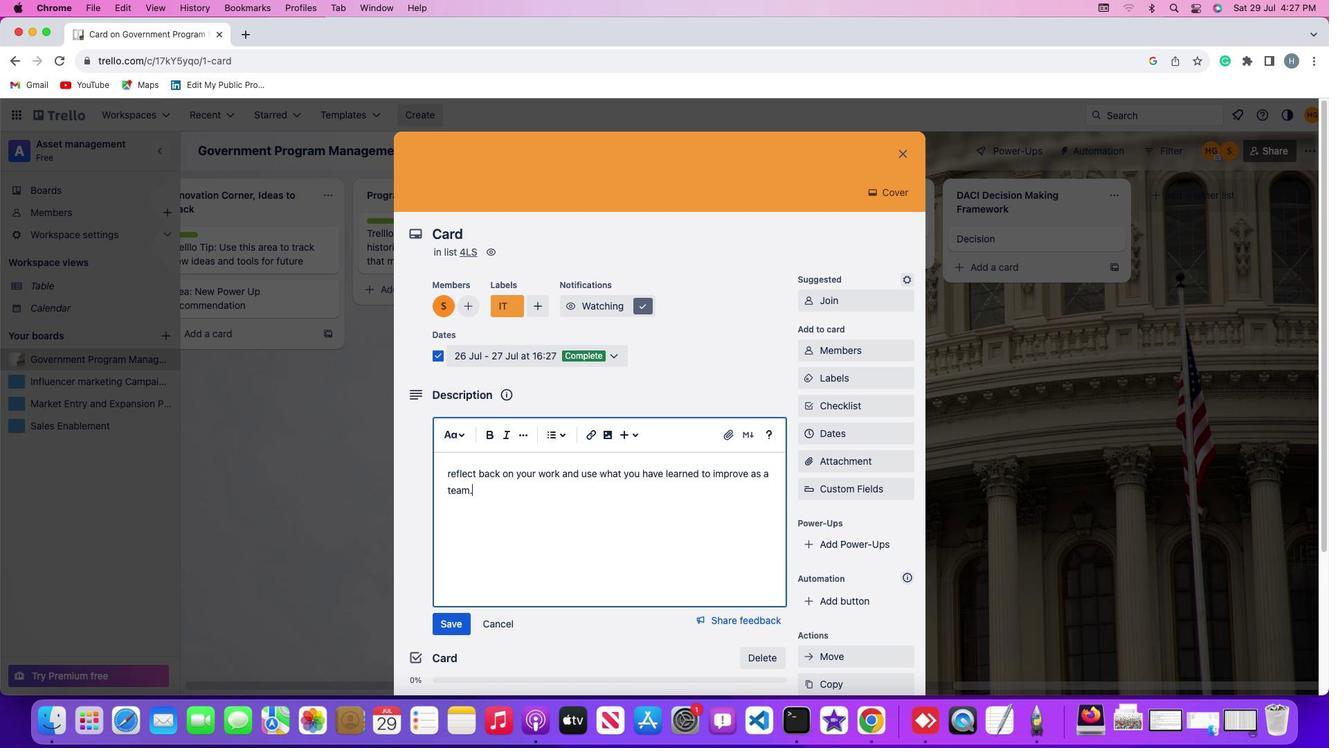 
Action: Mouse moved to (525, 506)
Screenshot: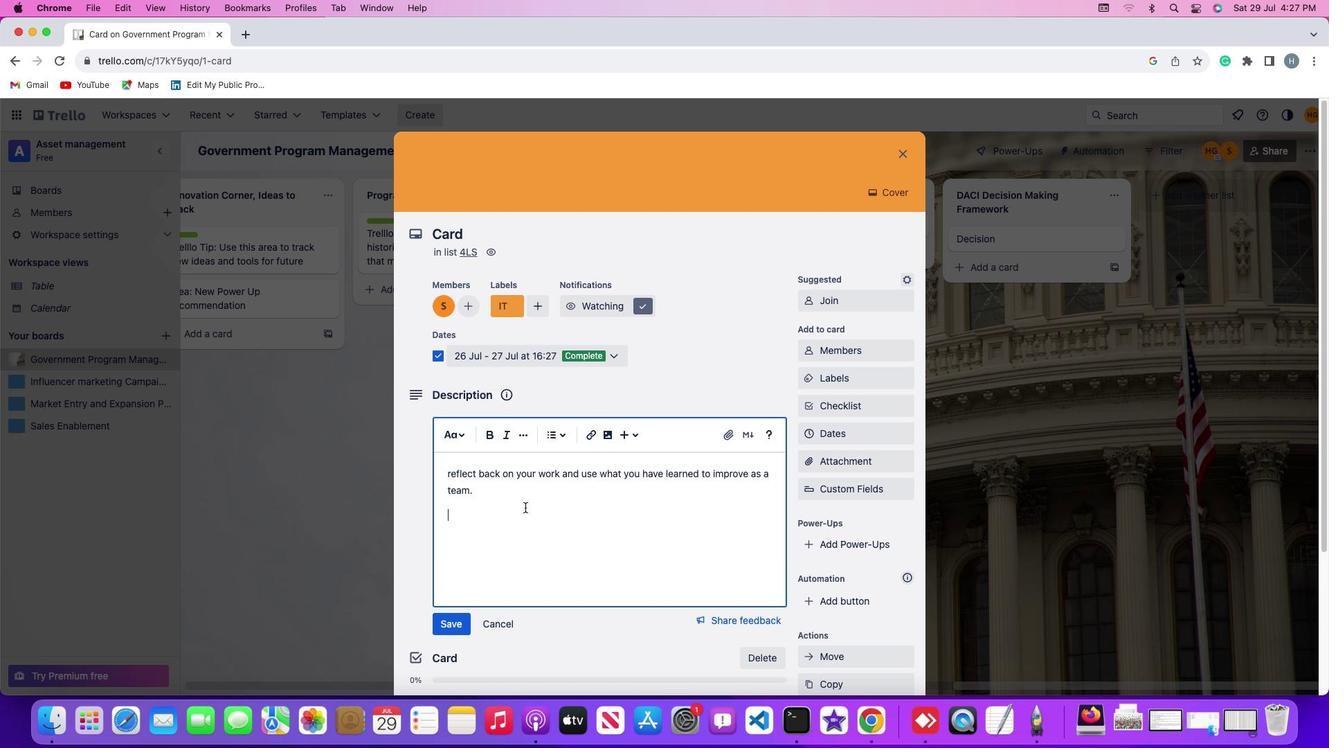 
Action: Mouse pressed left at (525, 506)
Screenshot: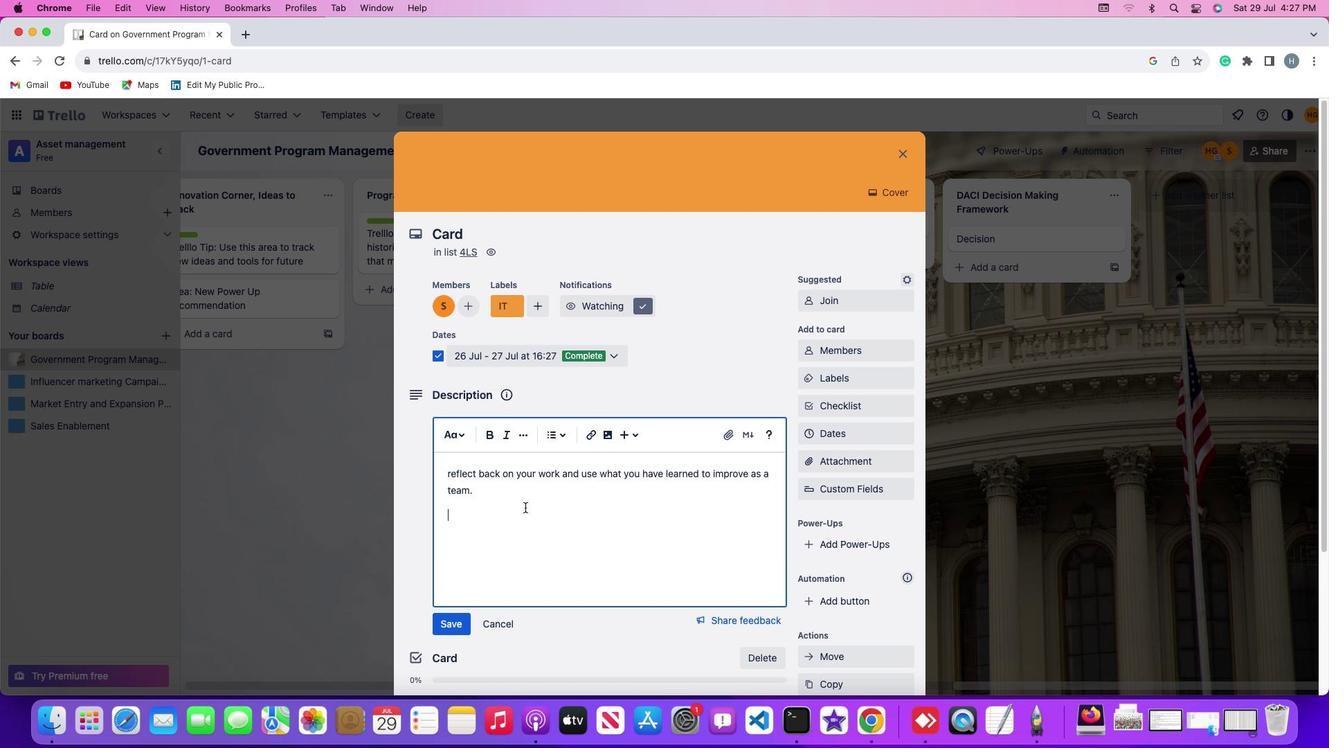 
Action: Mouse moved to (511, 499)
Screenshot: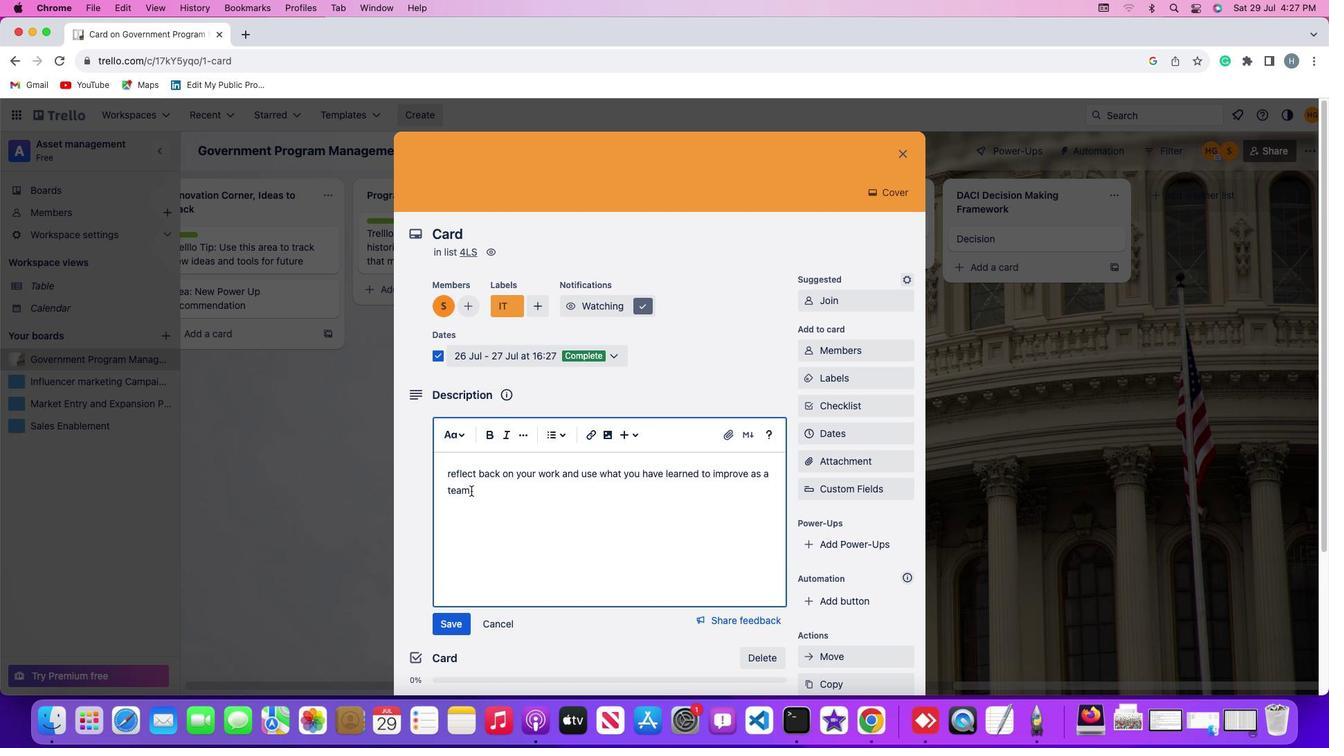 
Action: Mouse pressed left at (511, 499)
Screenshot: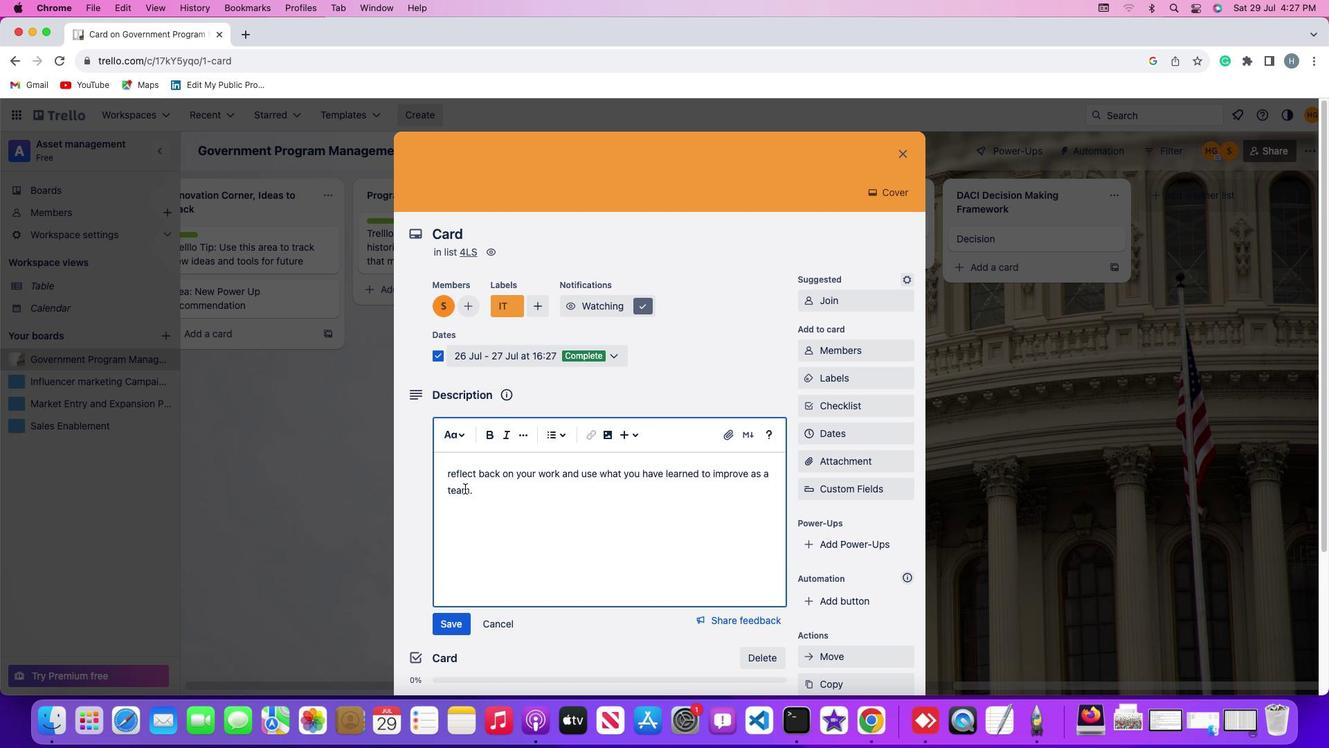
Action: Mouse moved to (463, 436)
Screenshot: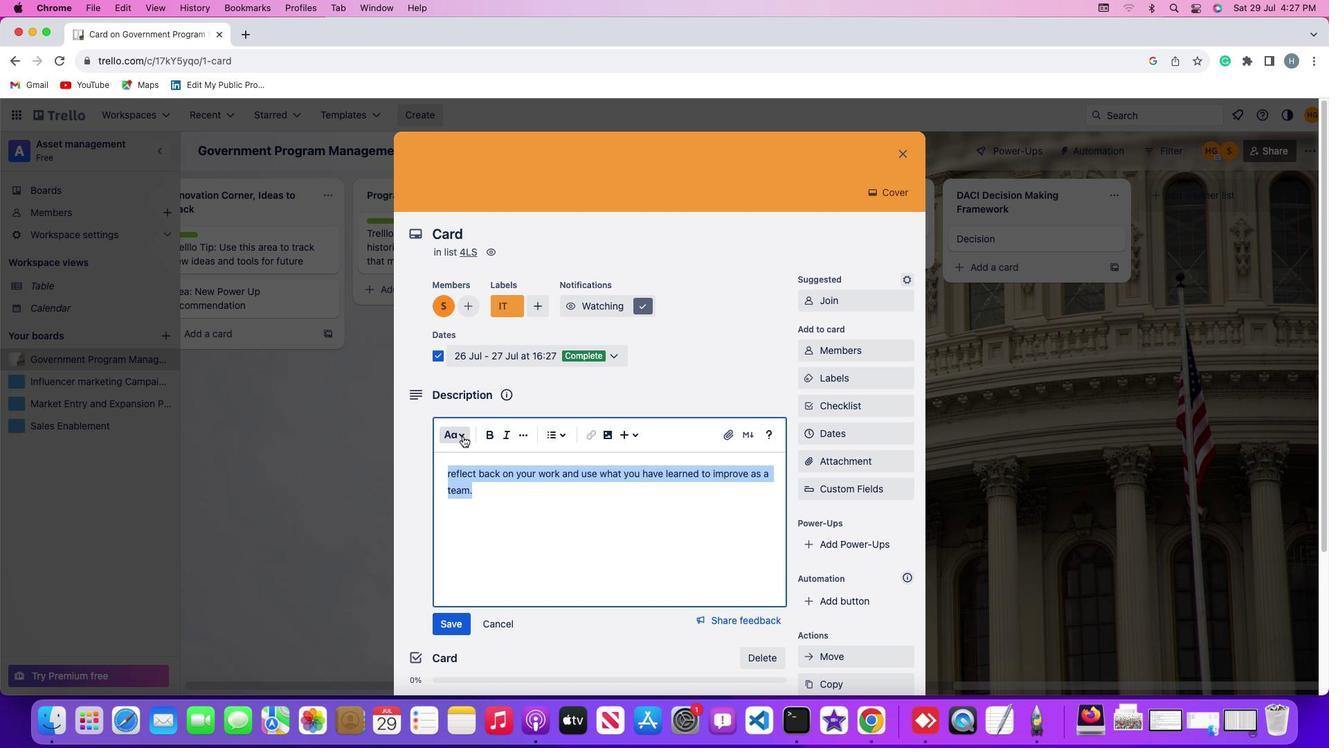 
Action: Mouse pressed left at (463, 436)
Screenshot: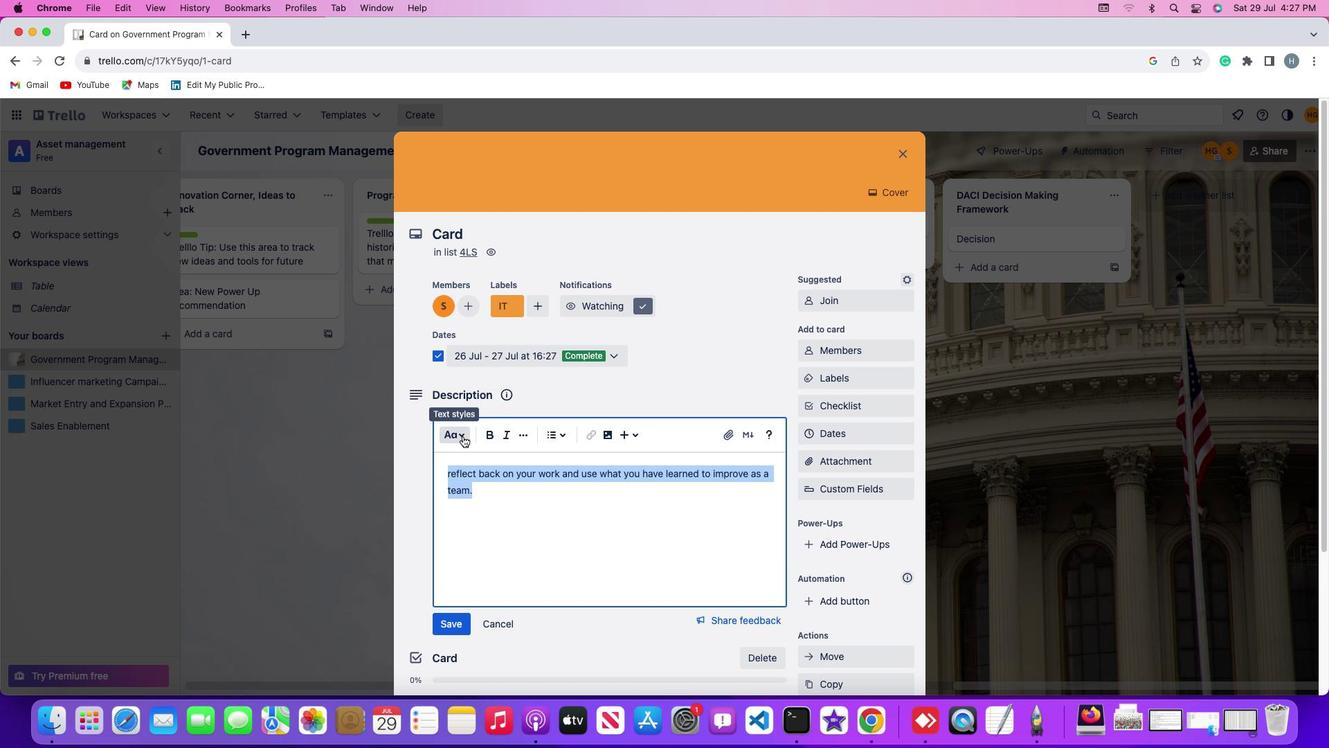 
Action: Mouse moved to (502, 548)
Screenshot: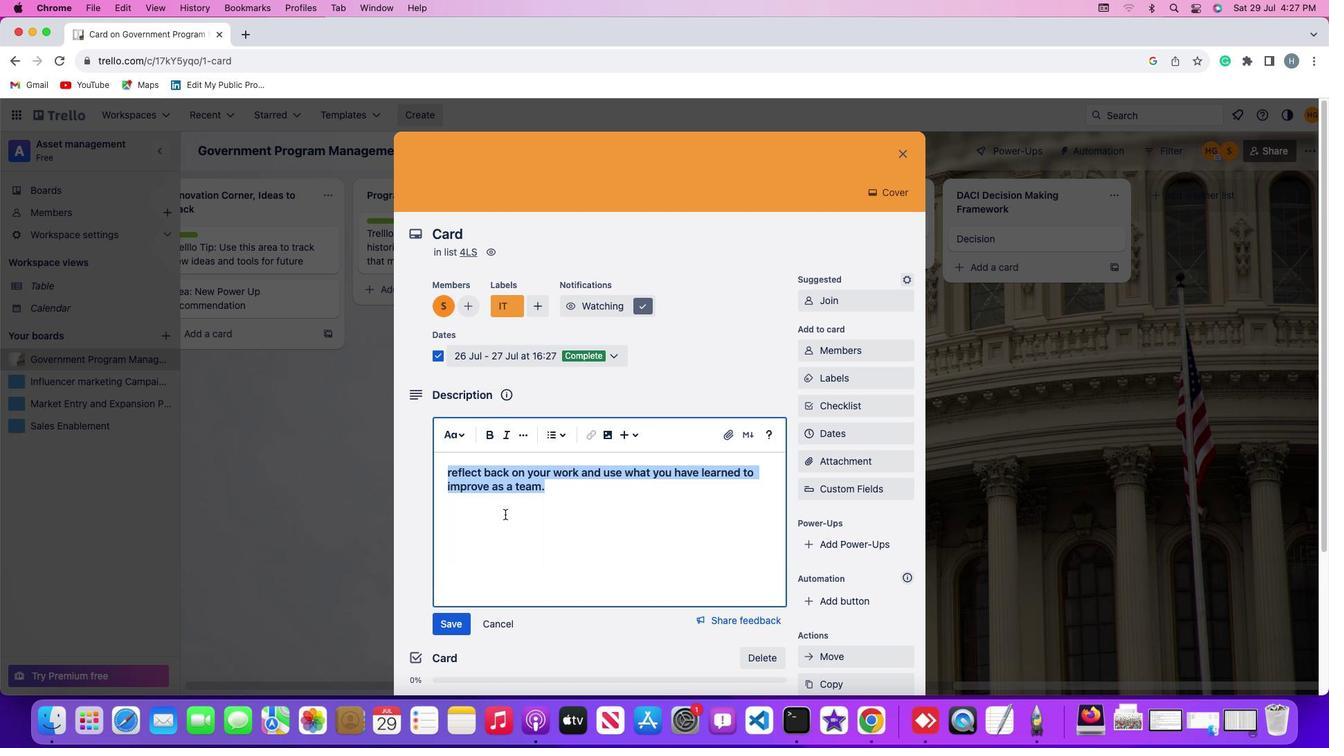 
Action: Mouse pressed left at (502, 548)
Screenshot: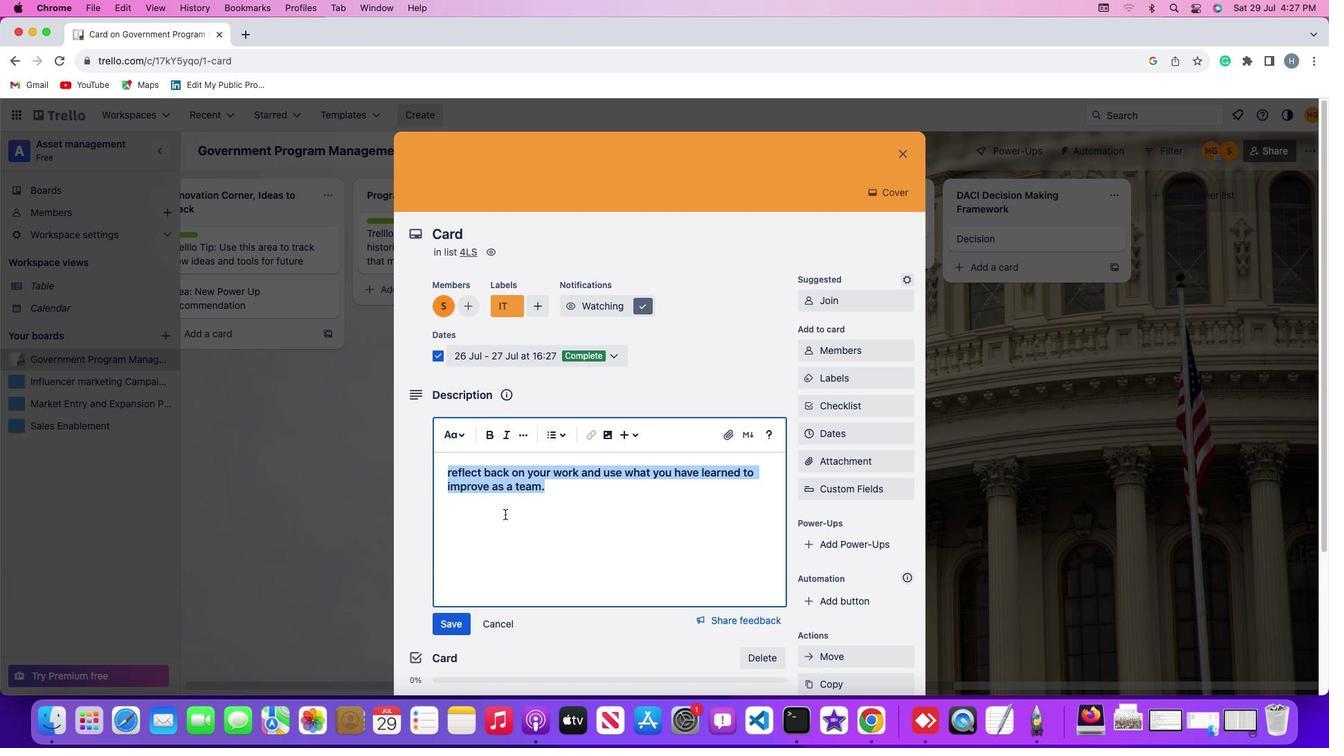 
Action: Mouse moved to (506, 437)
Screenshot: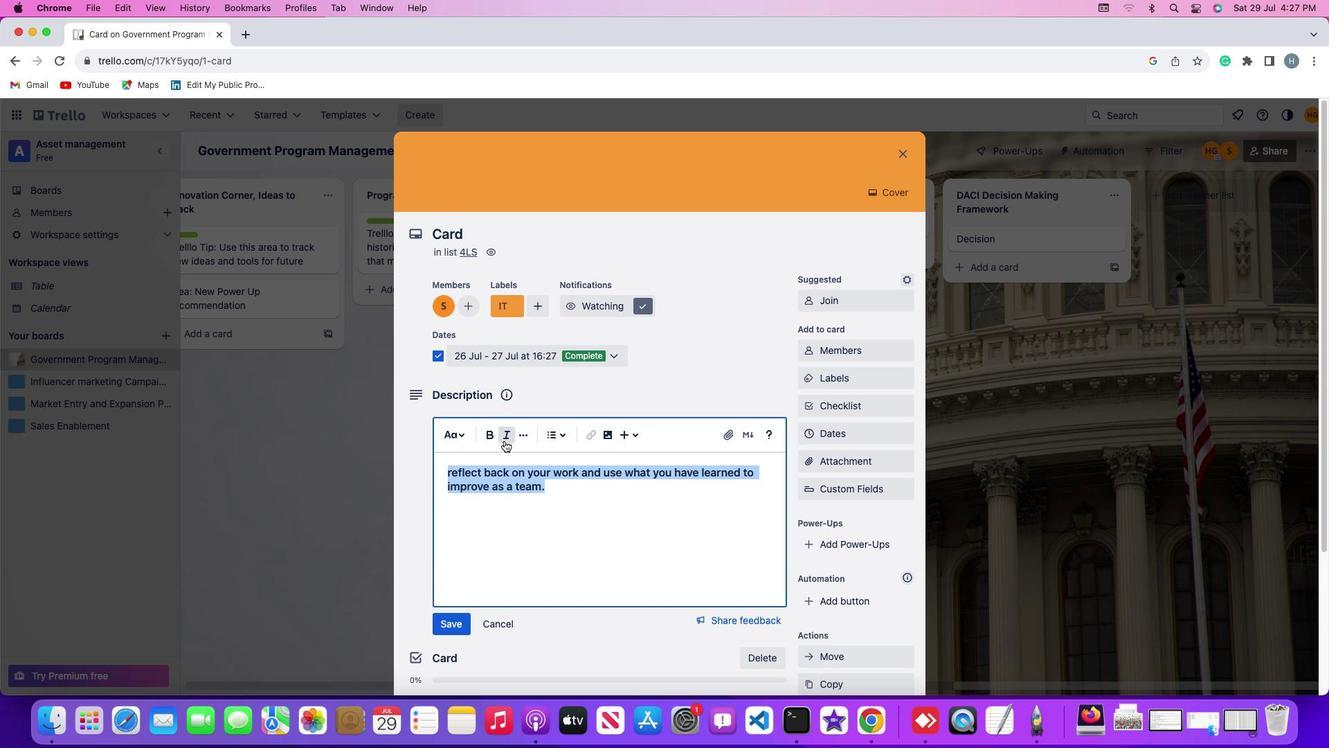 
Action: Mouse pressed left at (506, 437)
Screenshot: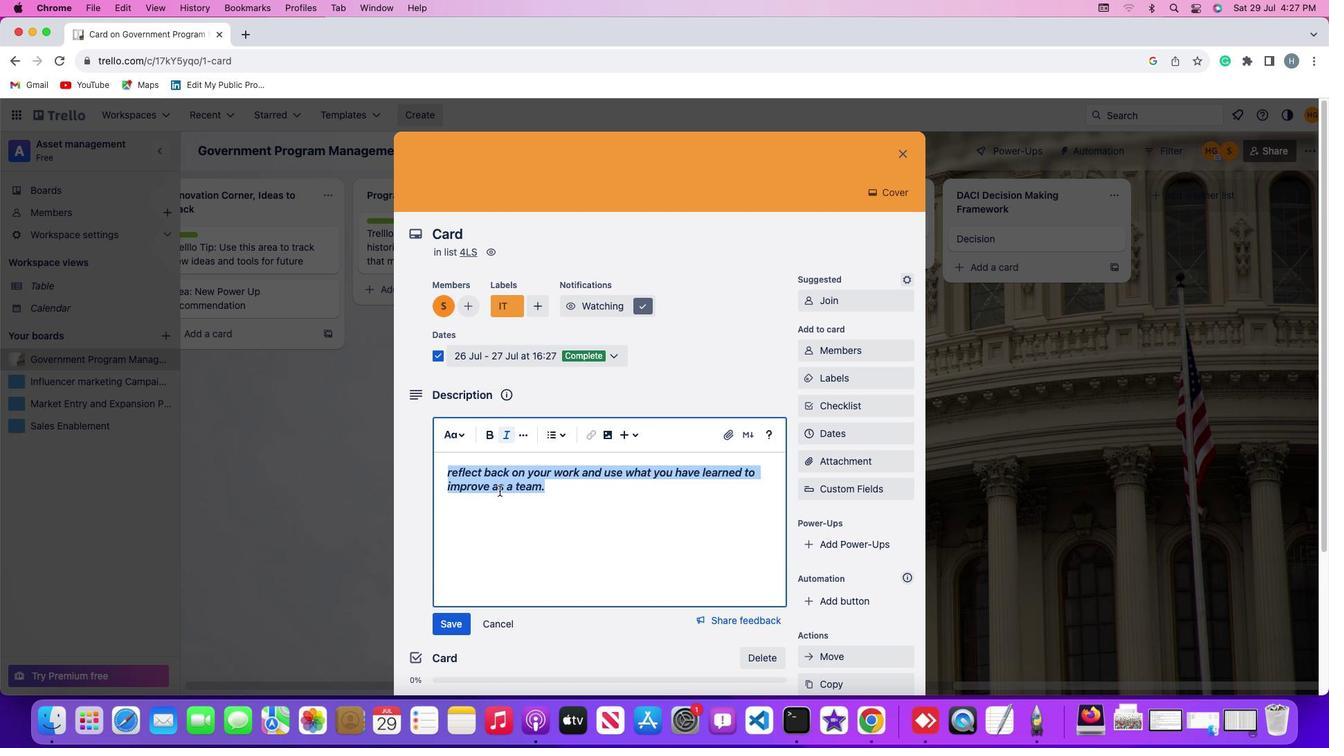 
Action: Mouse moved to (502, 518)
Screenshot: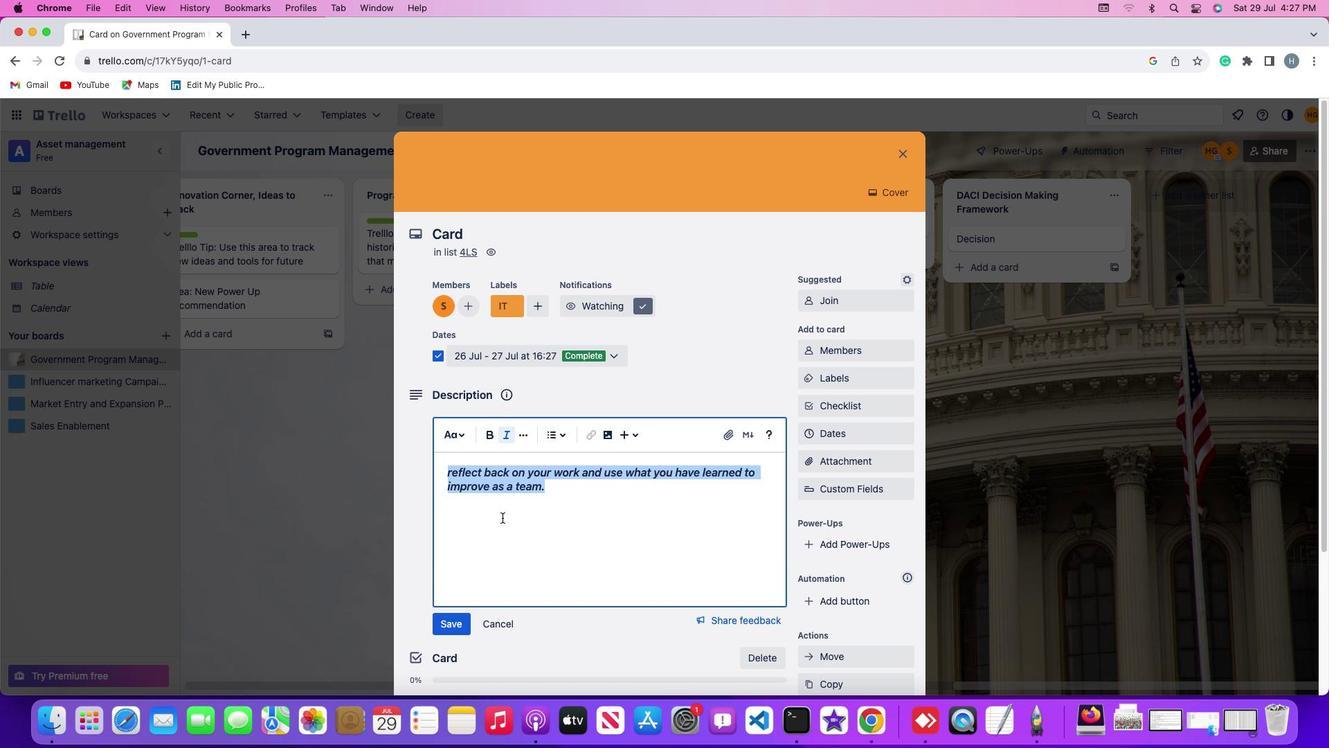 
Action: Mouse pressed left at (502, 518)
Screenshot: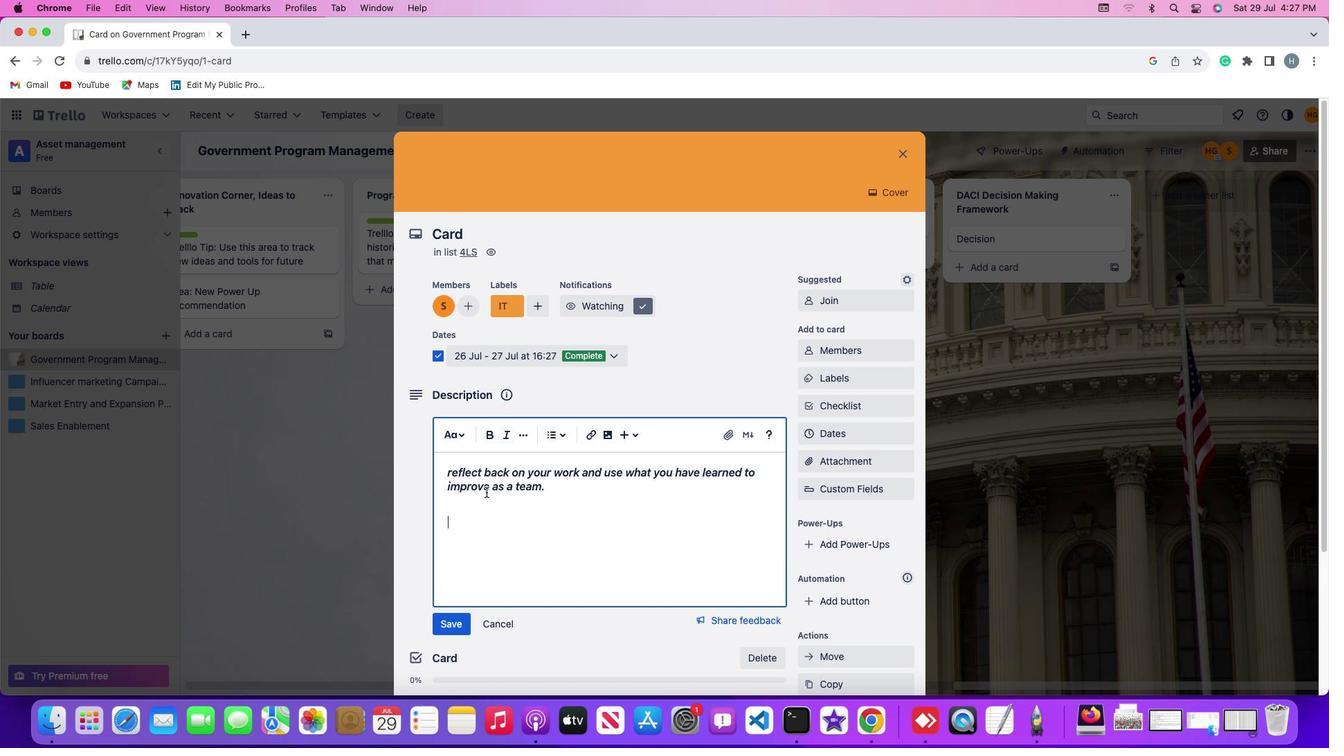 
Action: Mouse moved to (455, 471)
Screenshot: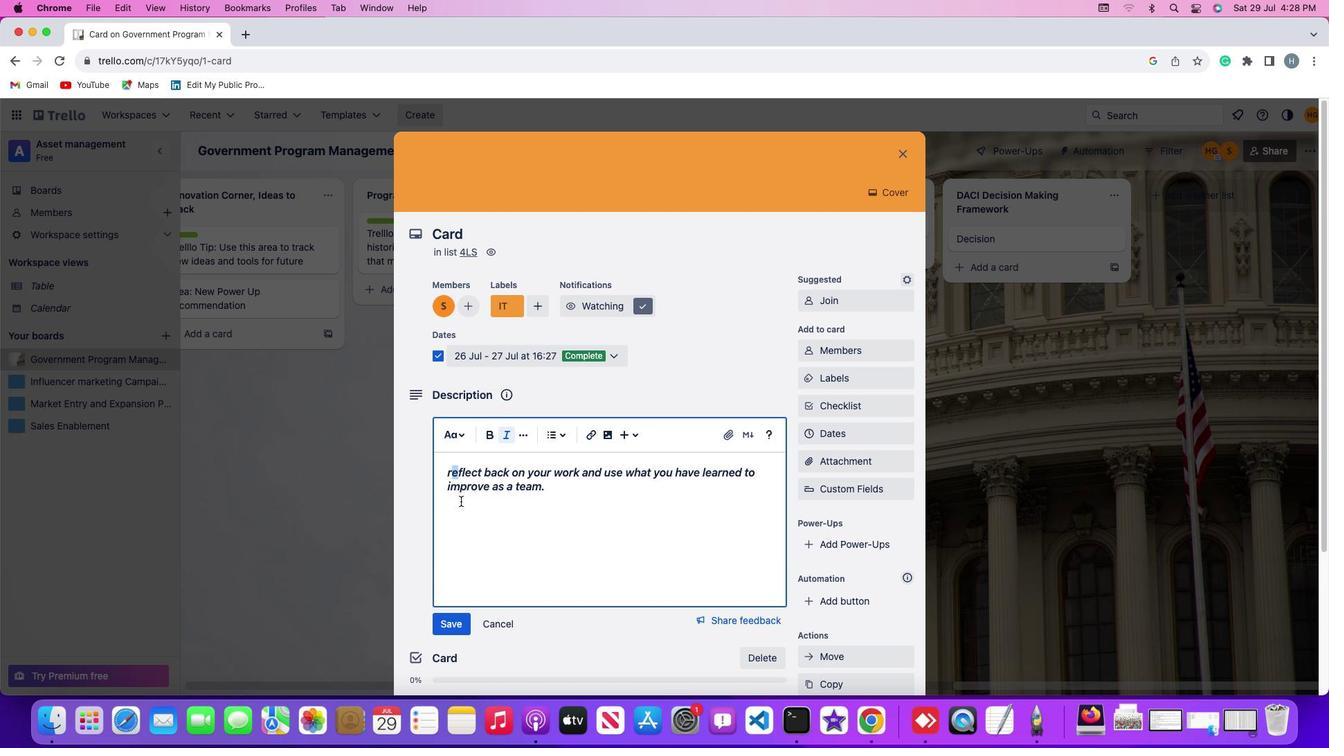 
Action: Mouse pressed left at (455, 471)
Screenshot: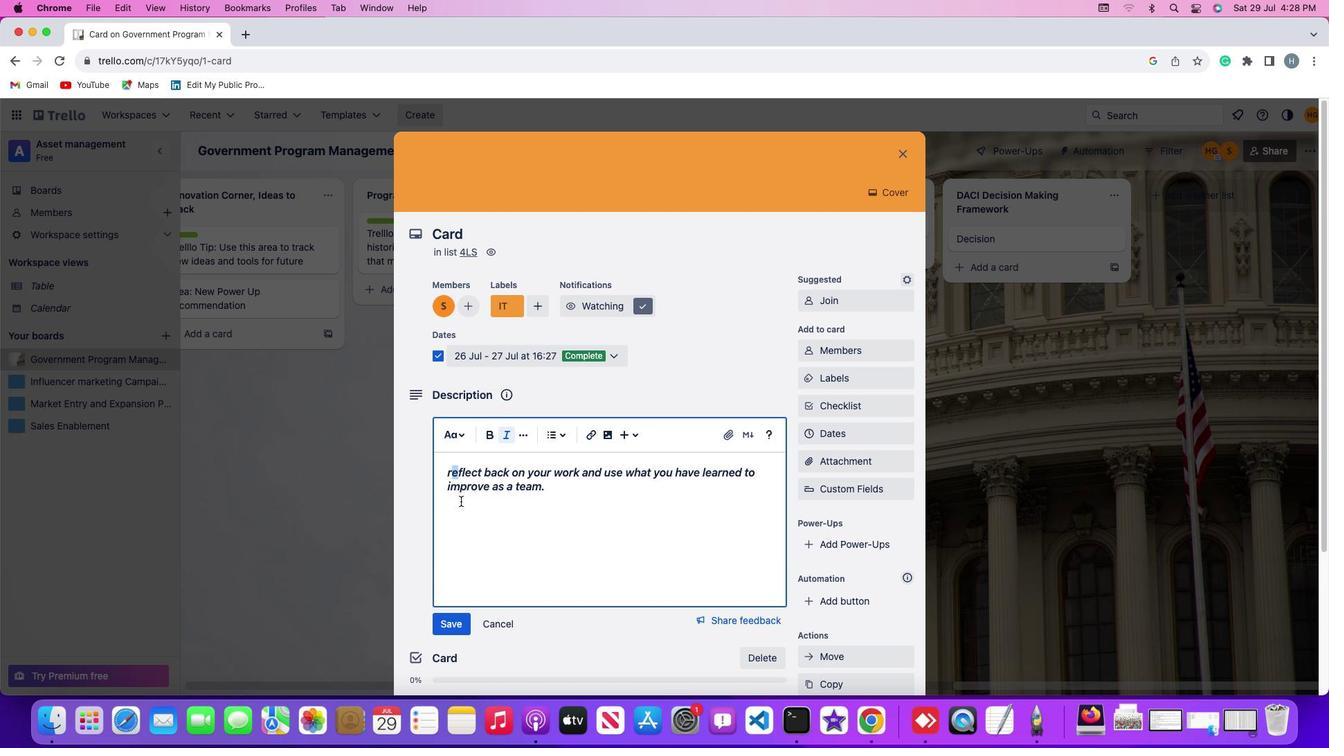 
Action: Mouse moved to (452, 473)
Screenshot: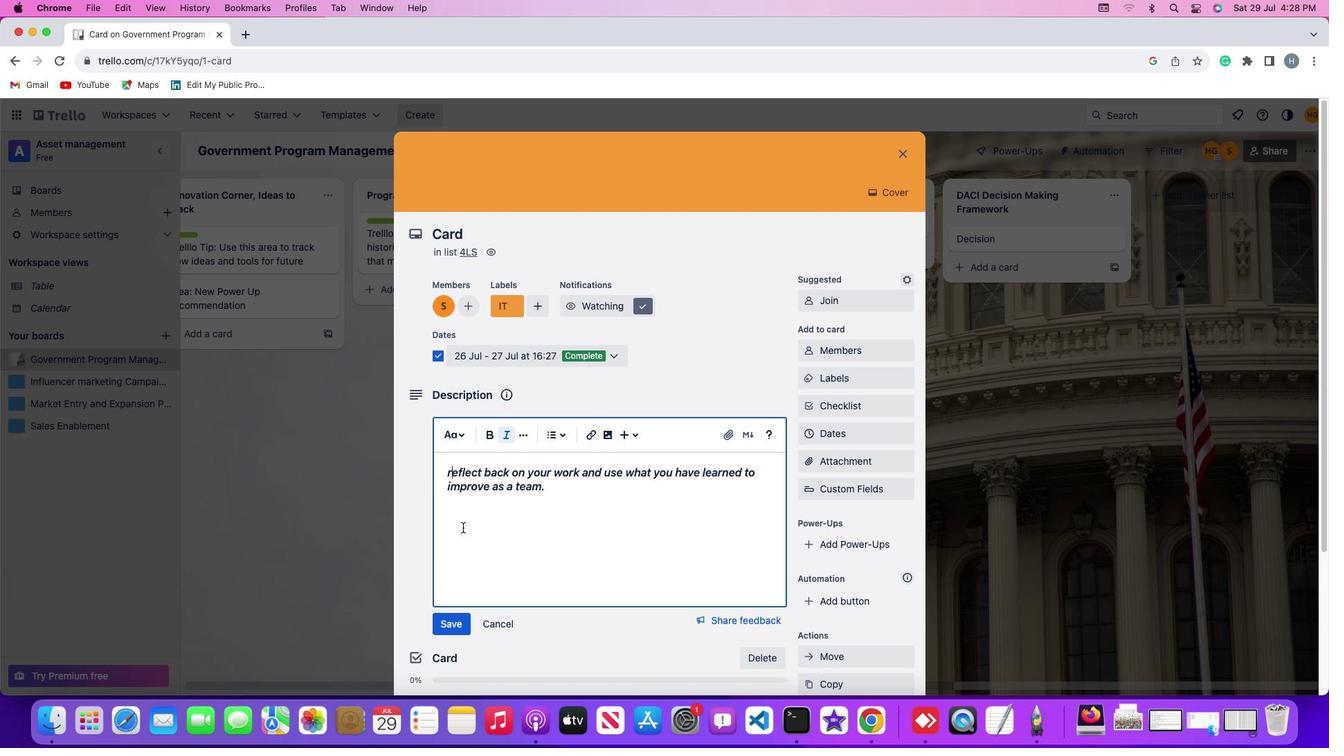 
Action: Mouse pressed left at (452, 473)
Screenshot: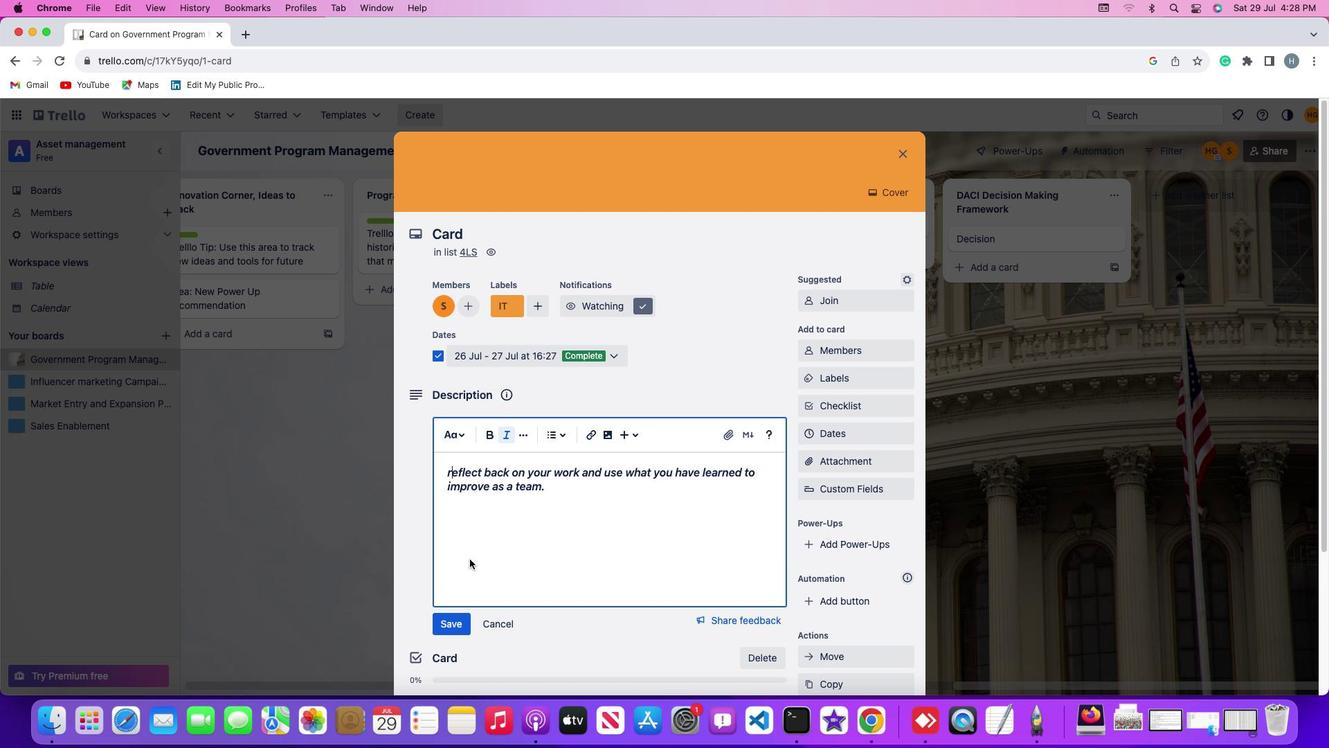 
Action: Mouse moved to (467, 564)
Screenshot: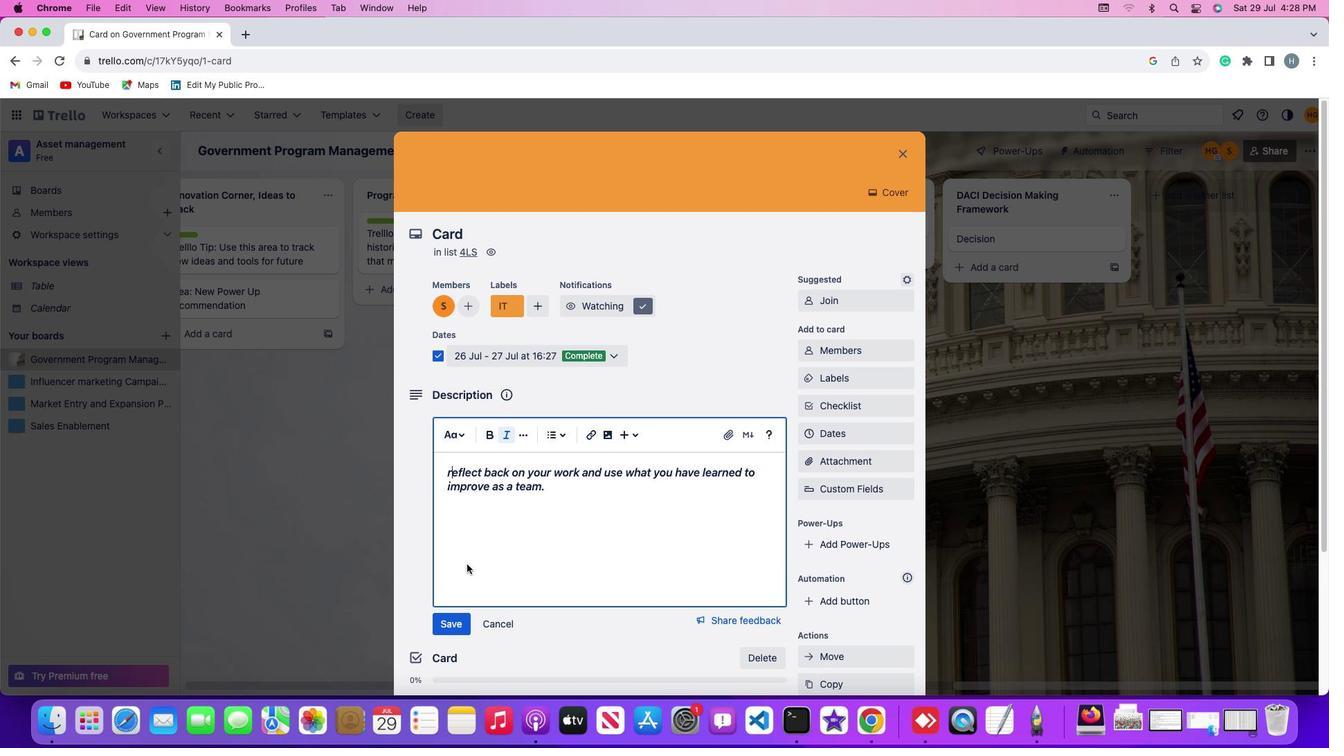
Action: Key pressed Key.backspaceKey.shift'R'
Screenshot: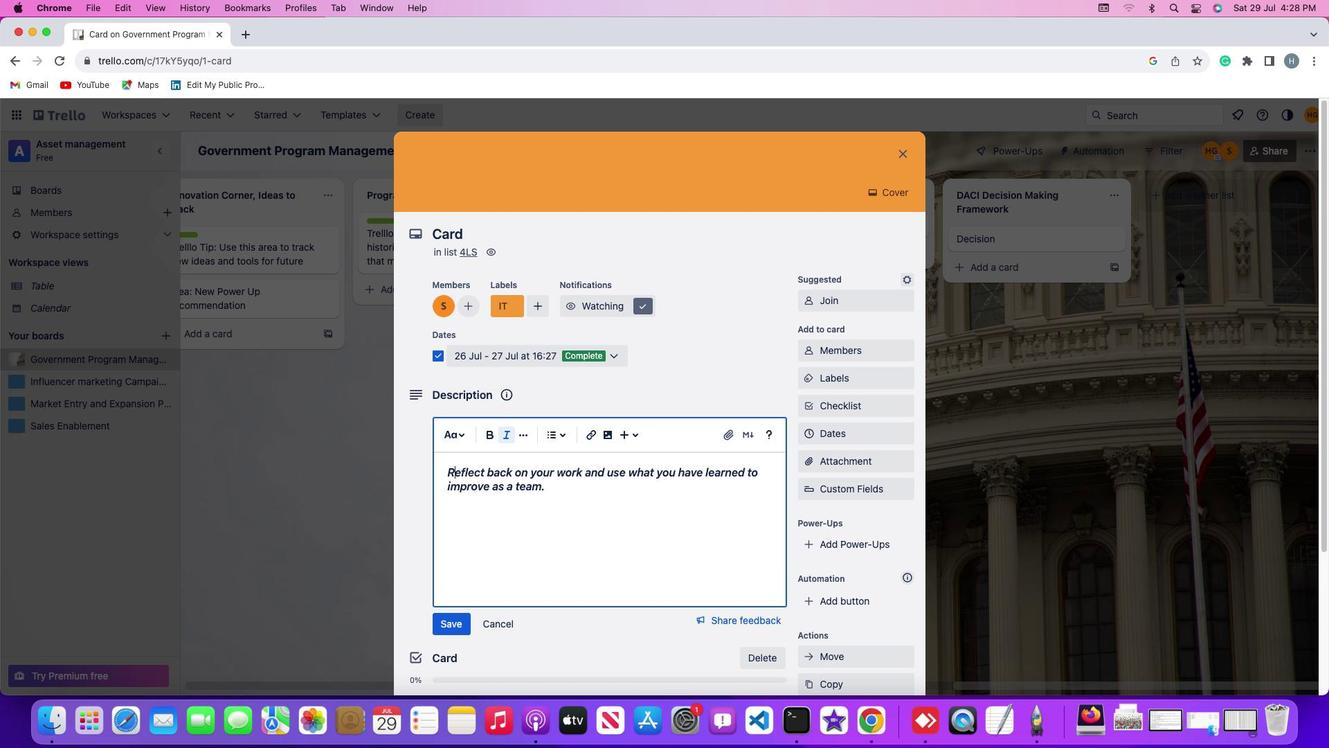 
Action: Mouse moved to (458, 621)
Screenshot: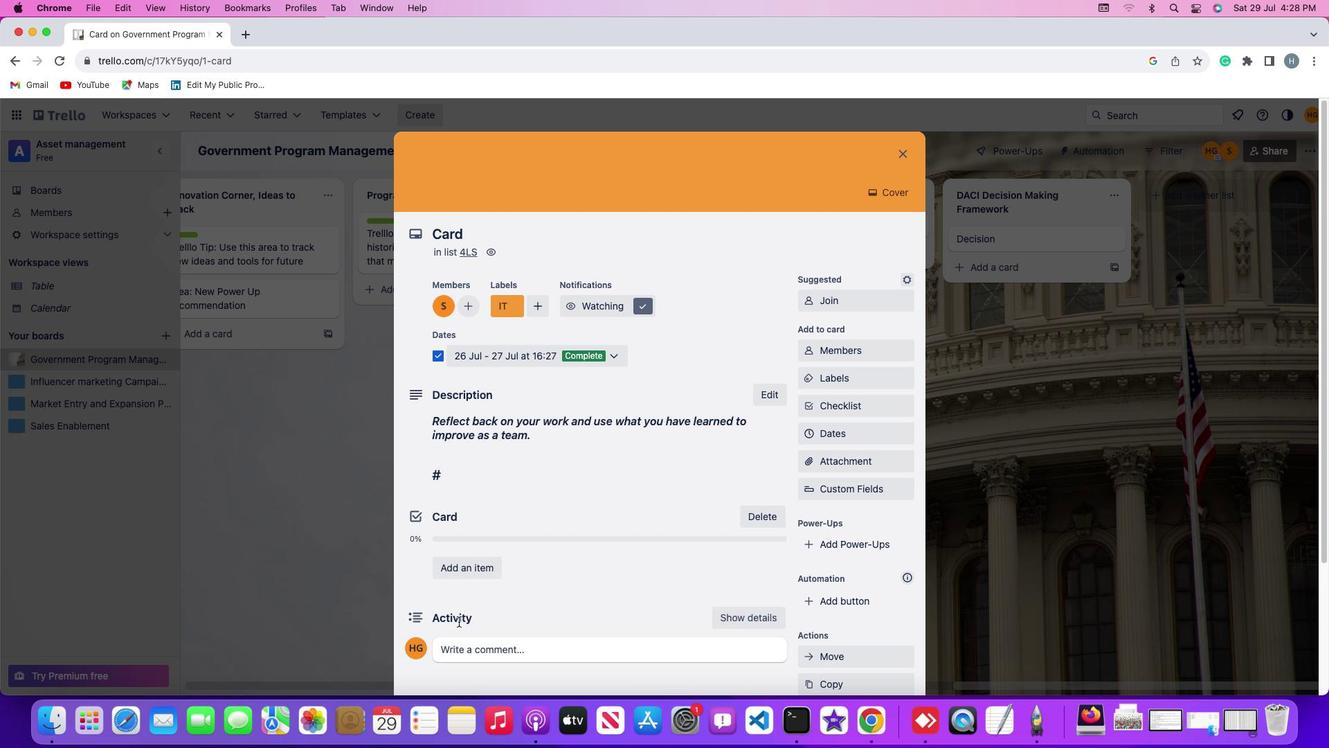 
Action: Mouse pressed left at (458, 621)
Screenshot: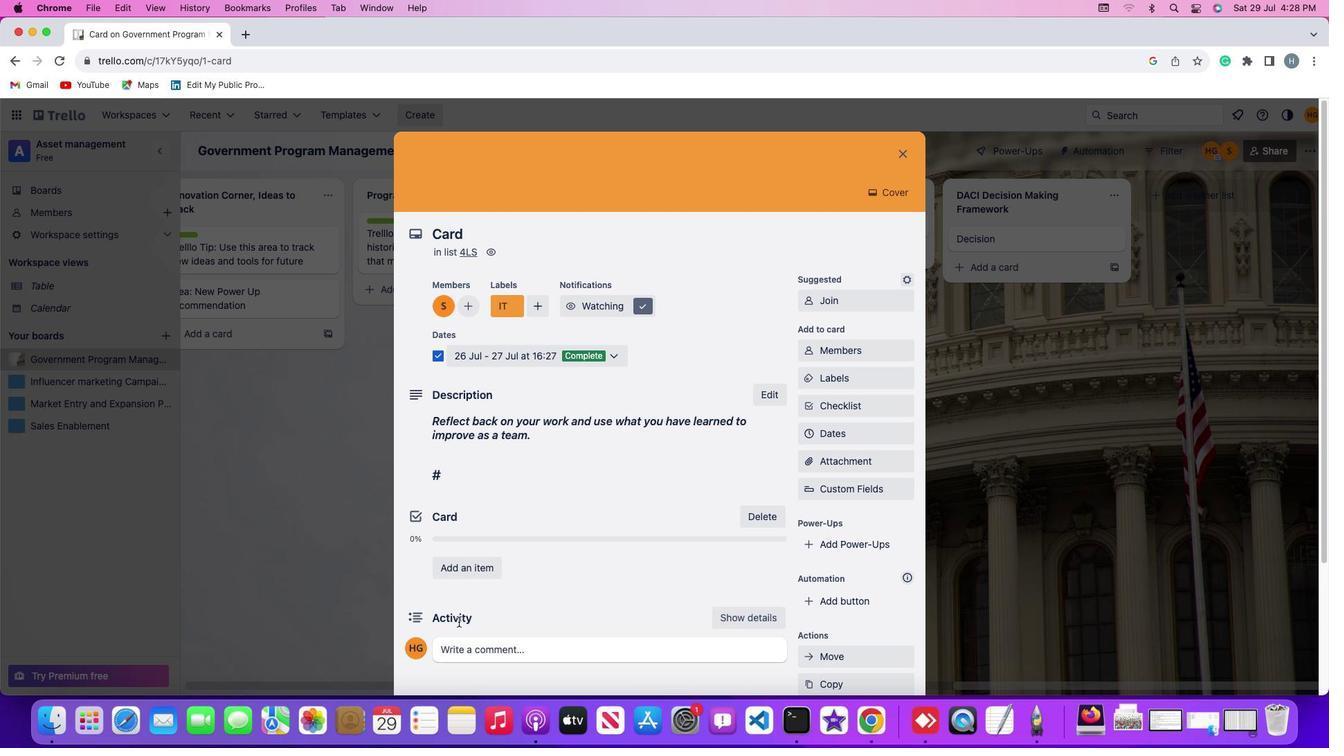 
Action: Mouse moved to (552, 572)
Screenshot: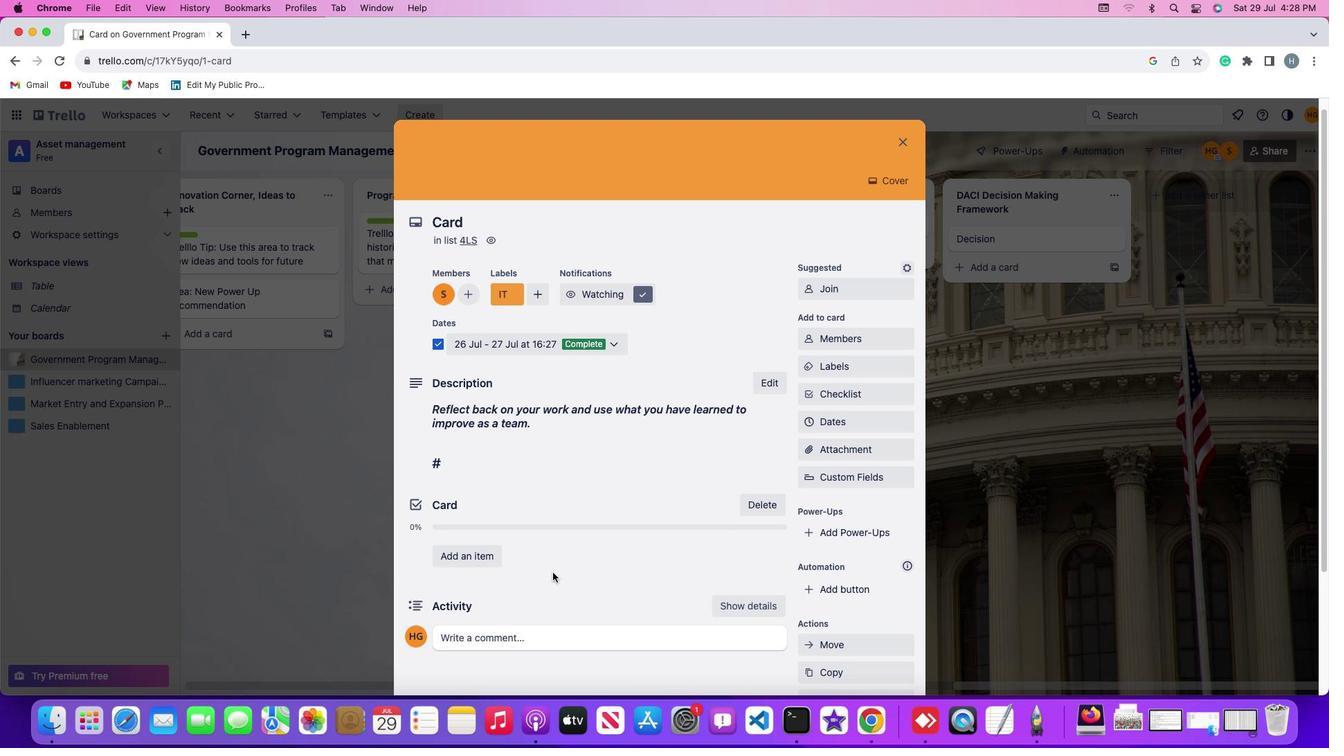 
Action: Mouse scrolled (552, 572) with delta (0, 0)
Screenshot: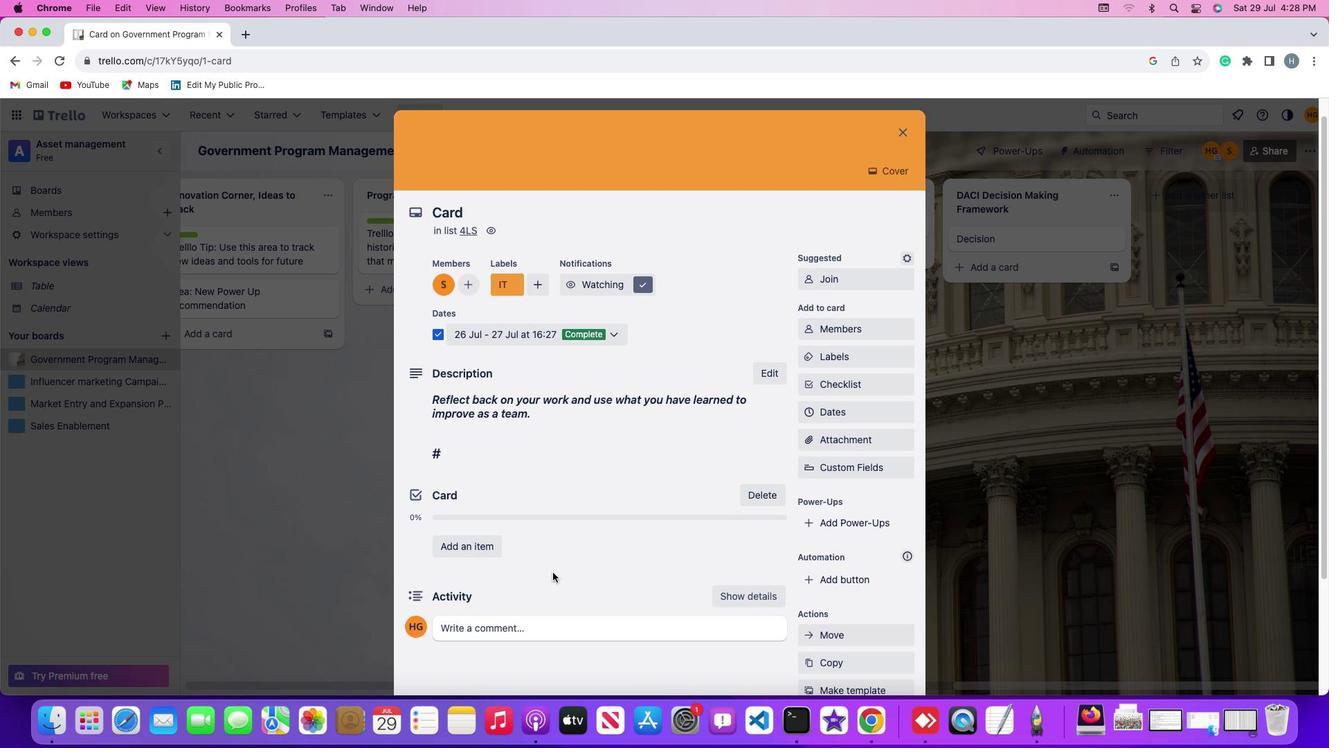 
Action: Mouse moved to (552, 572)
Screenshot: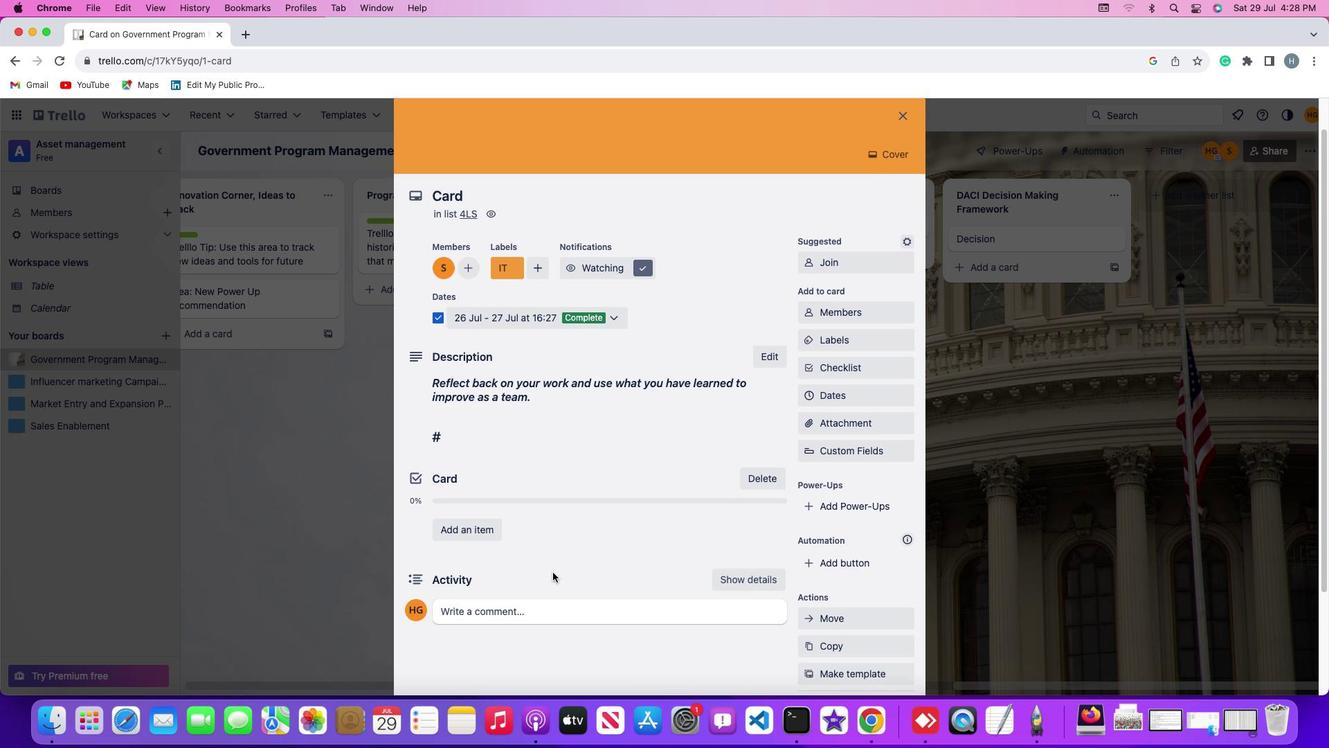 
Action: Mouse scrolled (552, 572) with delta (0, 0)
Screenshot: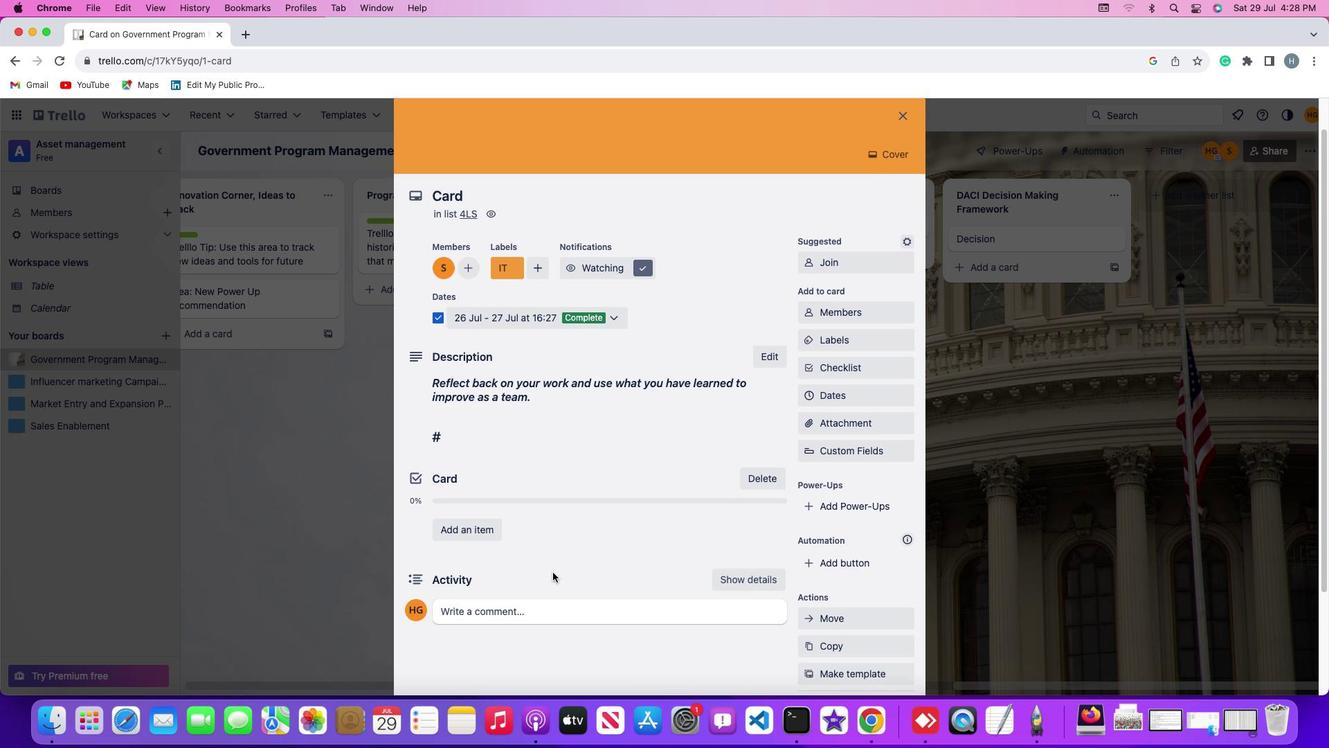 
Action: Mouse scrolled (552, 572) with delta (0, 0)
Screenshot: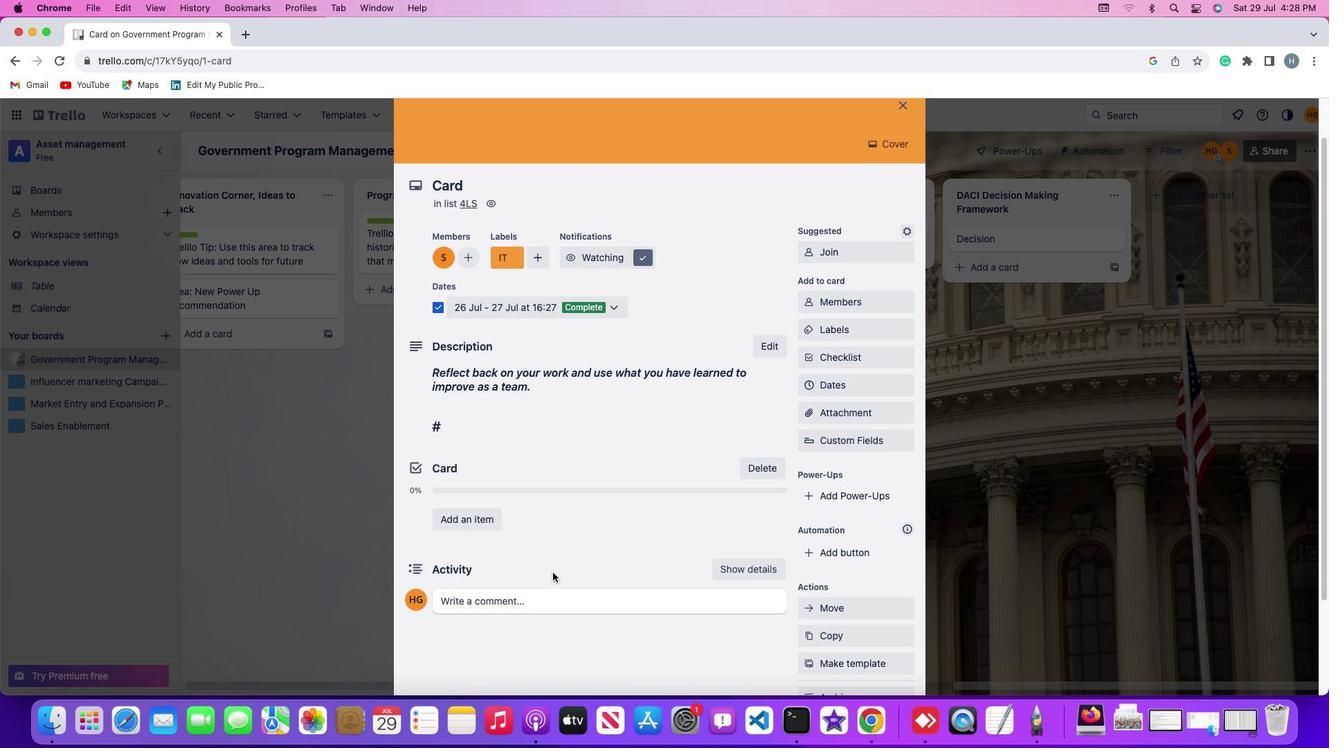 
Action: Mouse scrolled (552, 572) with delta (0, 0)
Screenshot: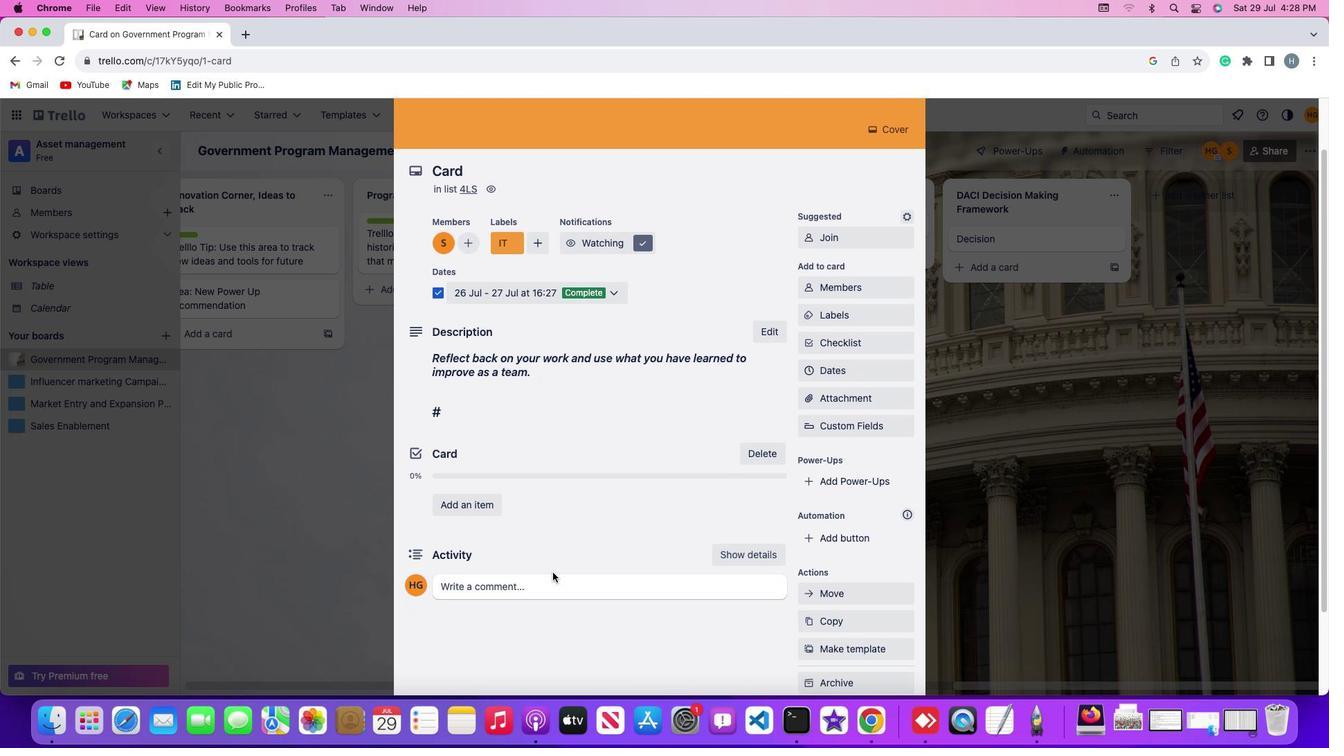 
Action: Mouse scrolled (552, 572) with delta (0, 0)
Screenshot: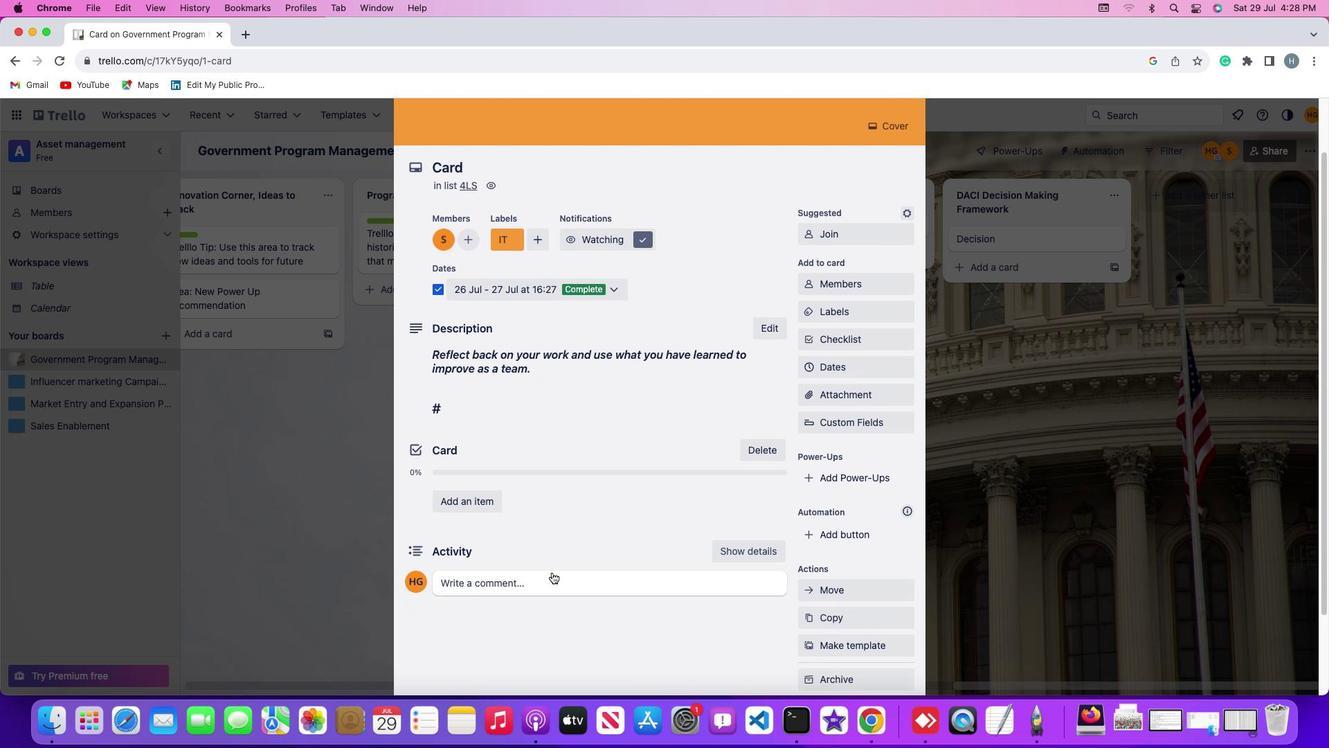 
Action: Mouse moved to (552, 576)
Screenshot: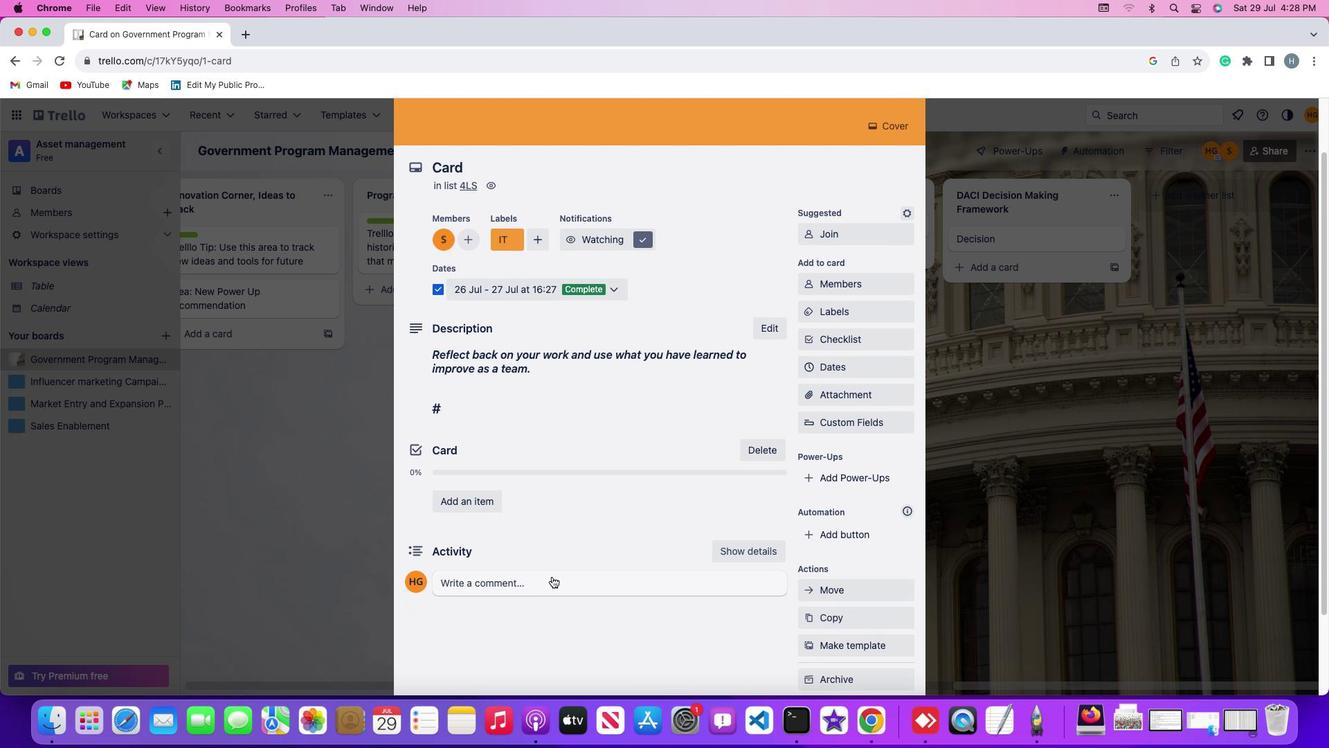 
Action: Mouse pressed left at (552, 576)
Screenshot: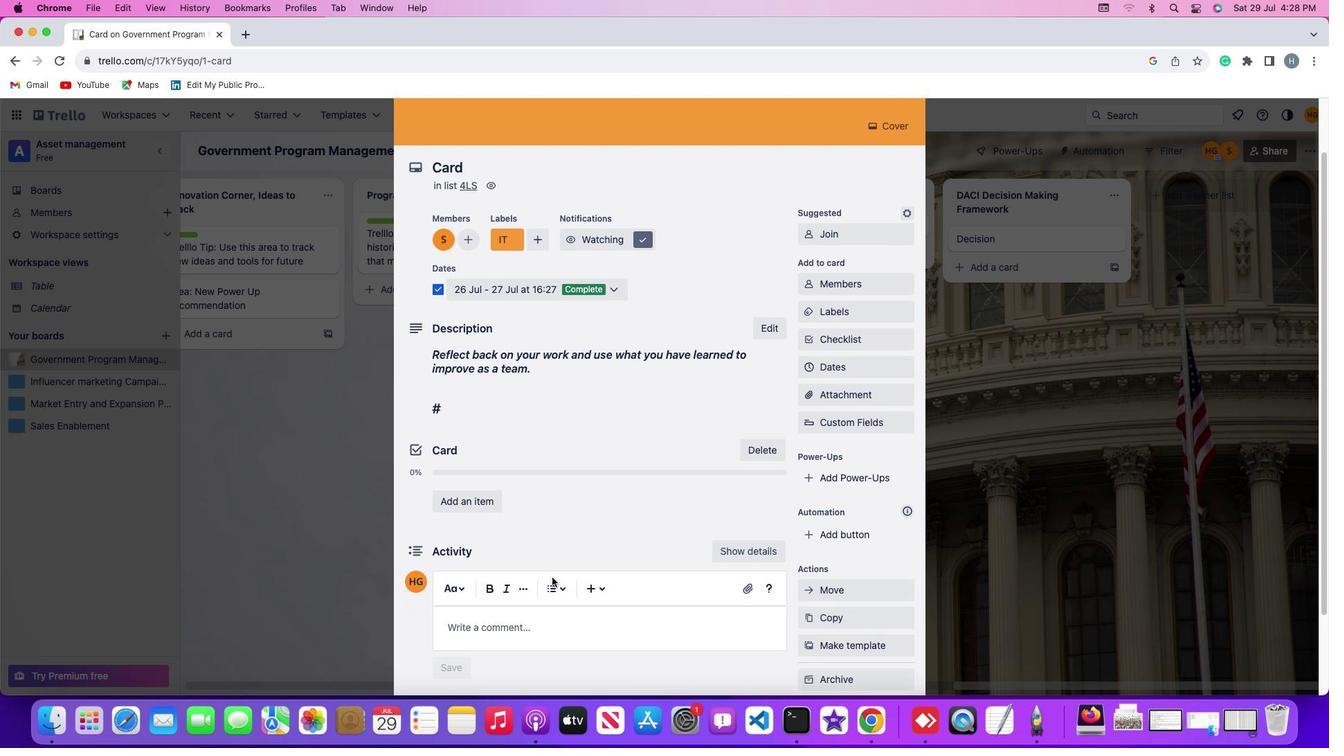 
Action: Mouse moved to (552, 626)
Screenshot: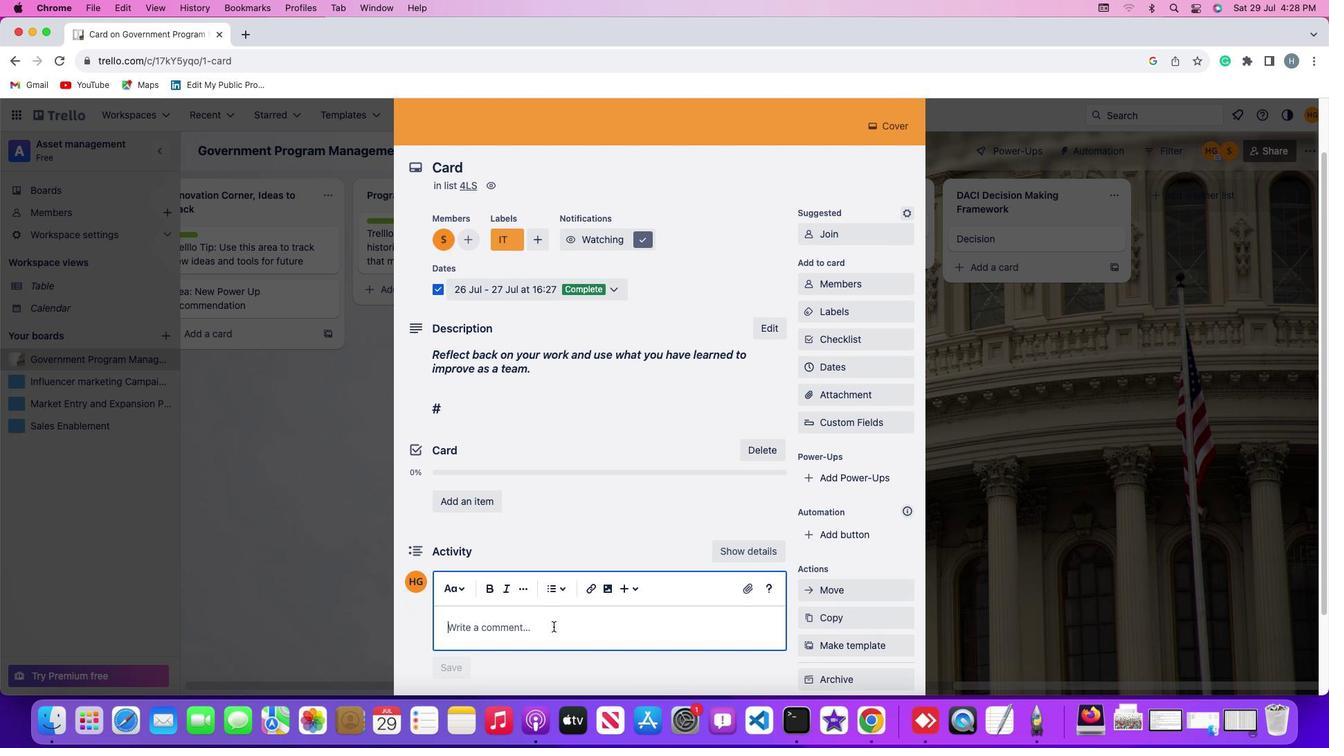 
Action: Mouse pressed left at (552, 626)
Screenshot: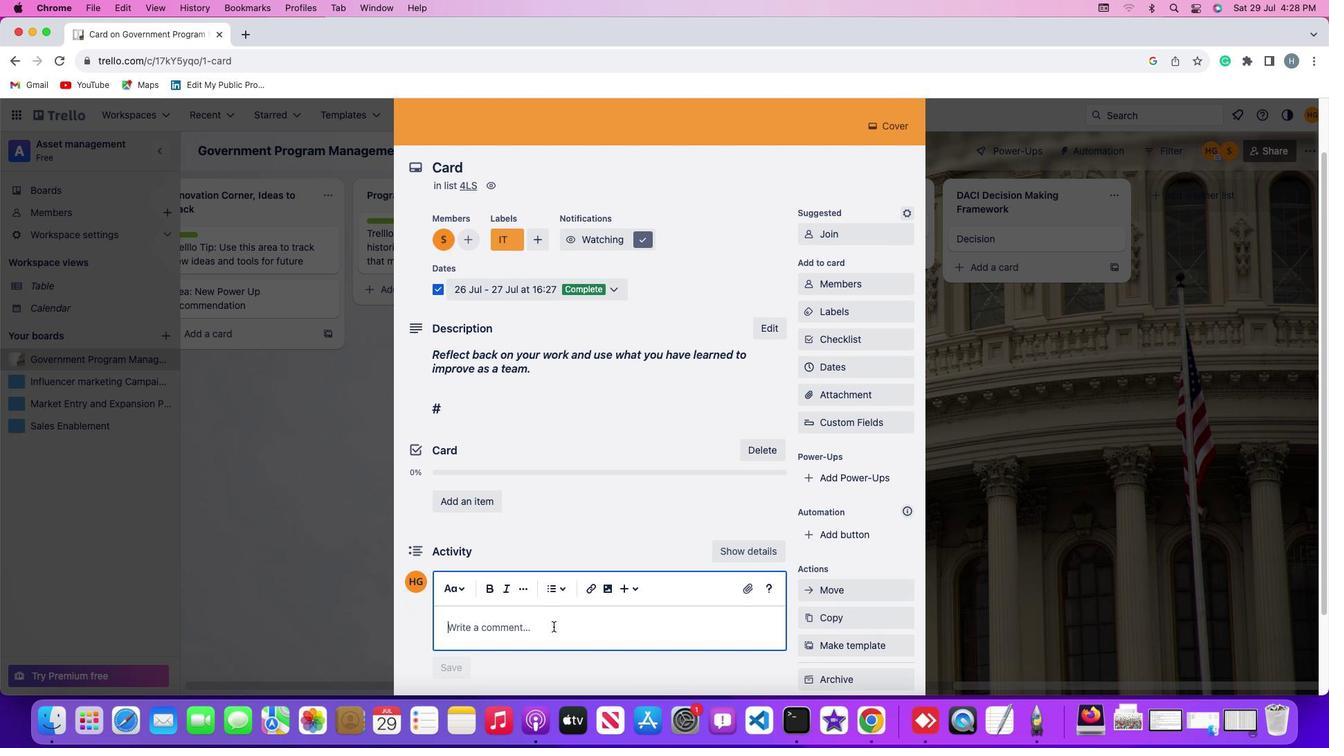
Action: Mouse moved to (553, 626)
Screenshot: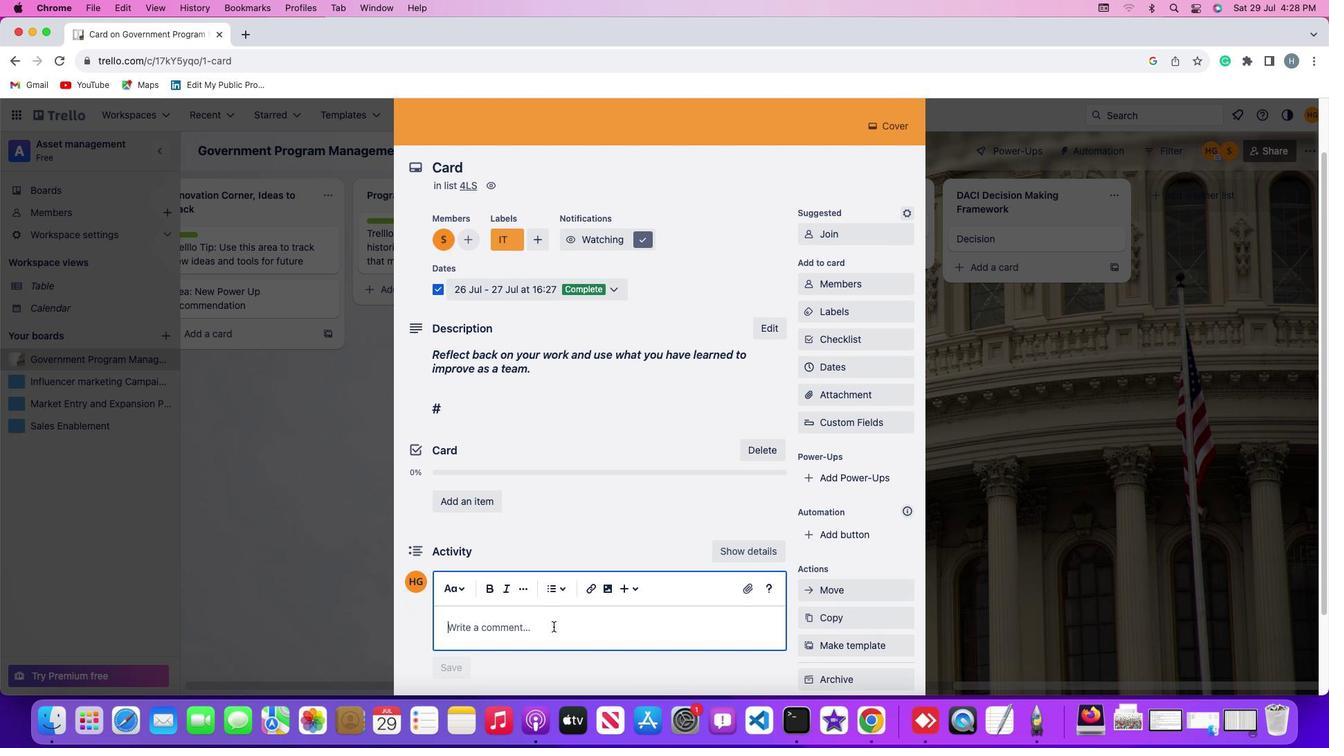 
Action: Key pressed Key.shift'B''y'Key.spaceKey.shift'A''t''l''a''s''s''i''a''n'Key.spaceKey.shift'T''e''a''m'Key.spaceKey.shift'P''l''a''y''b''o''o''k'
Screenshot: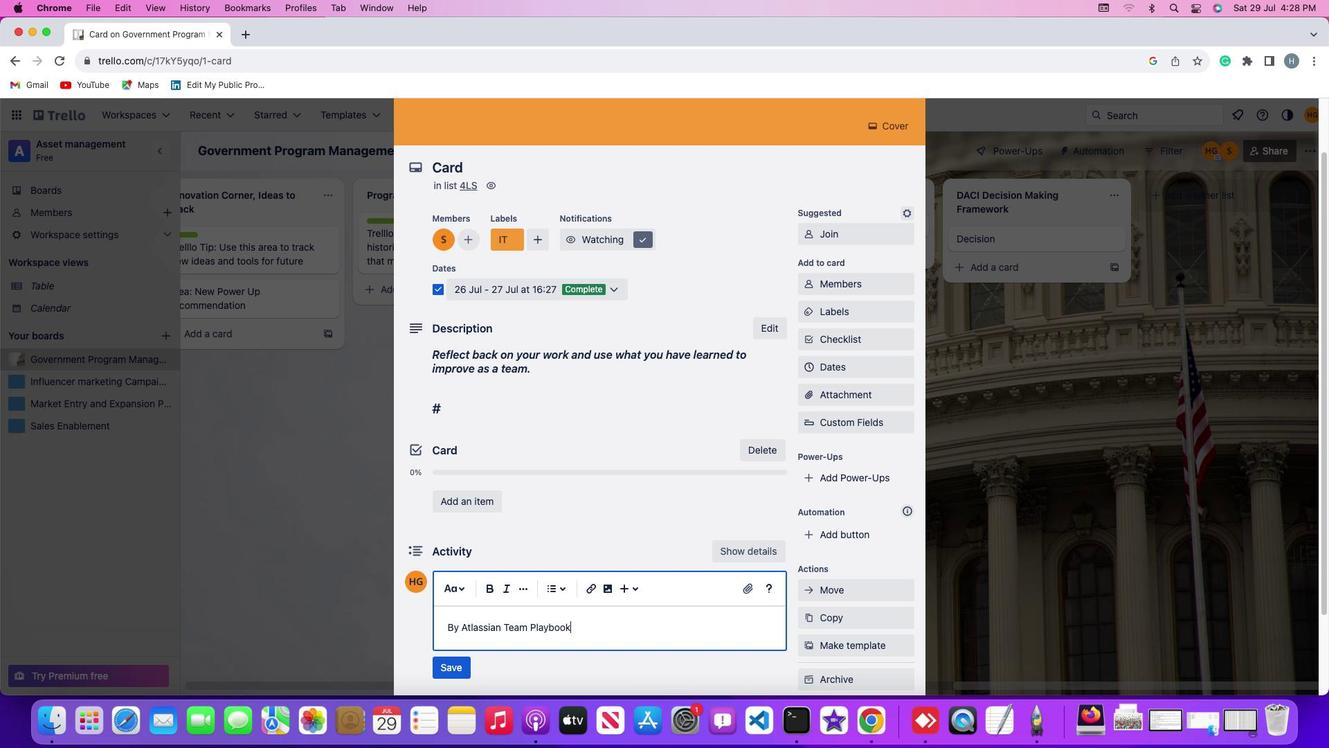 
Action: Mouse moved to (577, 626)
Screenshot: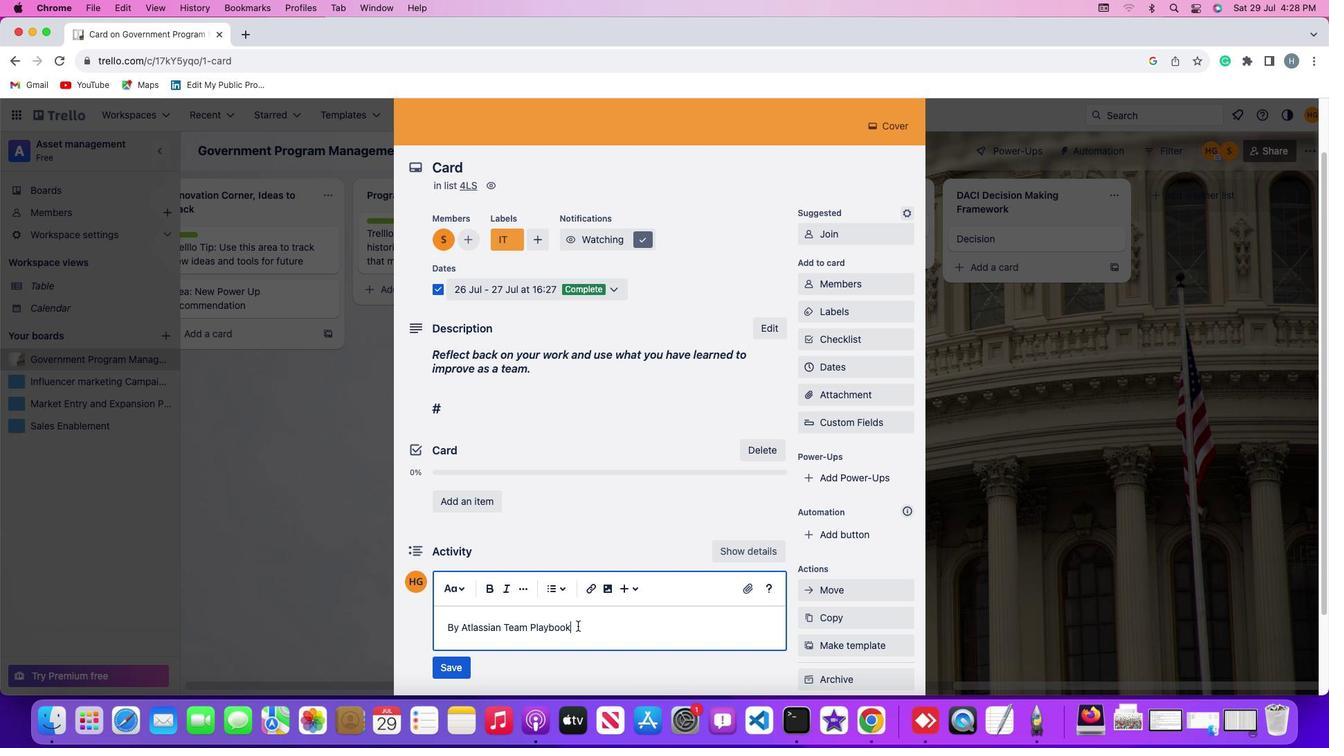 
Action: Mouse pressed left at (577, 626)
Screenshot: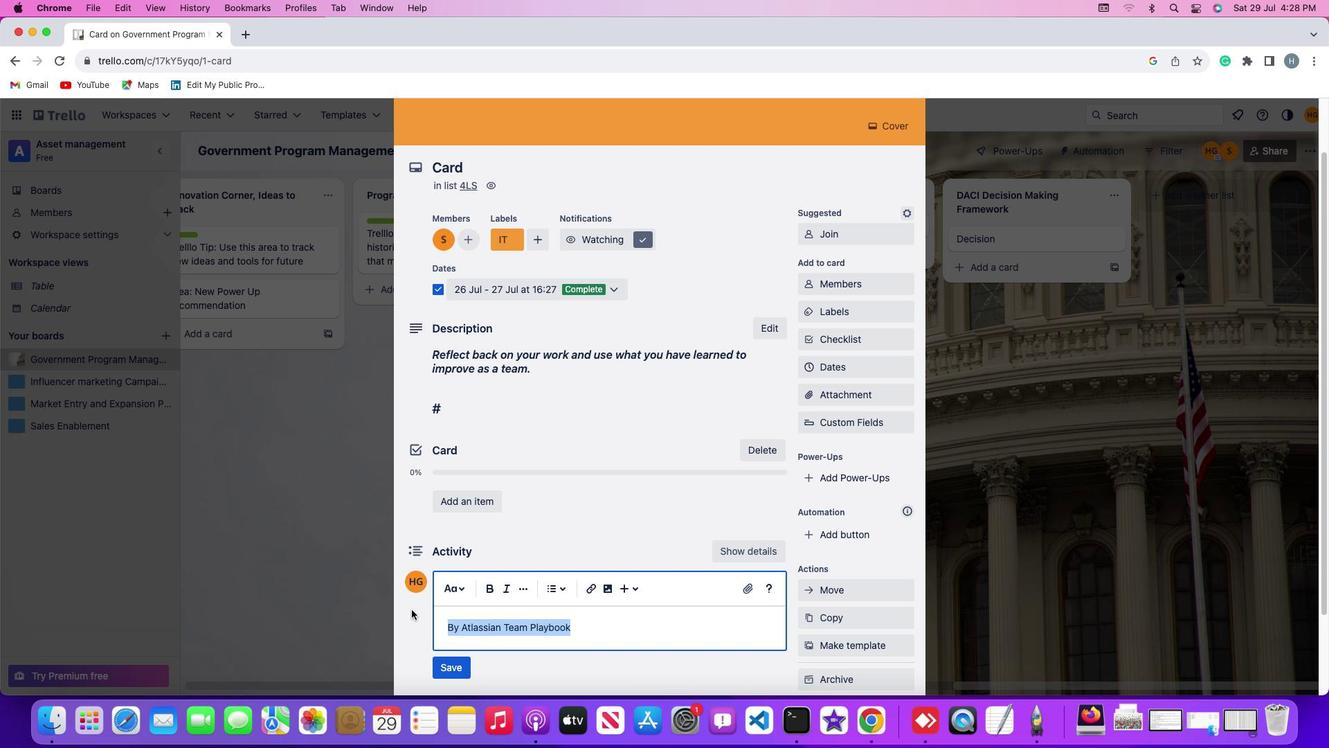 
Action: Mouse moved to (504, 586)
Screenshot: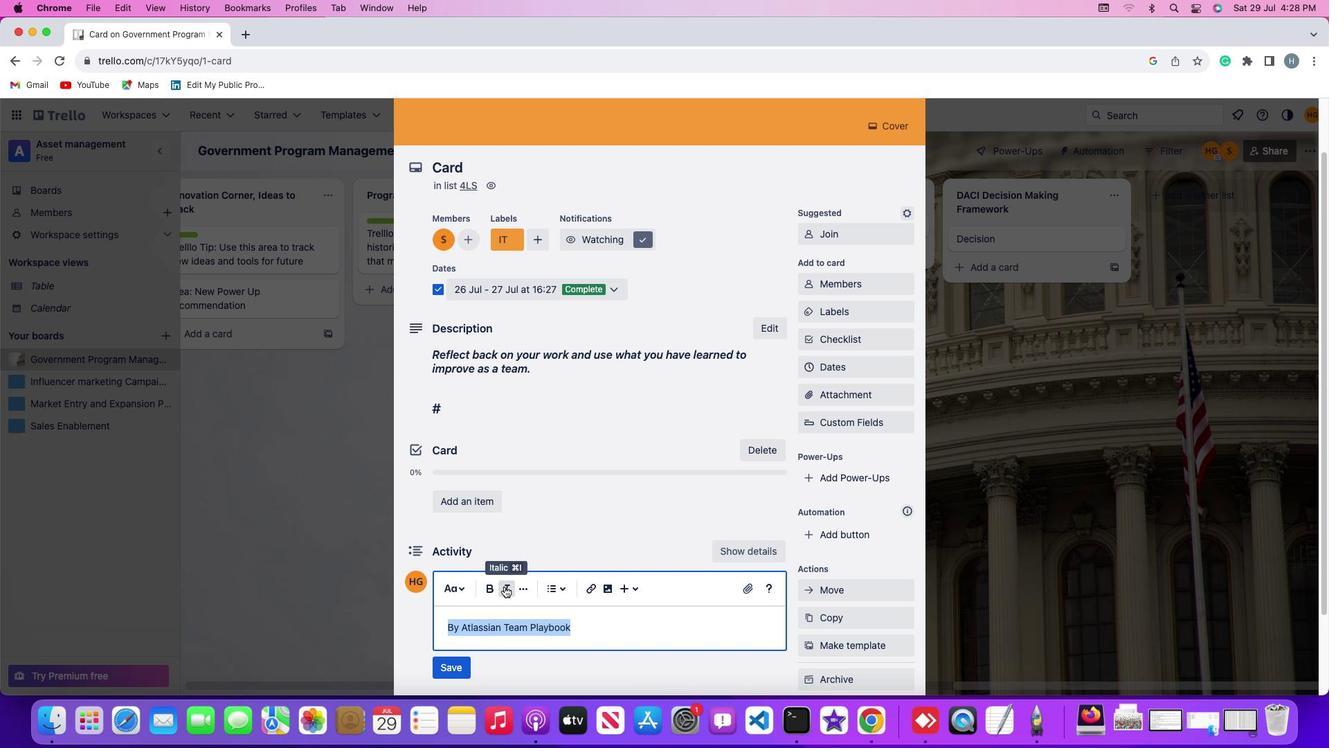 
Action: Mouse pressed left at (504, 586)
Screenshot: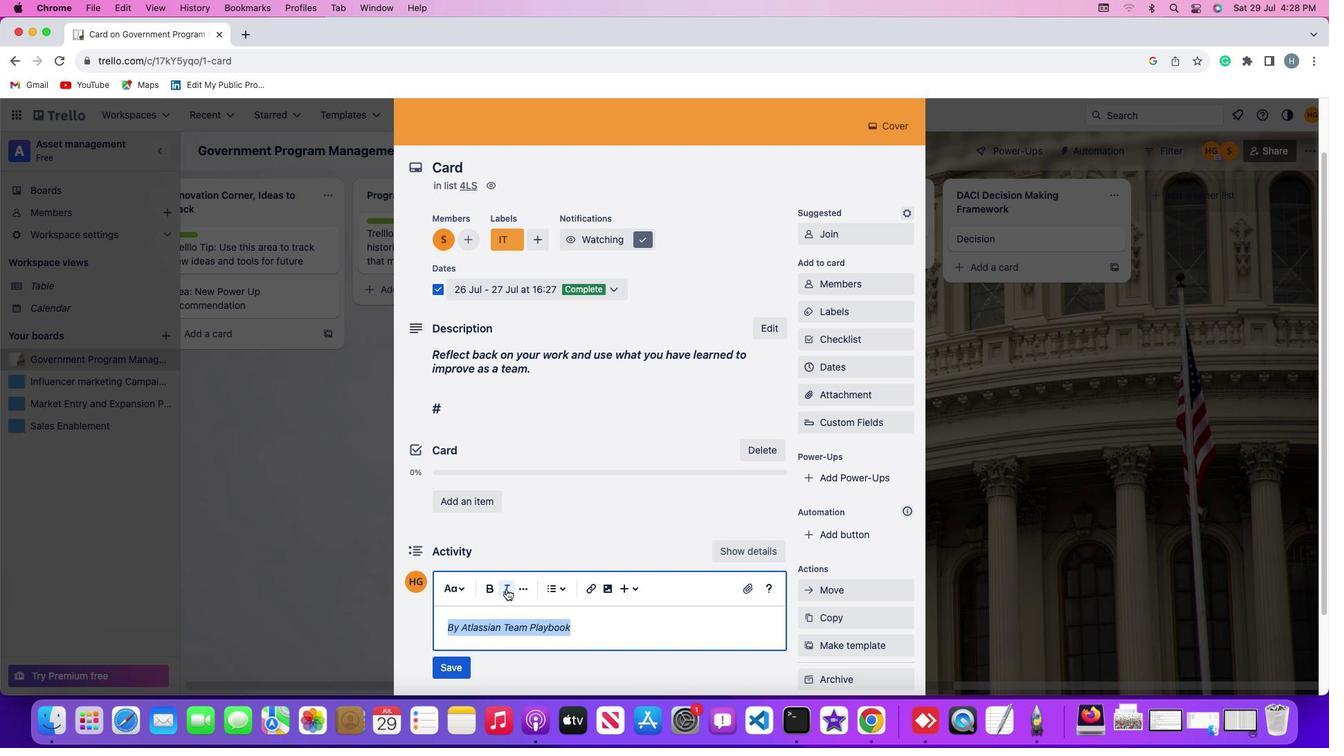 
Action: Mouse moved to (614, 621)
Screenshot: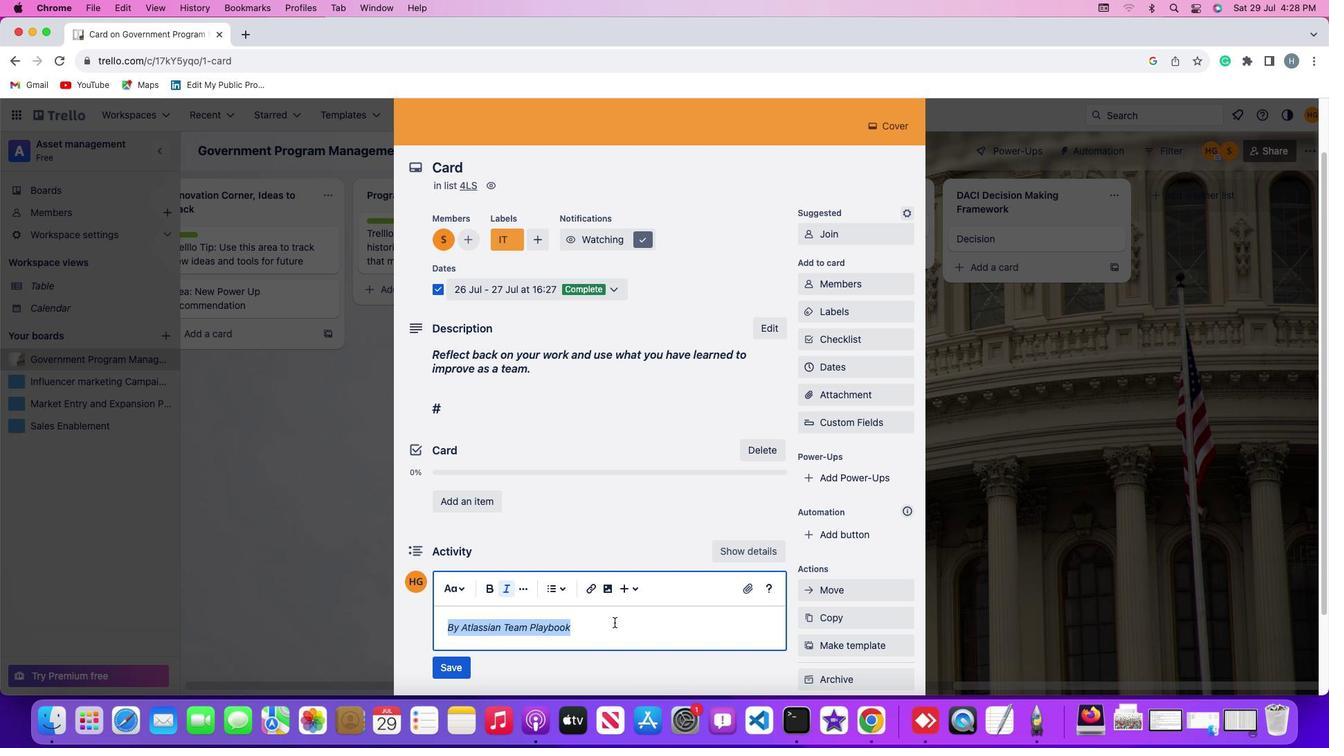 
Action: Mouse pressed left at (614, 621)
Screenshot: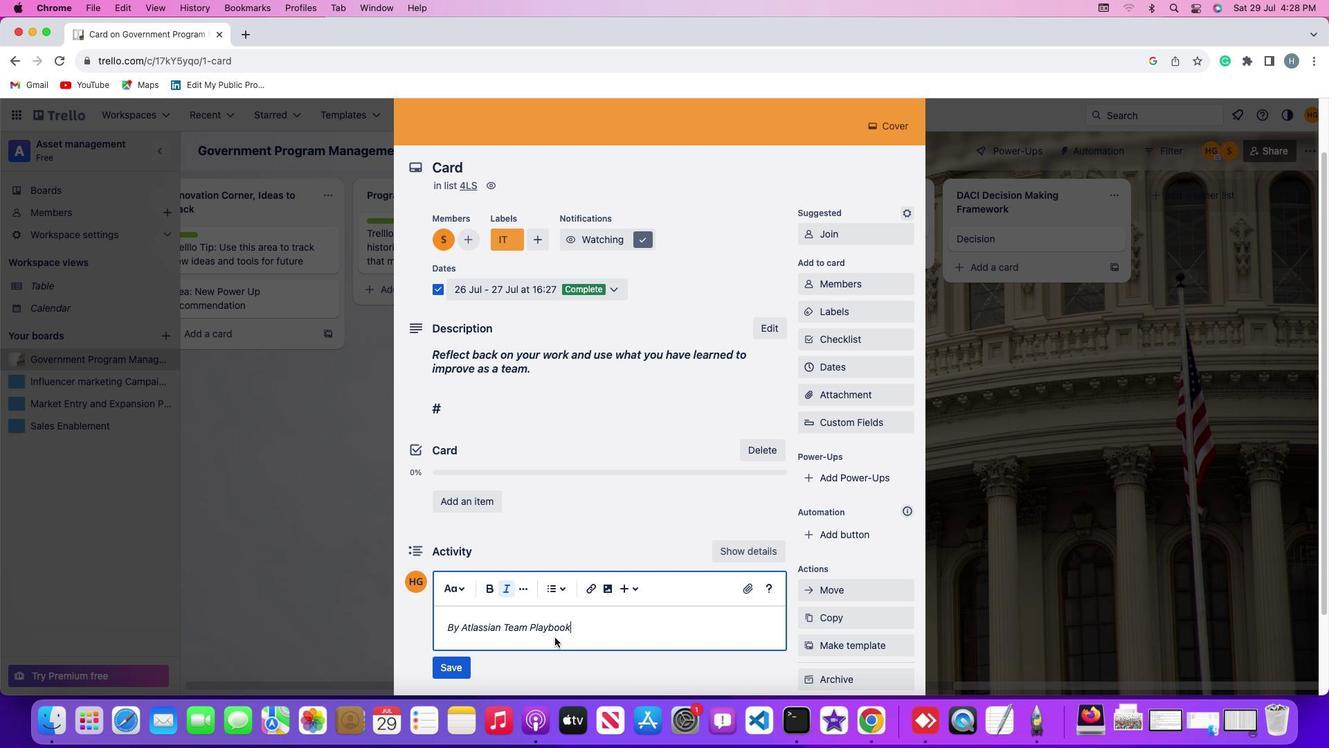 
Action: Mouse moved to (458, 661)
Screenshot: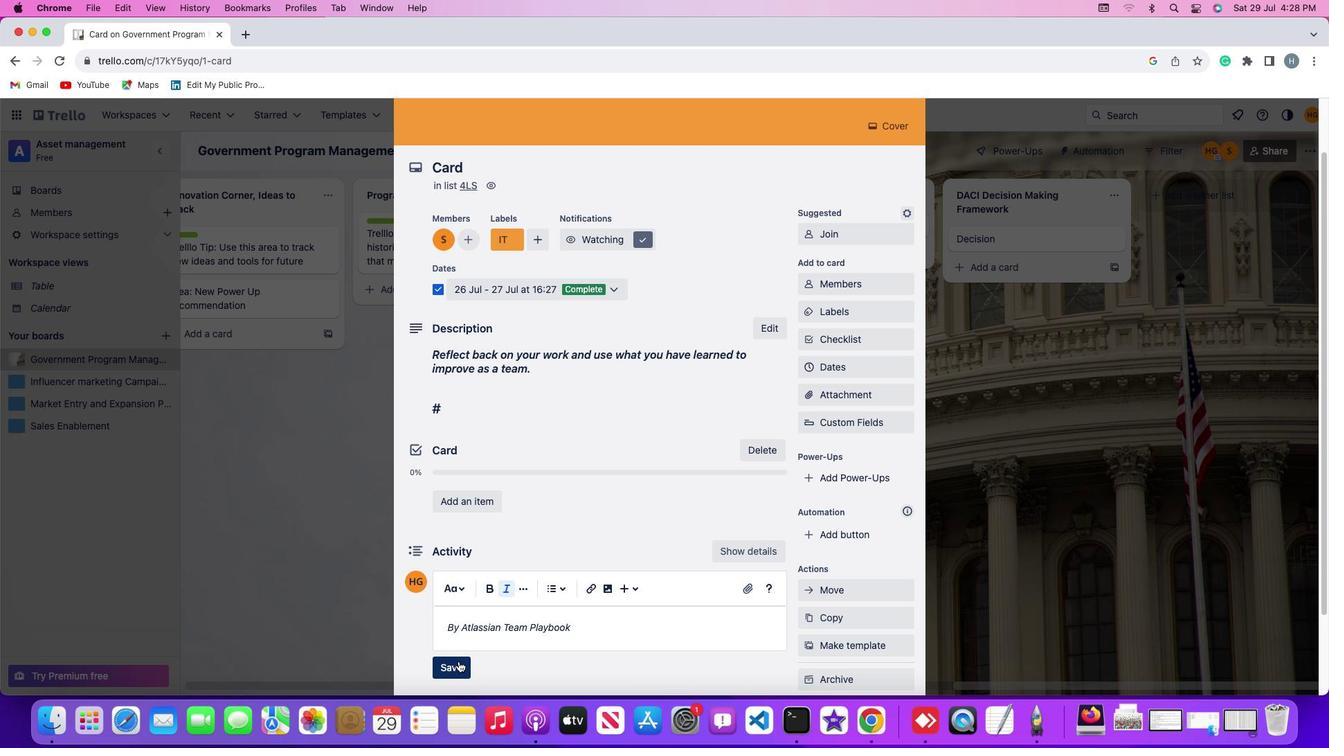 
Action: Mouse pressed left at (458, 661)
Screenshot: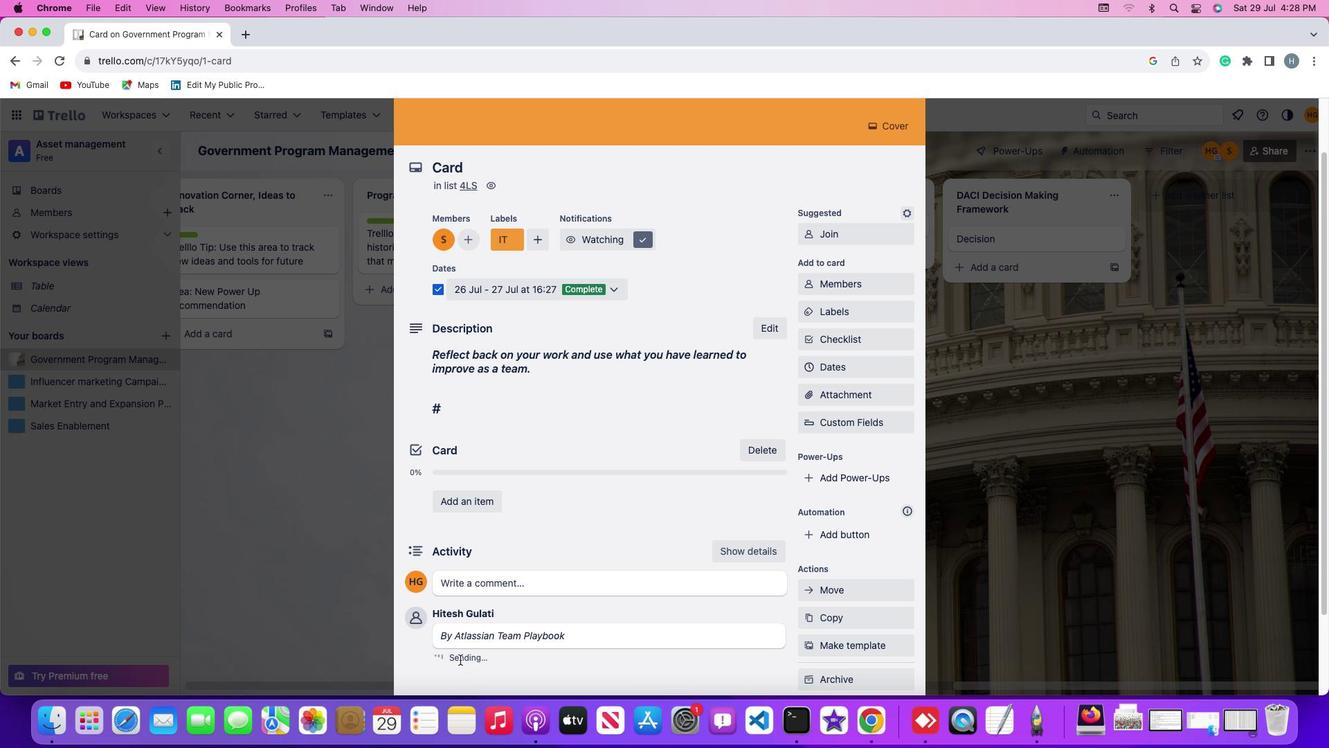 
Action: Mouse moved to (861, 474)
Screenshot: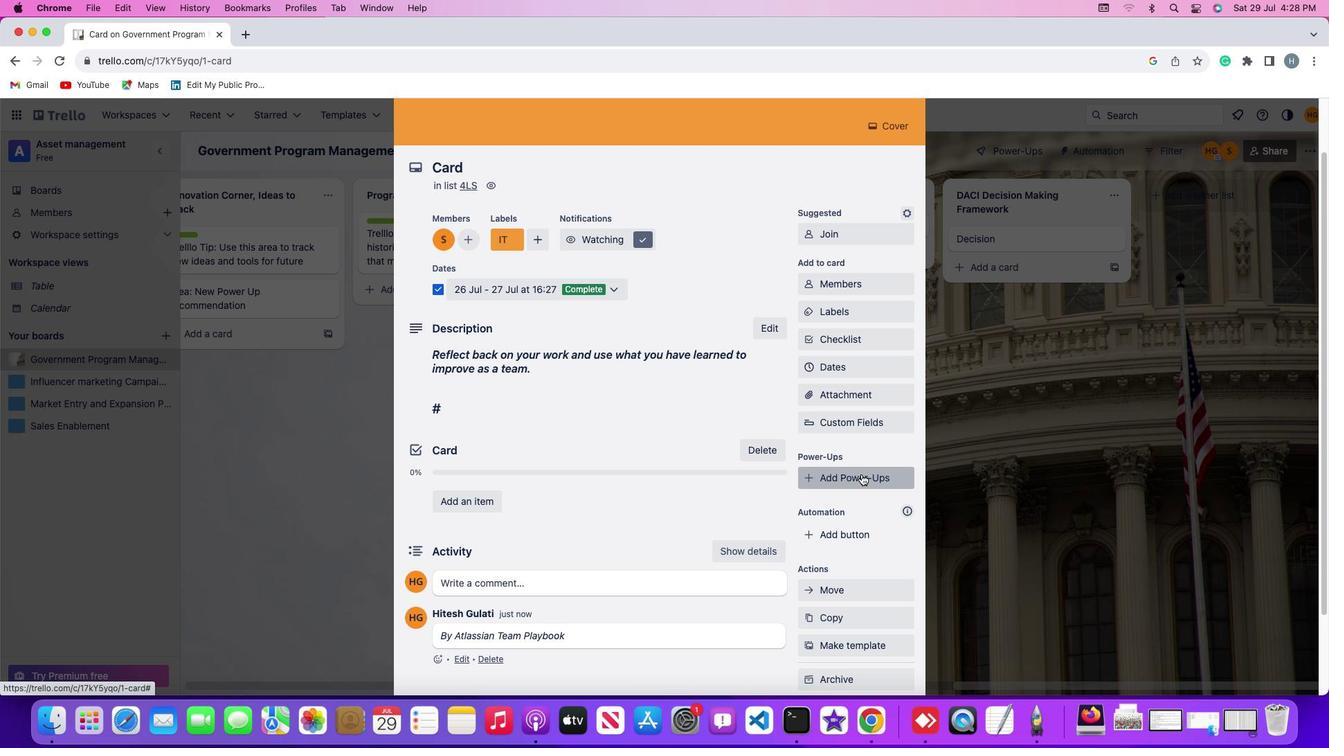 
Action: Mouse pressed left at (861, 474)
Screenshot: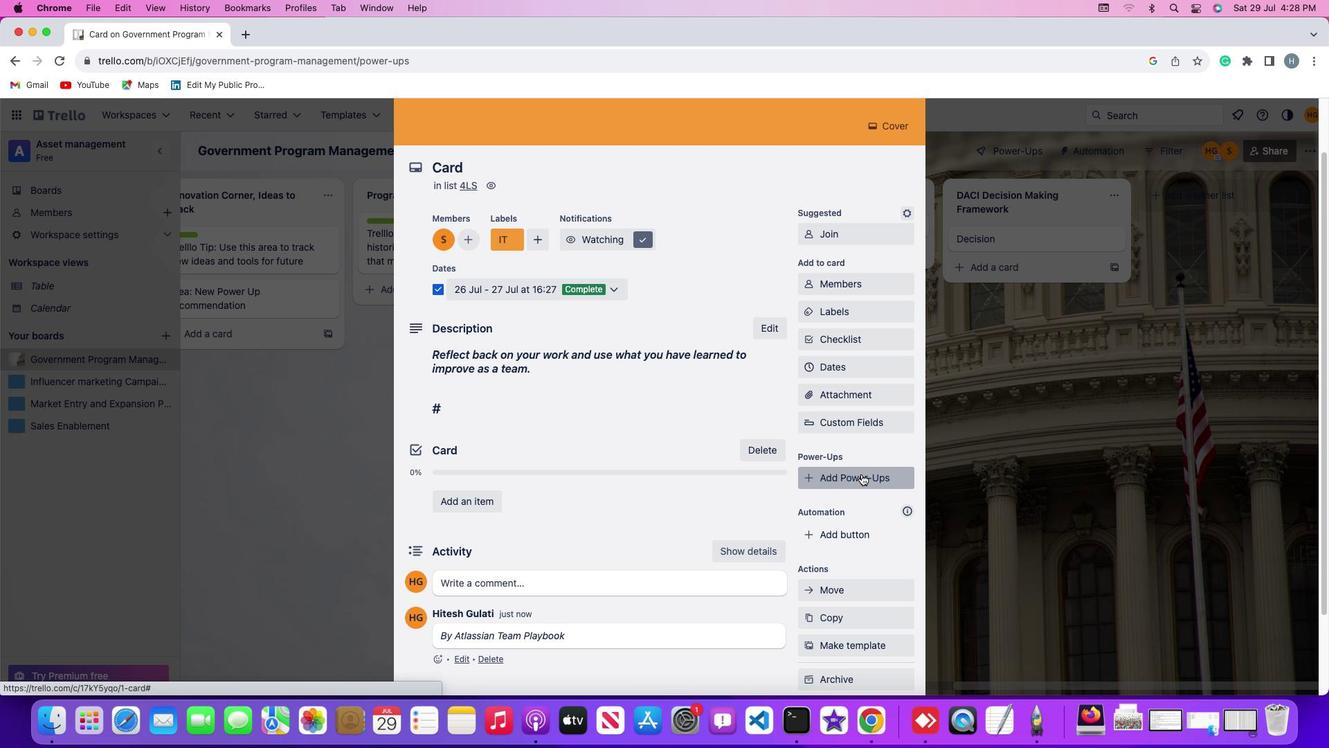 
Action: Mouse moved to (455, 465)
Screenshot: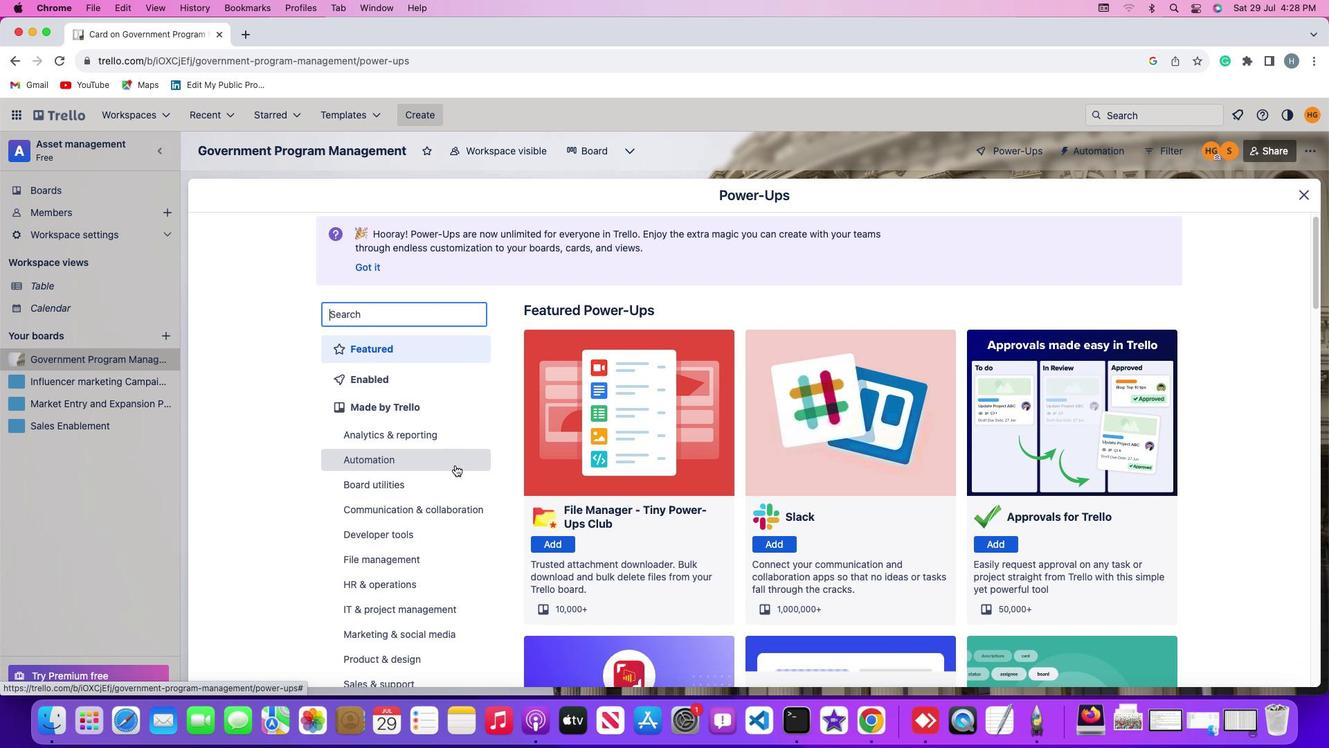 
Action: Mouse scrolled (455, 465) with delta (0, 0)
Screenshot: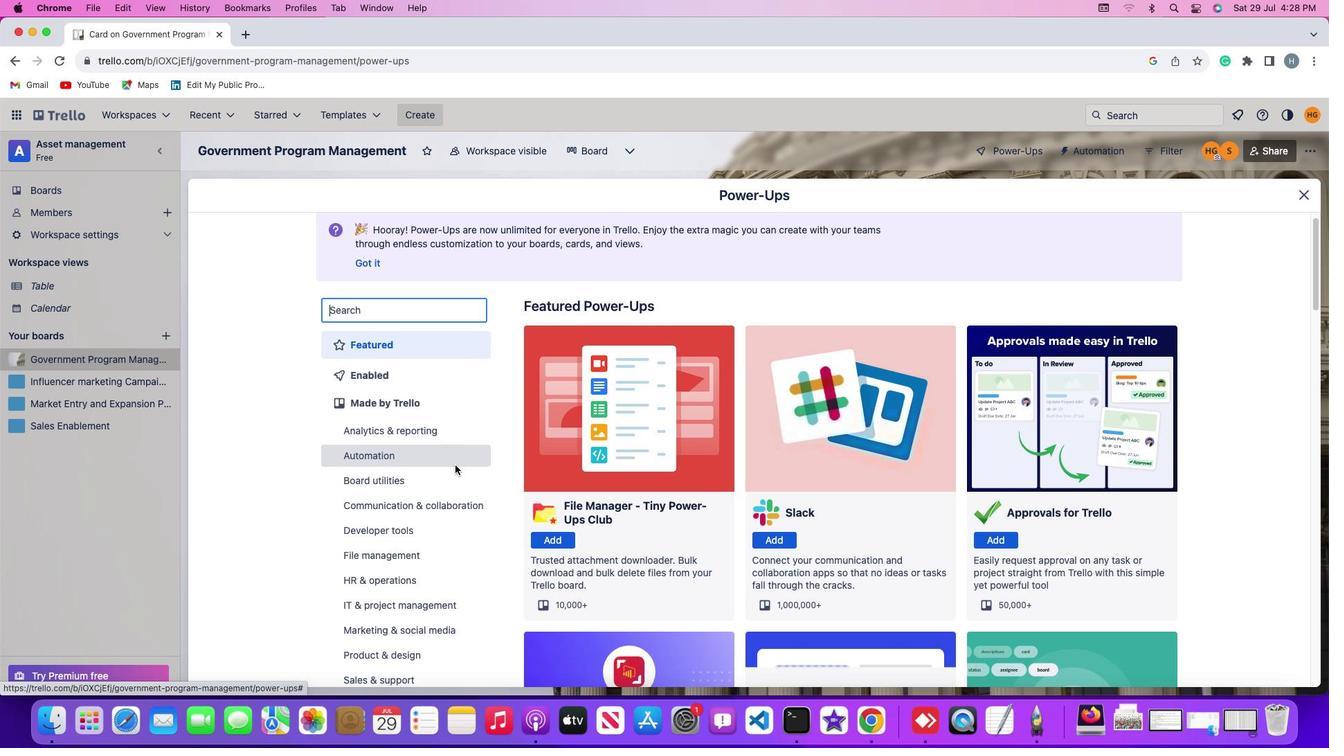 
Action: Mouse scrolled (455, 465) with delta (0, 0)
Screenshot: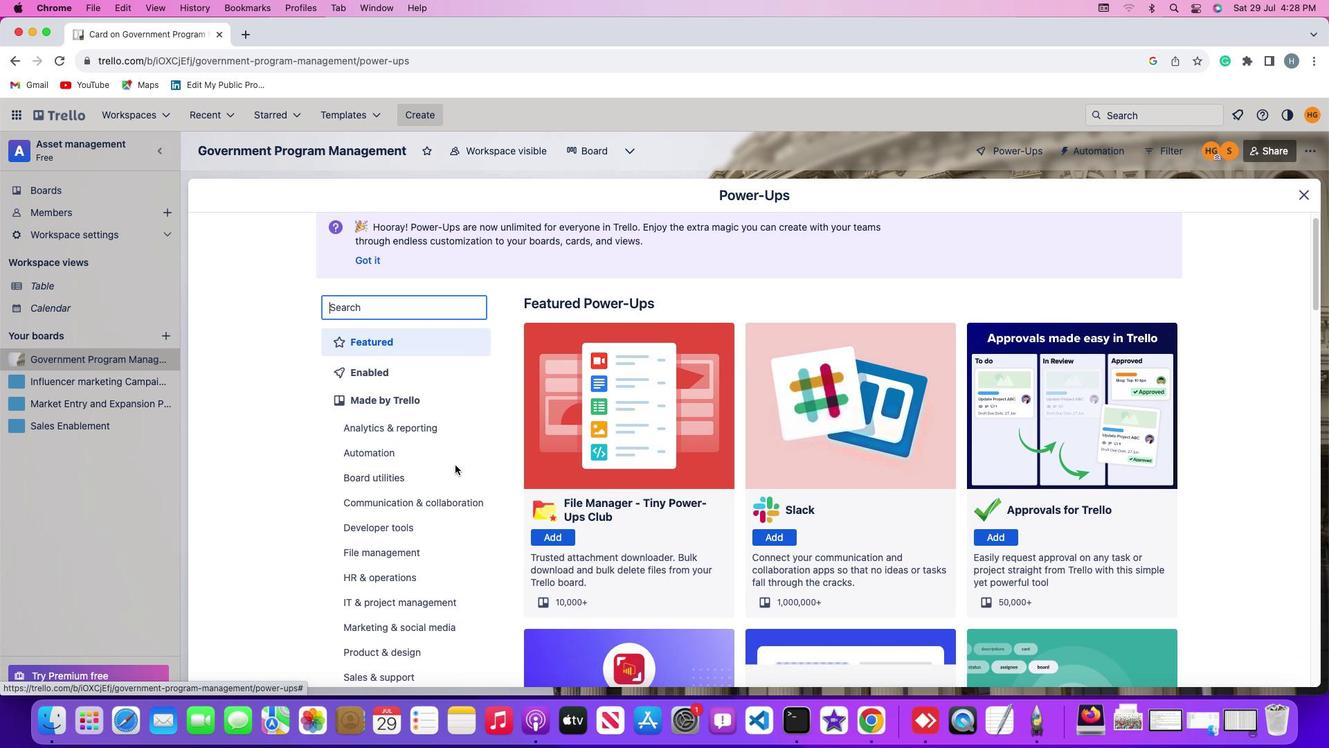 
Action: Mouse moved to (455, 466)
Screenshot: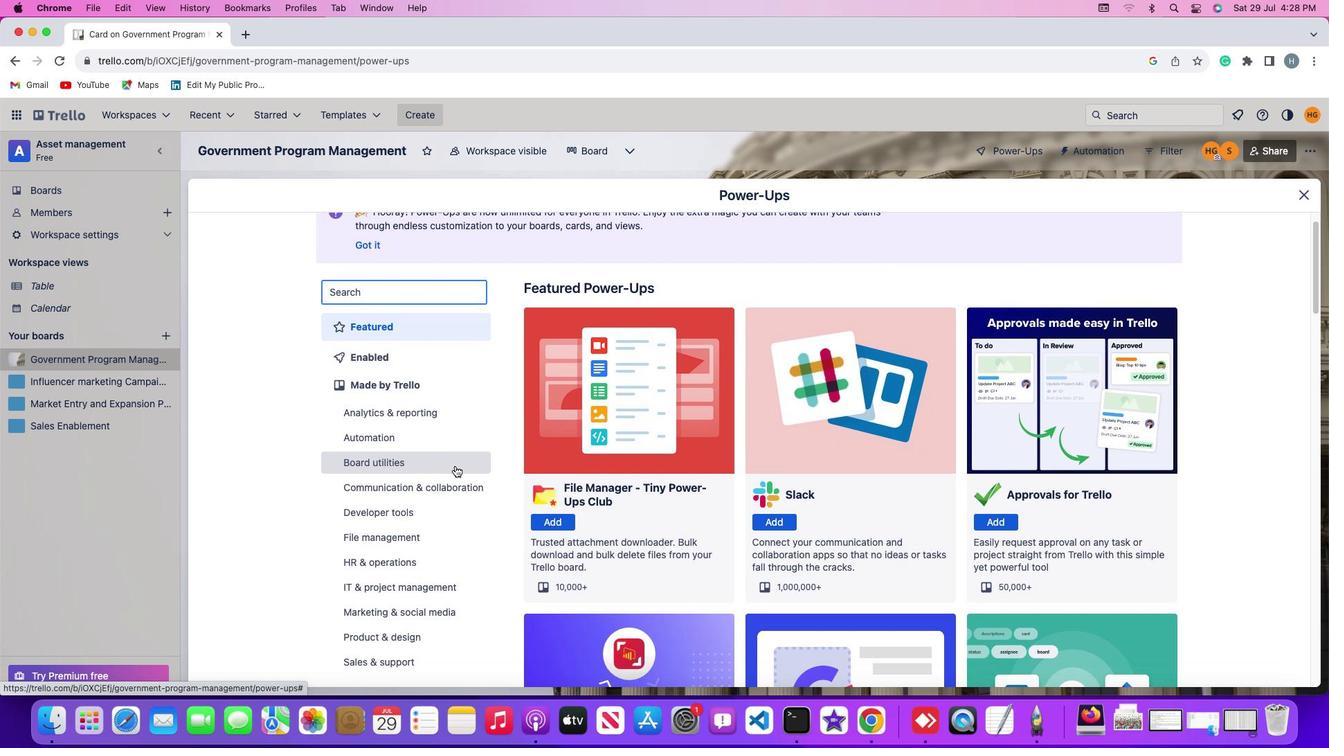 
Action: Mouse scrolled (455, 466) with delta (0, 0)
Screenshot: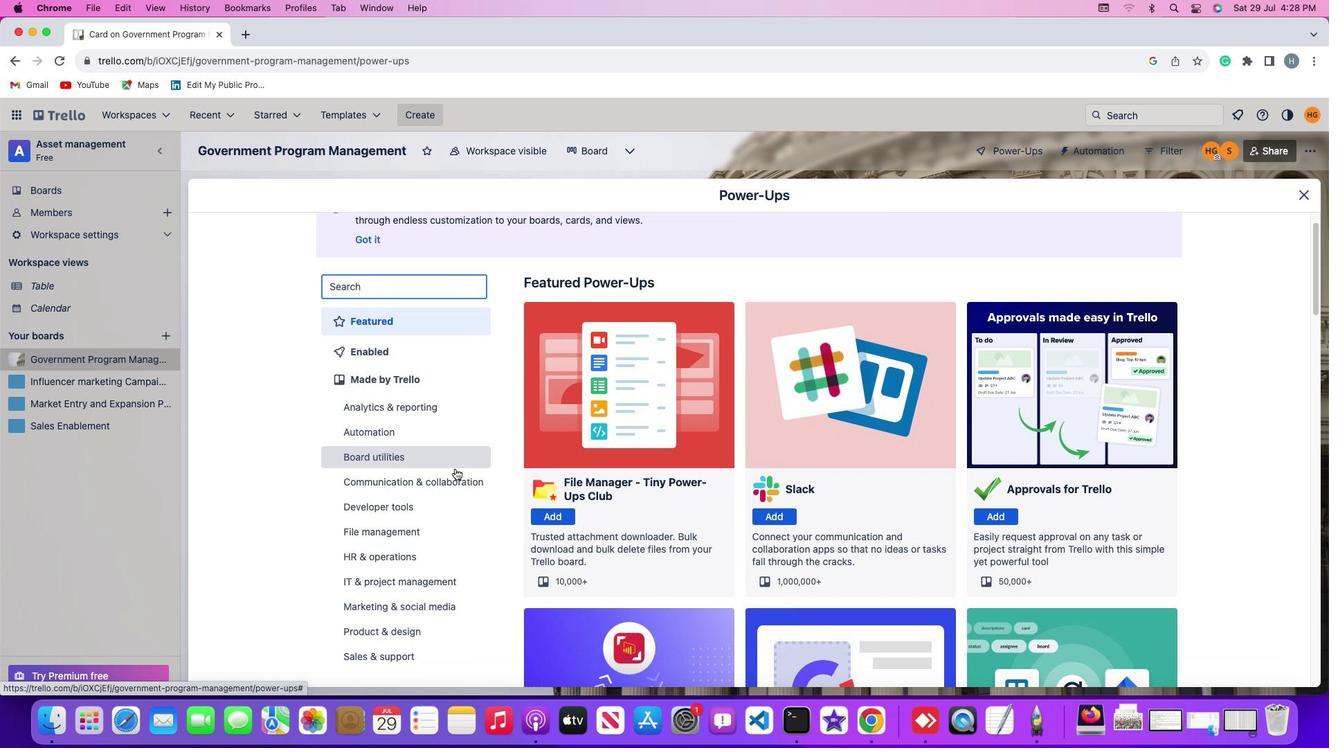 
Action: Mouse scrolled (455, 466) with delta (0, 0)
Screenshot: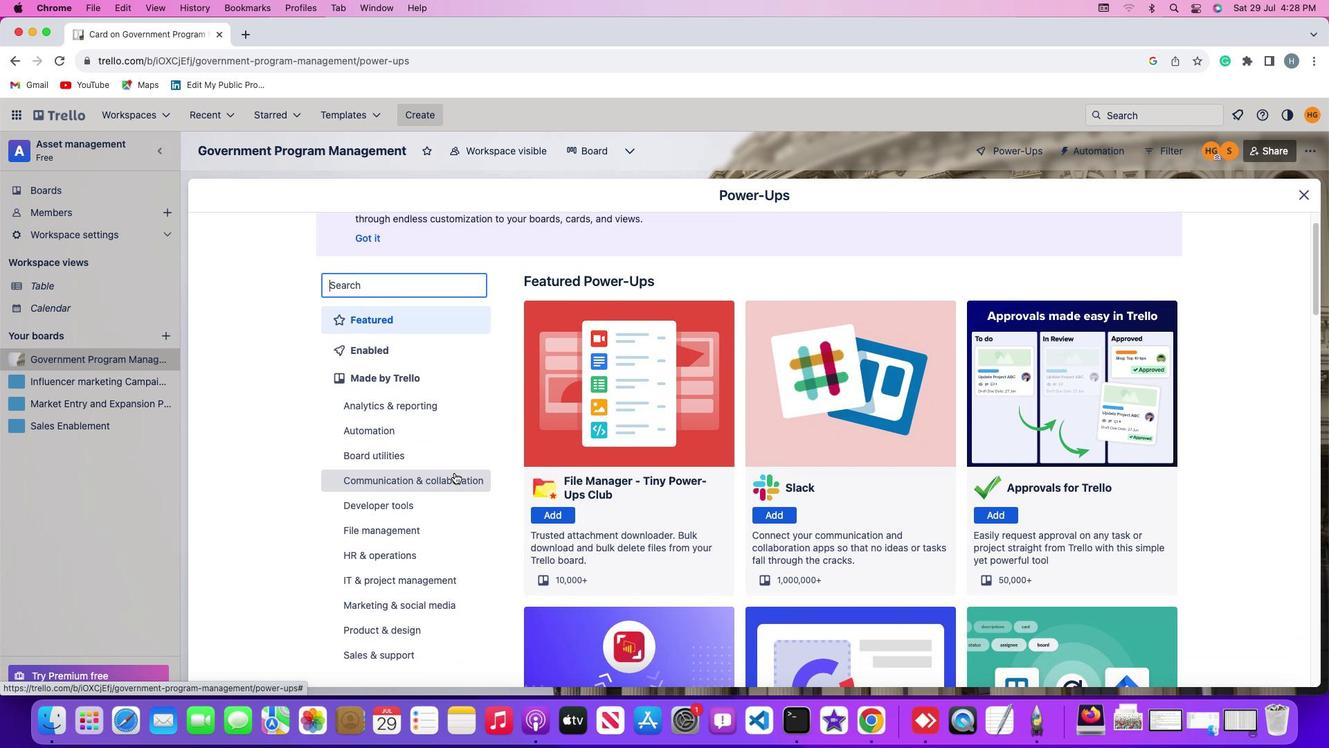 
Action: Mouse moved to (430, 570)
Screenshot: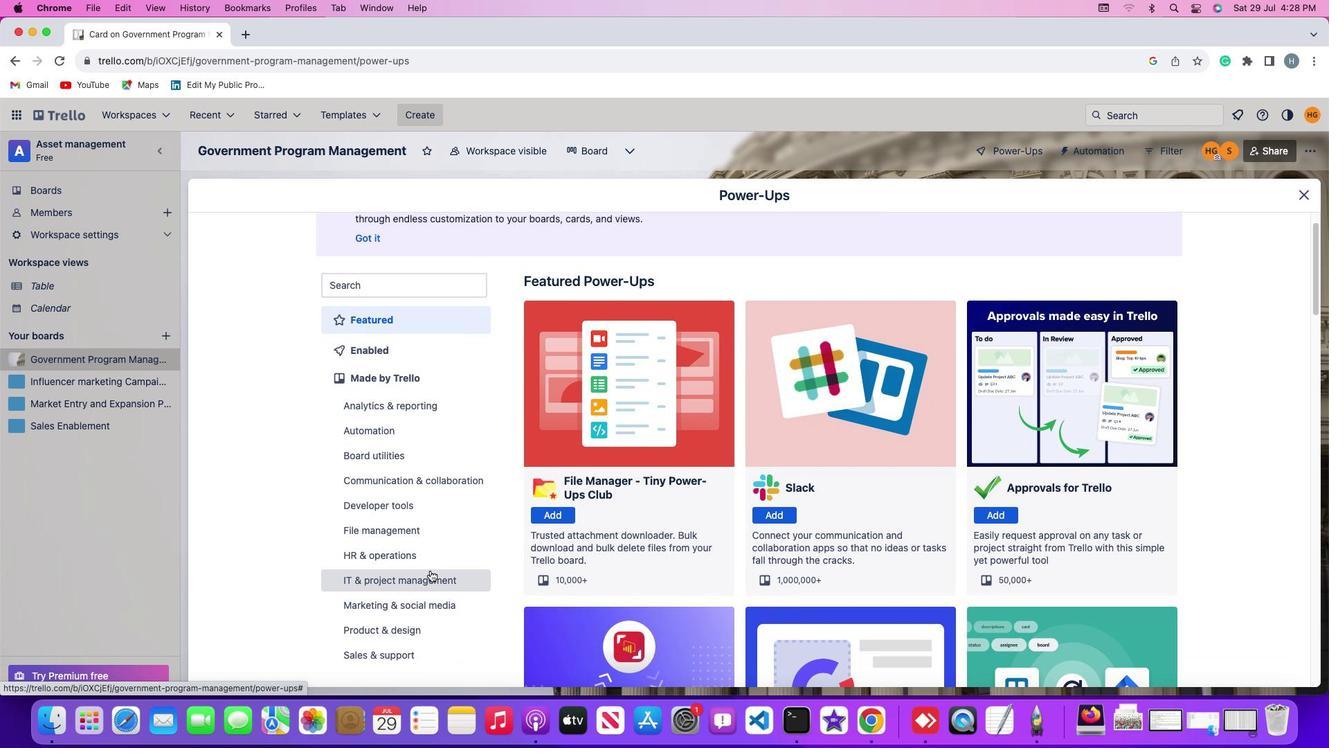 
Action: Mouse pressed left at (430, 570)
Screenshot: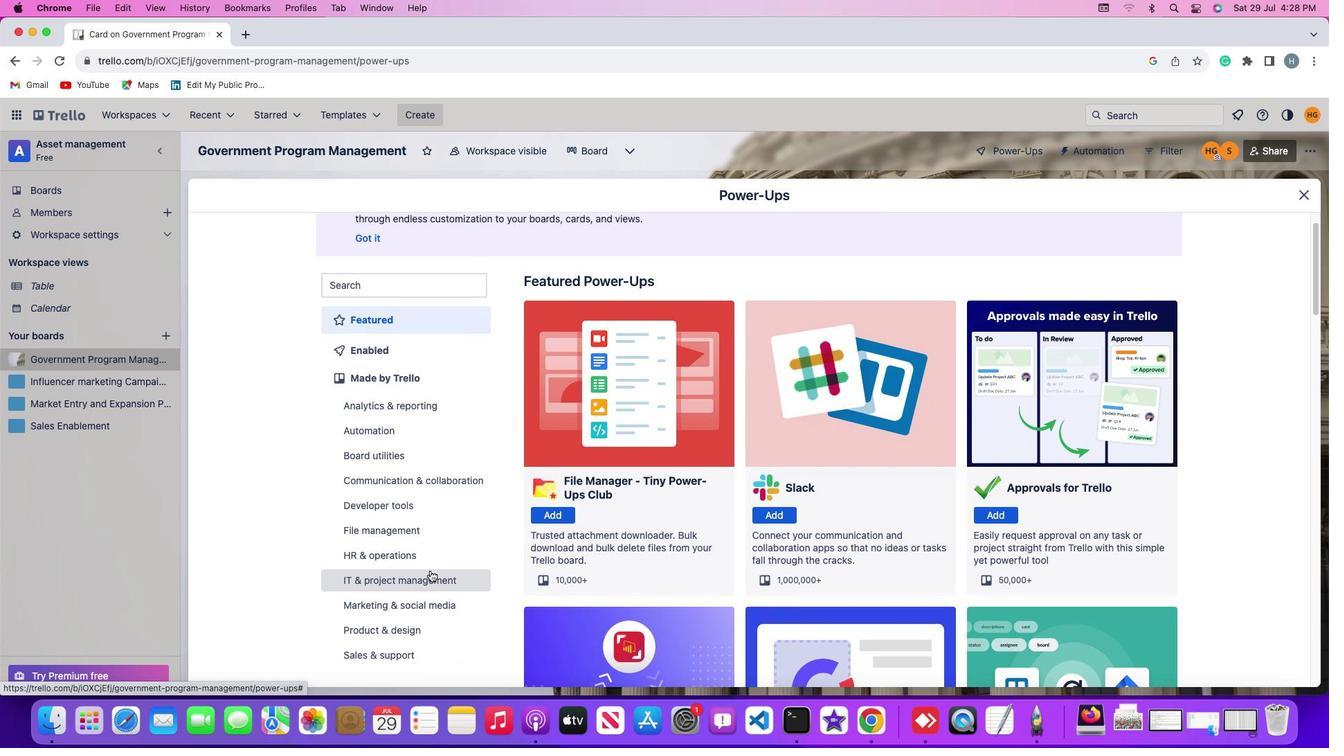 
Action: Mouse moved to (582, 489)
Screenshot: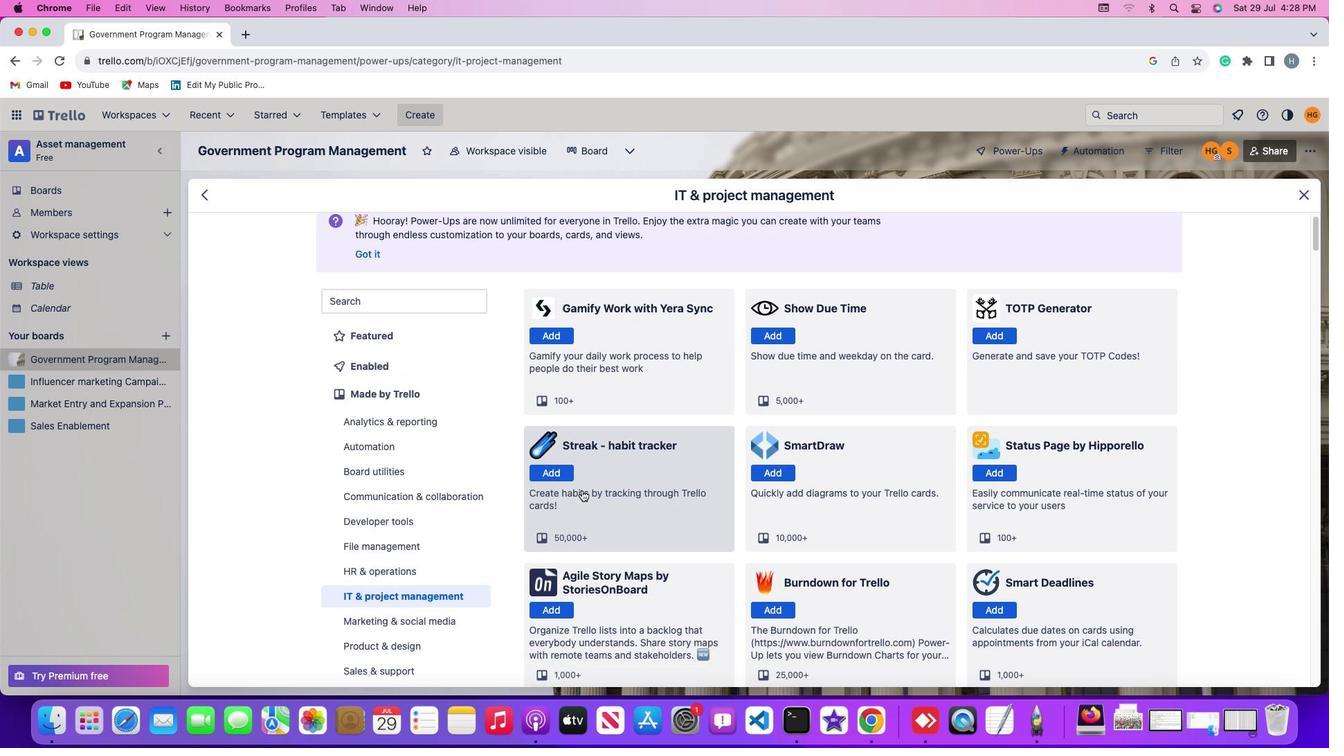 
Action: Mouse scrolled (582, 489) with delta (0, 0)
Screenshot: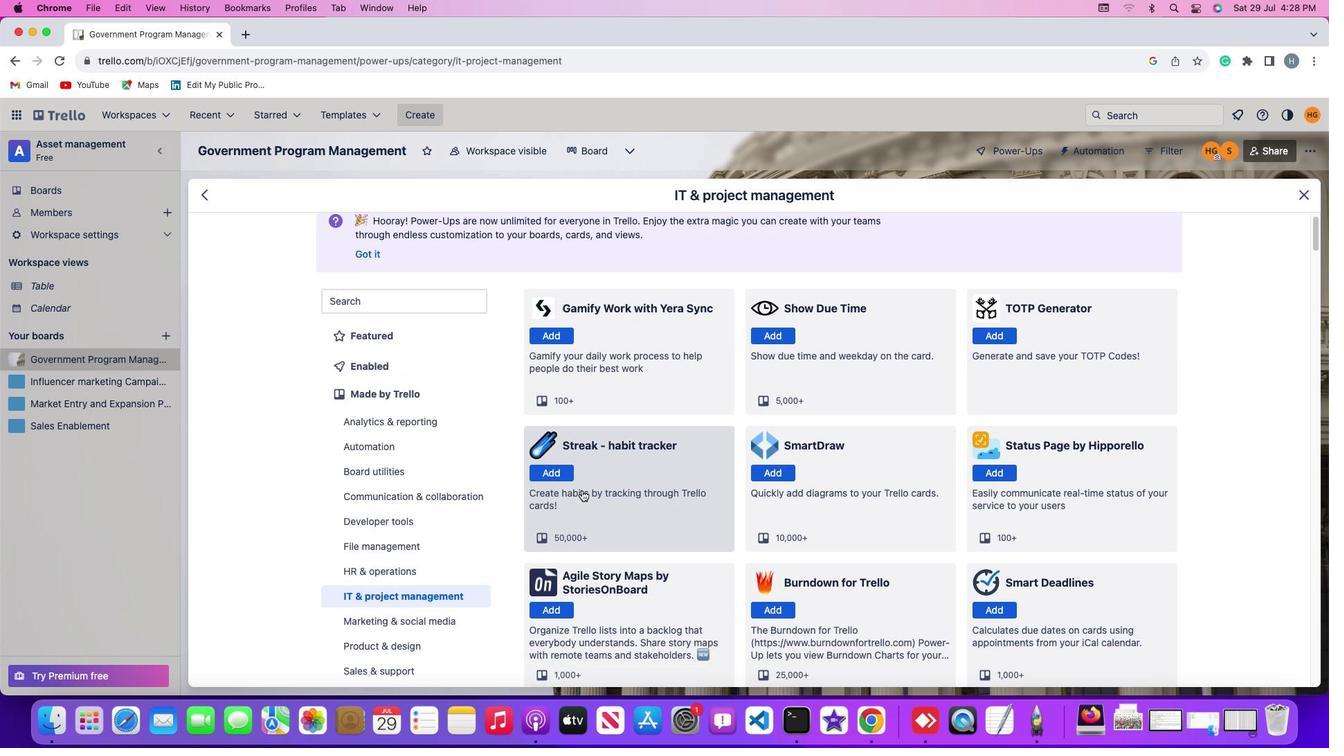 
Action: Mouse scrolled (582, 489) with delta (0, 0)
Screenshot: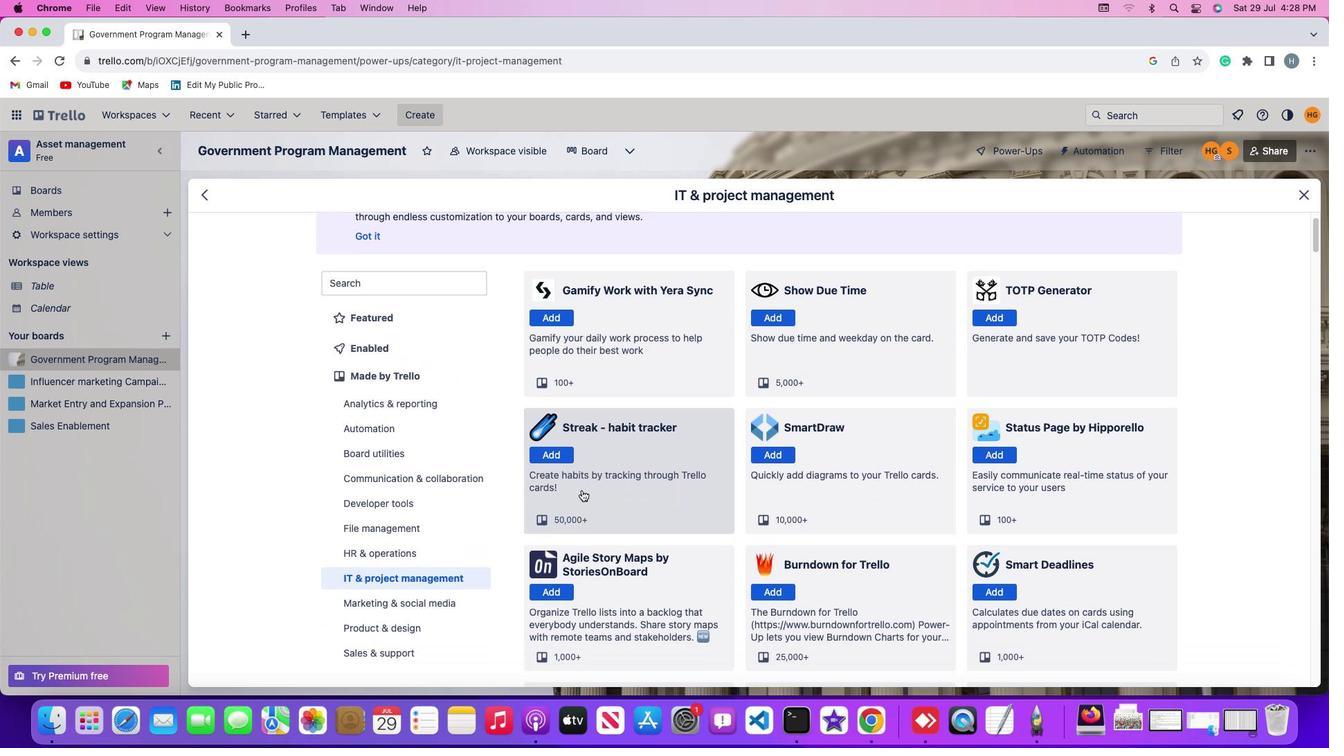
Action: Mouse scrolled (582, 489) with delta (0, 0)
Screenshot: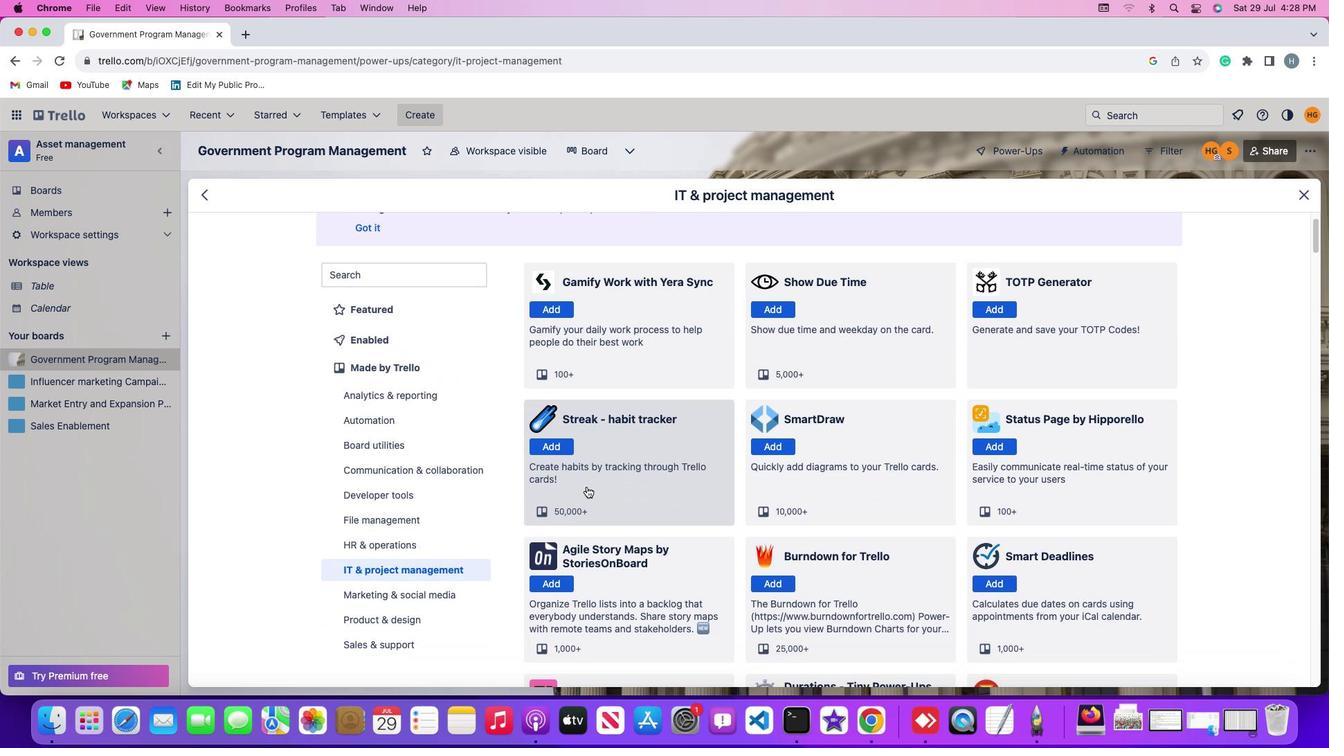 
Action: Mouse moved to (782, 310)
Screenshot: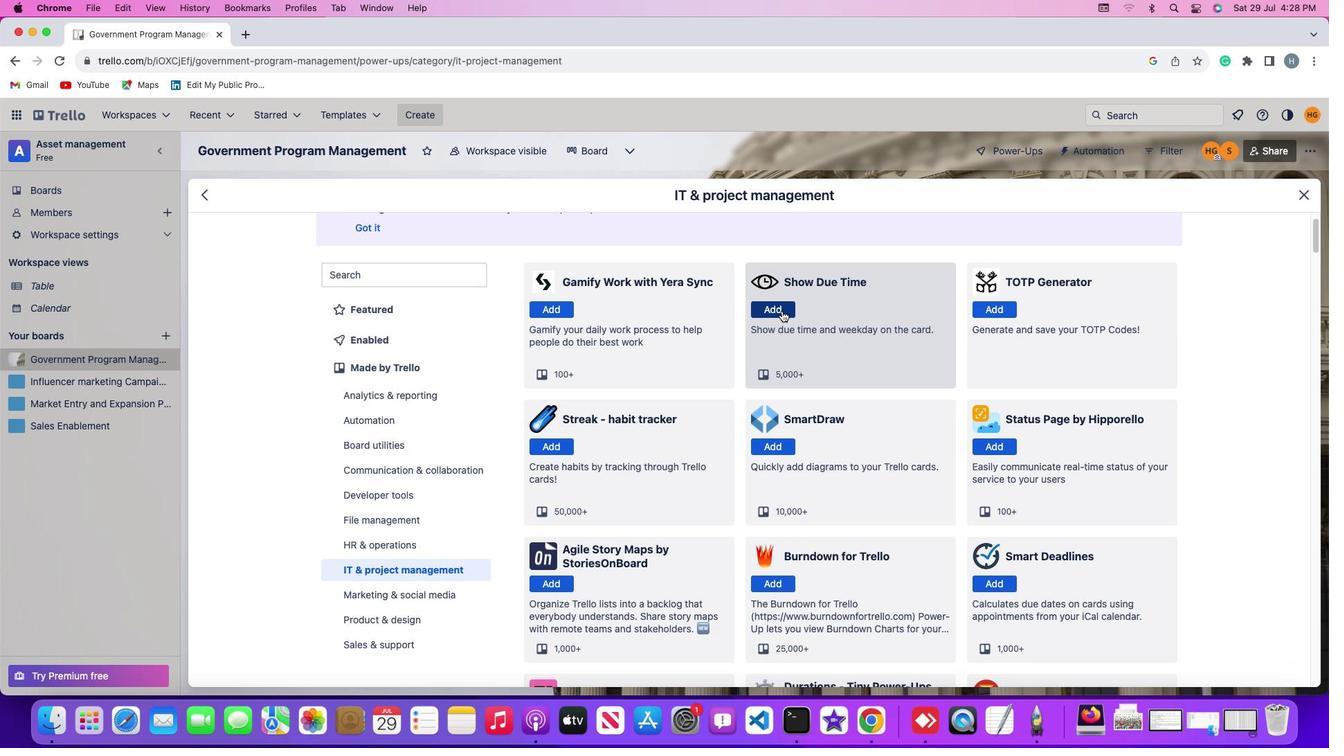
Action: Mouse pressed left at (782, 310)
Screenshot: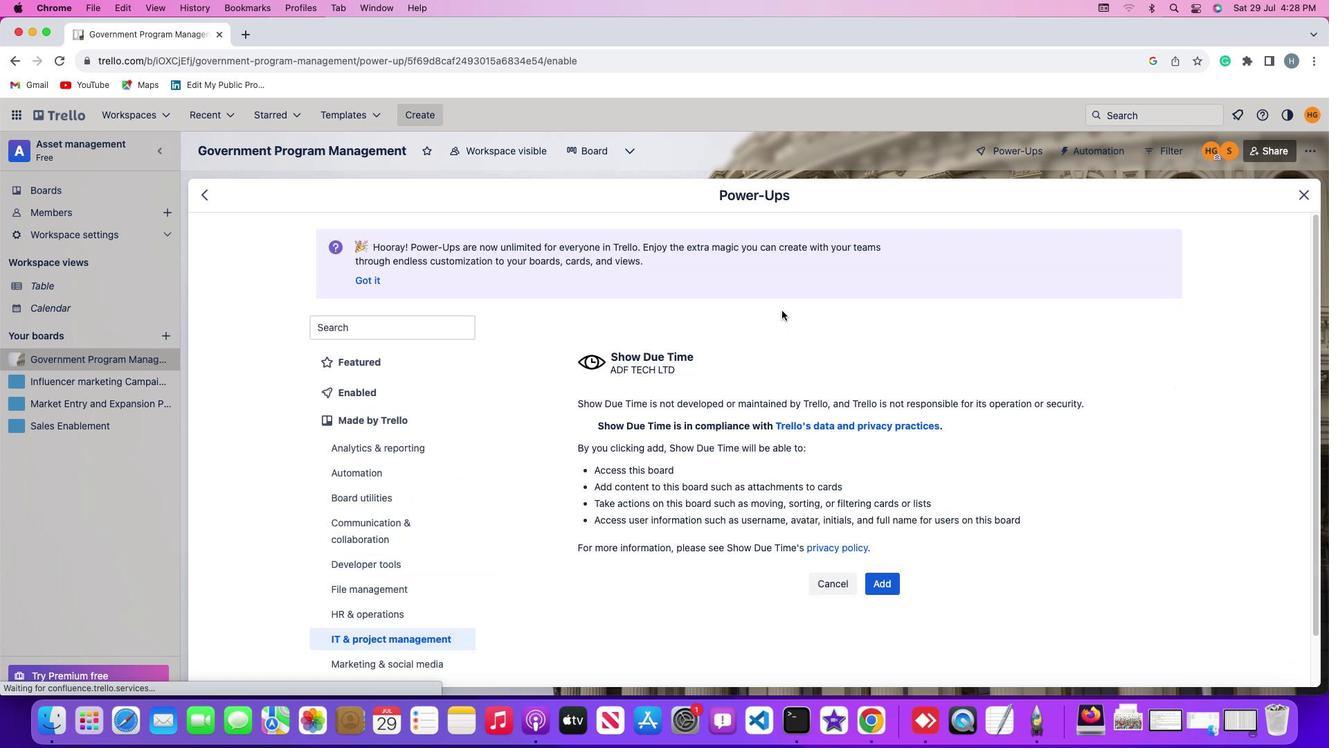 
Action: Mouse moved to (881, 582)
Screenshot: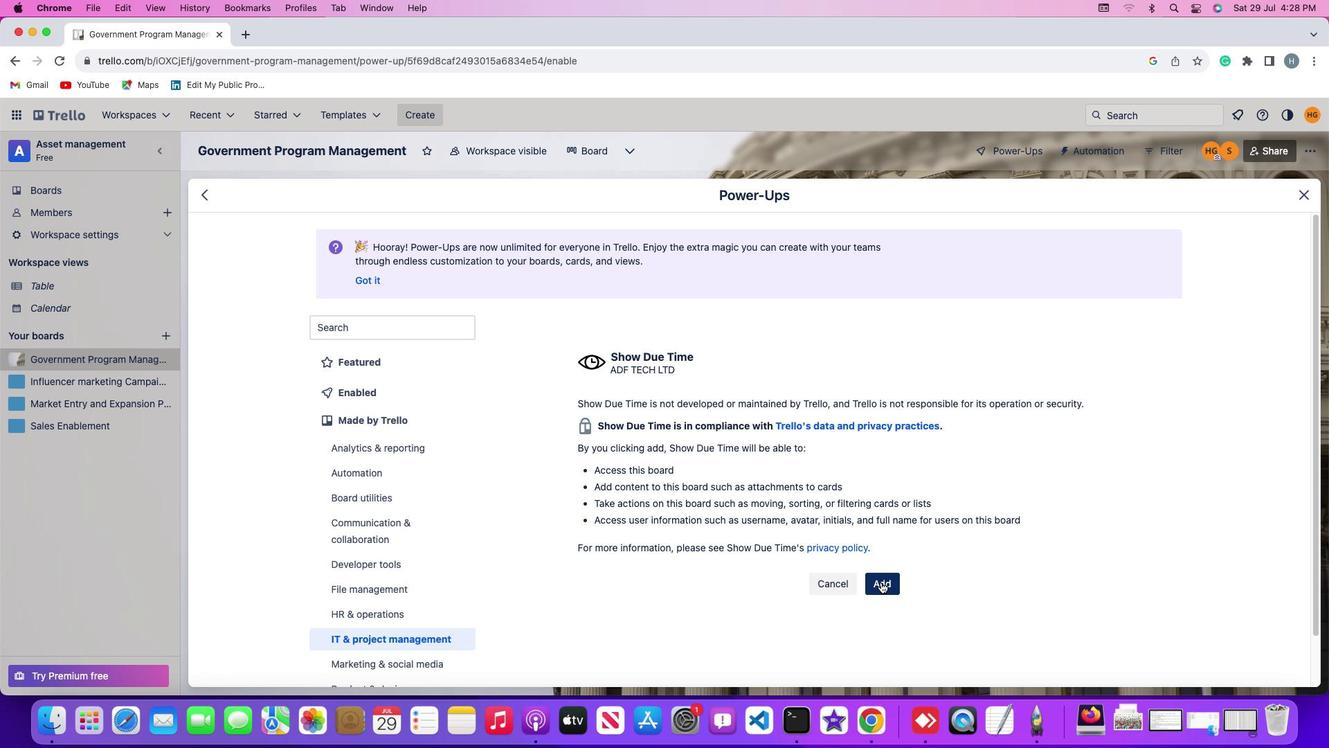 
Action: Mouse pressed left at (881, 582)
Screenshot: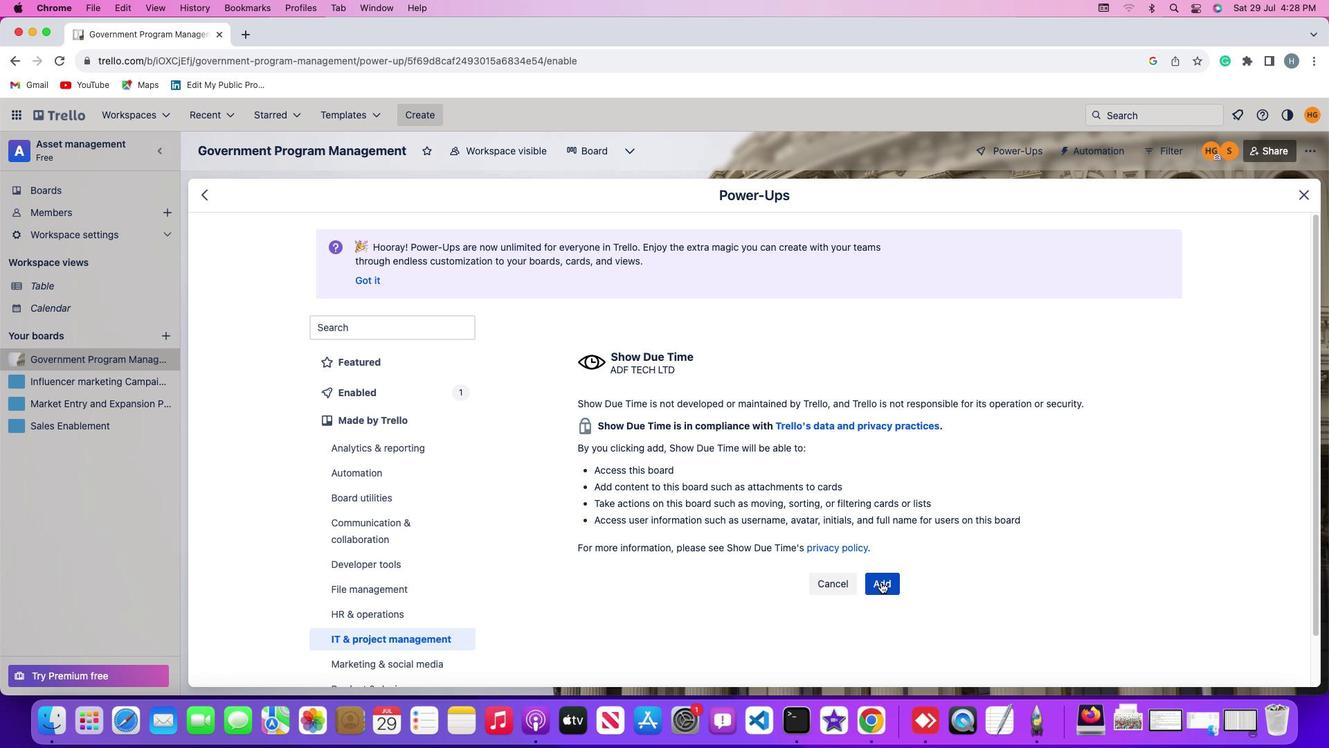 
Action: Mouse moved to (955, 477)
Screenshot: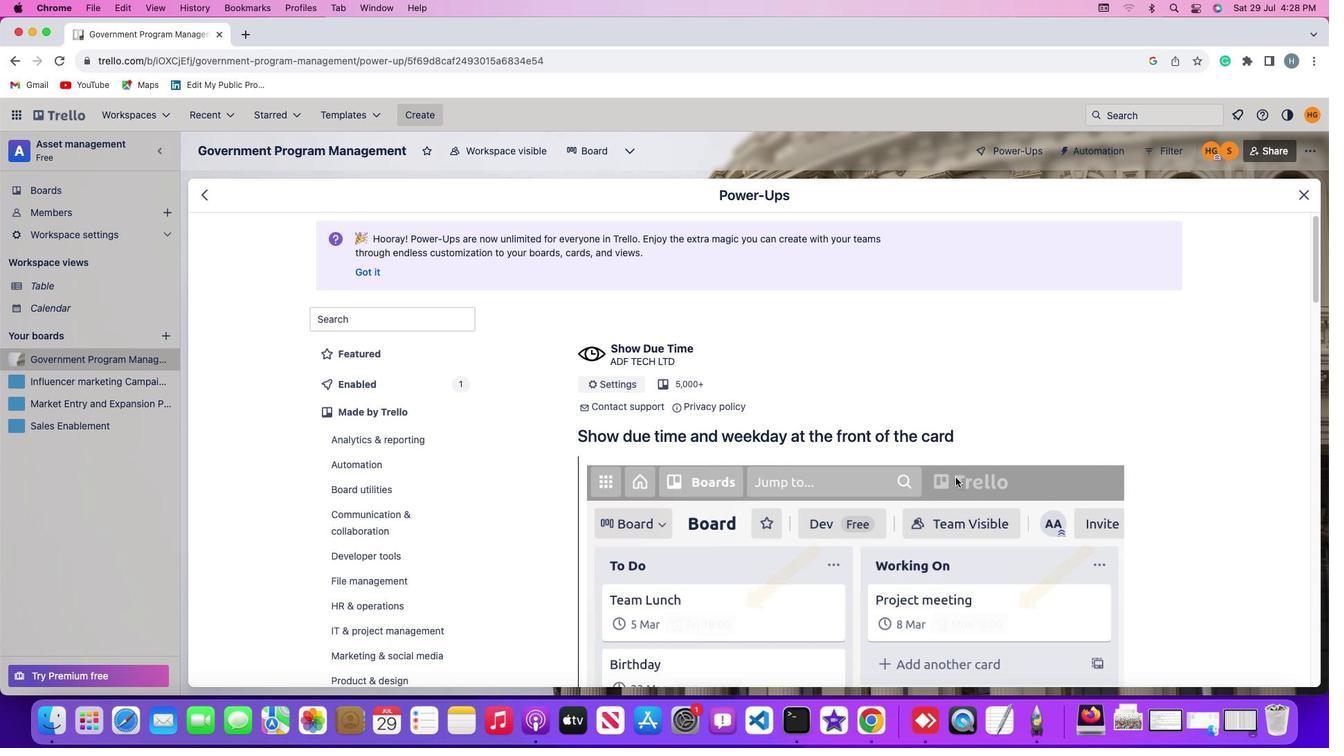 
Action: Mouse scrolled (955, 477) with delta (0, 0)
Screenshot: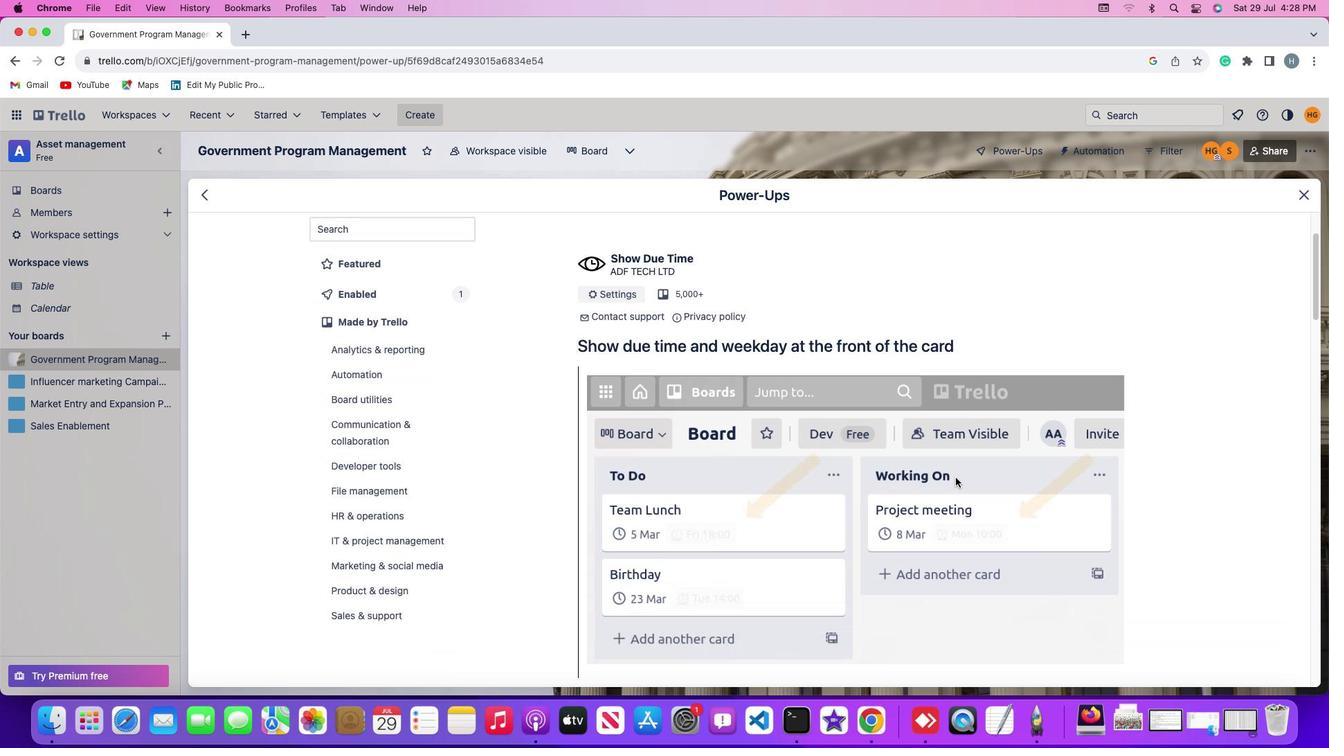 
Action: Mouse scrolled (955, 477) with delta (0, 0)
Screenshot: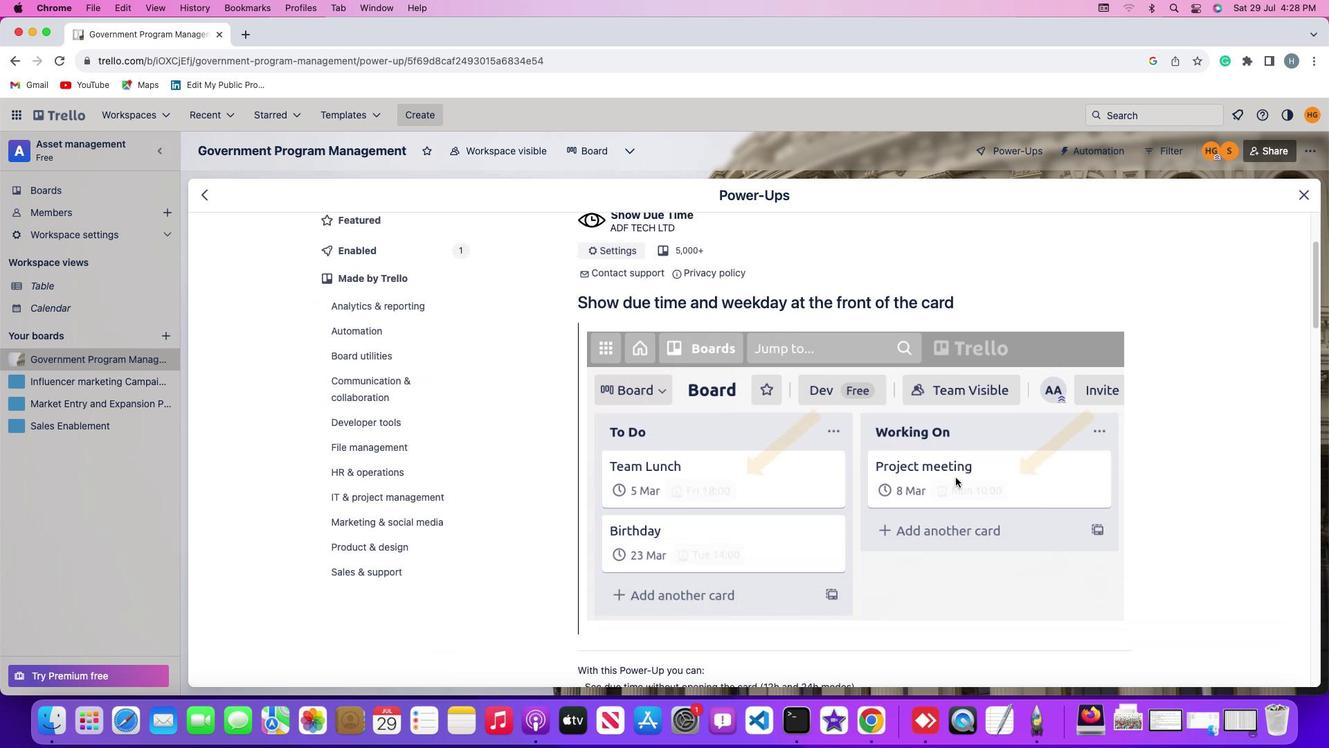 
Action: Mouse scrolled (955, 477) with delta (0, -2)
Screenshot: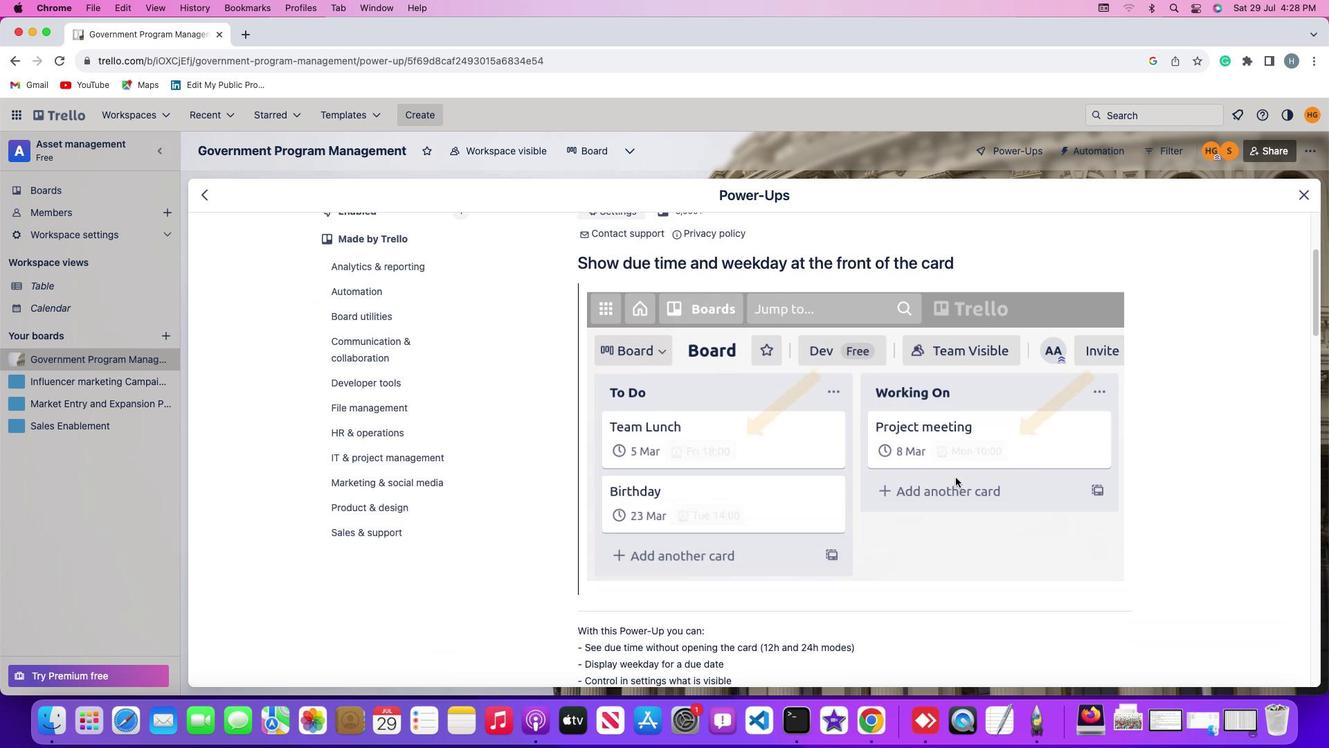 
Action: Mouse scrolled (955, 477) with delta (0, -2)
Screenshot: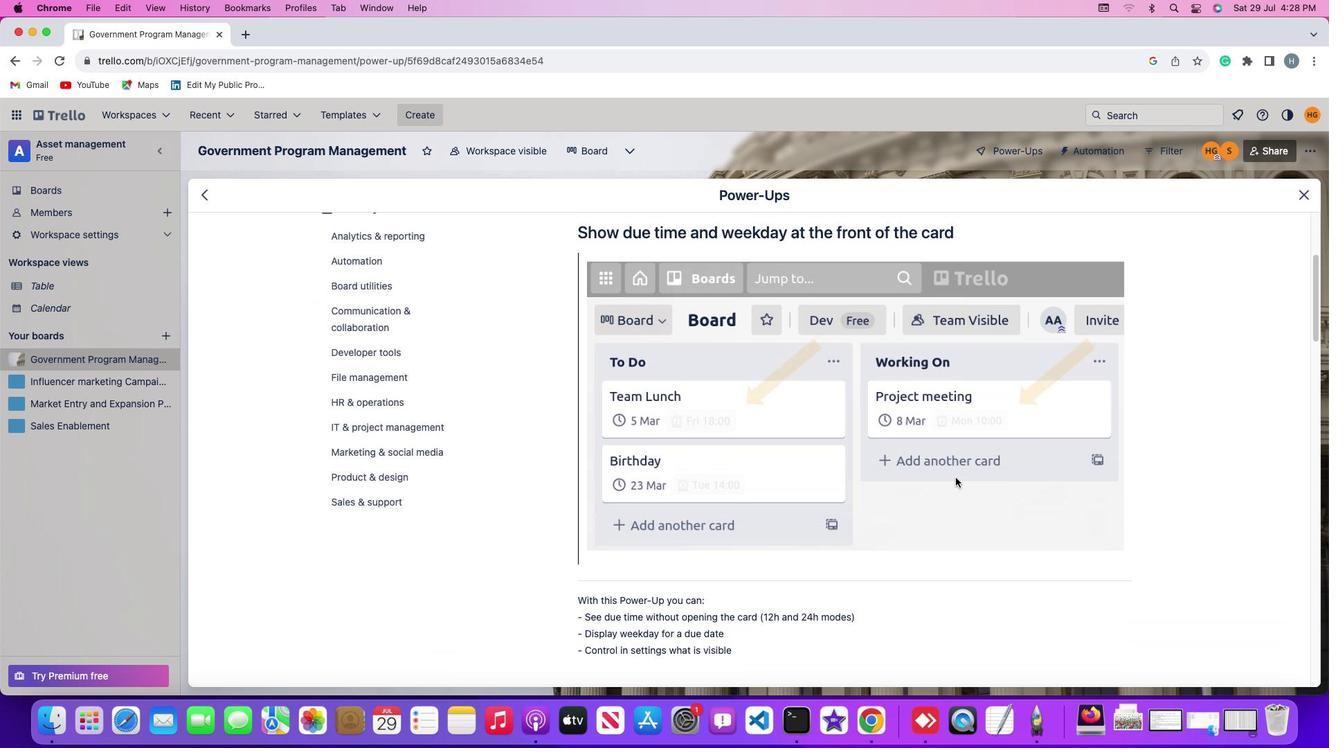 
Action: Mouse scrolled (955, 477) with delta (0, 0)
Screenshot: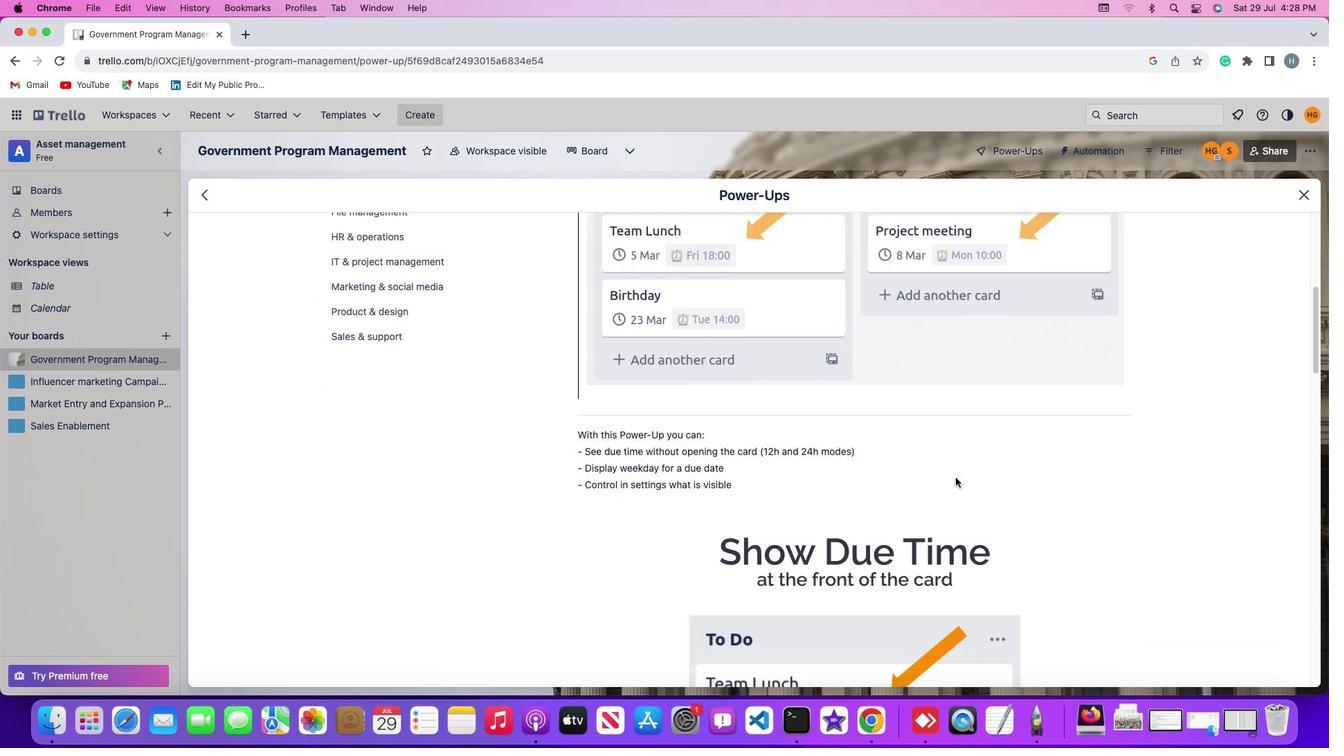 
Action: Mouse scrolled (955, 477) with delta (0, 0)
Screenshot: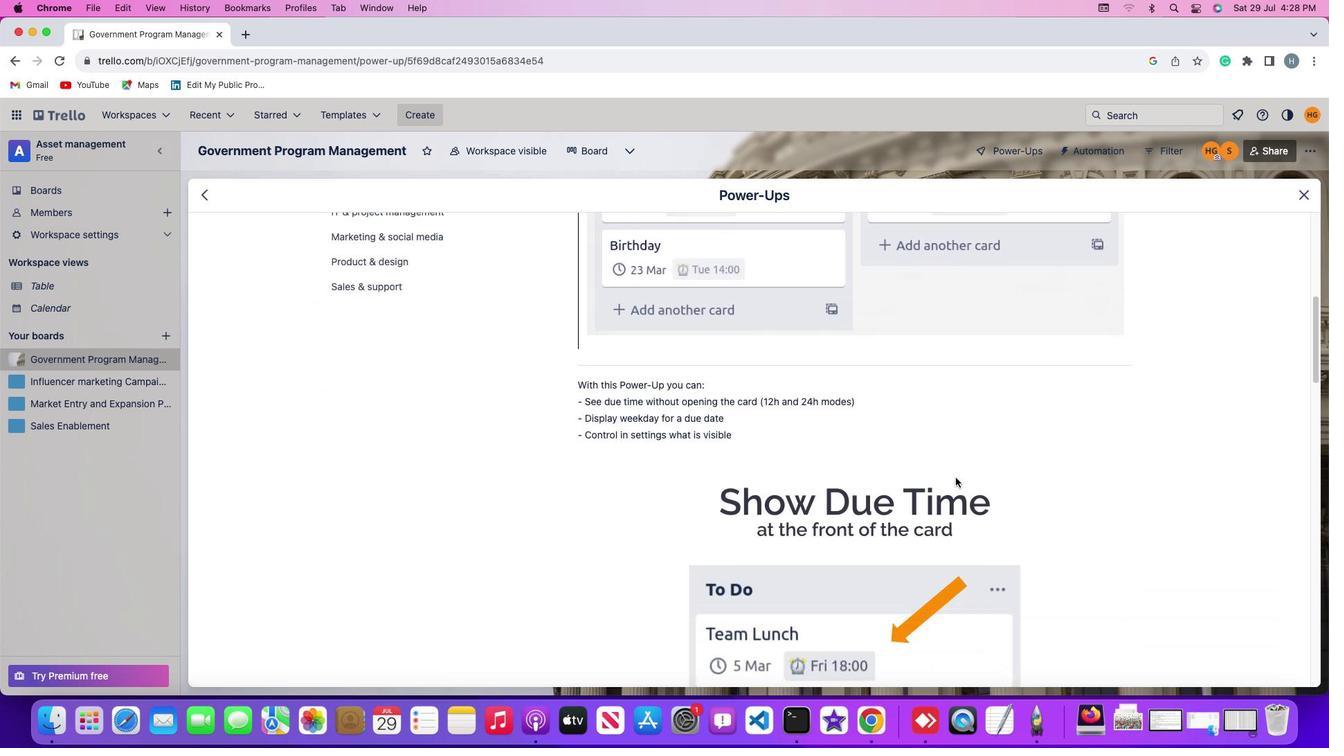 
Action: Mouse scrolled (955, 477) with delta (0, -2)
Screenshot: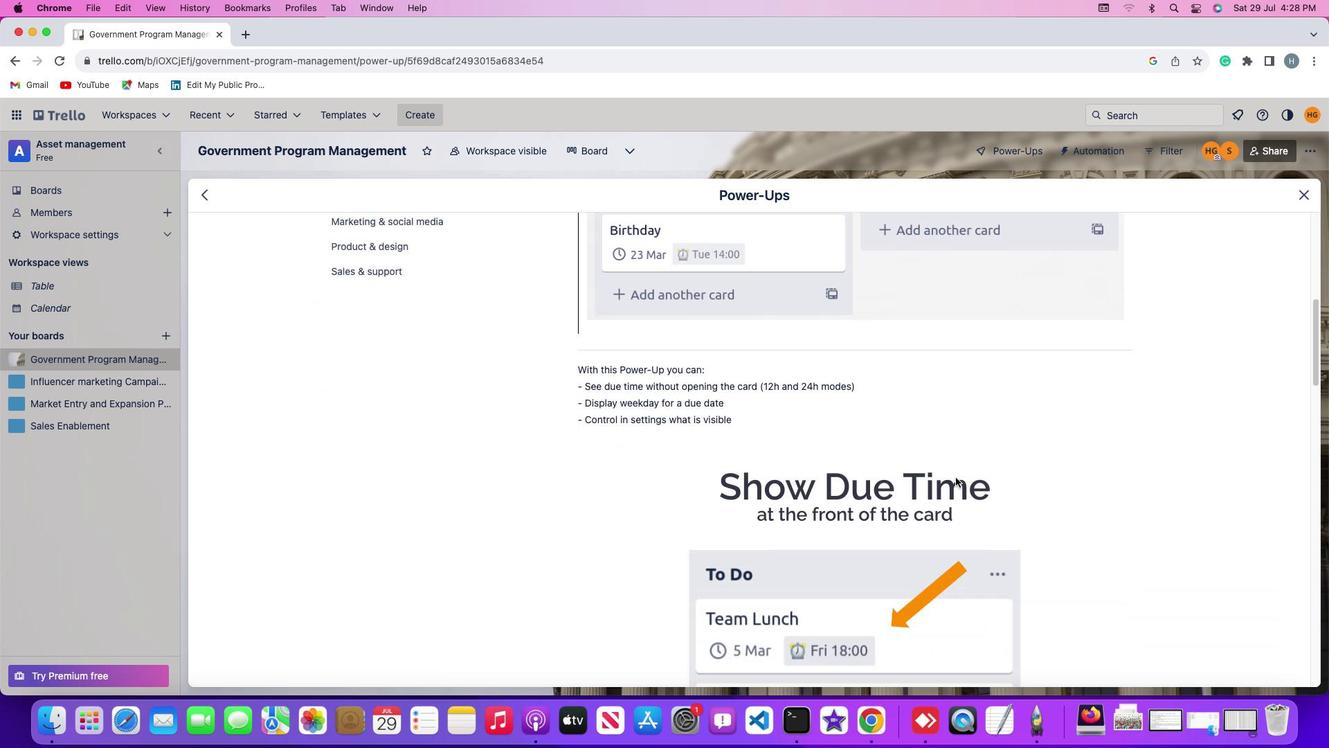 
Action: Mouse scrolled (955, 477) with delta (0, -2)
Screenshot: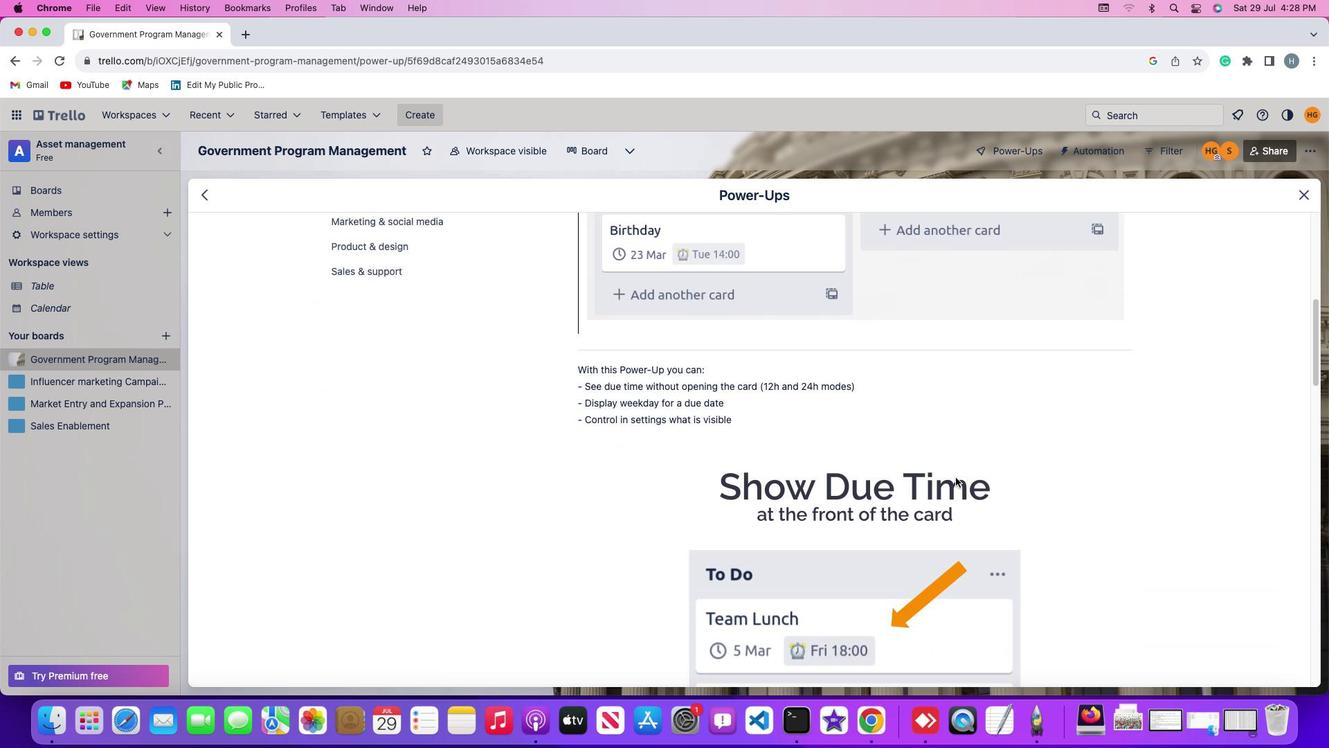 
Action: Mouse scrolled (955, 477) with delta (0, 0)
Screenshot: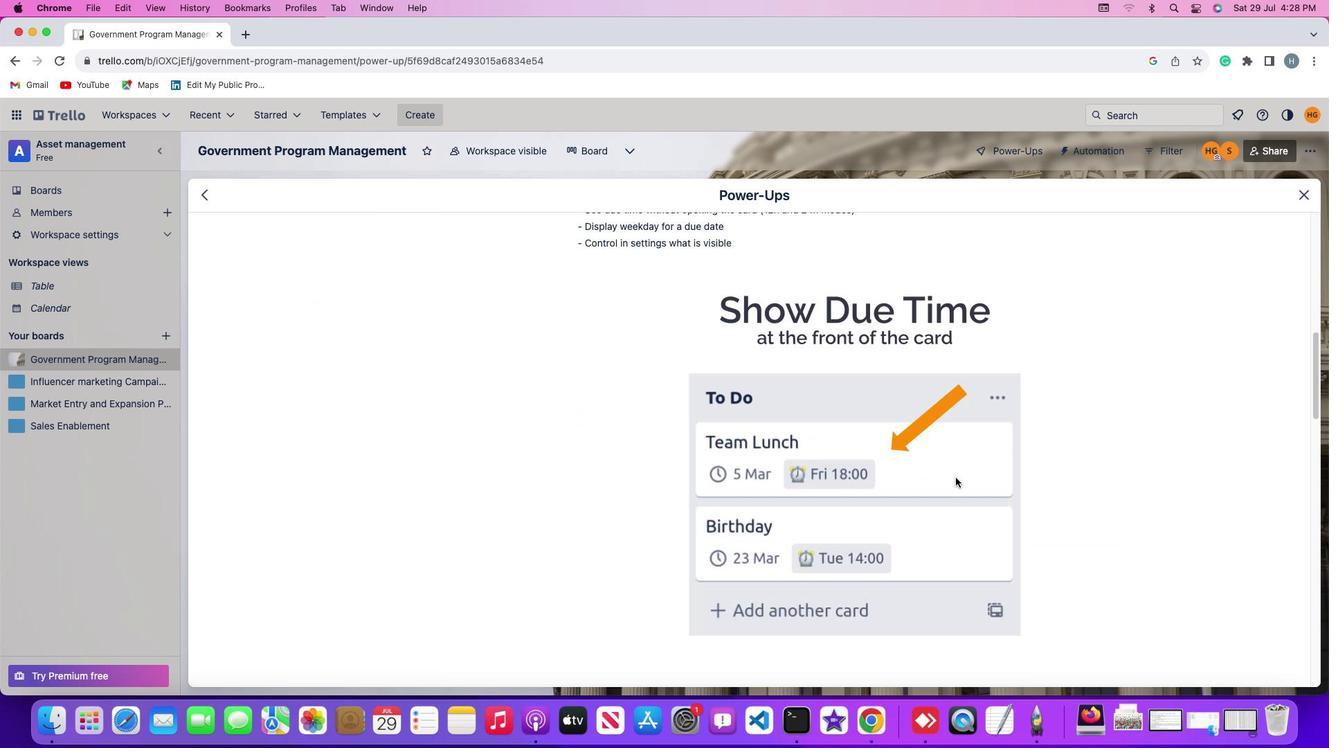 
Action: Mouse scrolled (955, 477) with delta (0, 0)
Screenshot: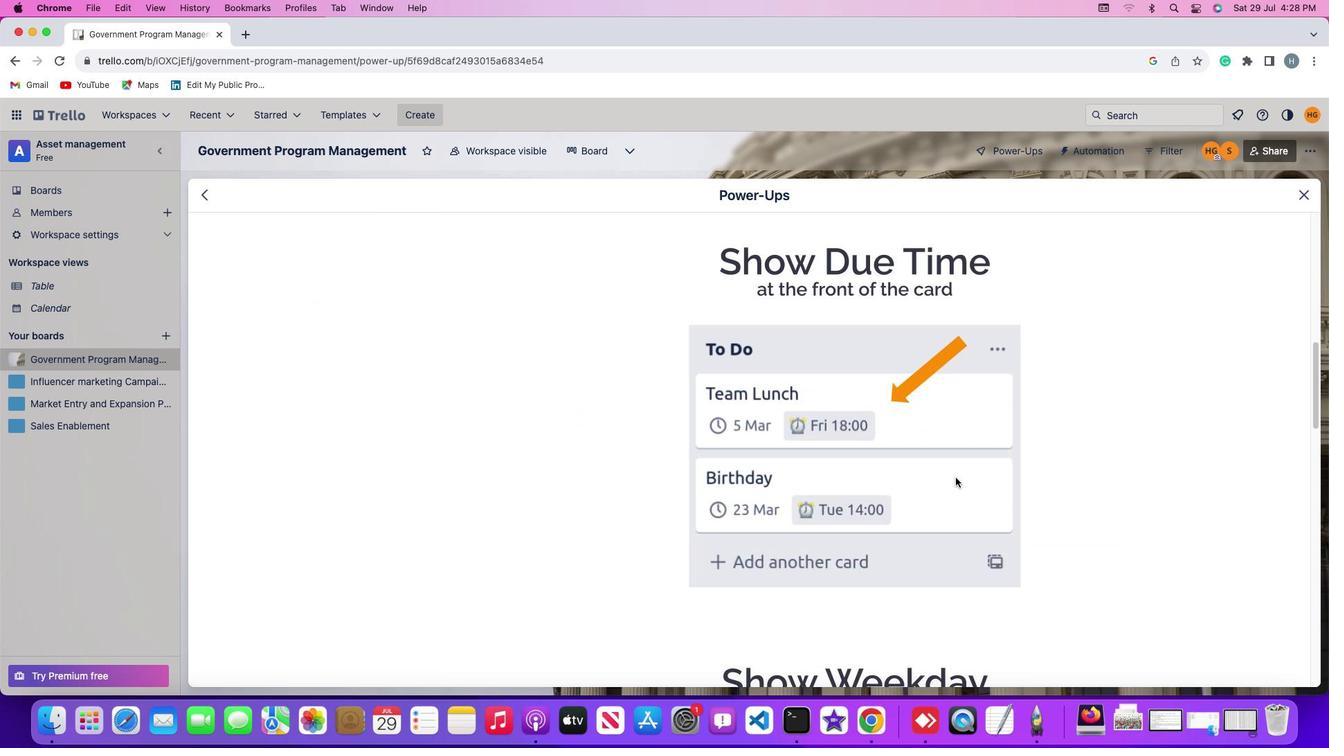 
Action: Mouse scrolled (955, 477) with delta (0, -2)
Screenshot: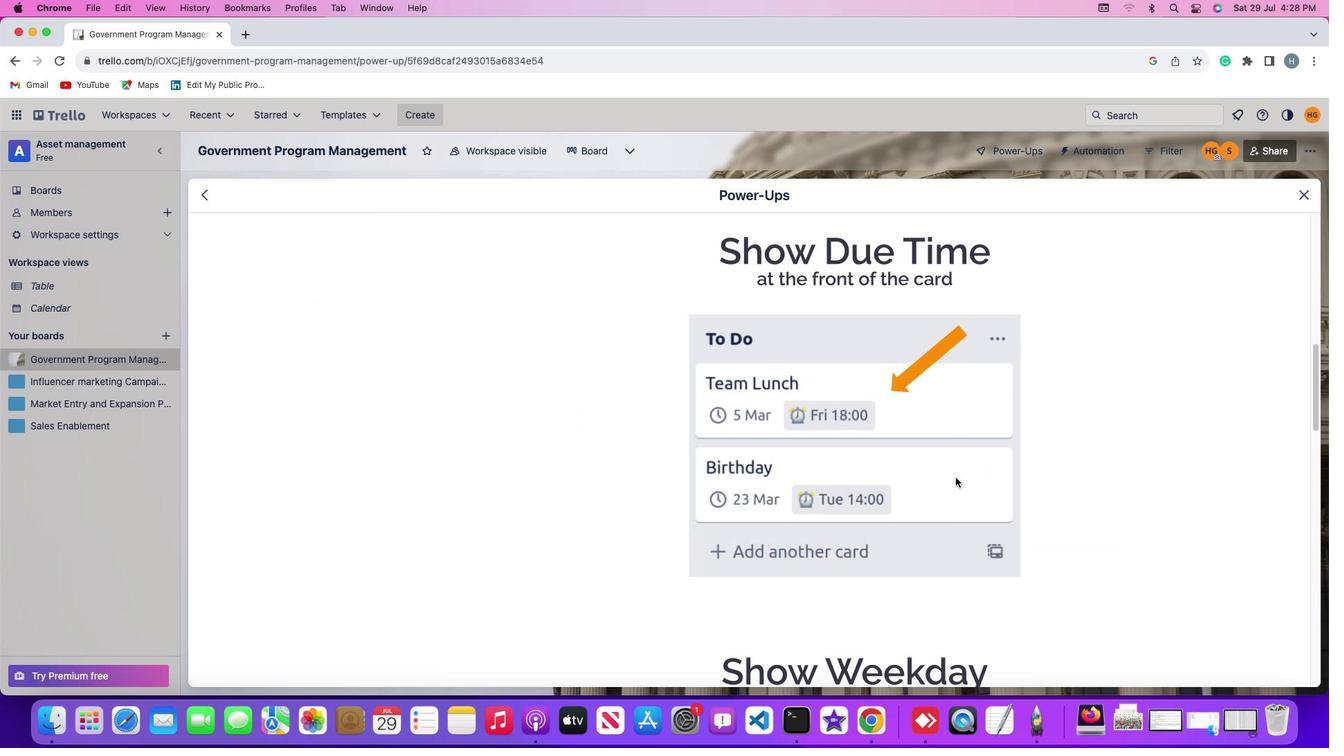 
Action: Mouse scrolled (955, 477) with delta (0, -2)
Screenshot: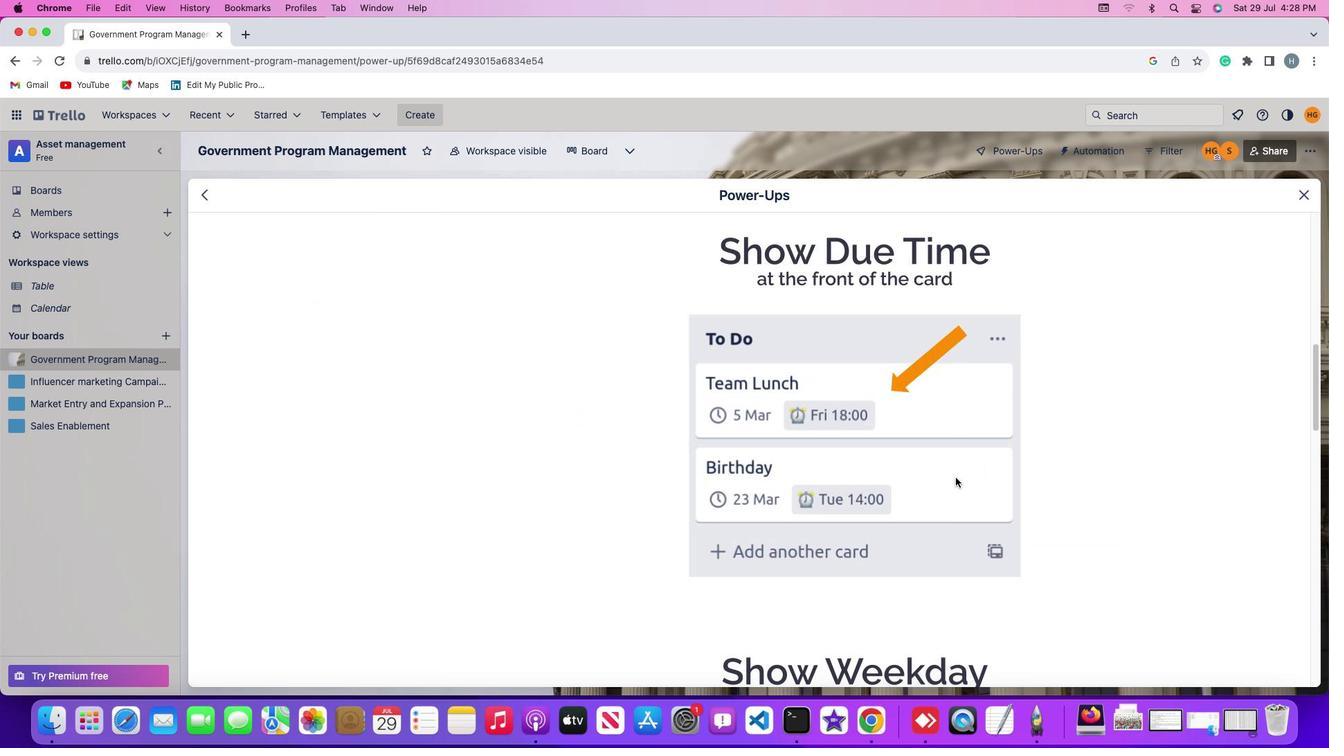 
Action: Mouse scrolled (955, 477) with delta (0, 0)
Screenshot: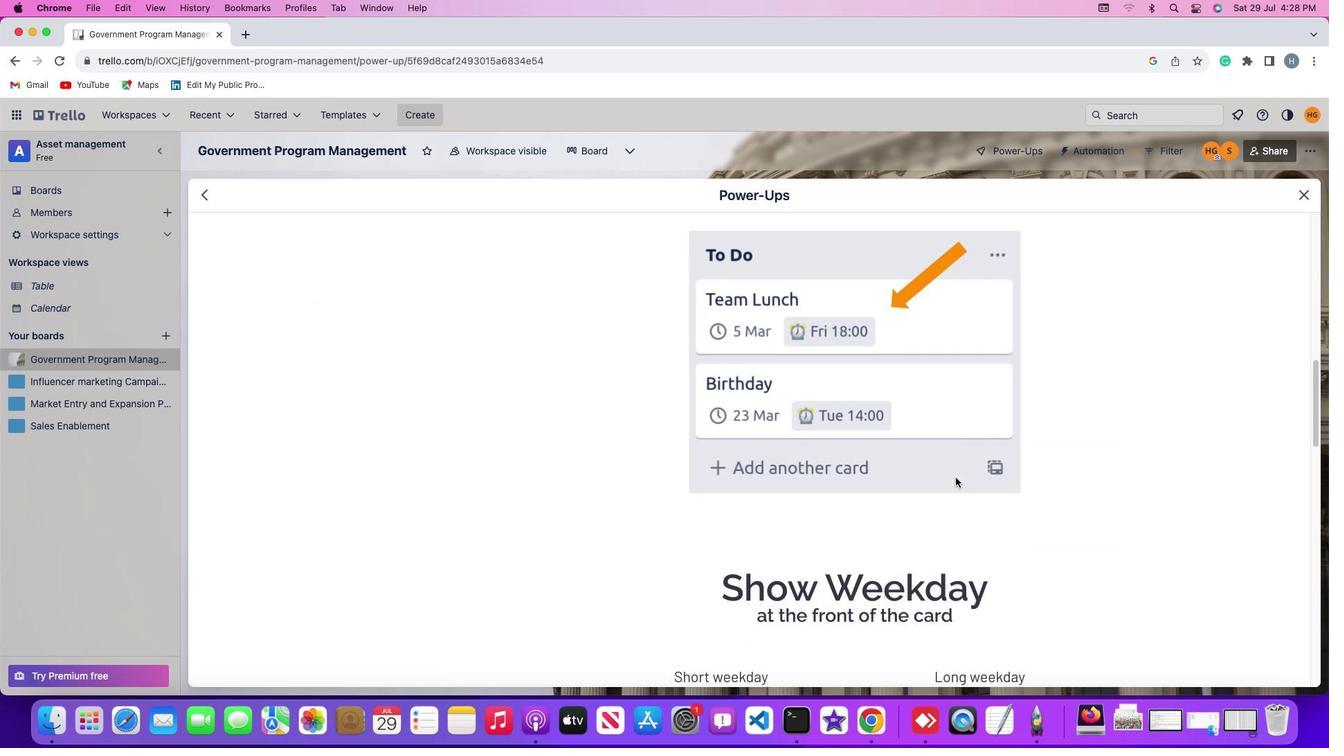
Action: Mouse scrolled (955, 477) with delta (0, 0)
Screenshot: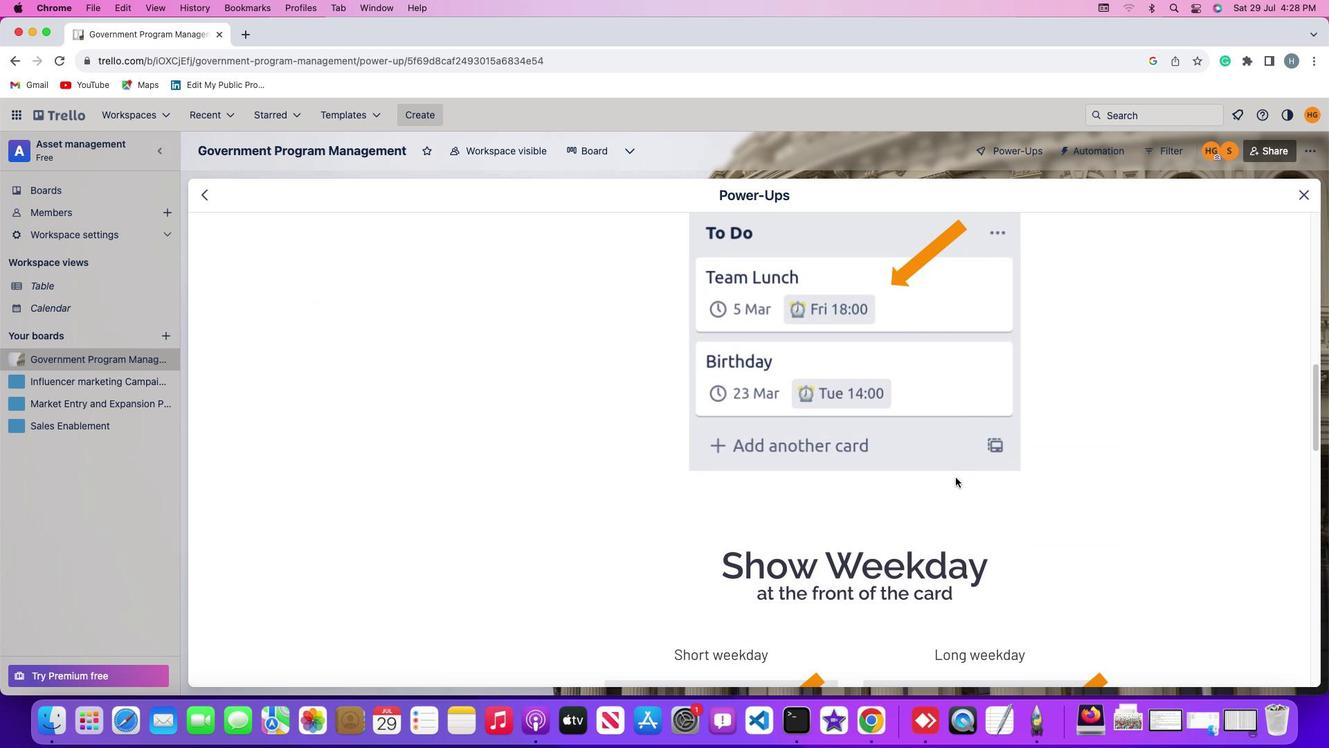 
Action: Mouse scrolled (955, 477) with delta (0, -2)
Screenshot: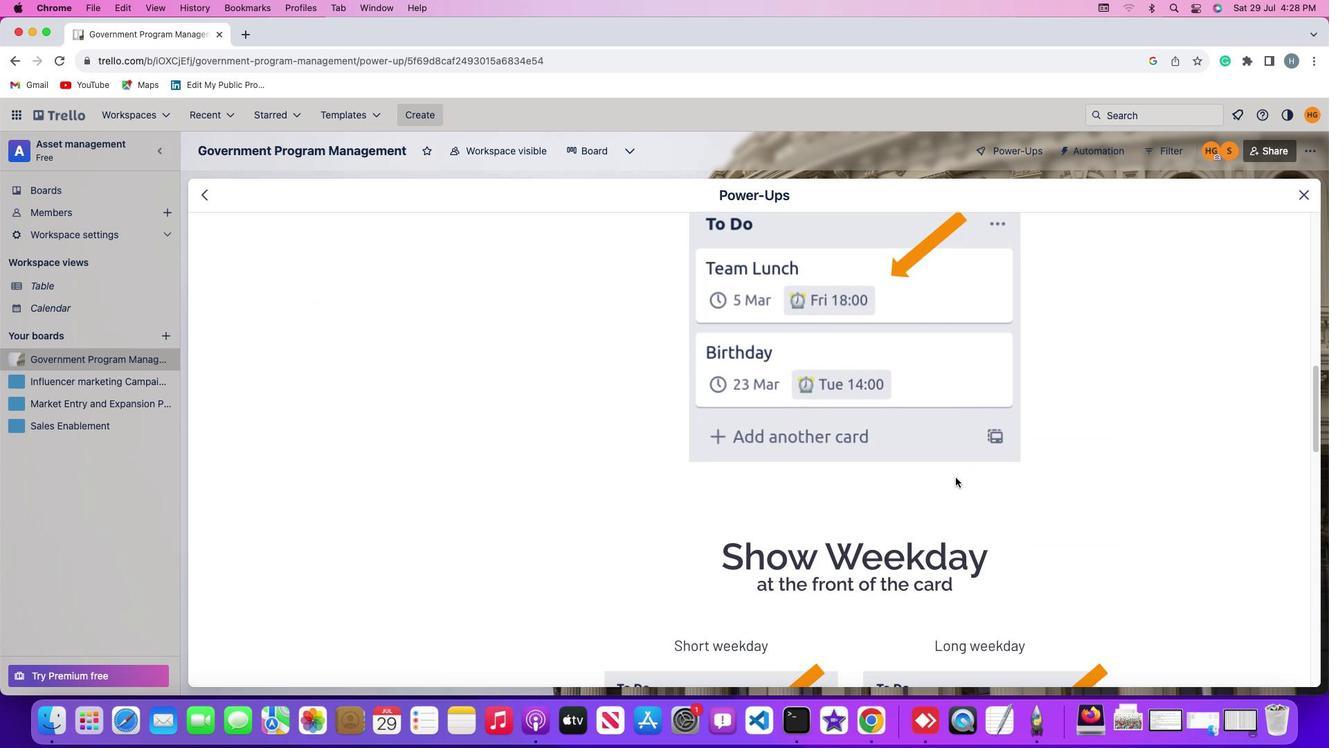 
Action: Mouse scrolled (955, 477) with delta (0, 0)
Screenshot: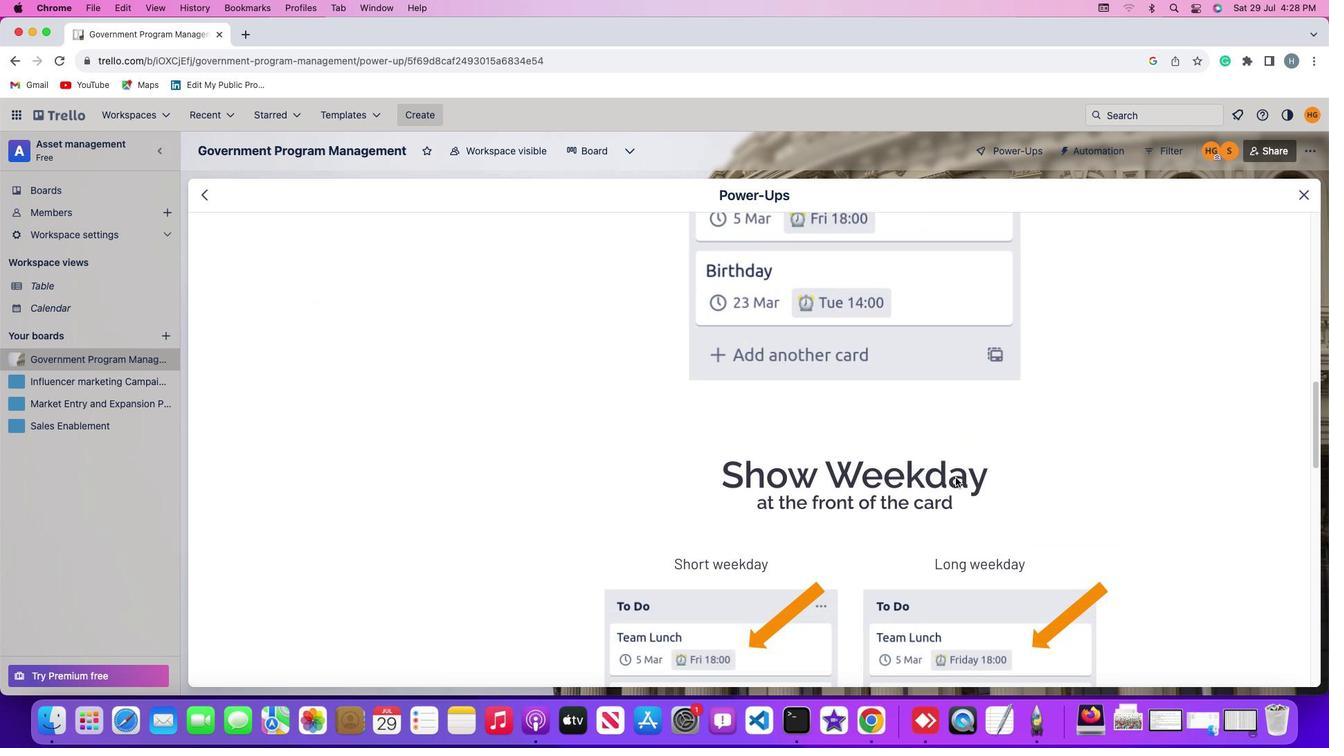 
Action: Mouse scrolled (955, 477) with delta (0, 0)
Screenshot: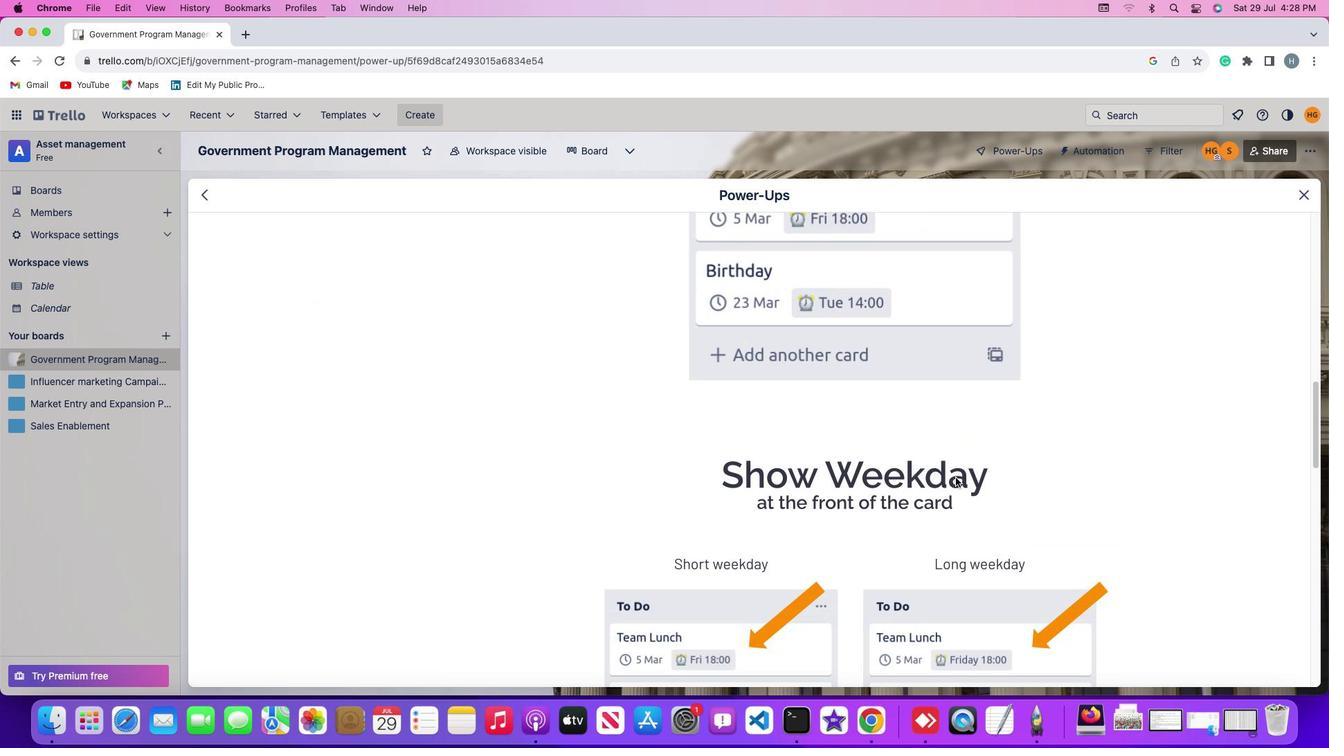 
Action: Mouse scrolled (955, 477) with delta (0, -1)
Screenshot: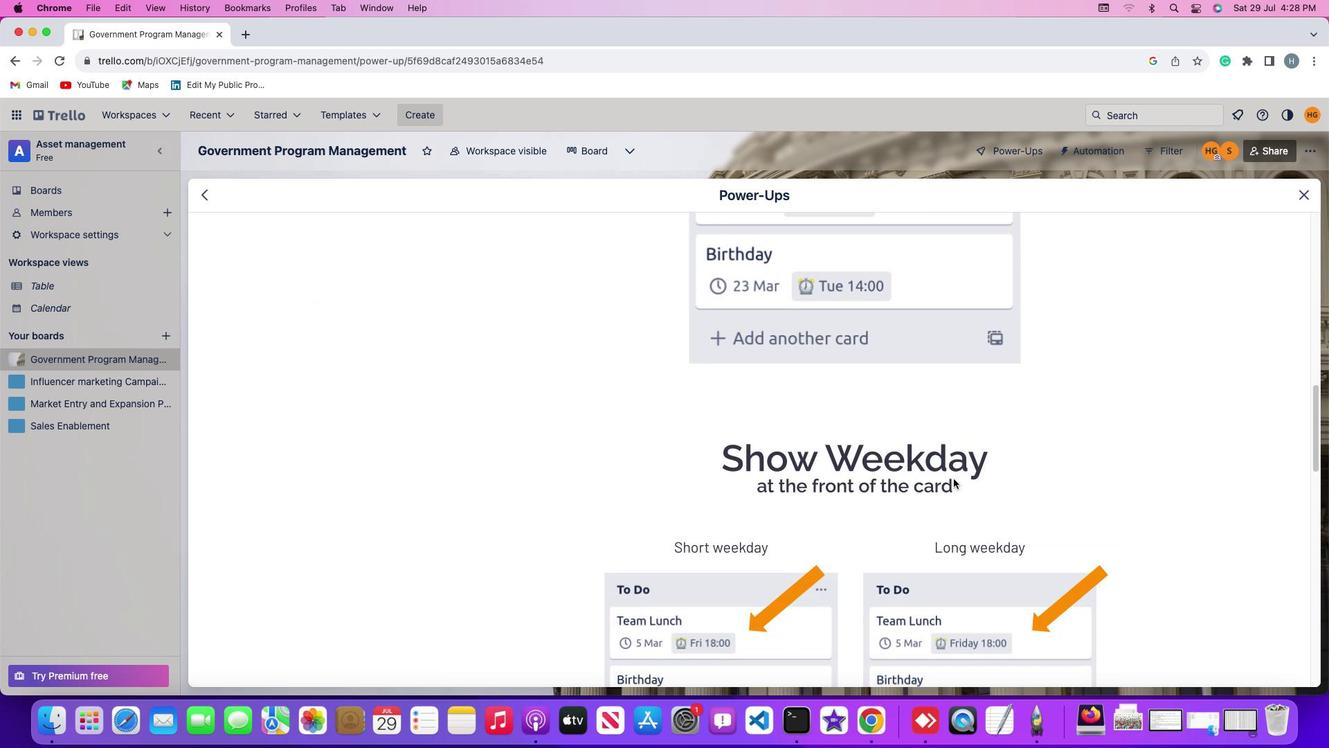 
Action: Mouse moved to (948, 481)
Screenshot: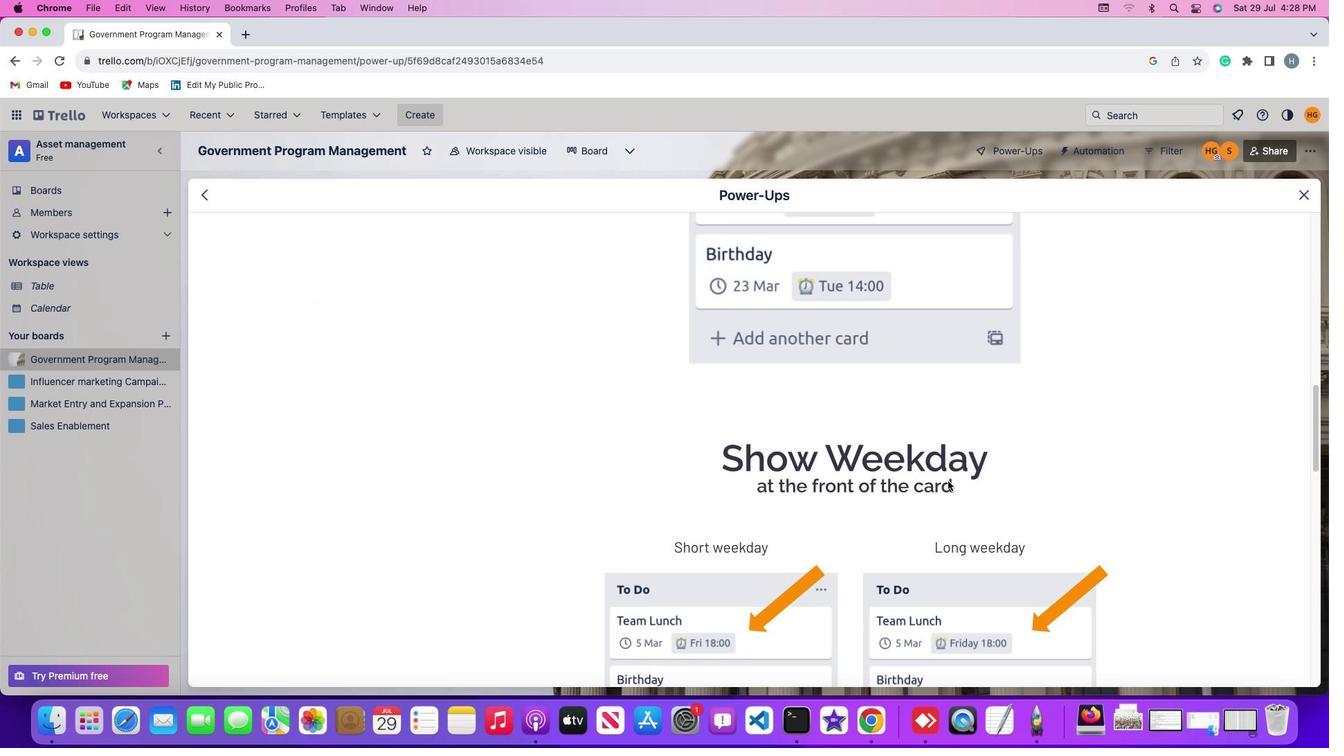 
Action: Mouse scrolled (948, 481) with delta (0, 0)
Screenshot: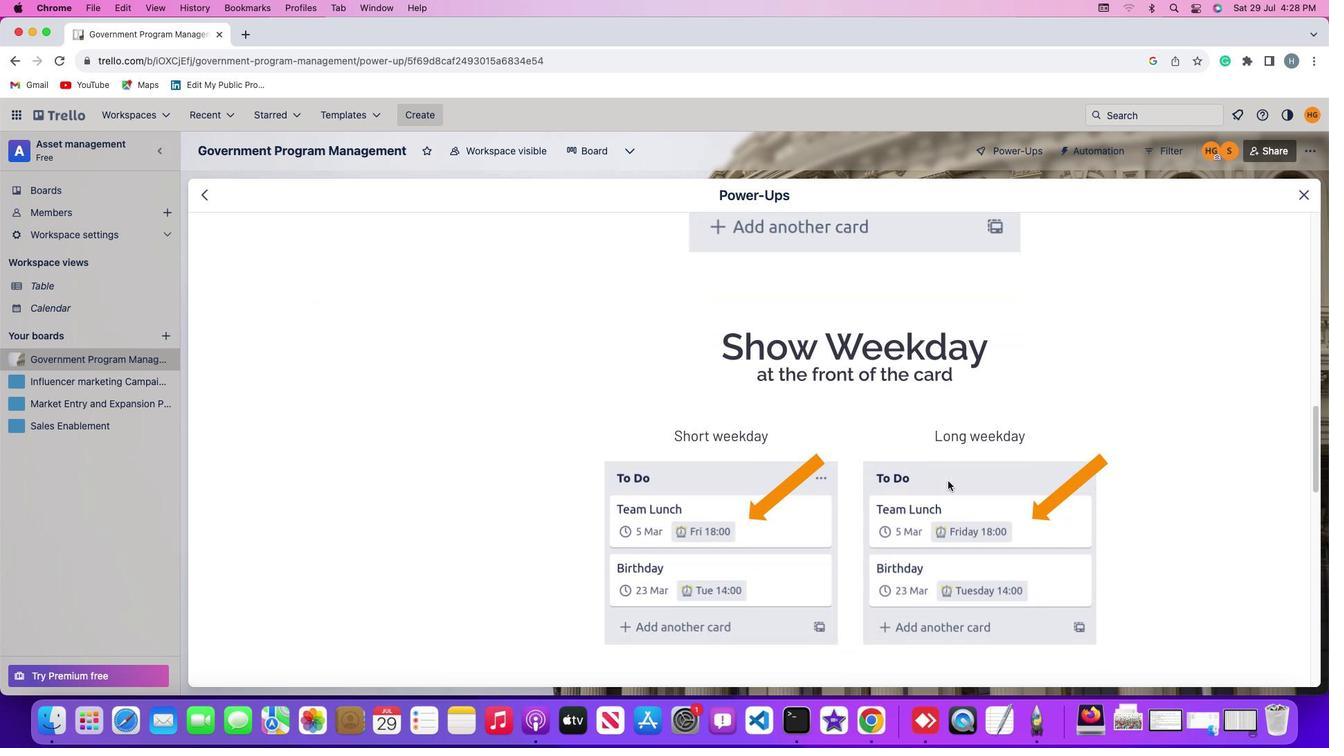 
Action: Mouse scrolled (948, 481) with delta (0, 0)
Screenshot: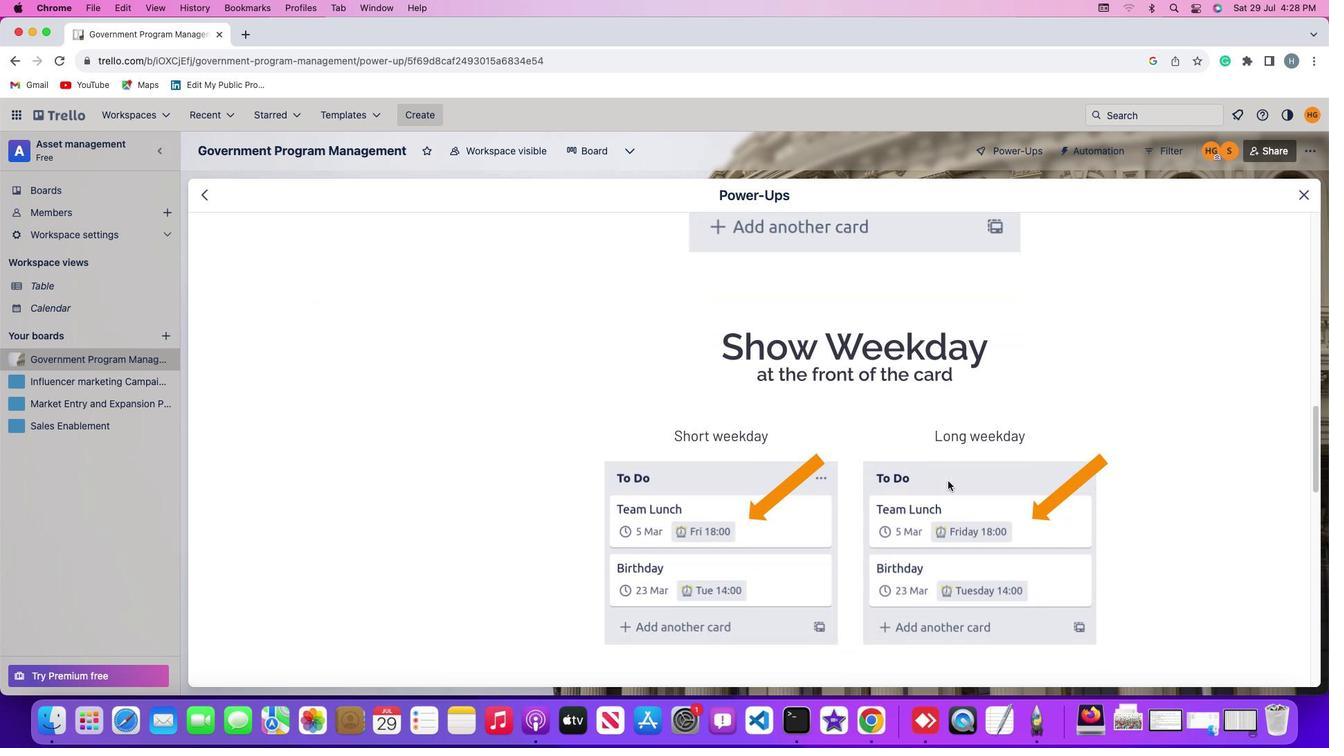 
Action: Mouse scrolled (948, 481) with delta (0, -1)
Screenshot: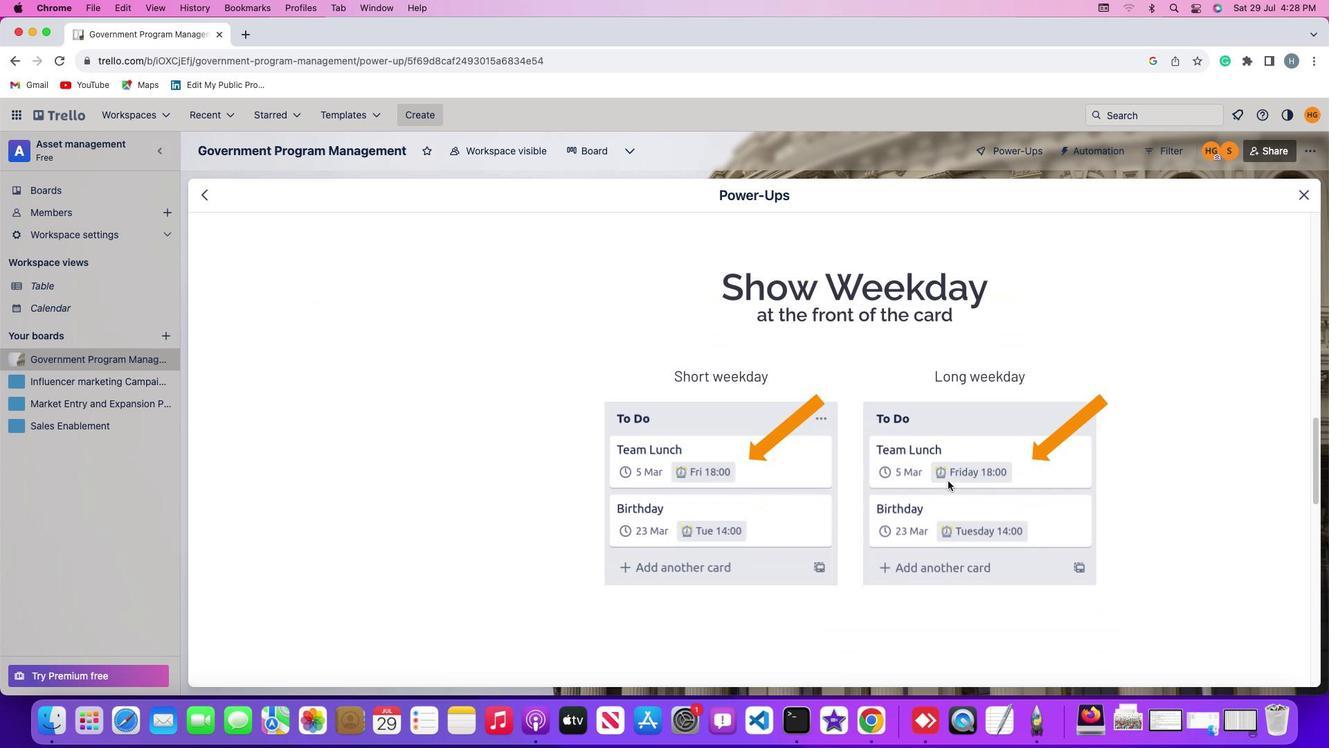 
Action: Mouse scrolled (948, 481) with delta (0, -2)
Screenshot: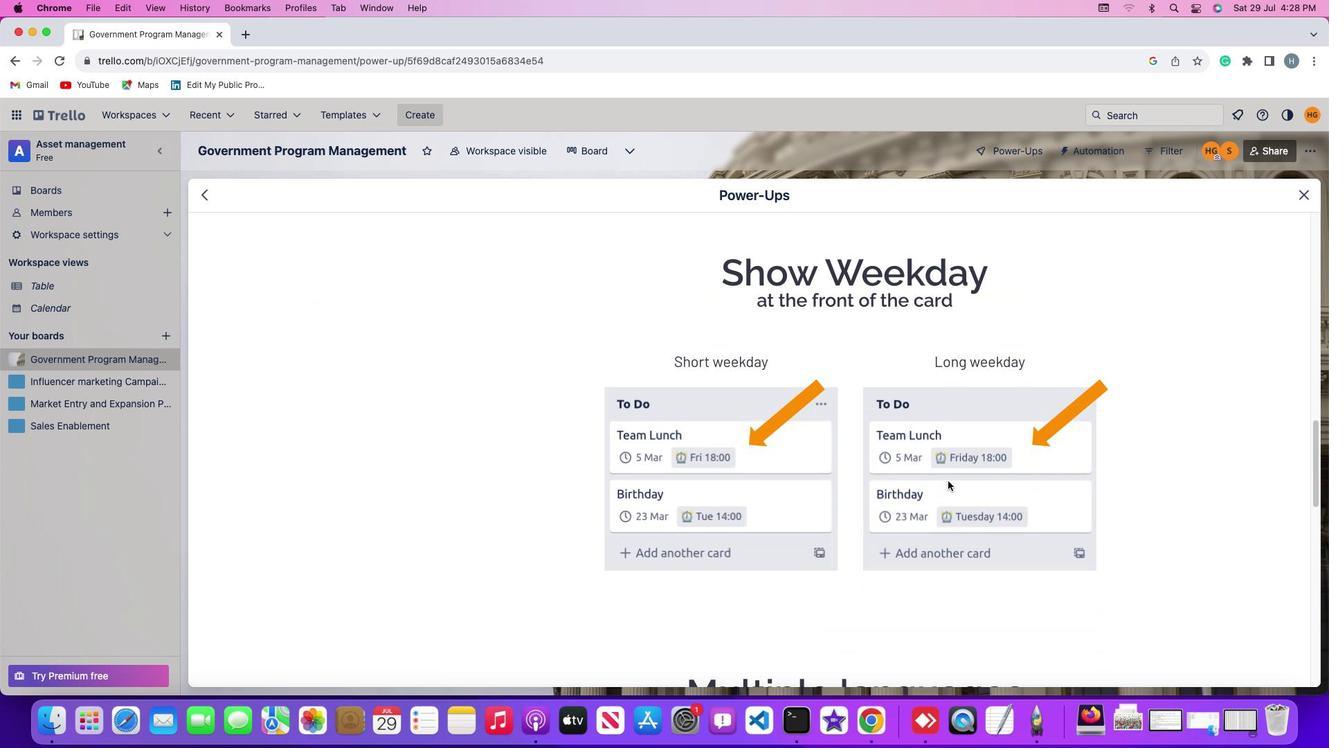 
Action: Mouse scrolled (948, 481) with delta (0, 0)
Screenshot: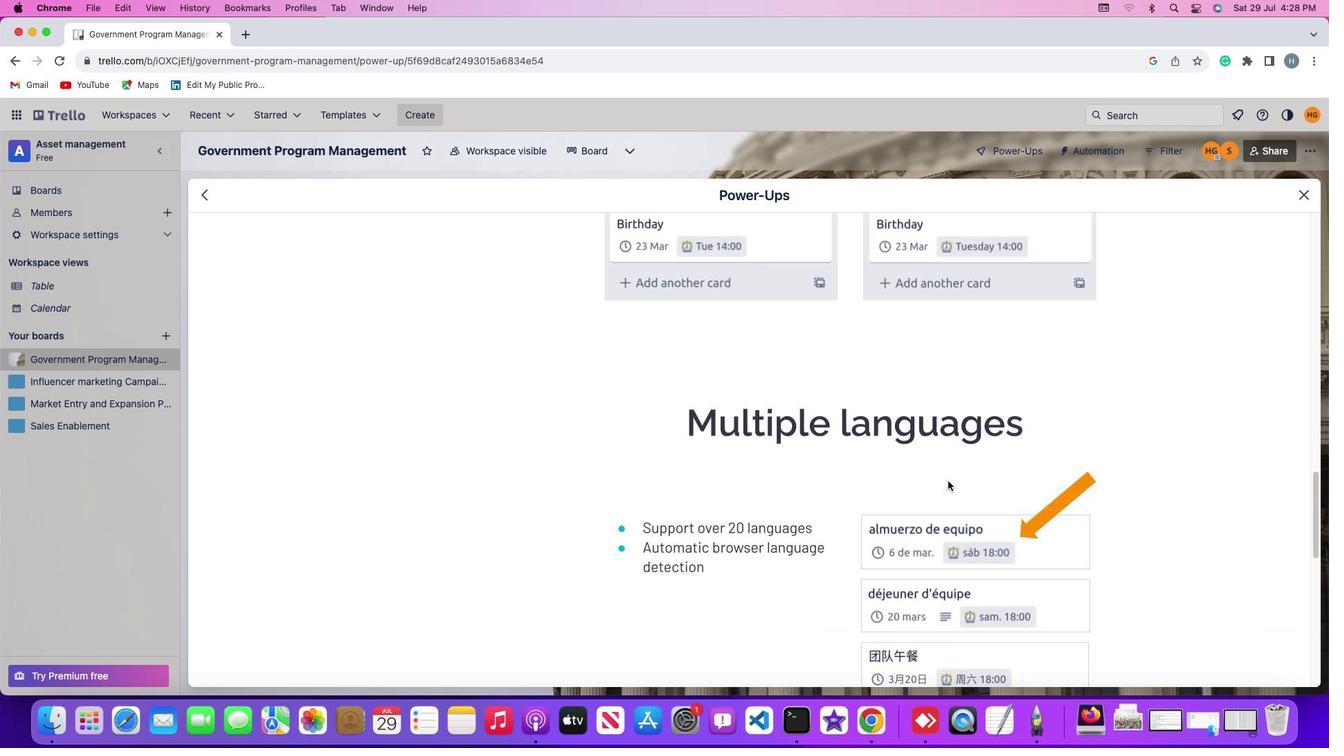 
Action: Mouse scrolled (948, 481) with delta (0, 0)
Screenshot: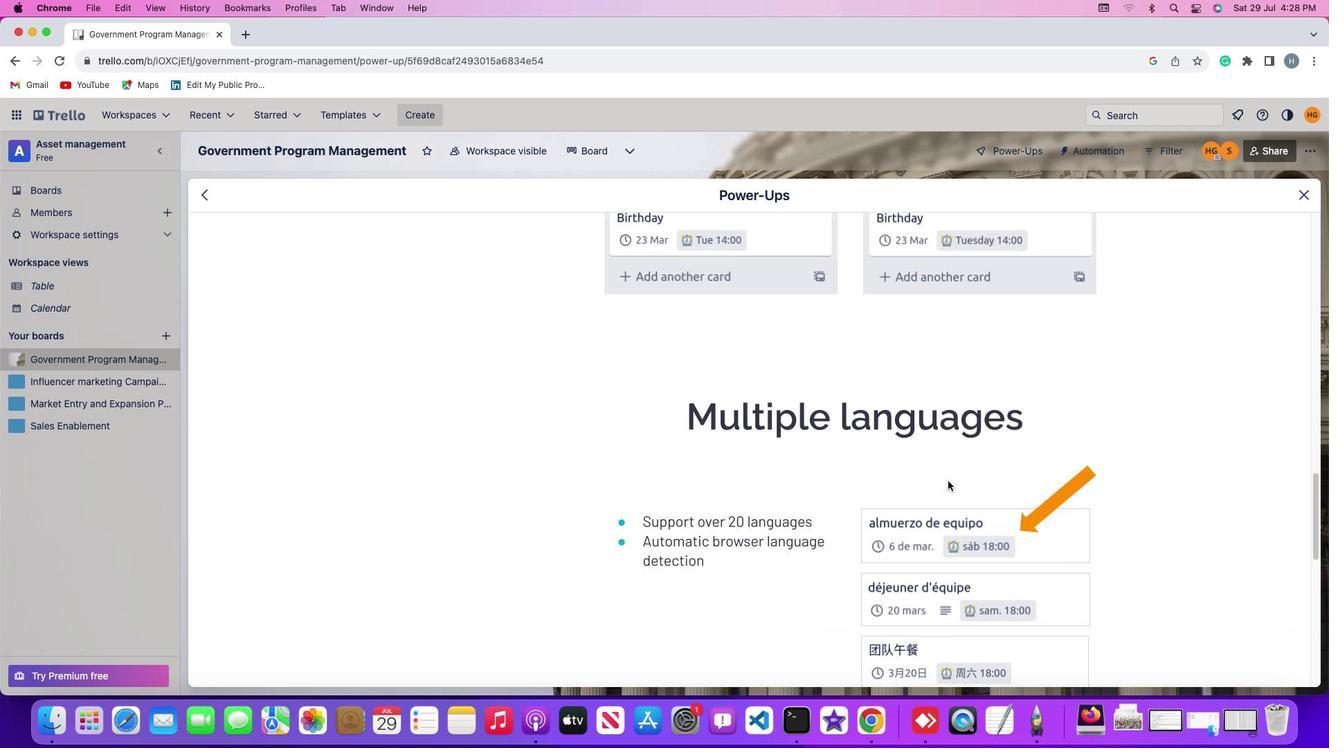 
Action: Mouse scrolled (948, 481) with delta (0, -2)
Screenshot: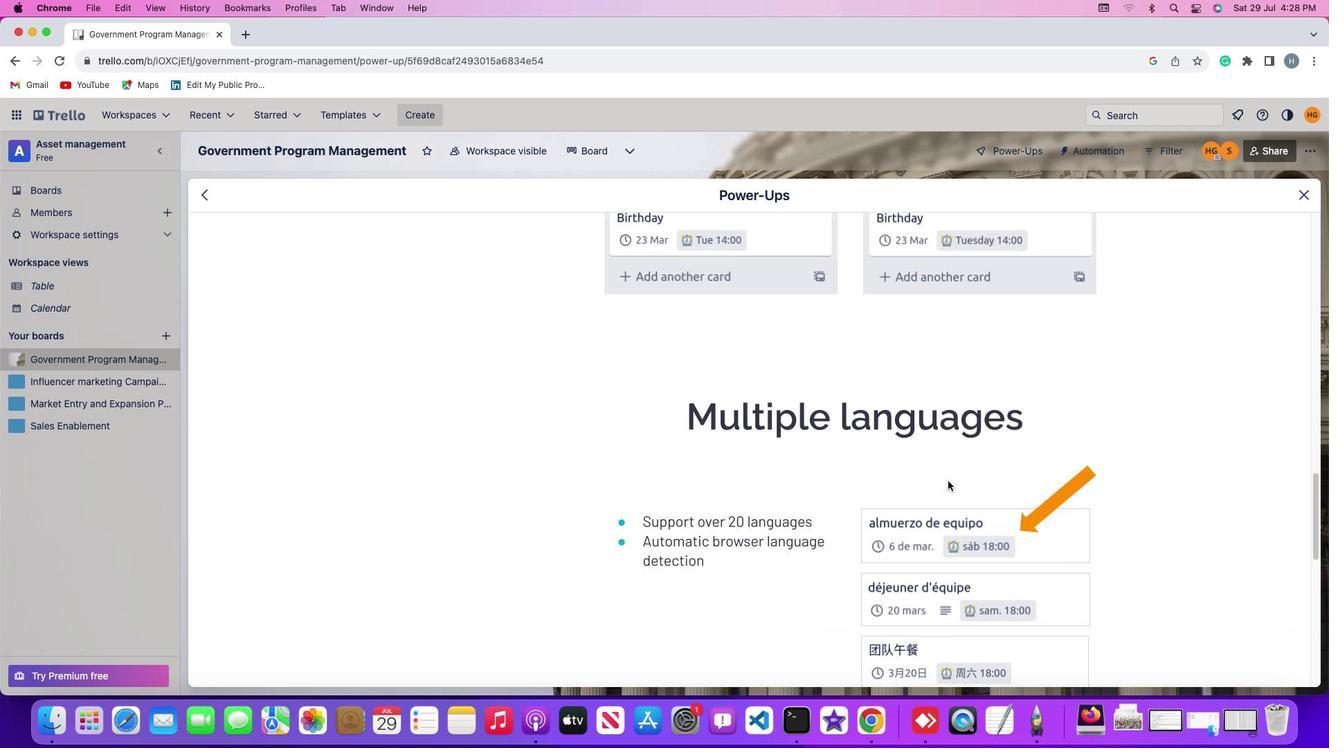 
Action: Mouse scrolled (948, 481) with delta (0, -3)
Screenshot: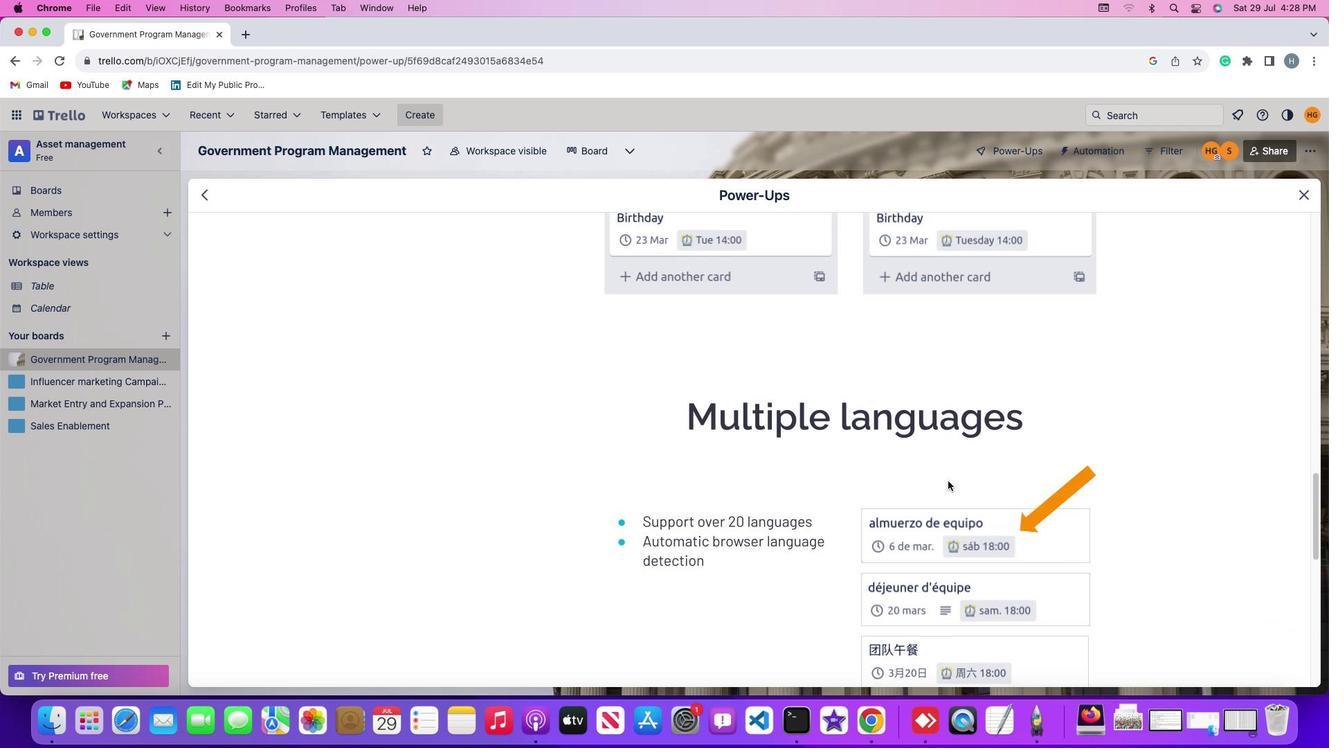 
Action: Mouse scrolled (948, 481) with delta (0, 0)
Screenshot: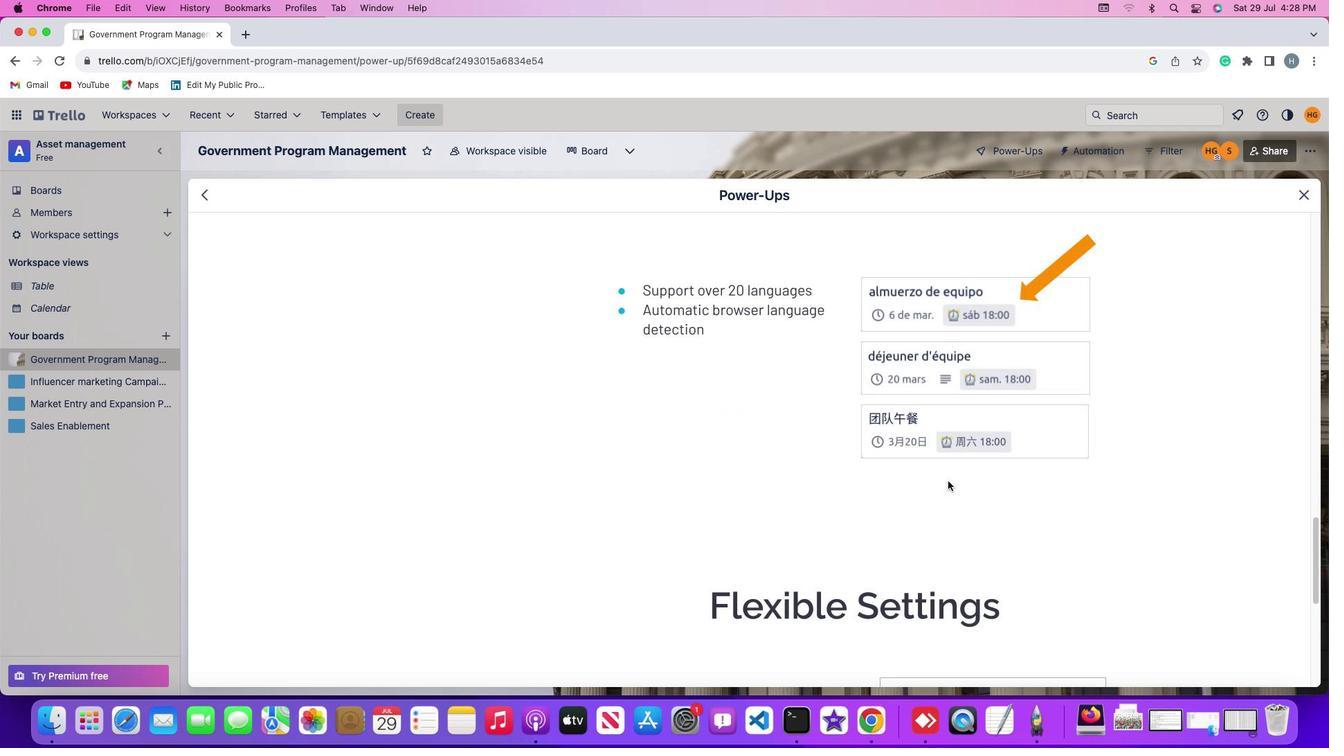 
Action: Mouse scrolled (948, 481) with delta (0, 0)
Screenshot: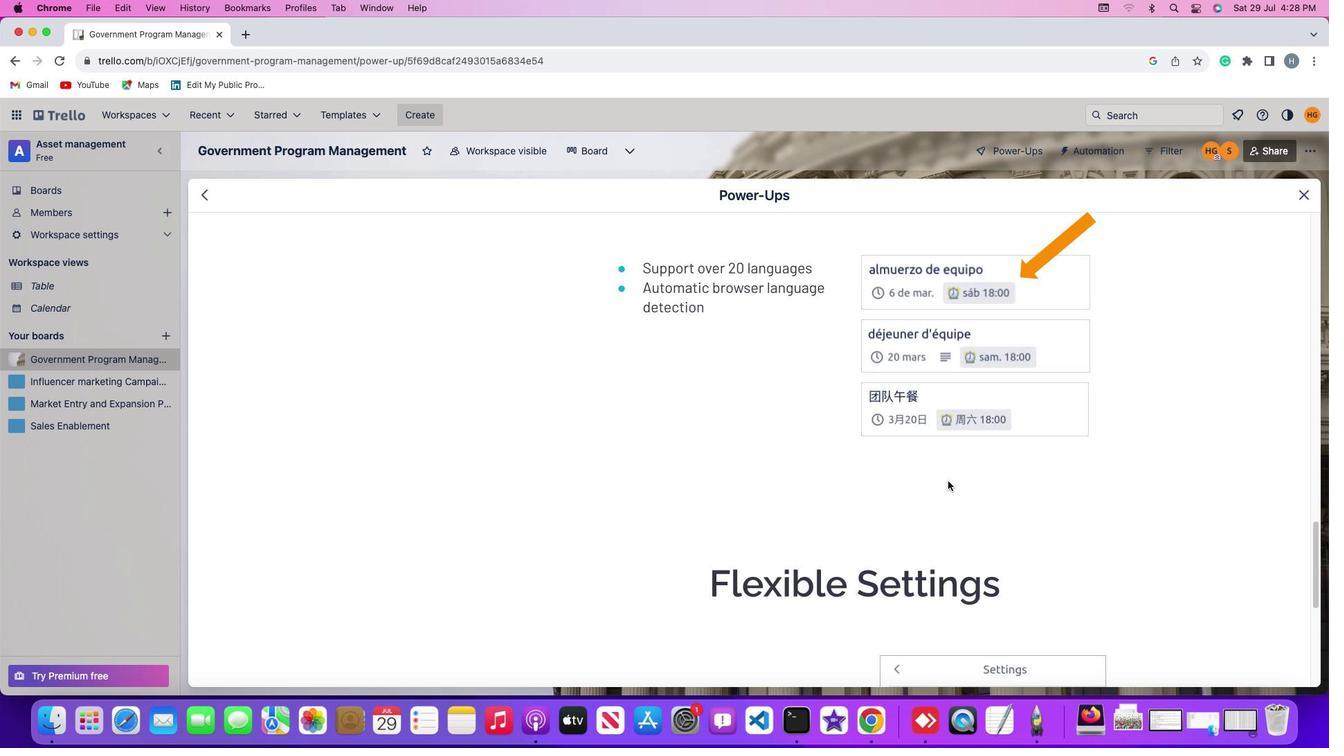 
Action: Mouse scrolled (948, 481) with delta (0, -2)
Screenshot: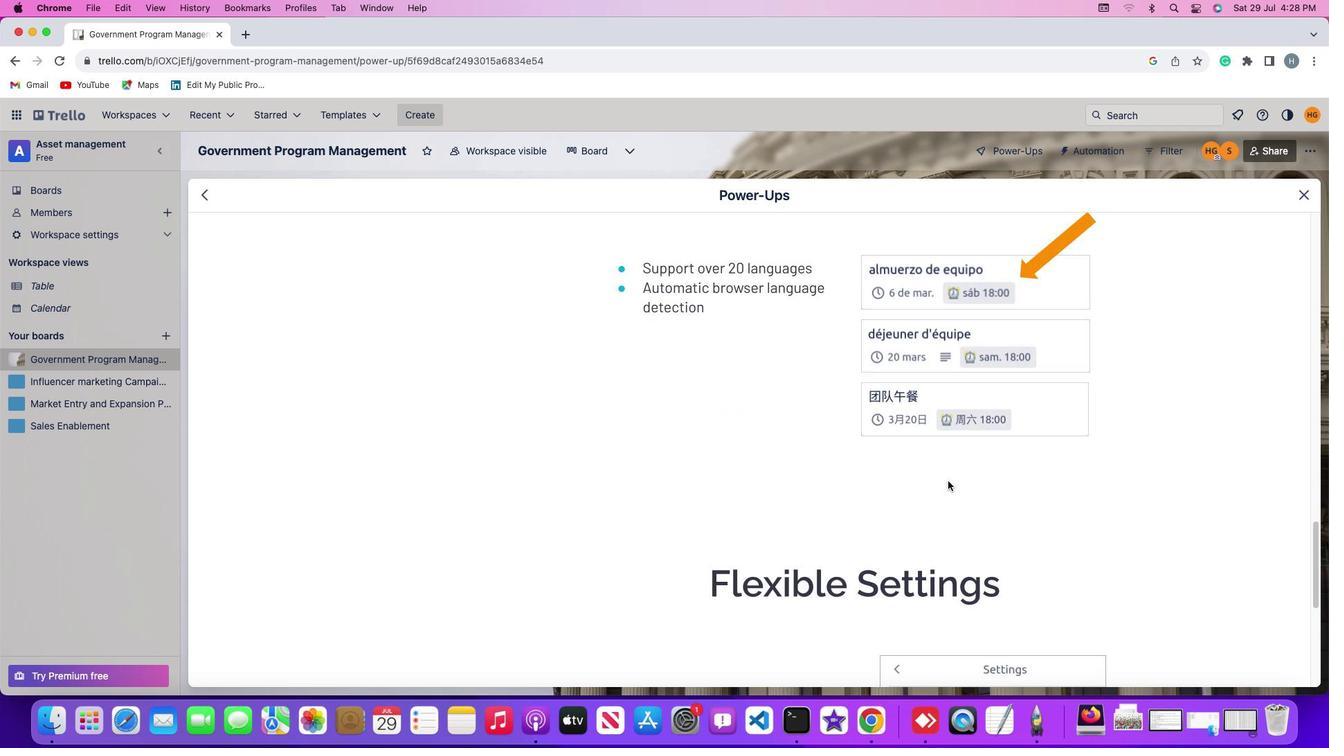 
Action: Mouse scrolled (948, 481) with delta (0, -2)
Screenshot: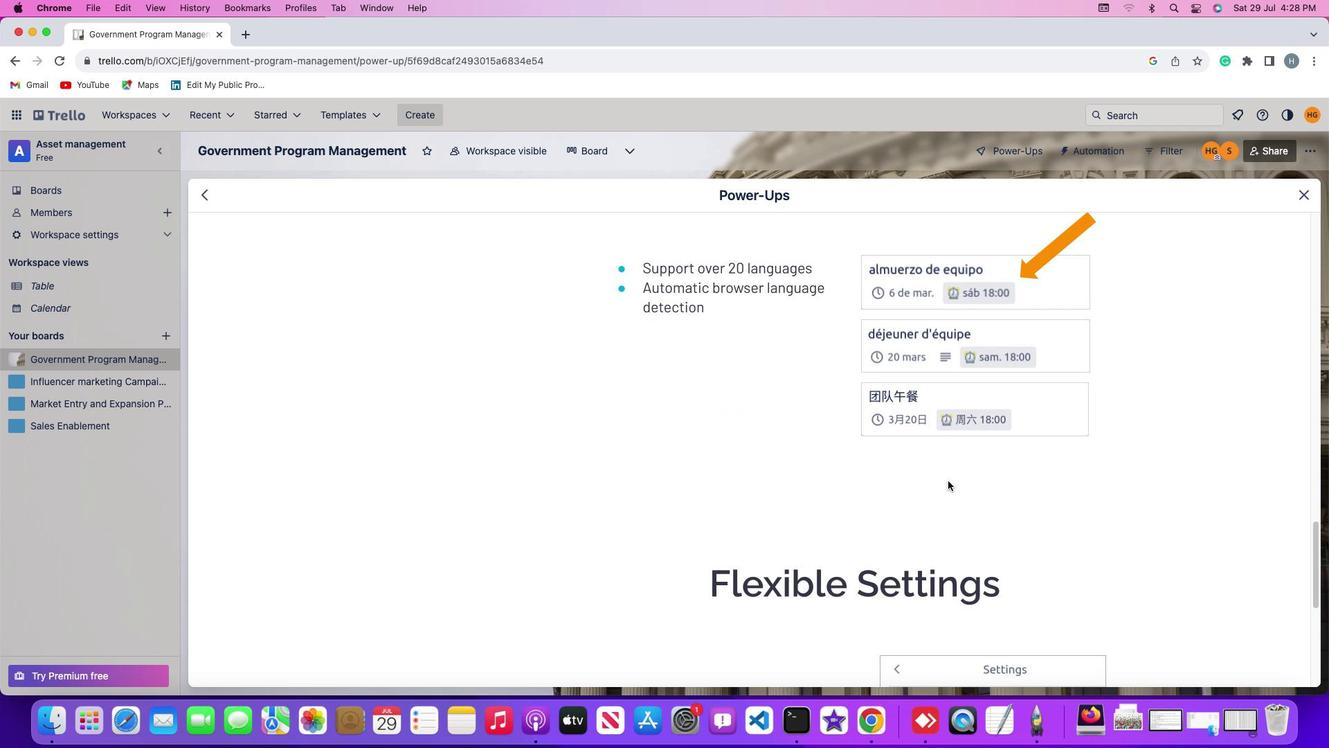 
Action: Mouse scrolled (948, 481) with delta (0, 0)
Screenshot: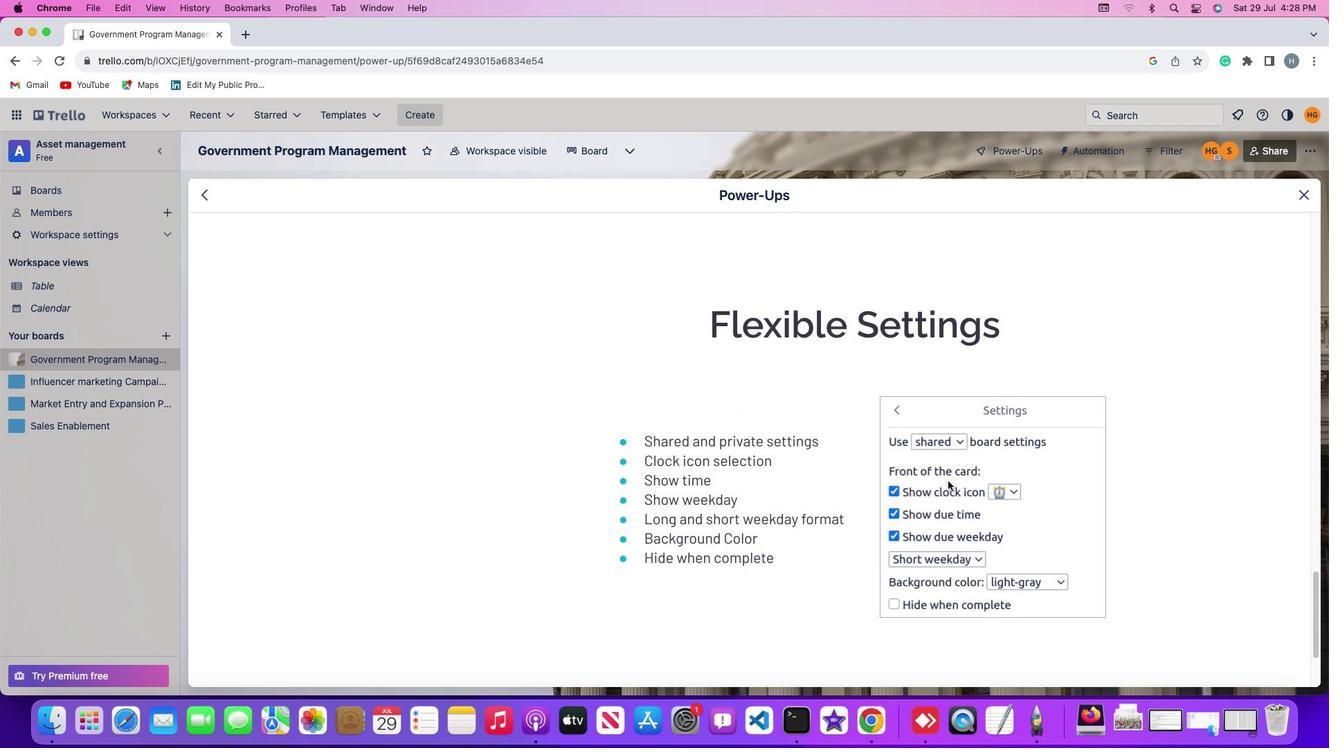 
Action: Mouse scrolled (948, 481) with delta (0, 0)
Screenshot: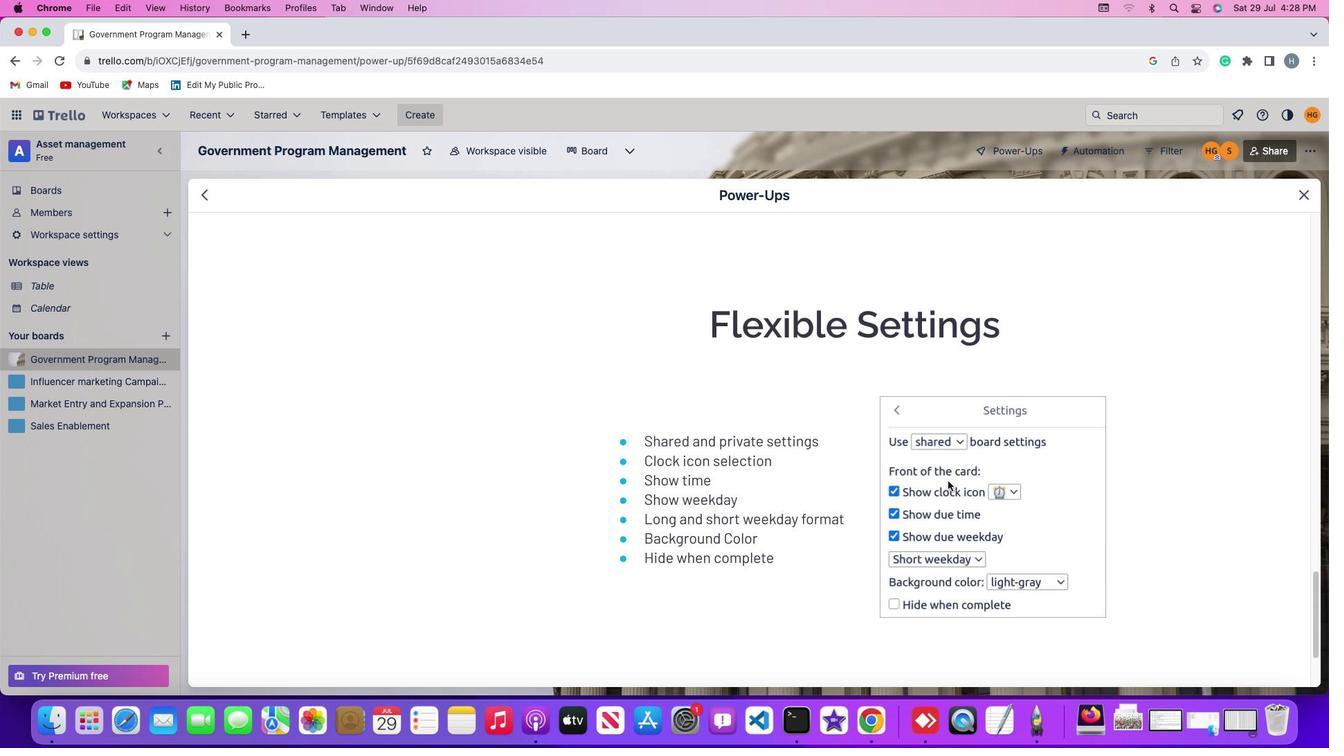 
Action: Mouse scrolled (948, 481) with delta (0, -2)
Screenshot: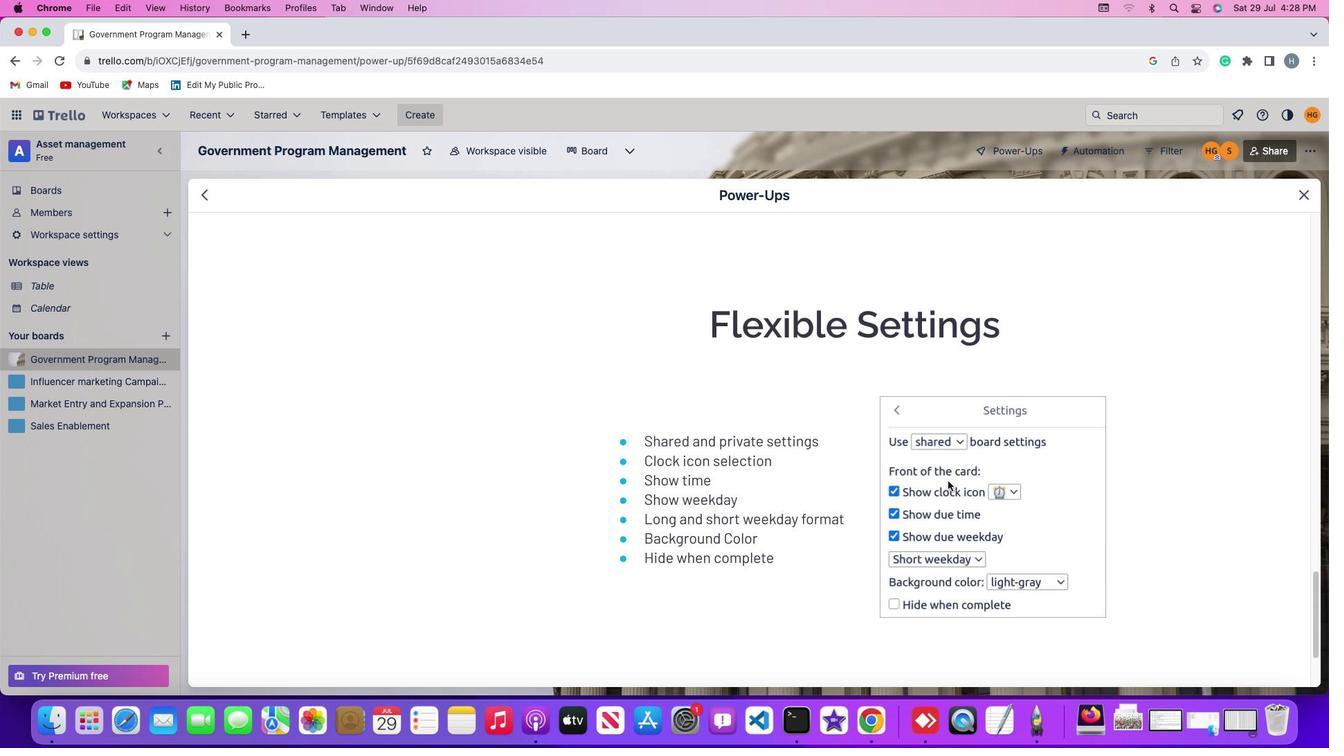 
Action: Mouse scrolled (948, 481) with delta (0, -2)
Screenshot: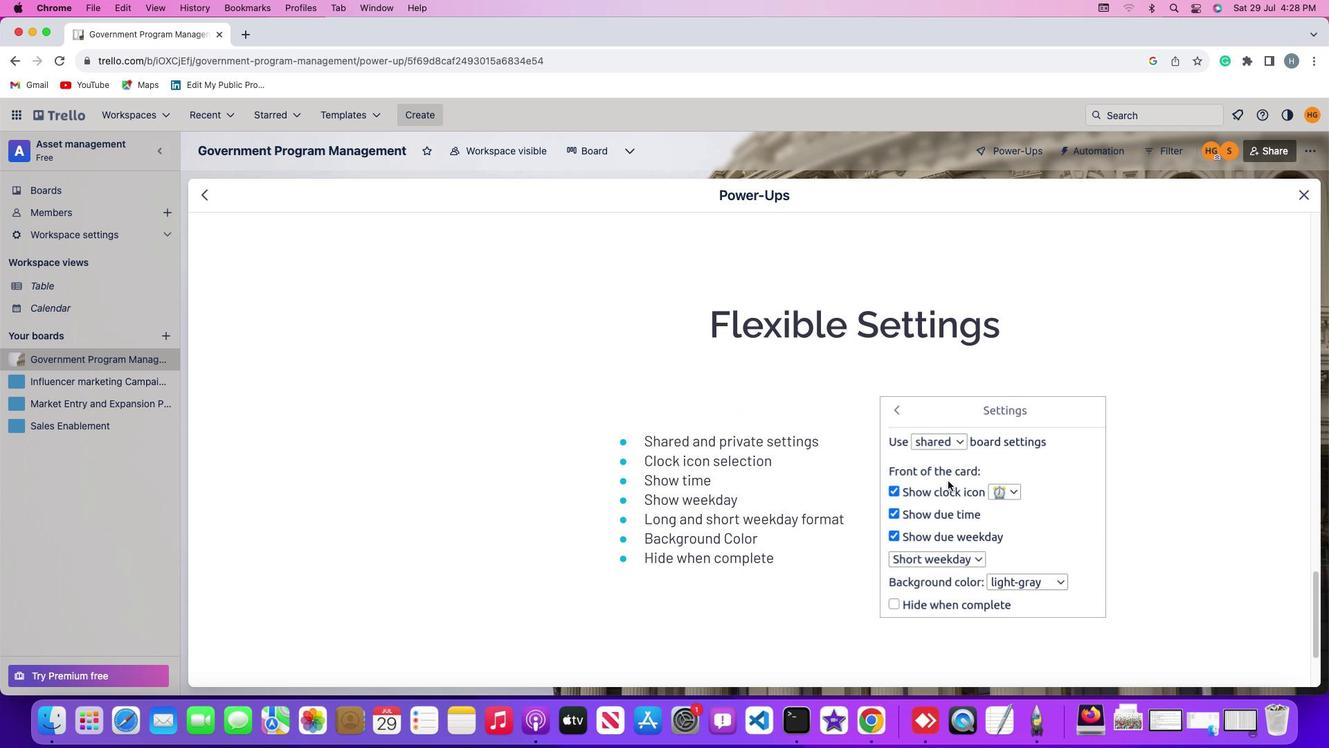 
Action: Mouse scrolled (948, 481) with delta (0, 0)
Screenshot: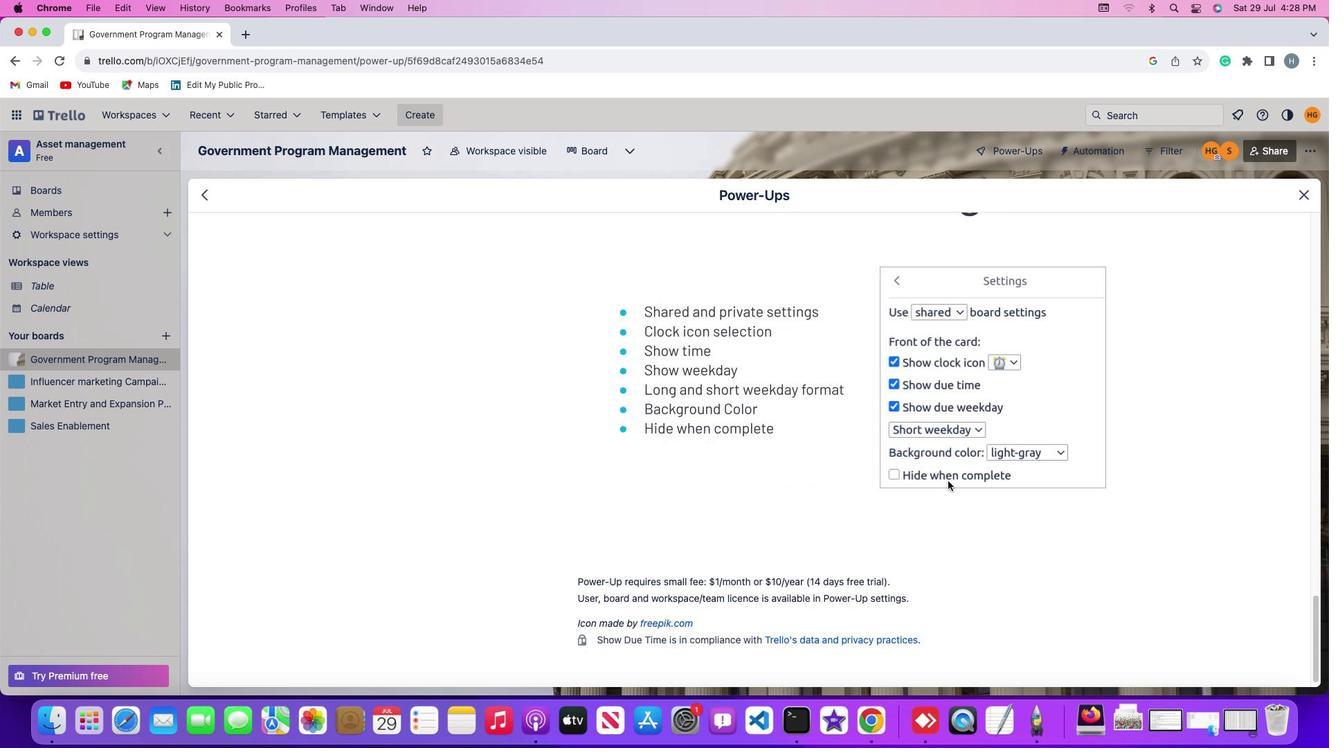 
Action: Mouse scrolled (948, 481) with delta (0, 0)
Screenshot: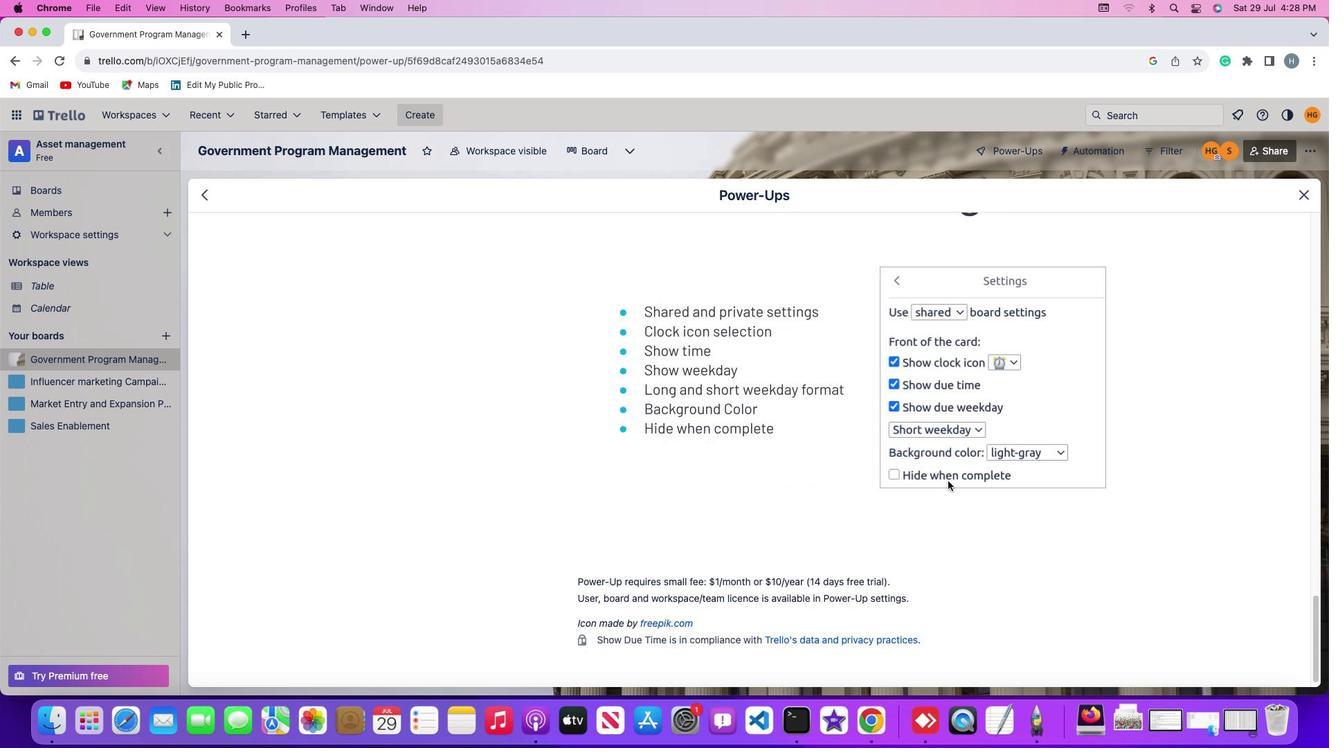 
Action: Mouse scrolled (948, 481) with delta (0, -2)
Screenshot: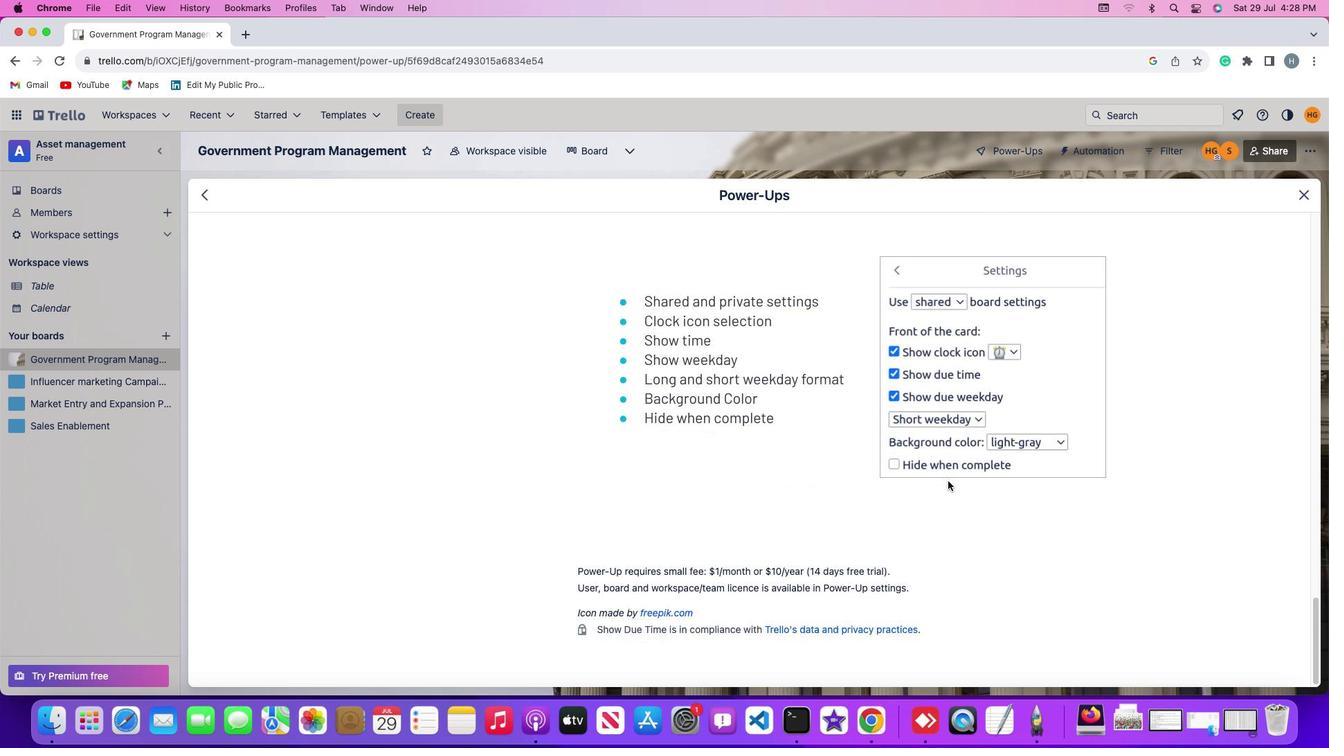 
Action: Mouse scrolled (948, 481) with delta (0, -3)
Screenshot: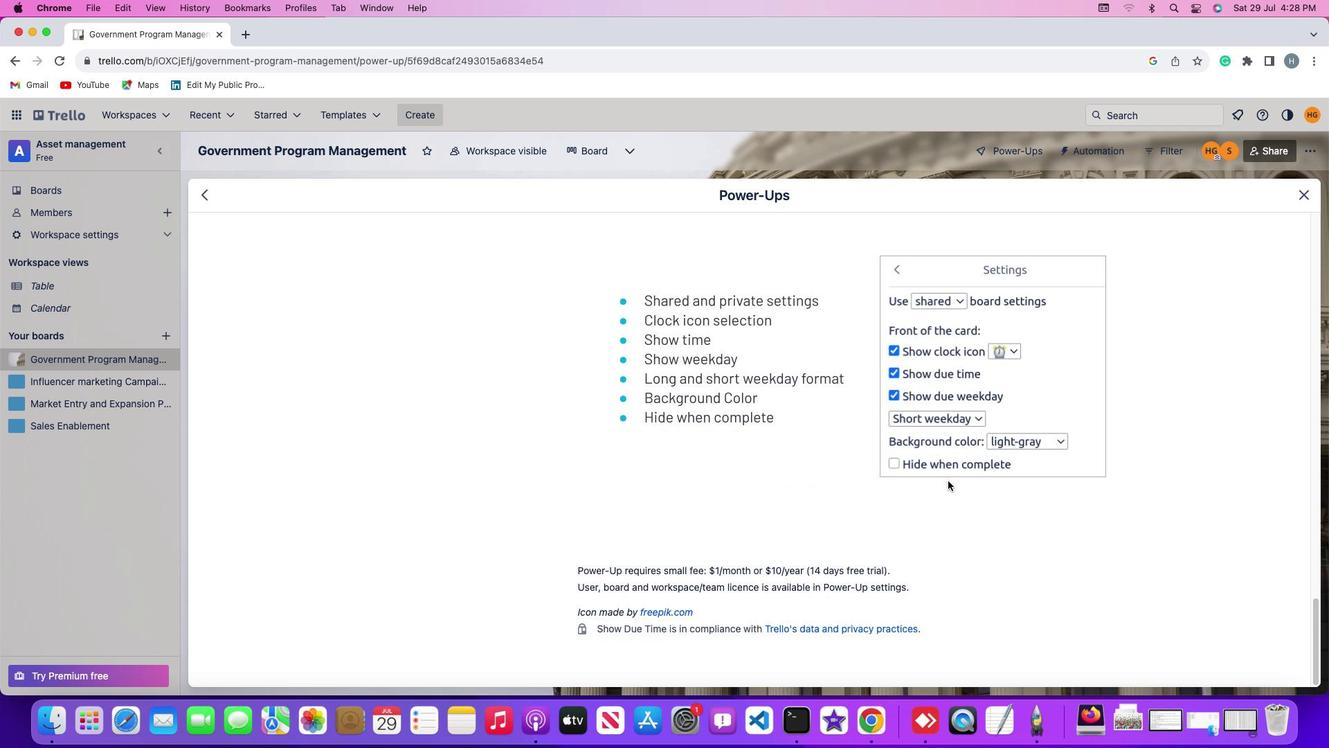 
Action: Mouse scrolled (948, 481) with delta (0, -3)
Screenshot: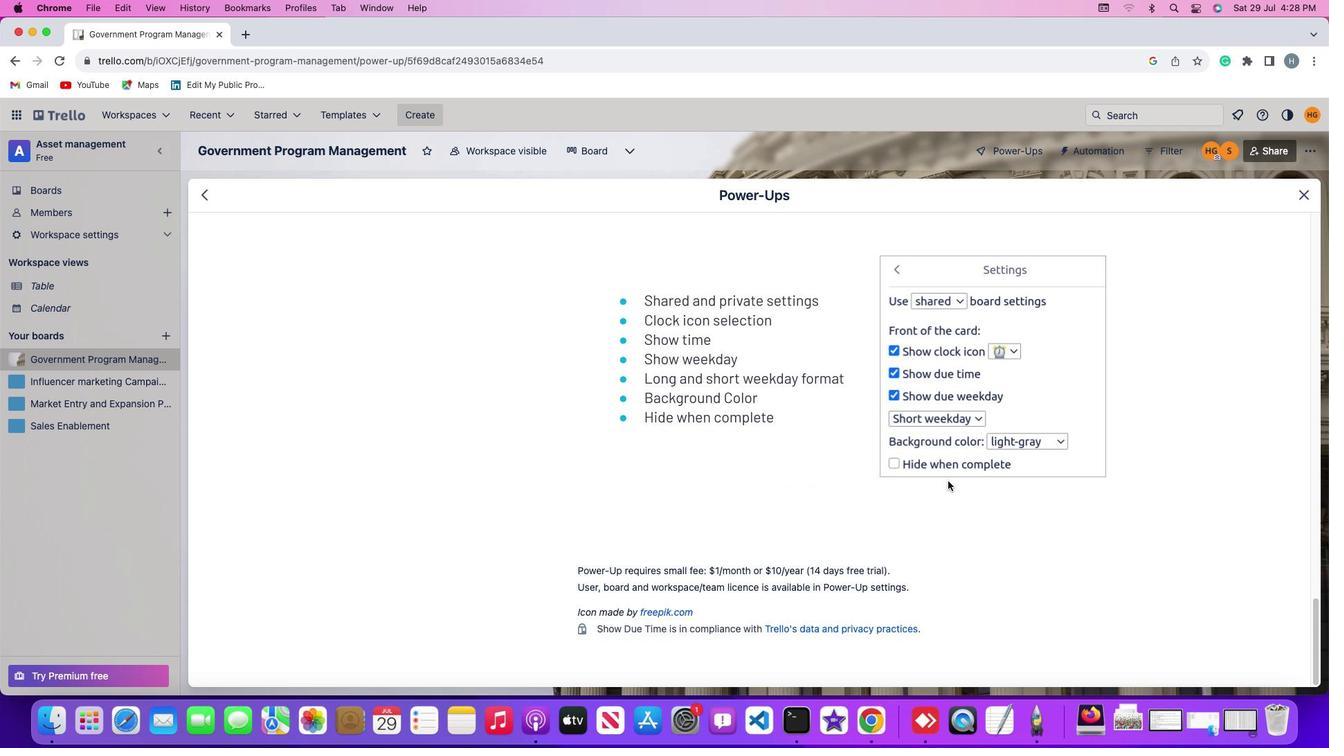 
Action: Mouse scrolled (948, 481) with delta (0, 0)
Screenshot: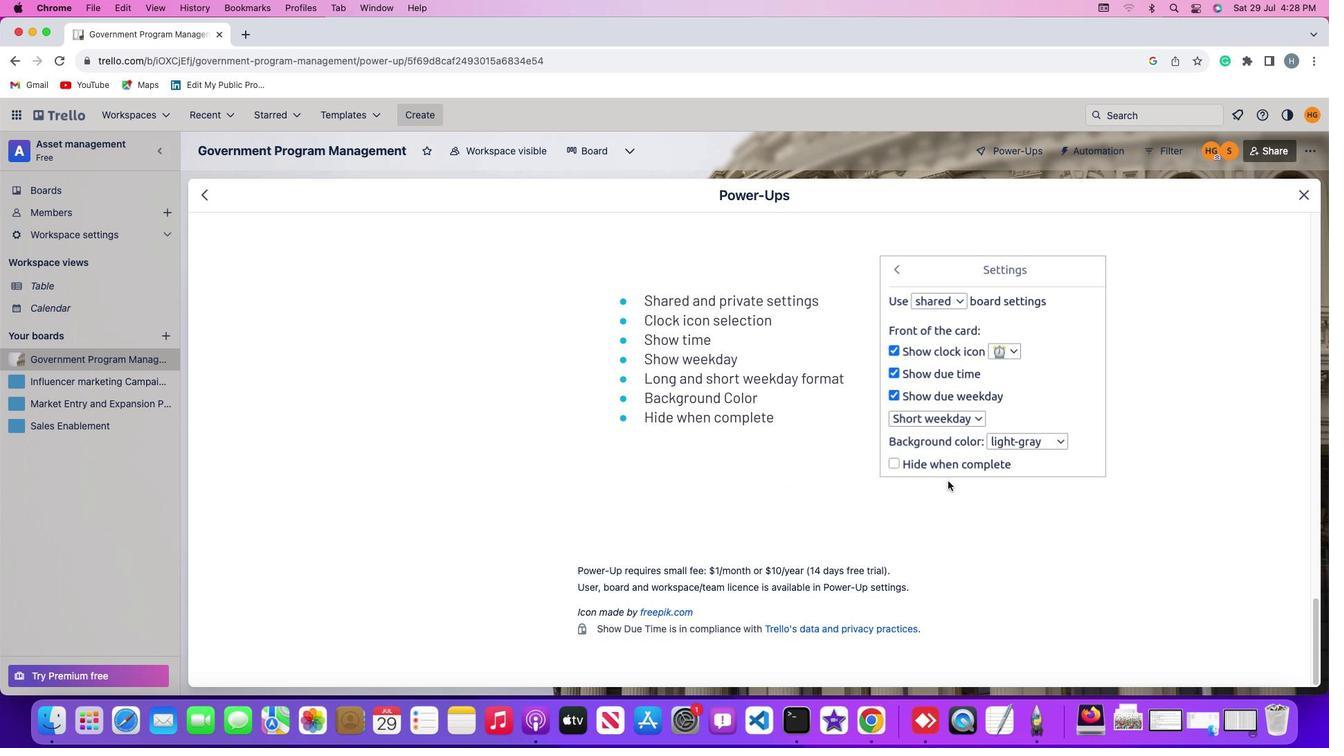 
Action: Mouse scrolled (948, 481) with delta (0, 0)
Screenshot: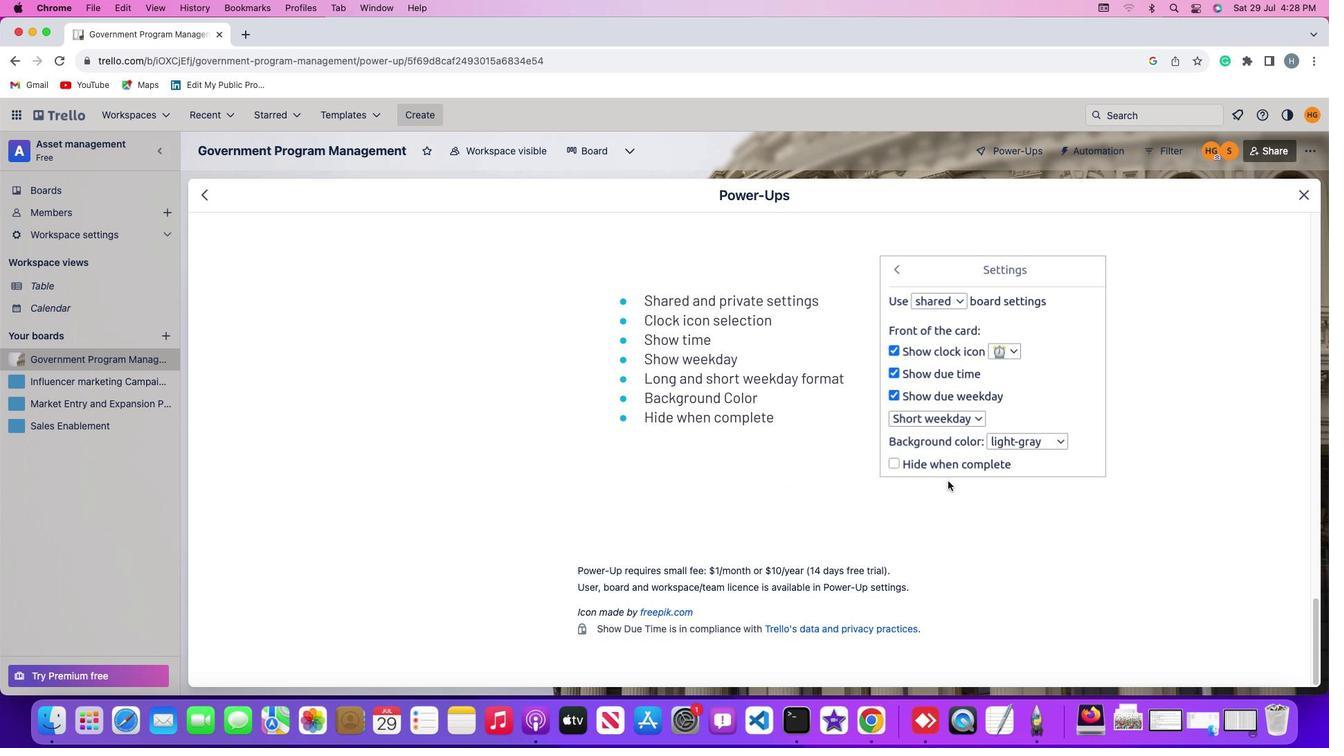 
Action: Mouse scrolled (948, 481) with delta (0, -2)
Screenshot: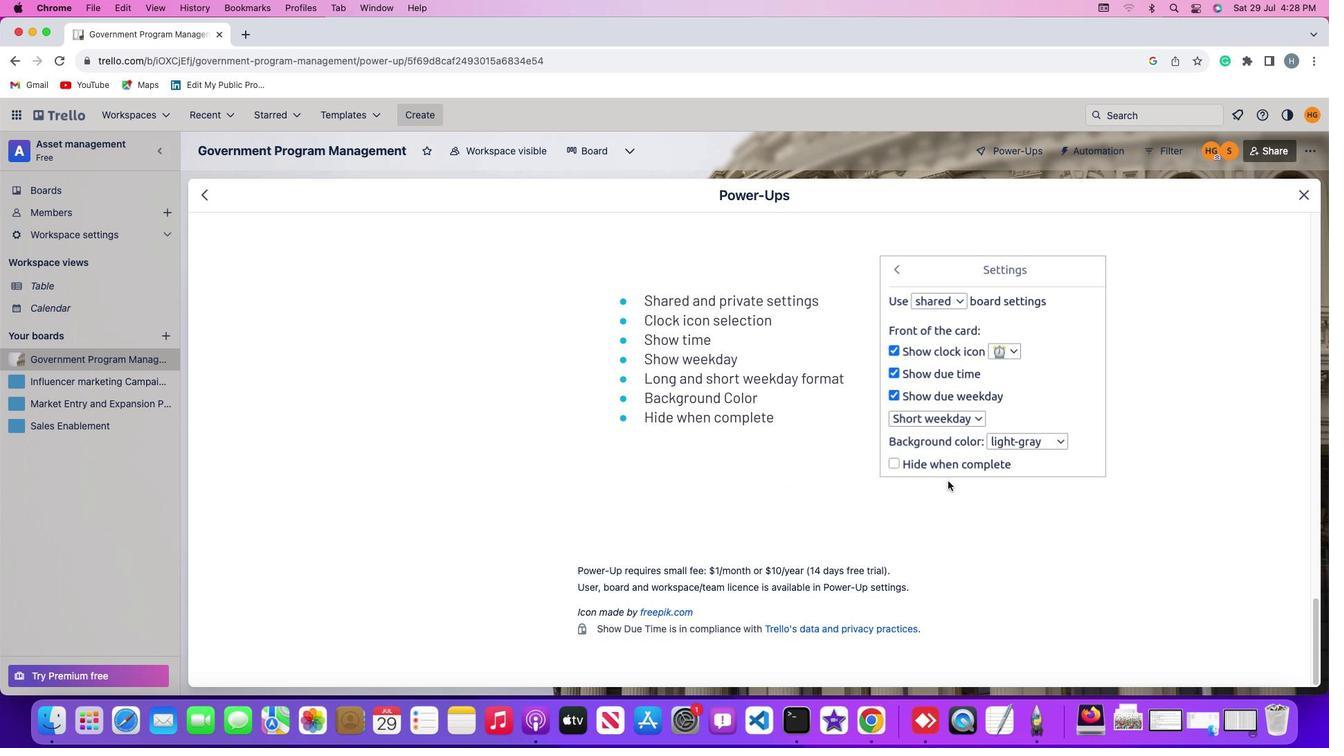
Action: Mouse scrolled (948, 481) with delta (0, -3)
Screenshot: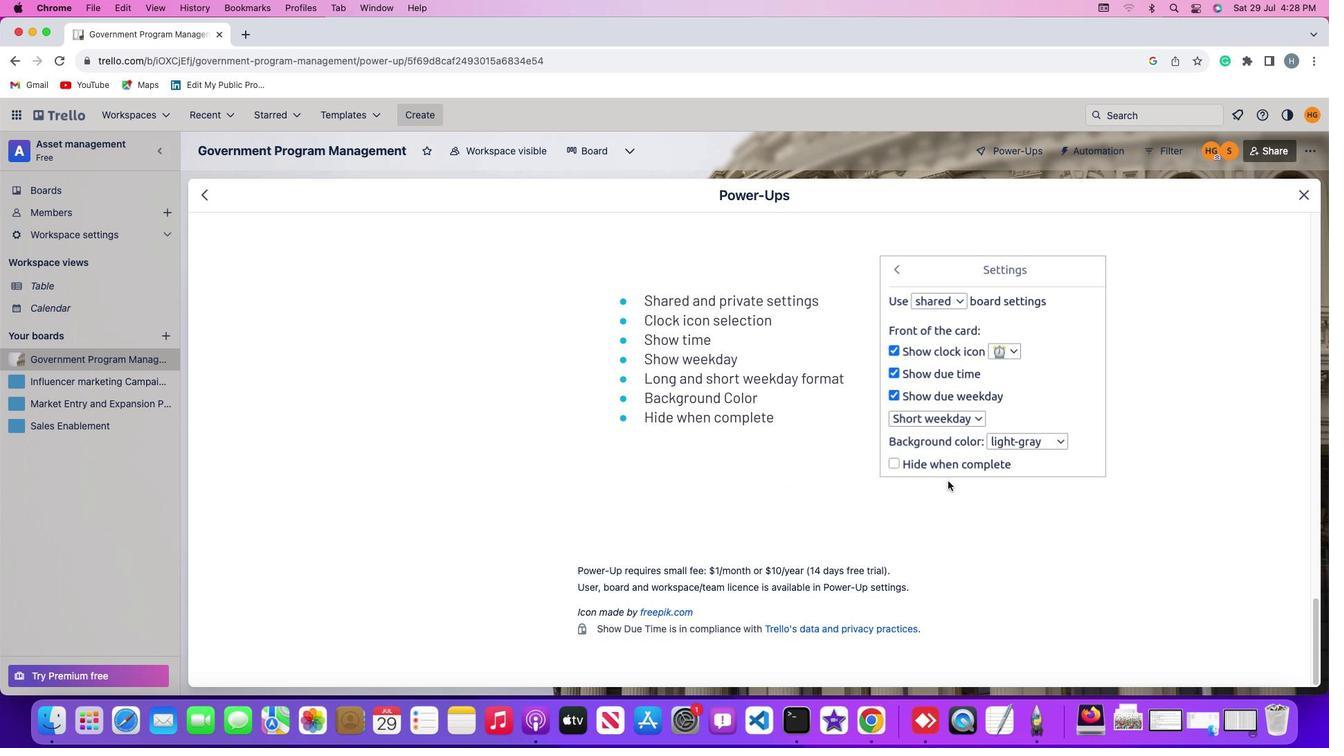 
Action: Mouse moved to (1304, 193)
Screenshot: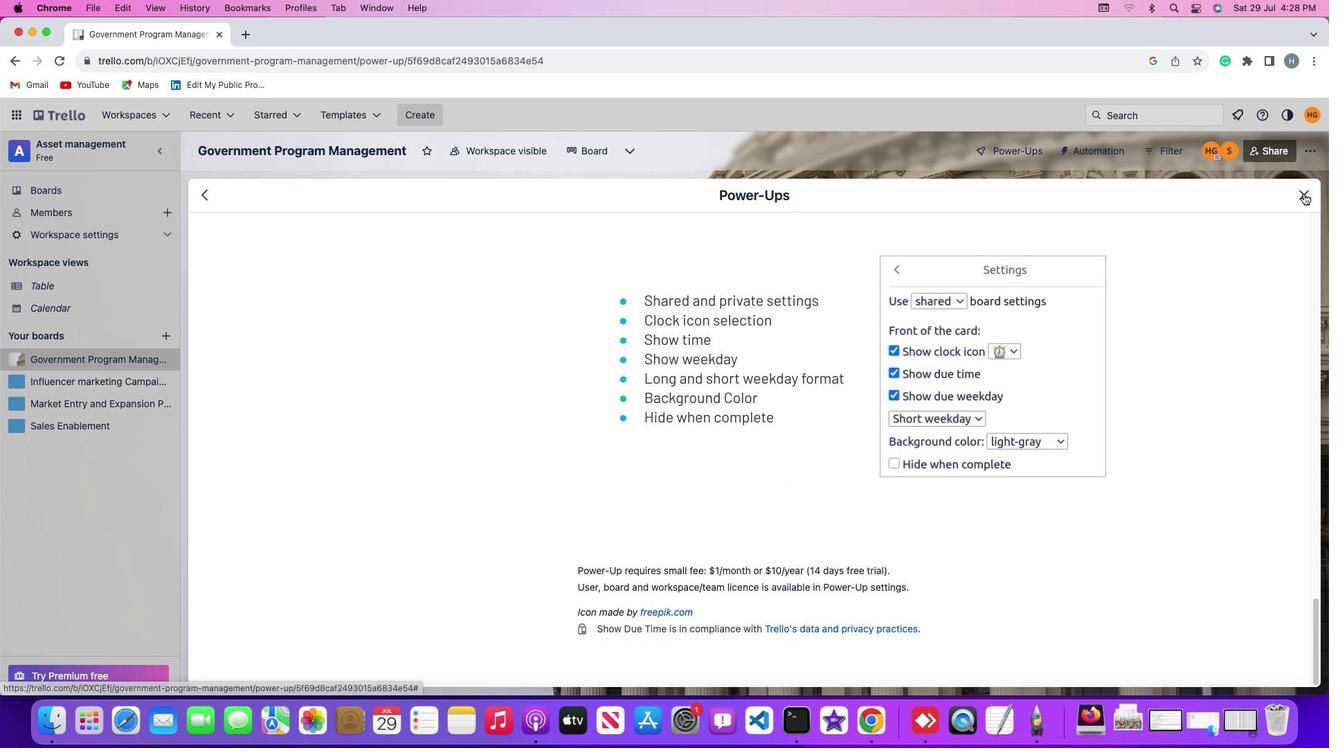 
Action: Mouse pressed left at (1304, 193)
Screenshot: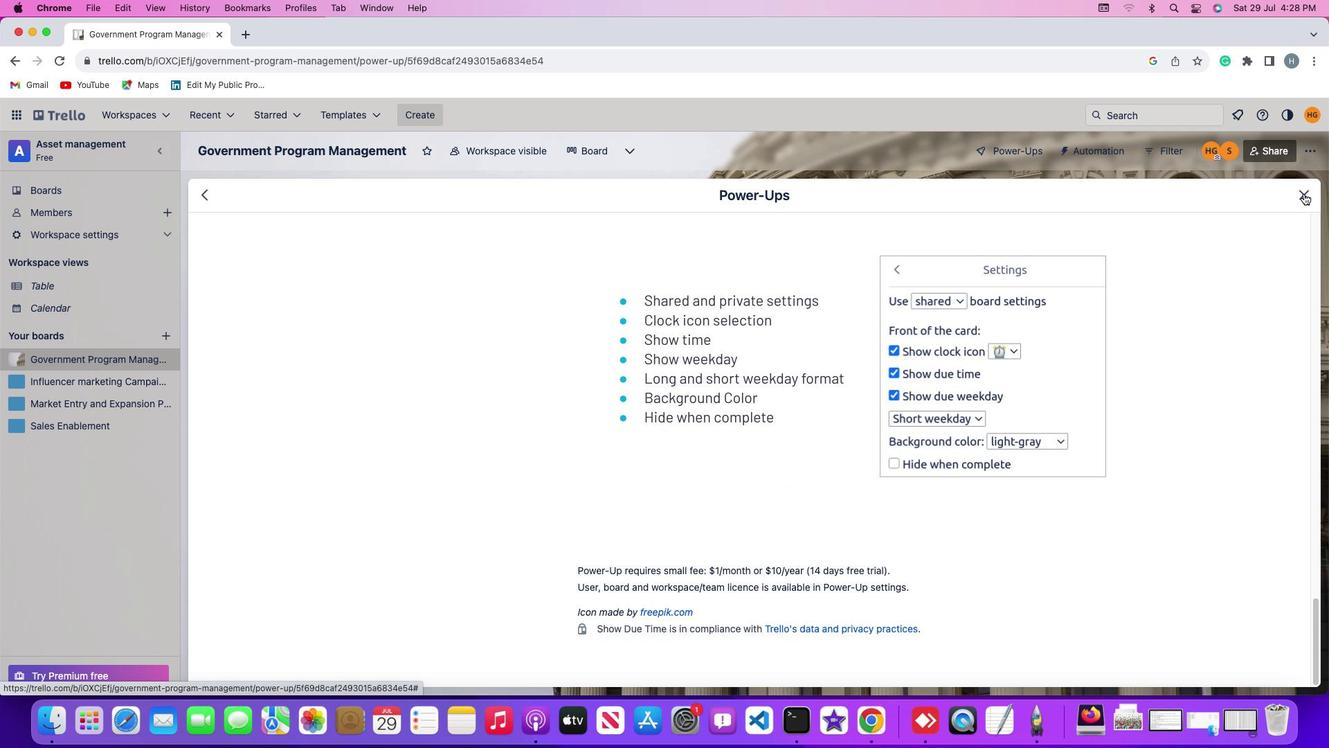 
Action: Mouse moved to (877, 428)
Screenshot: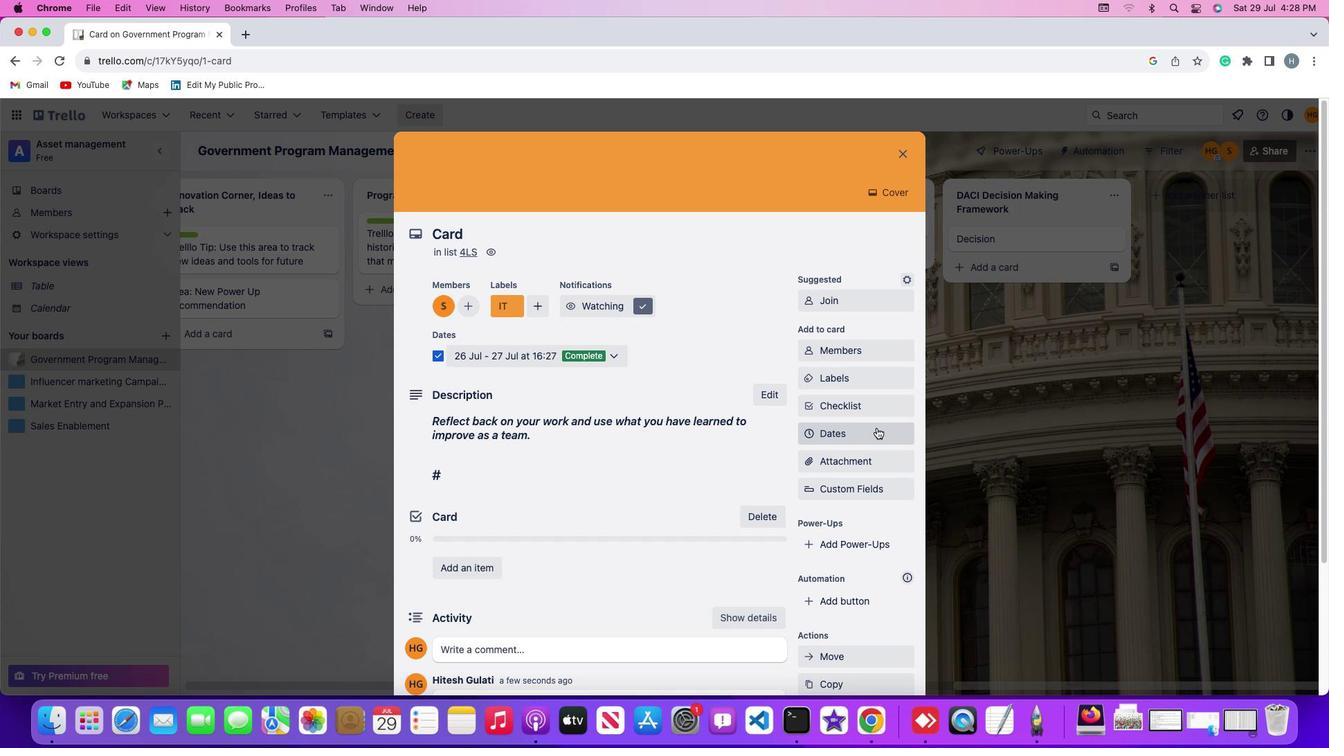 
Action: Mouse scrolled (877, 428) with delta (0, 0)
Screenshot: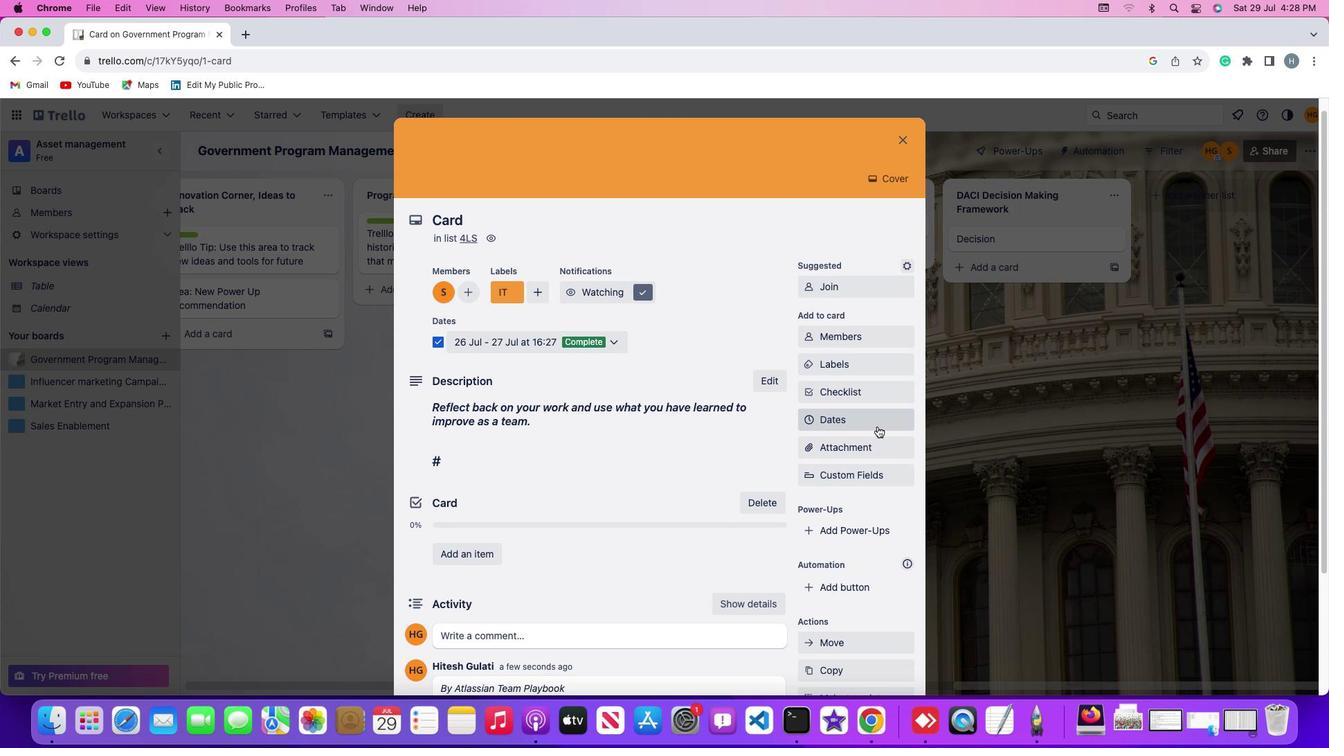 
Action: Mouse moved to (877, 427)
Screenshot: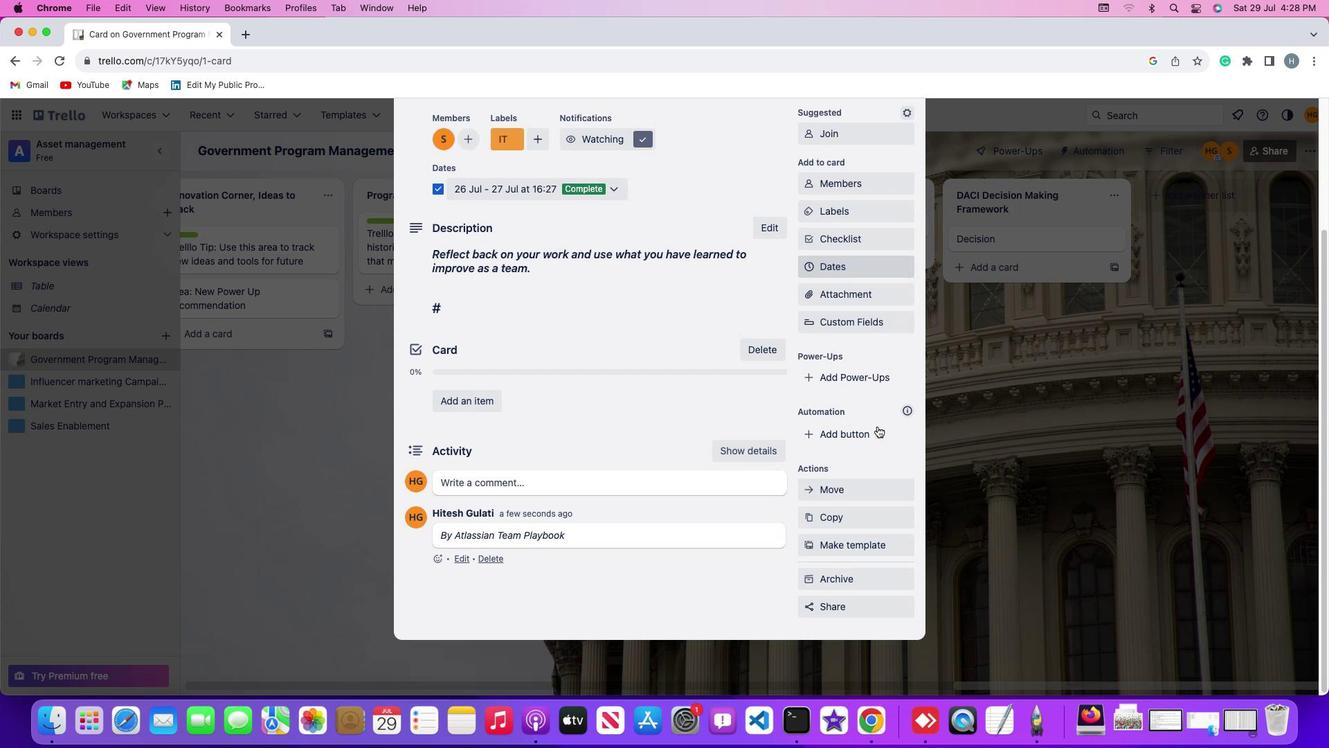 
Action: Mouse scrolled (877, 427) with delta (0, 0)
Screenshot: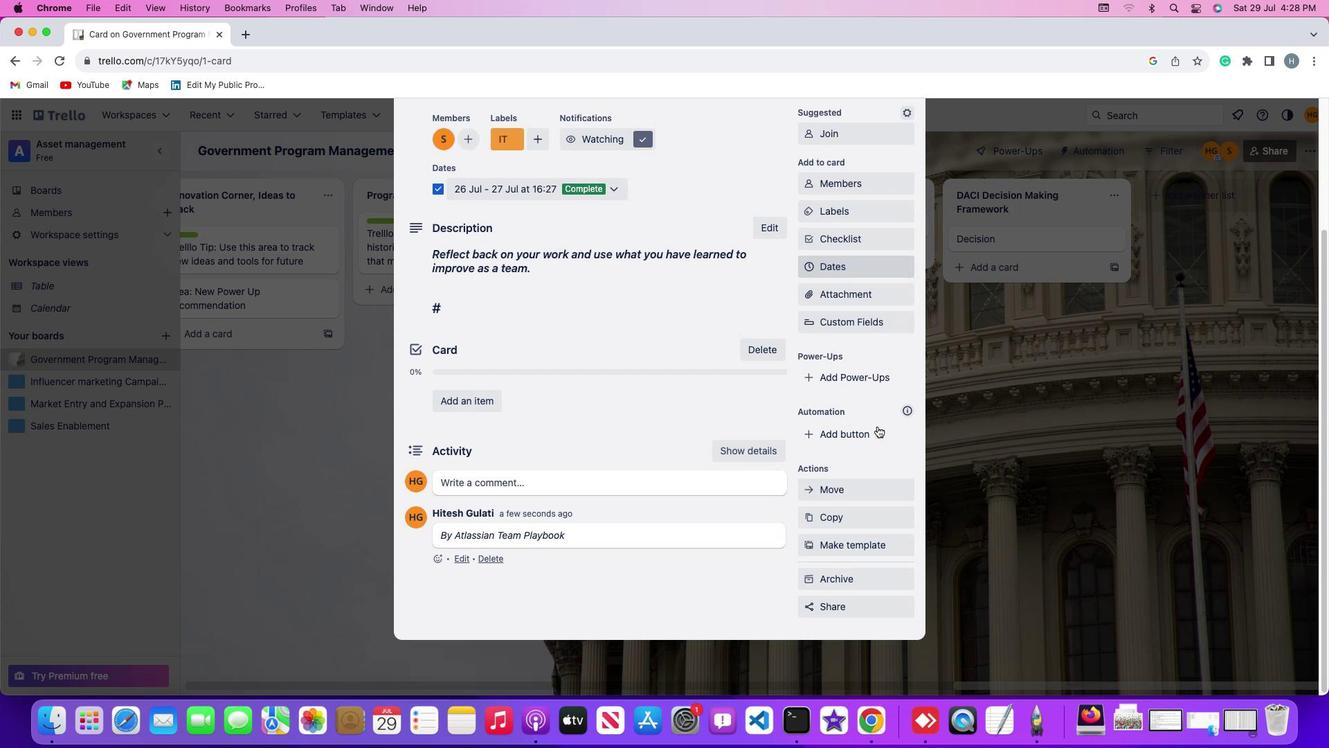 
Action: Mouse moved to (877, 427)
Screenshot: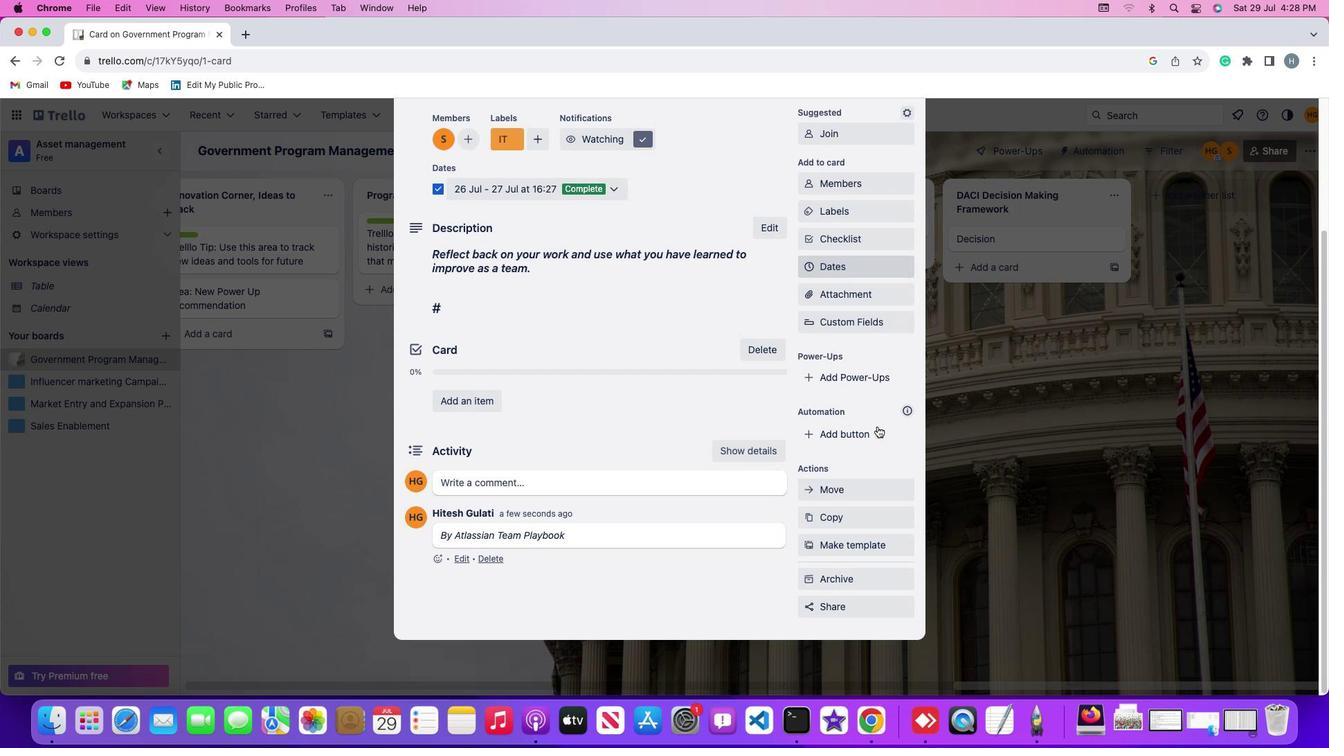
Action: Mouse scrolled (877, 427) with delta (0, -1)
Screenshot: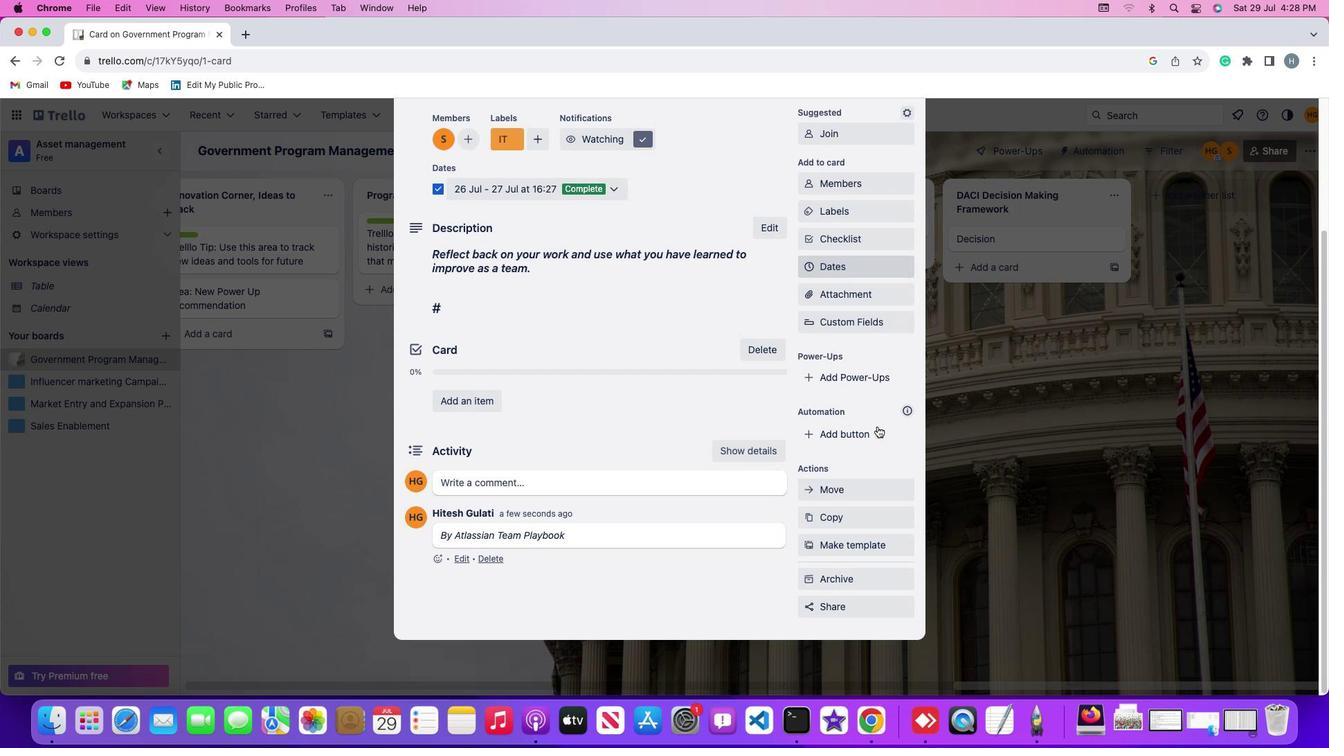
Action: Mouse moved to (877, 426)
Screenshot: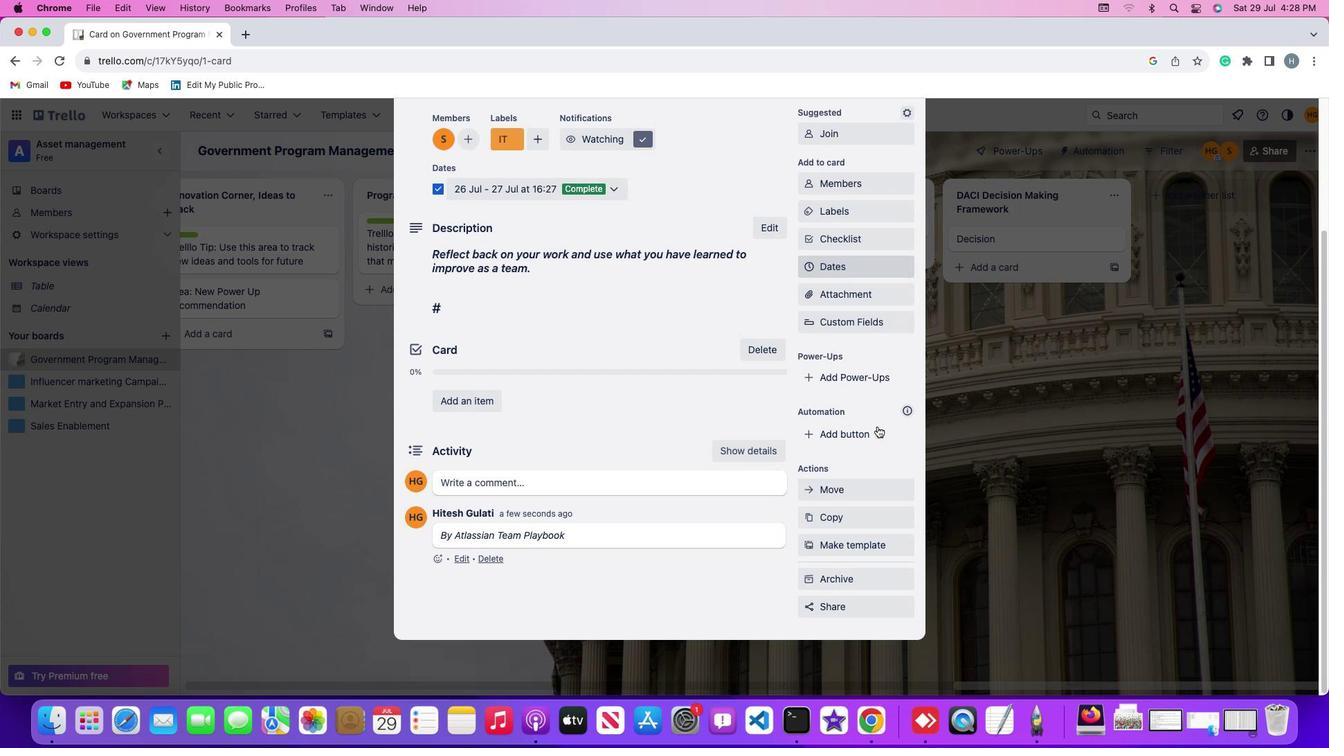 
Action: Mouse scrolled (877, 426) with delta (0, -2)
Screenshot: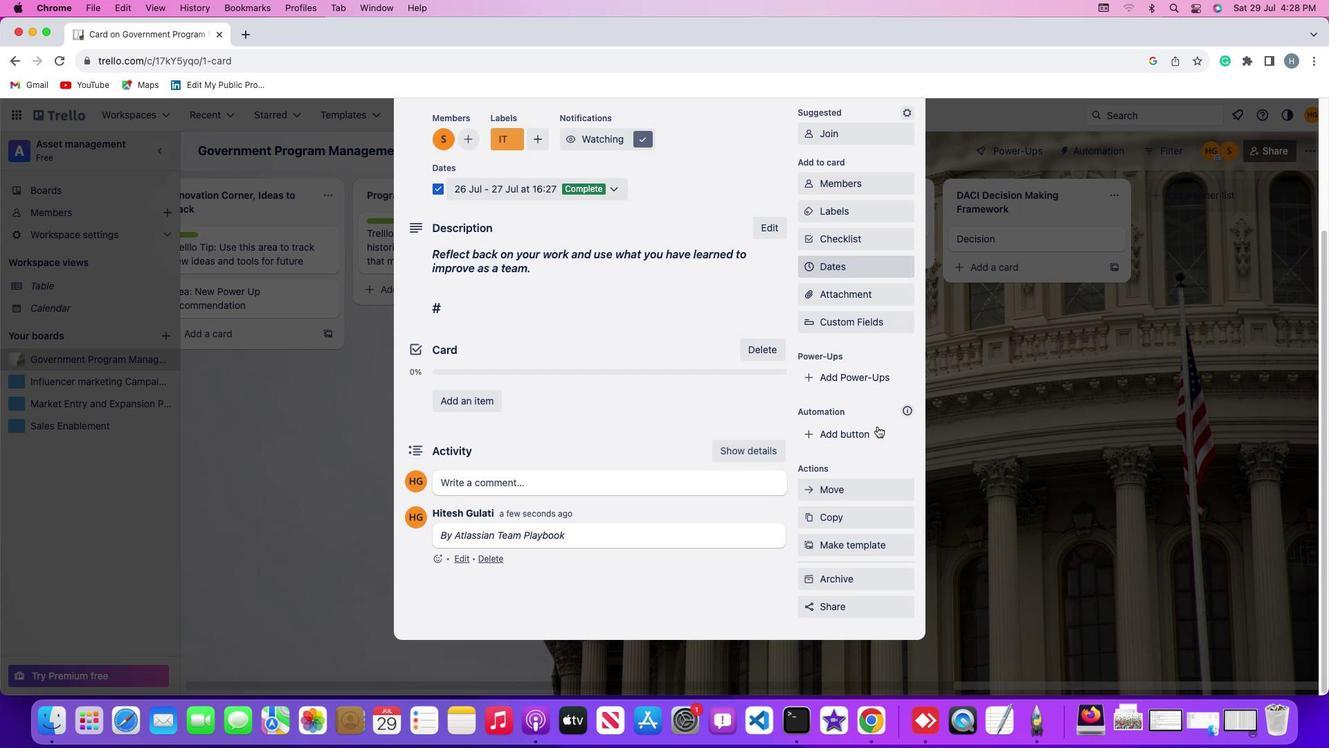 
Action: Mouse moved to (877, 425)
Screenshot: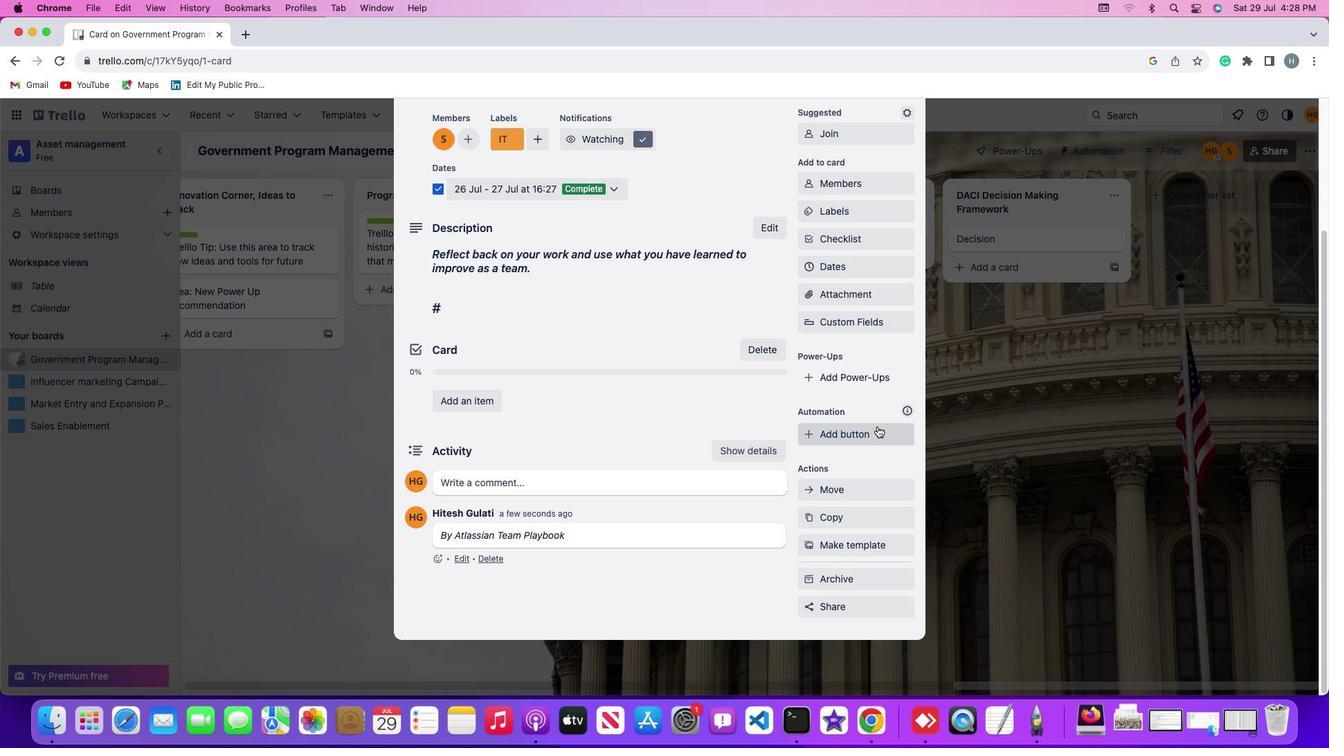 
Action: Mouse scrolled (877, 425) with delta (0, 0)
Screenshot: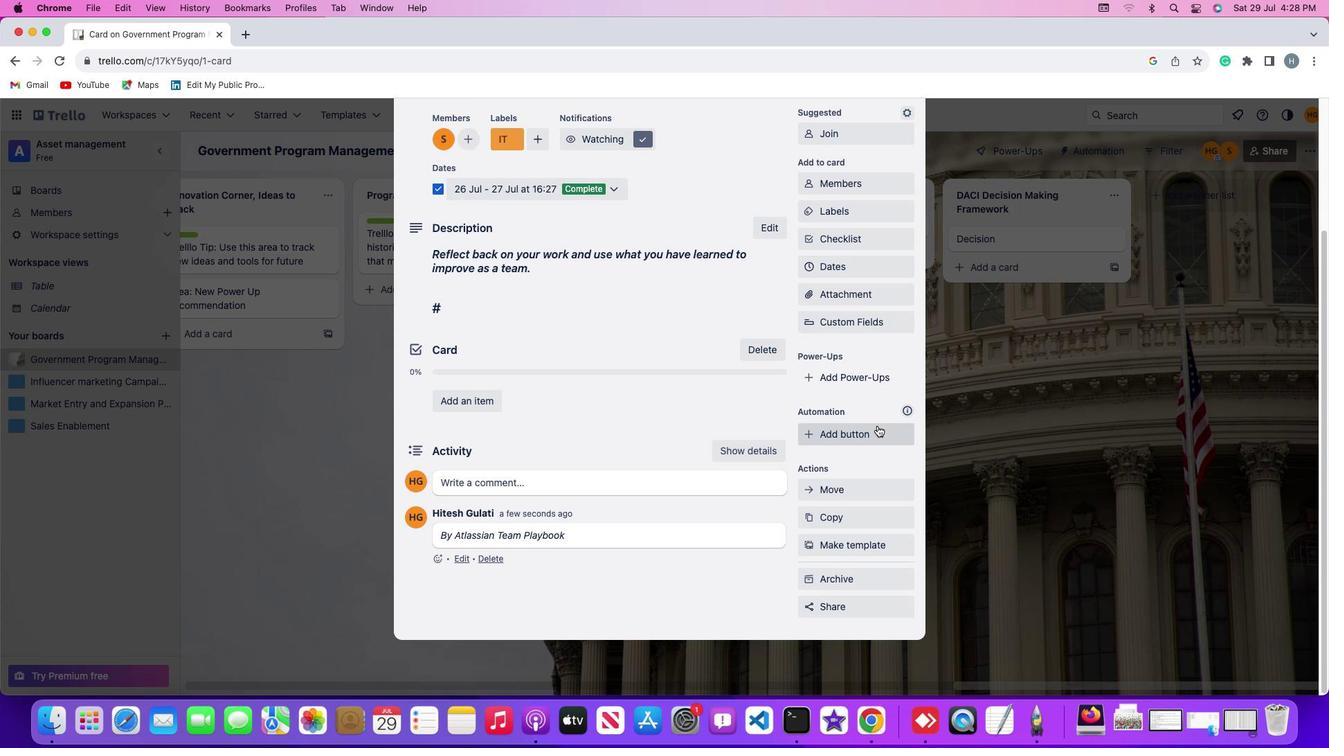 
Action: Mouse scrolled (877, 425) with delta (0, 0)
Screenshot: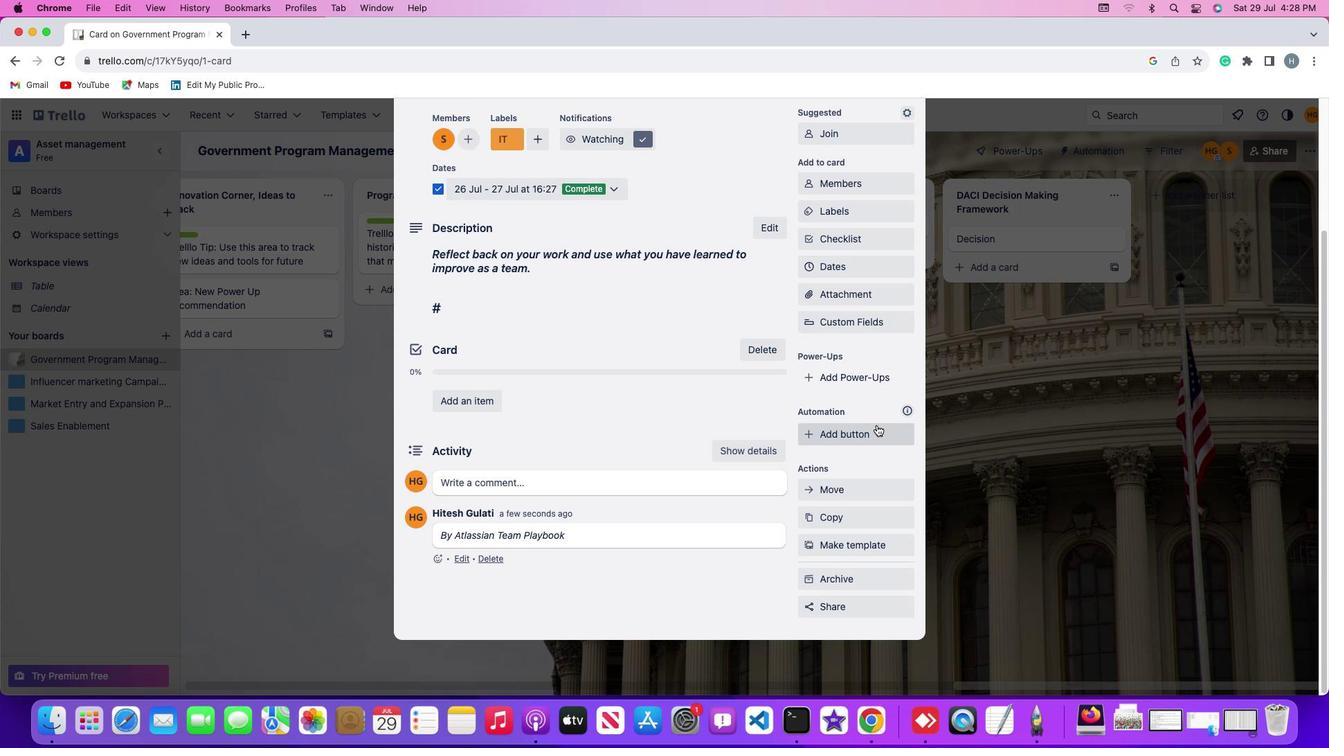 
Action: Mouse moved to (870, 427)
Screenshot: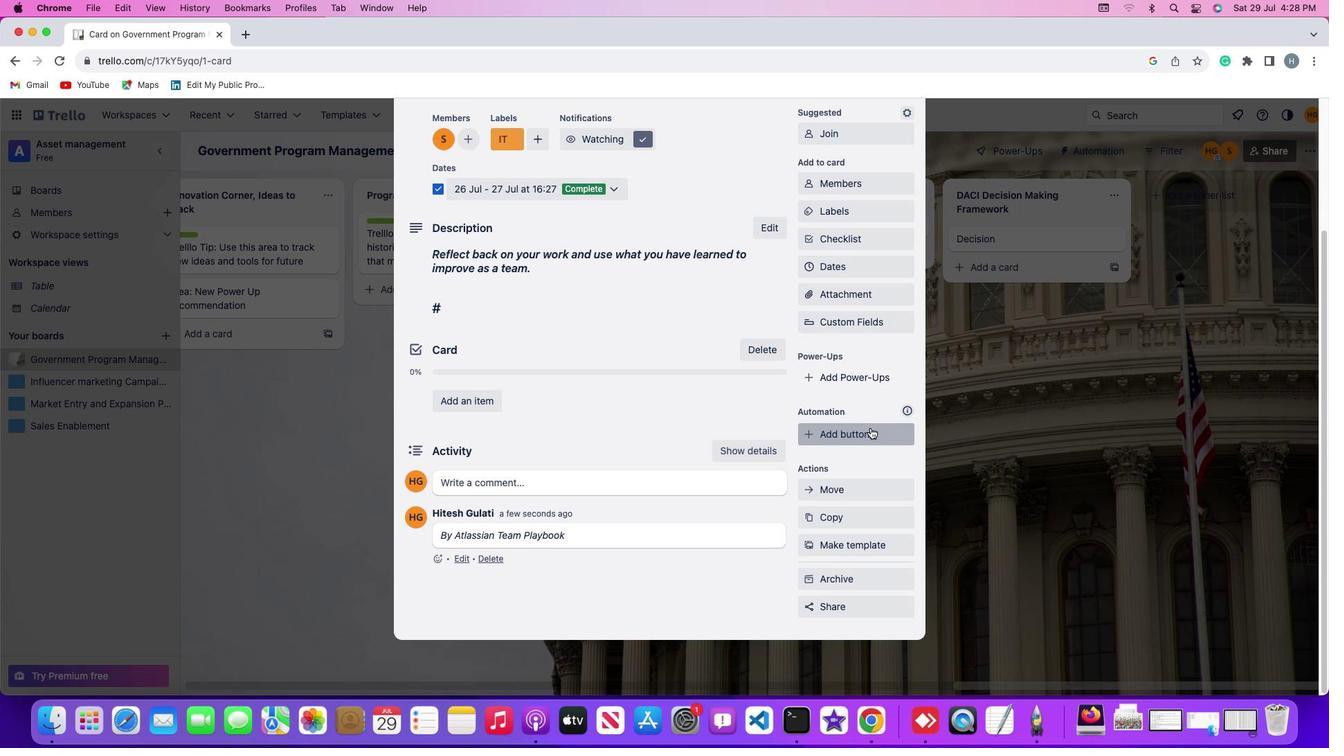 
Action: Mouse pressed left at (870, 427)
Screenshot: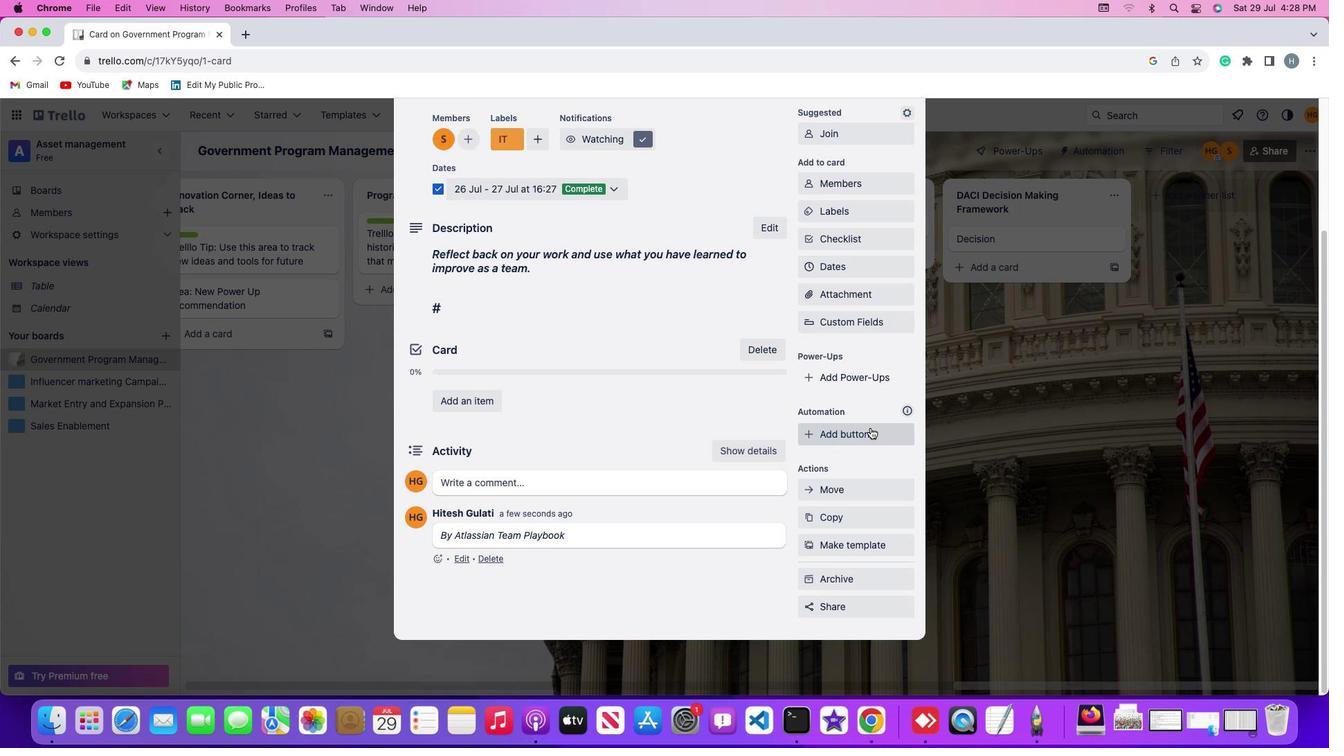 
Action: Mouse moved to (886, 206)
Screenshot: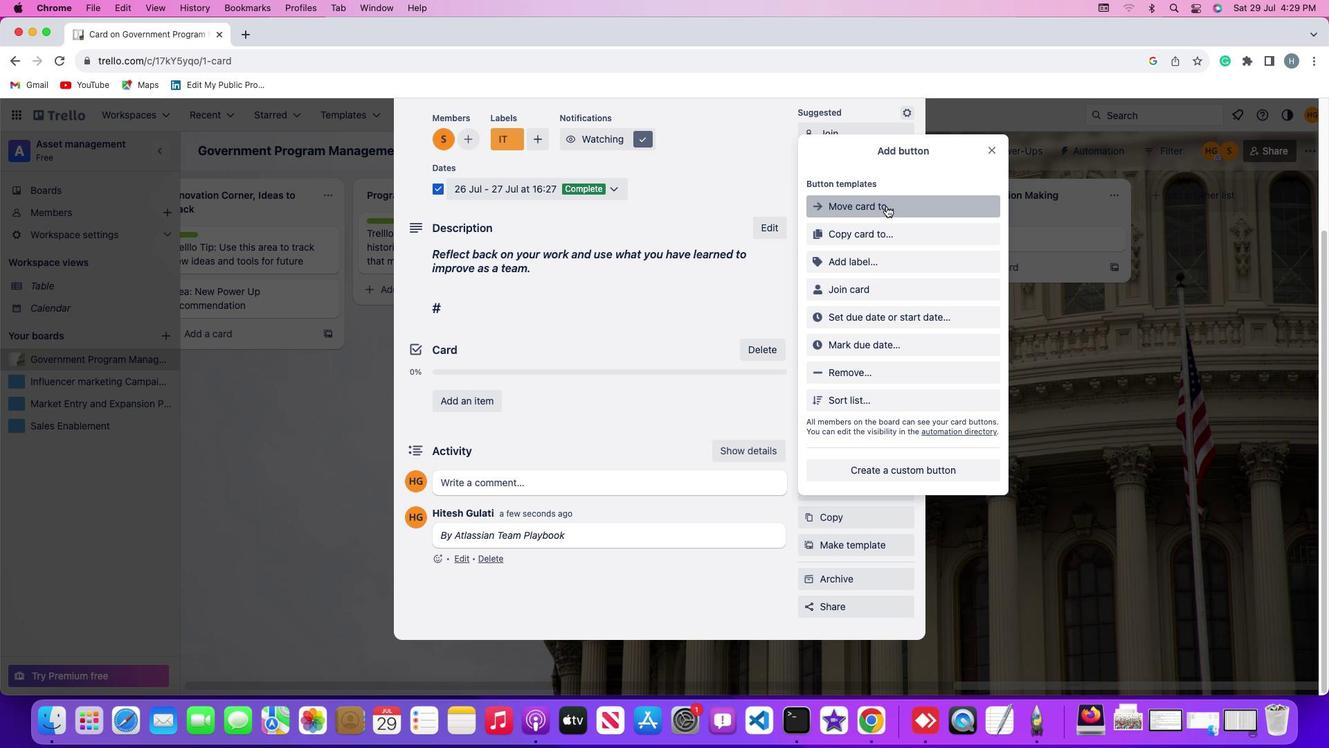 
Action: Mouse pressed left at (886, 206)
